 Task: Select street view around selected location Charleston, South Carolina, United States and verify 4 surrounding locations
Action: Mouse moved to (204, 26)
Screenshot: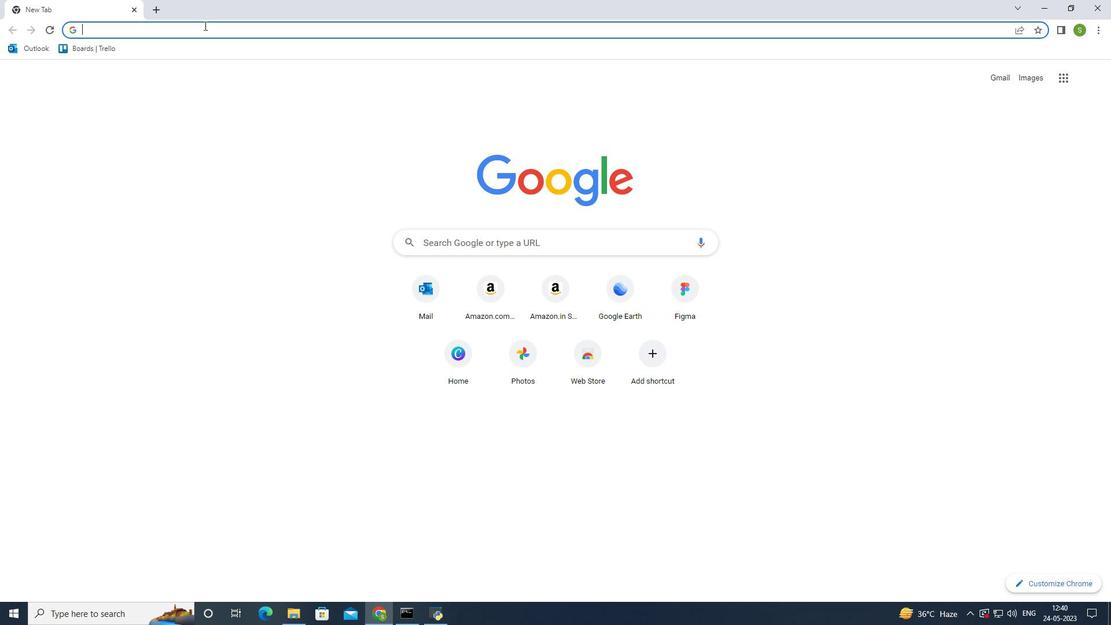 
Action: Mouse pressed left at (204, 26)
Screenshot: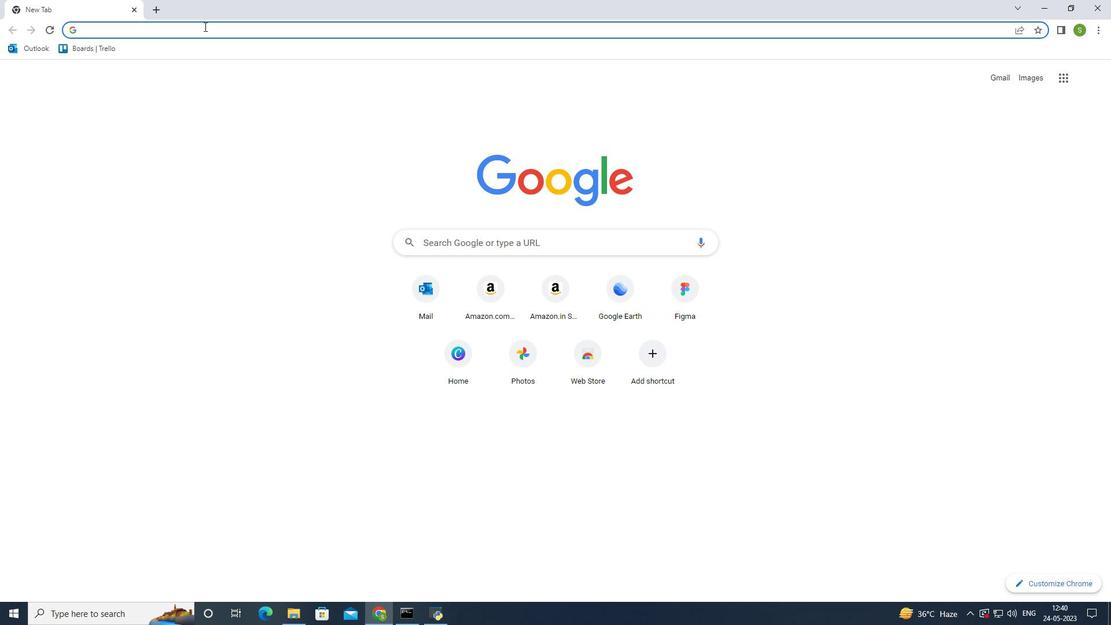 
Action: Mouse moved to (184, 54)
Screenshot: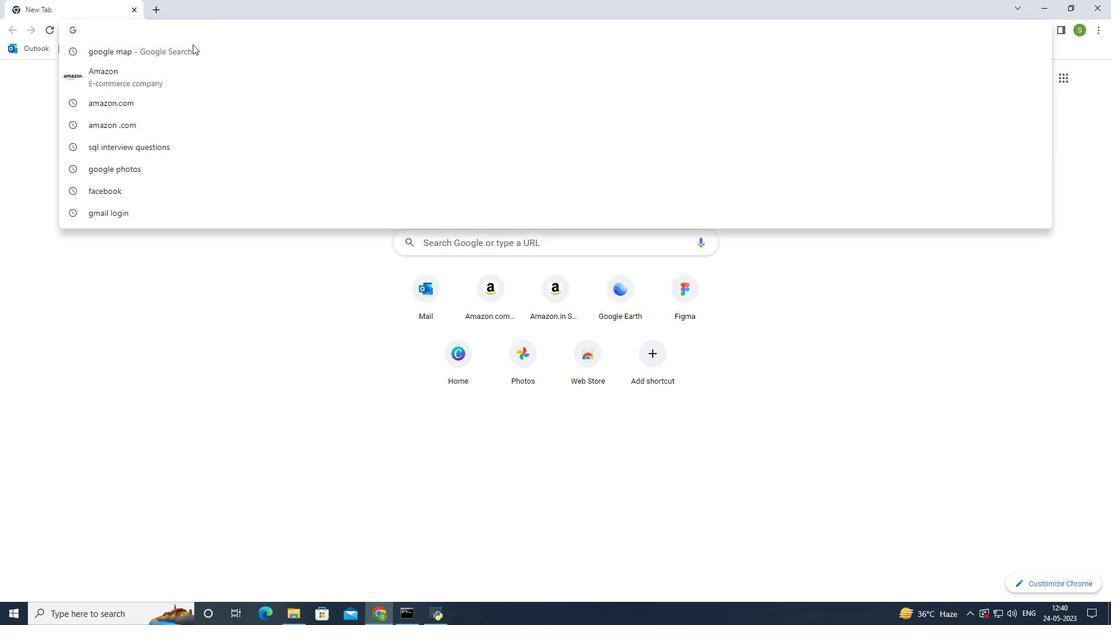 
Action: Mouse pressed left at (184, 54)
Screenshot: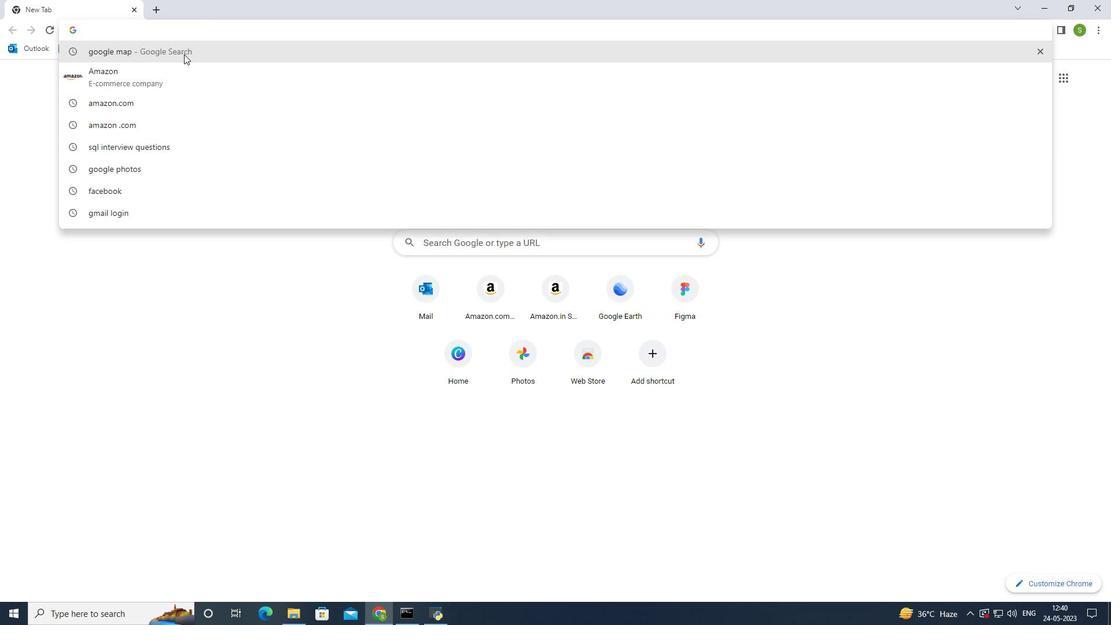 
Action: Mouse moved to (181, 178)
Screenshot: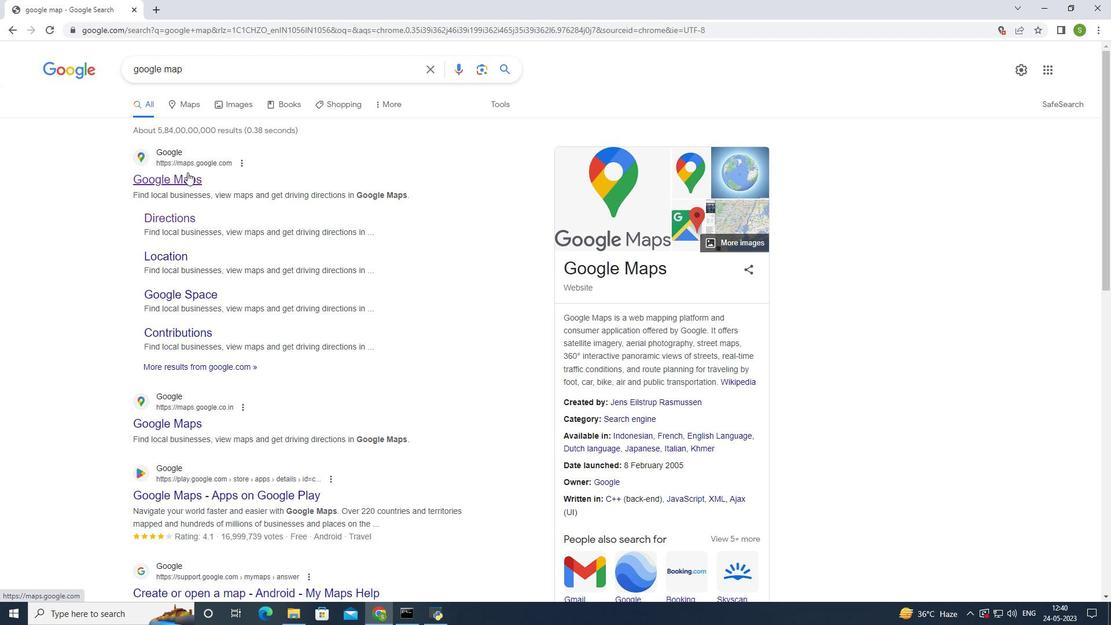 
Action: Mouse pressed left at (181, 178)
Screenshot: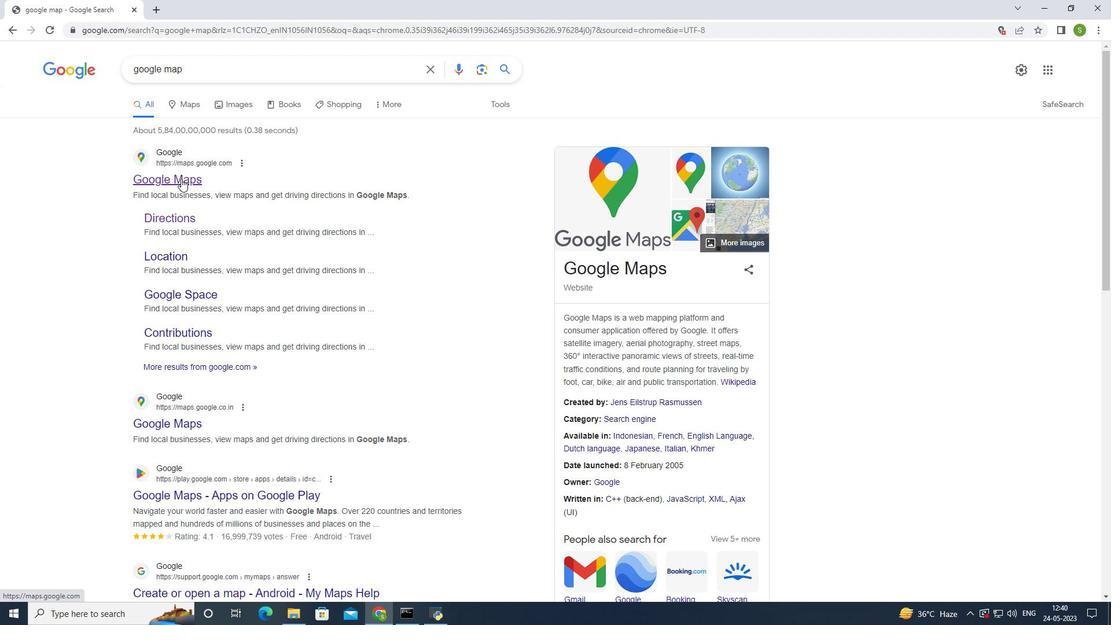 
Action: Mouse moved to (169, 60)
Screenshot: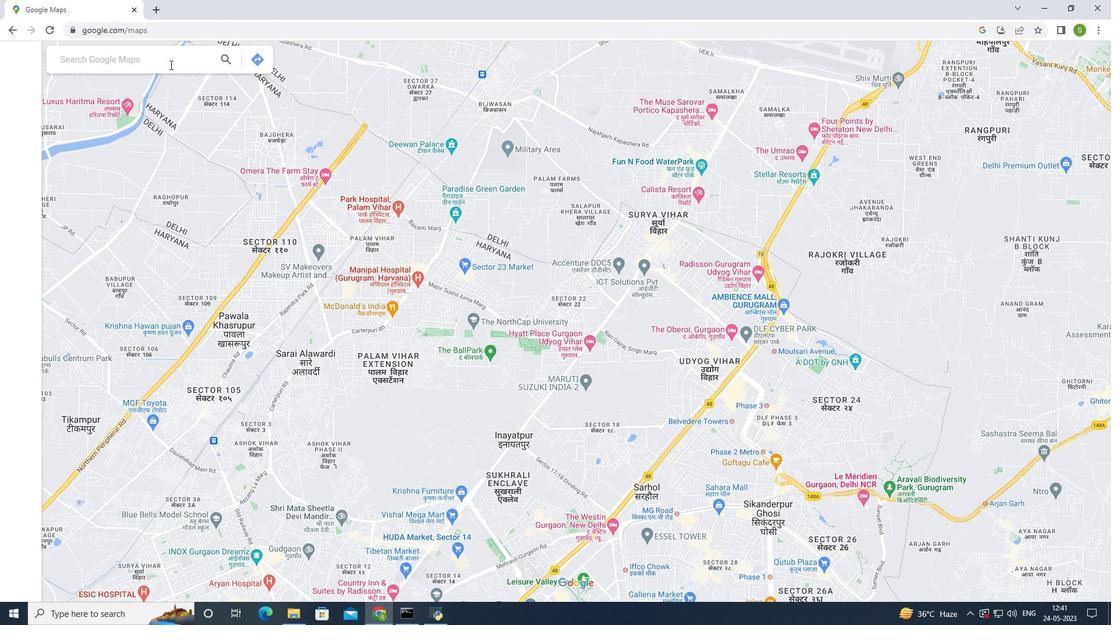 
Action: Mouse pressed left at (169, 60)
Screenshot: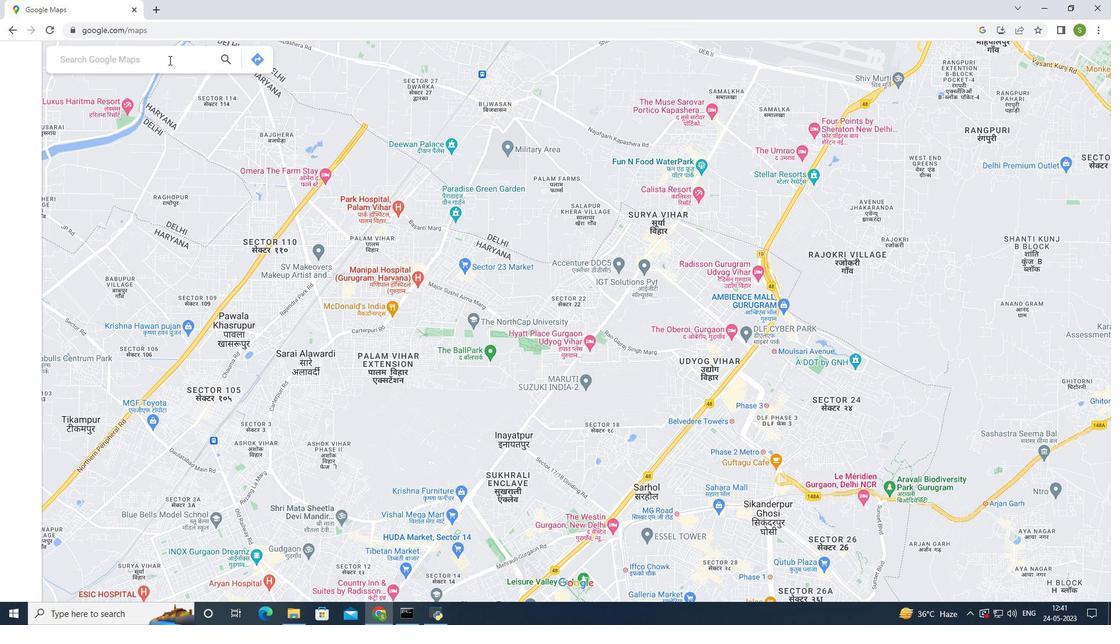 
Action: Key pressed charleston<Key.space>south<Key.space>carolina<Key.space>united
Screenshot: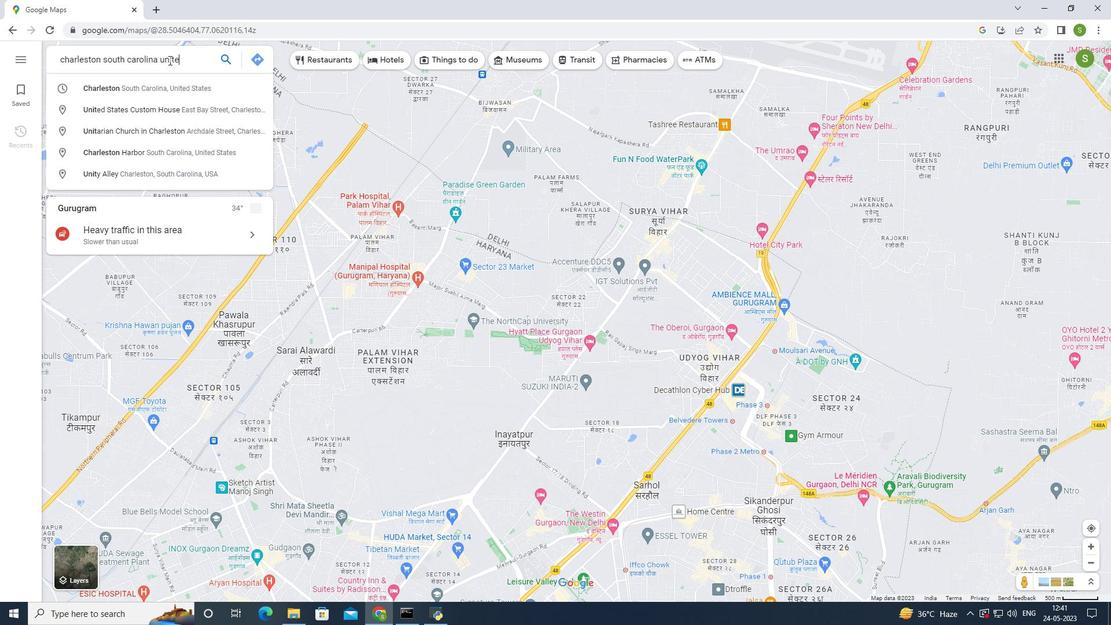 
Action: Mouse moved to (178, 88)
Screenshot: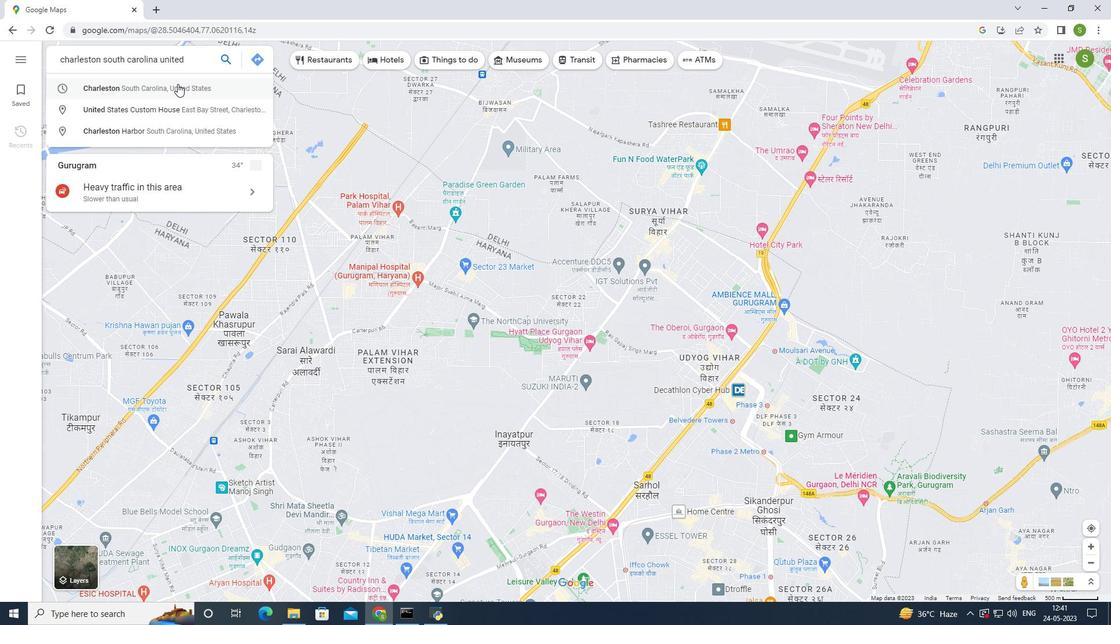 
Action: Mouse pressed left at (178, 88)
Screenshot: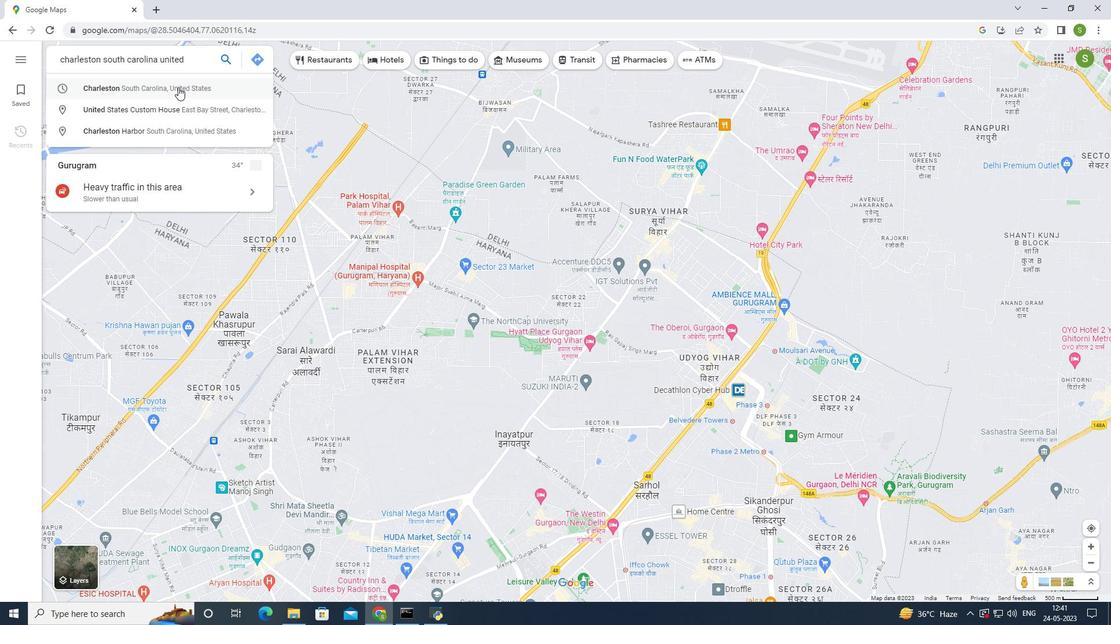 
Action: Mouse moved to (316, 564)
Screenshot: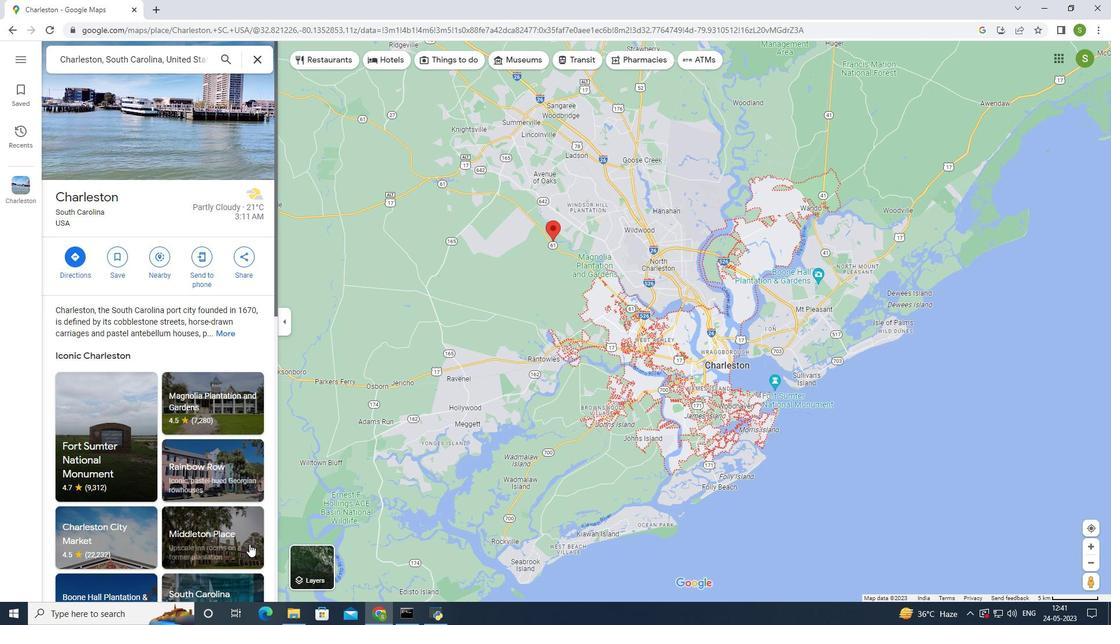 
Action: Mouse pressed left at (316, 564)
Screenshot: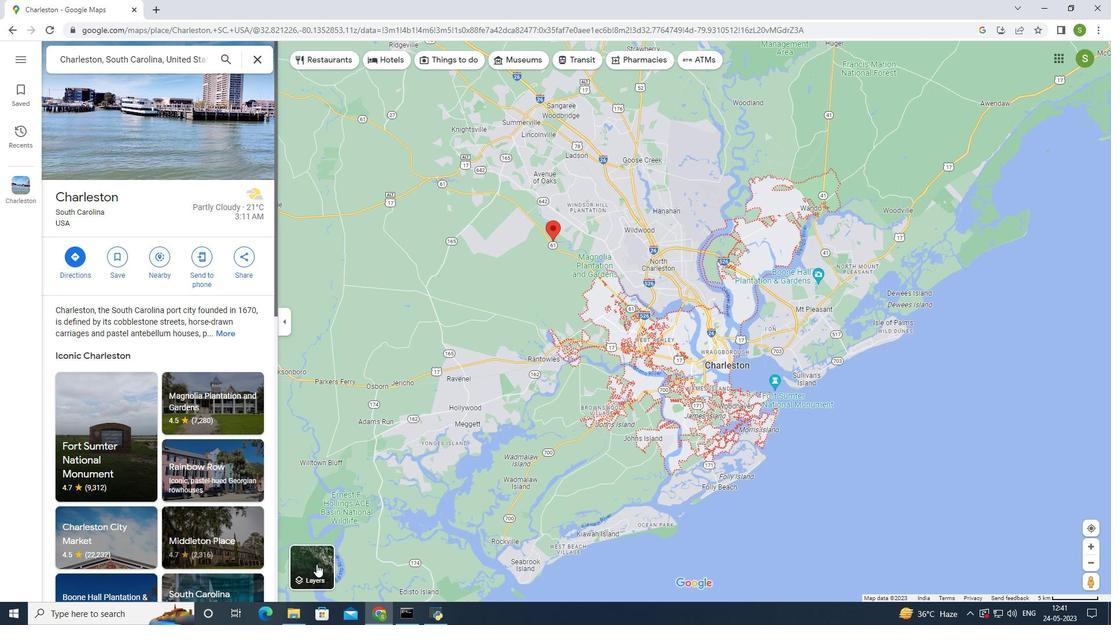 
Action: Mouse moved to (495, 565)
Screenshot: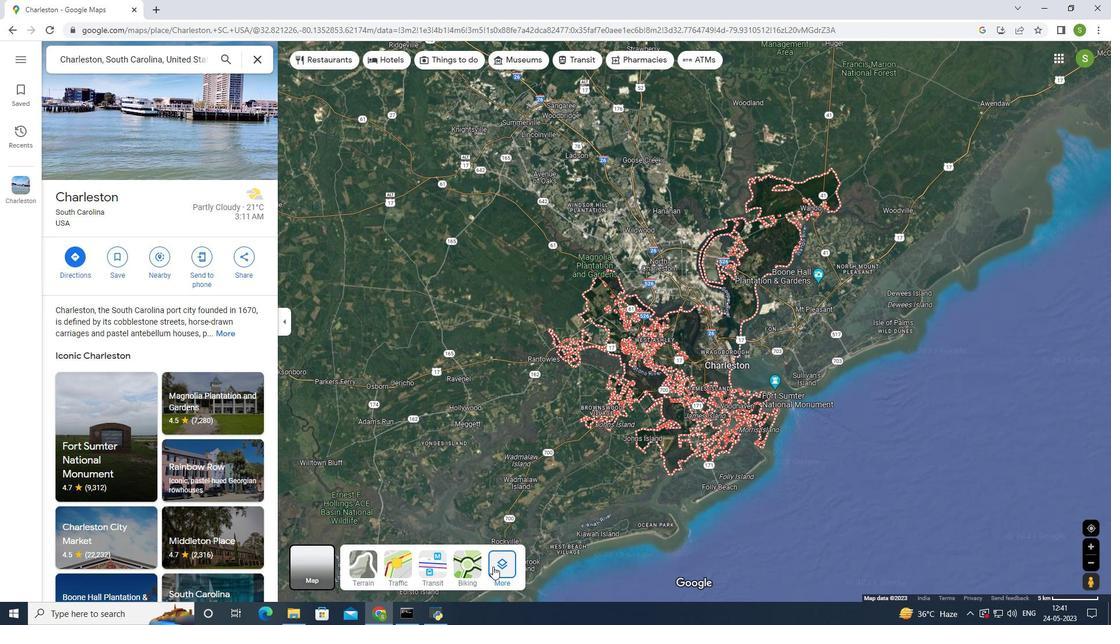 
Action: Mouse pressed left at (495, 565)
Screenshot: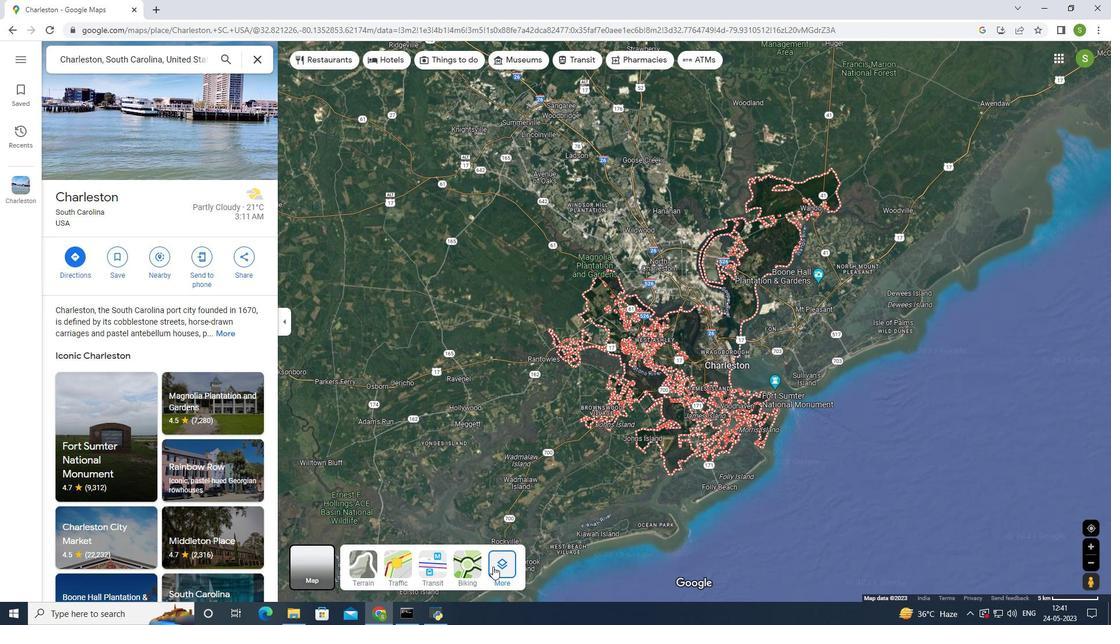 
Action: Mouse moved to (354, 338)
Screenshot: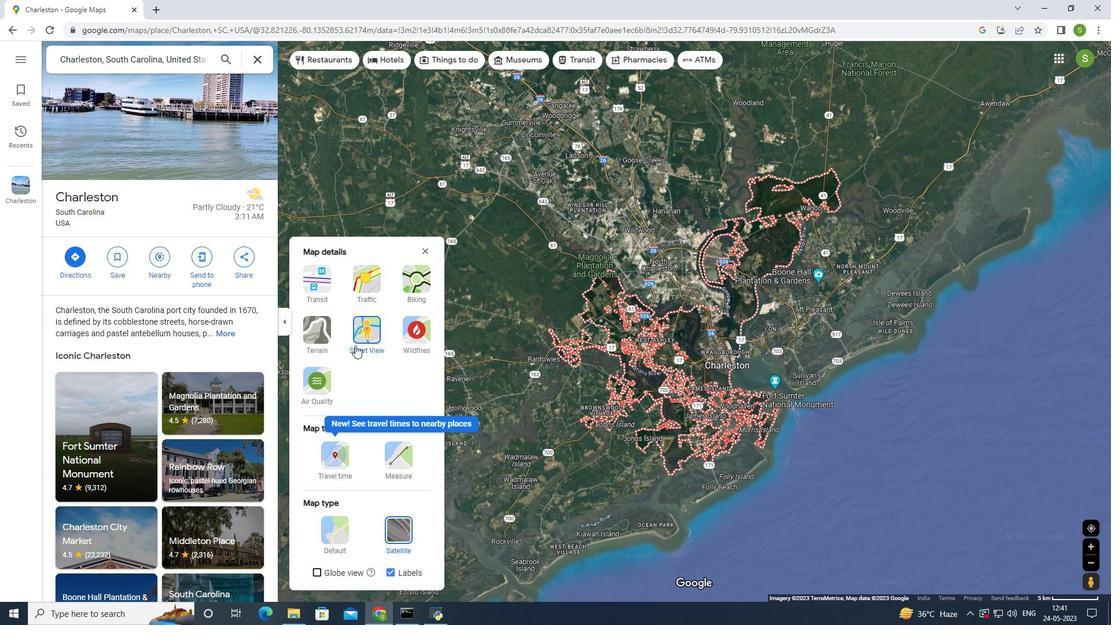 
Action: Mouse pressed left at (354, 338)
Screenshot: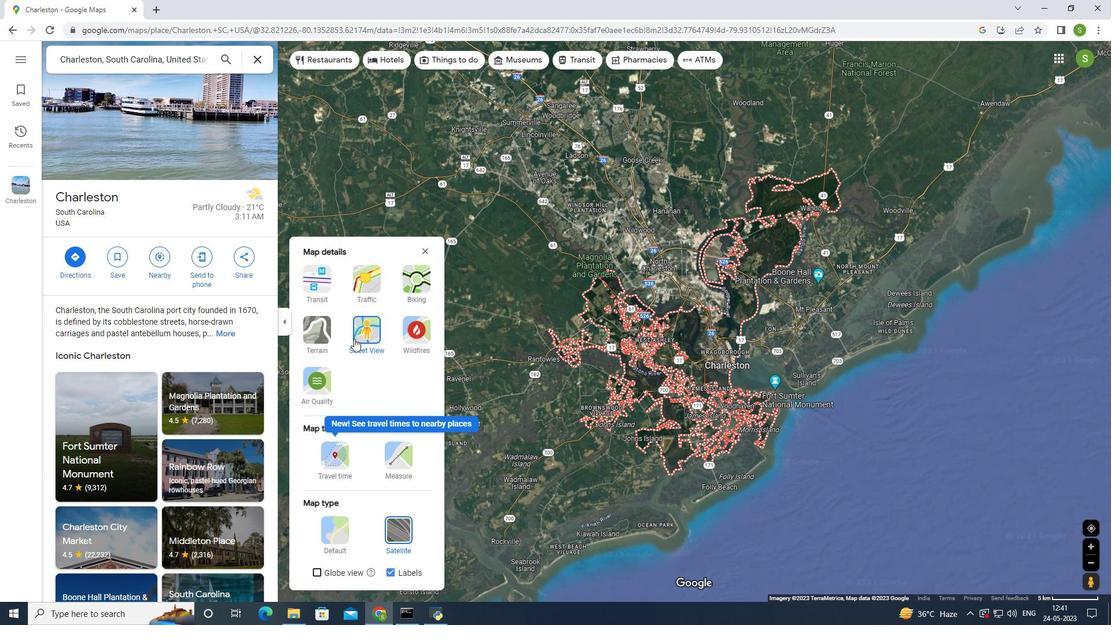 
Action: Mouse moved to (712, 374)
Screenshot: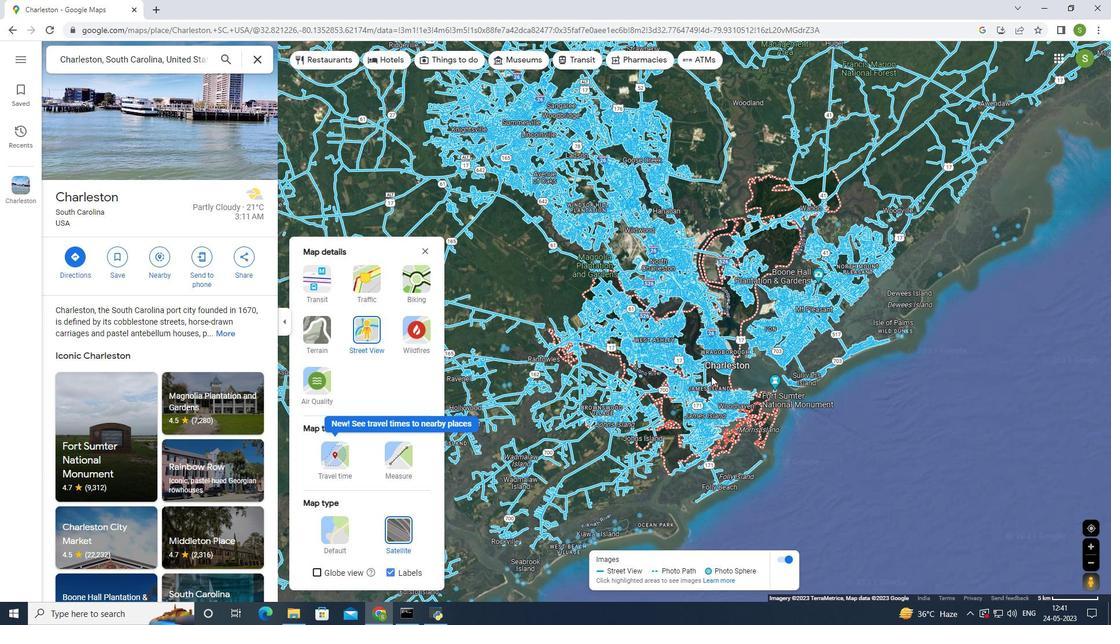 
Action: Mouse scrolled (712, 375) with delta (0, 0)
Screenshot: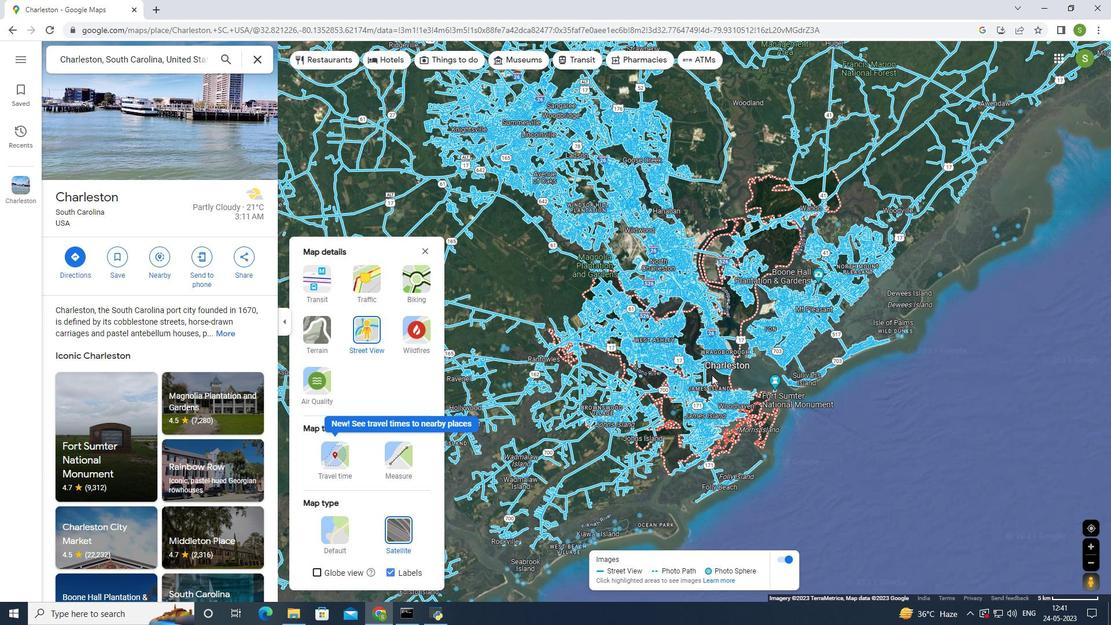 
Action: Mouse scrolled (712, 375) with delta (0, 0)
Screenshot: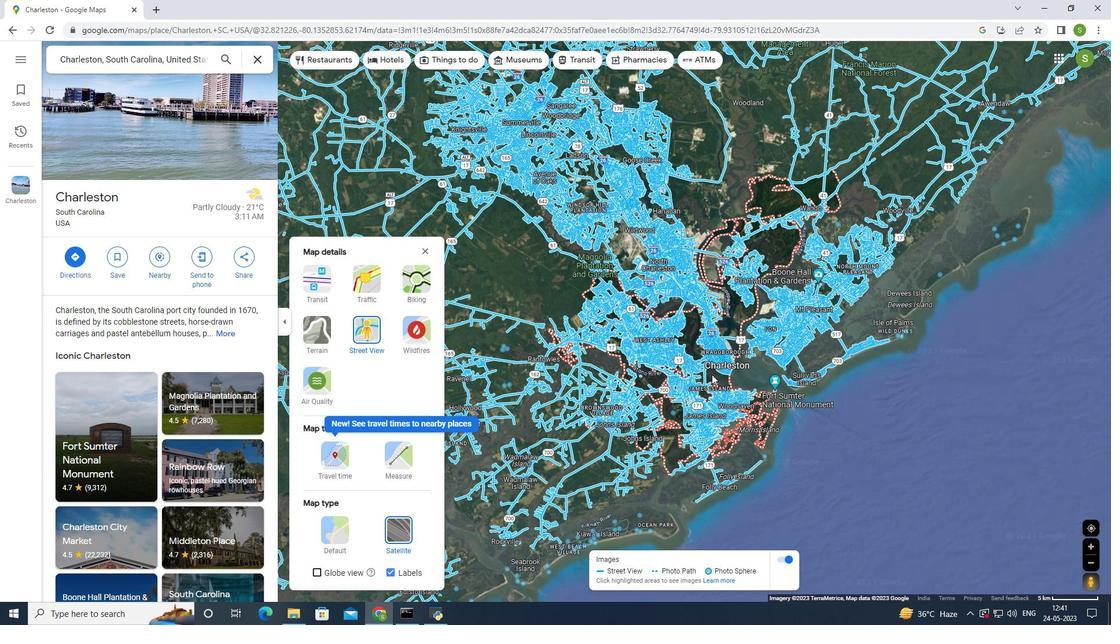 
Action: Mouse scrolled (712, 375) with delta (0, 0)
Screenshot: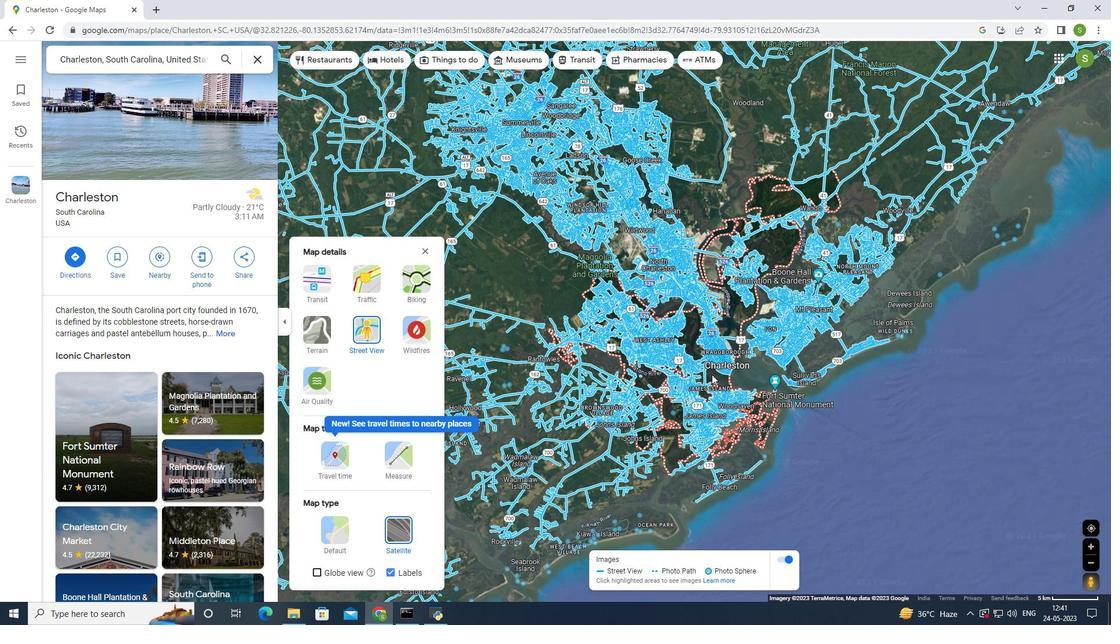 
Action: Mouse scrolled (712, 375) with delta (0, 0)
Screenshot: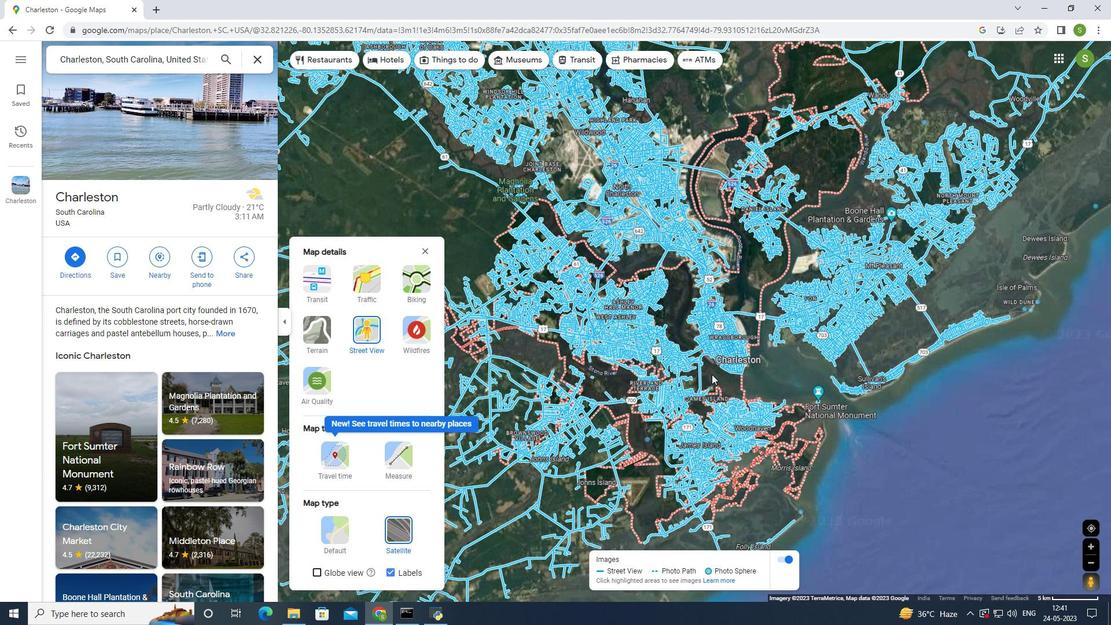 
Action: Mouse scrolled (712, 375) with delta (0, 0)
Screenshot: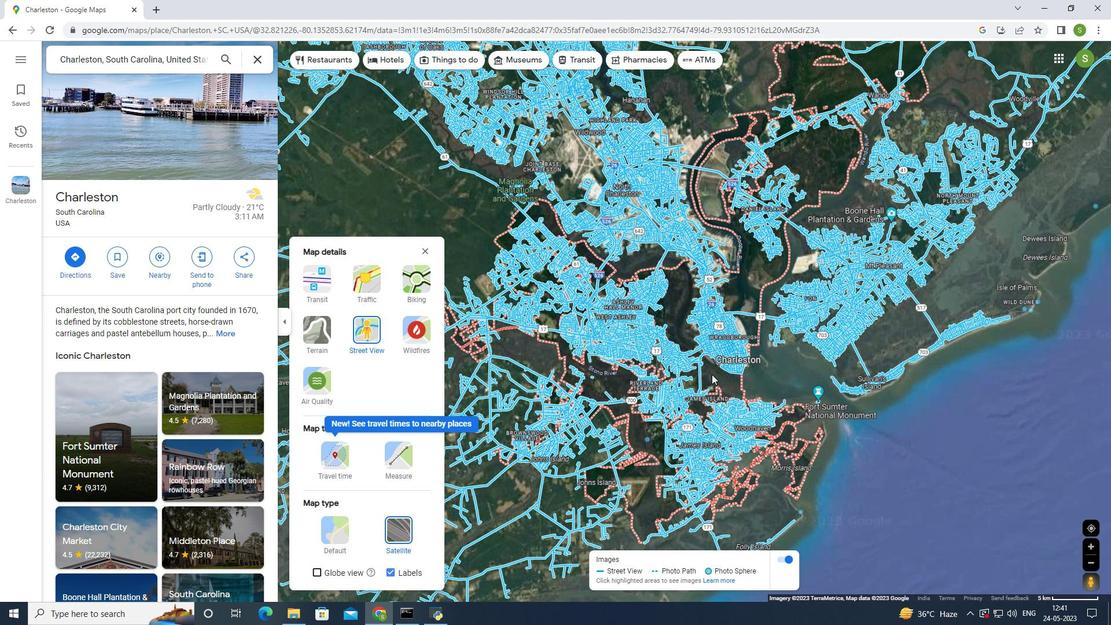 
Action: Mouse scrolled (712, 375) with delta (0, 0)
Screenshot: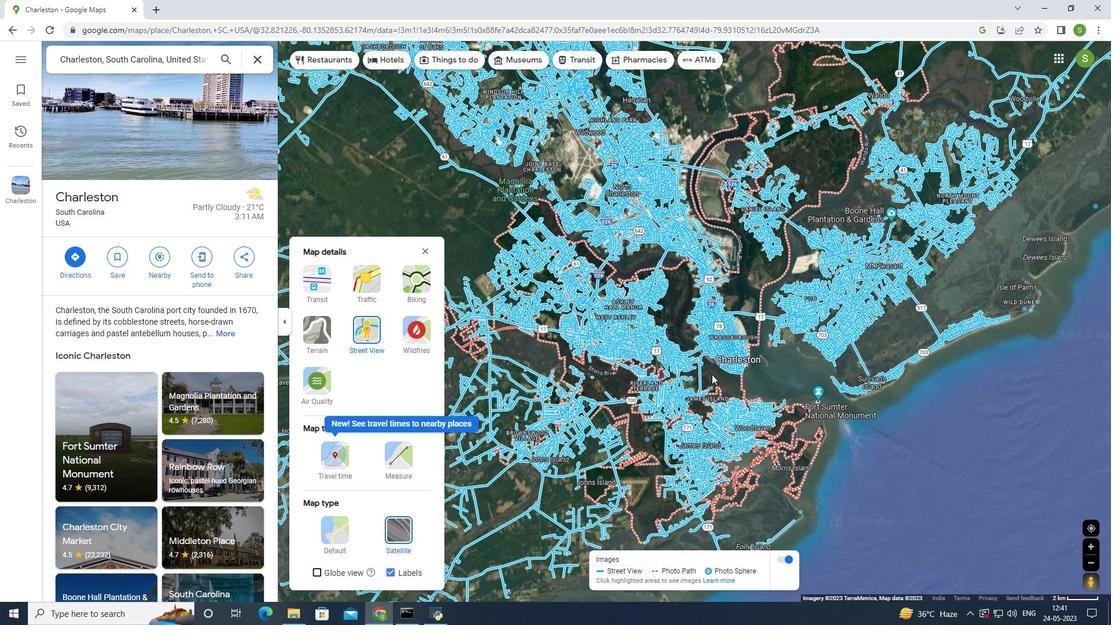 
Action: Mouse scrolled (712, 375) with delta (0, 0)
Screenshot: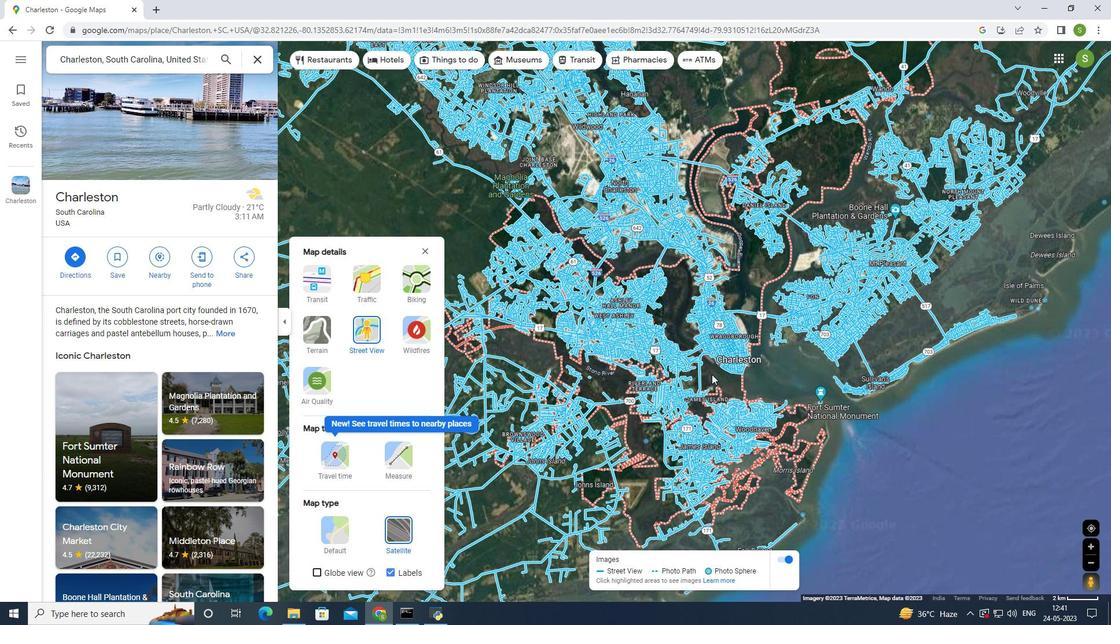
Action: Mouse moved to (775, 354)
Screenshot: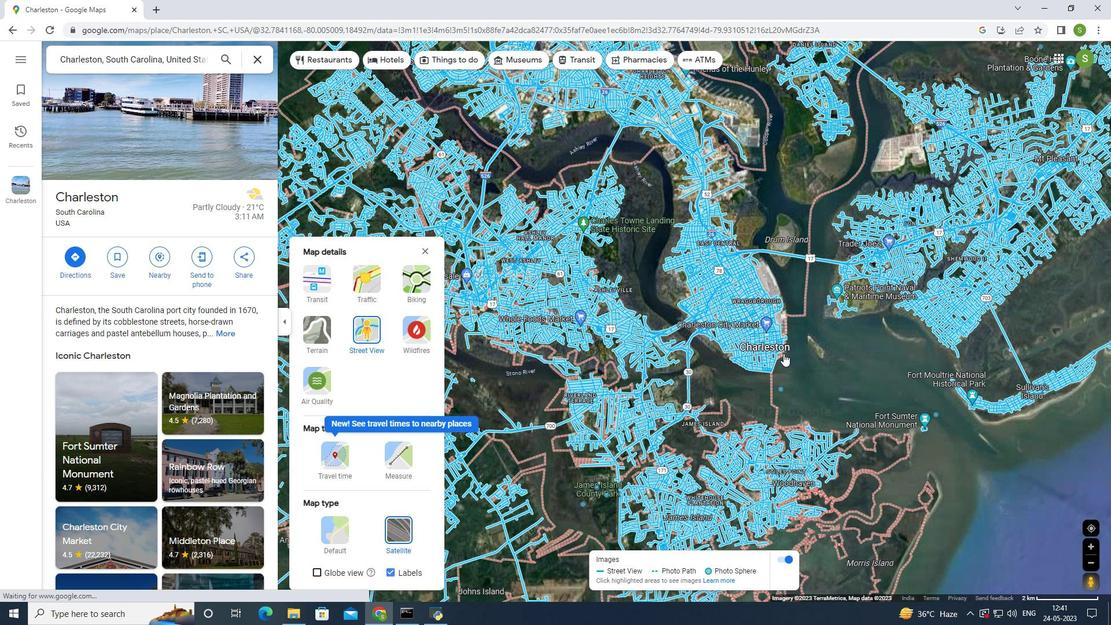 
Action: Mouse scrolled (775, 355) with delta (0, 0)
Screenshot: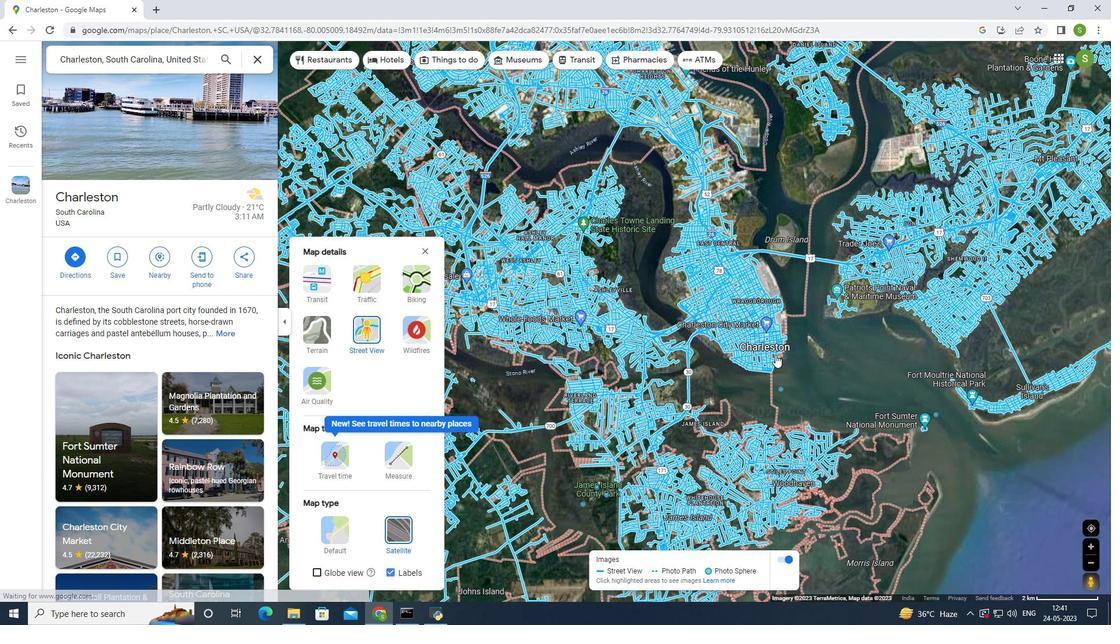 
Action: Mouse scrolled (775, 355) with delta (0, 0)
Screenshot: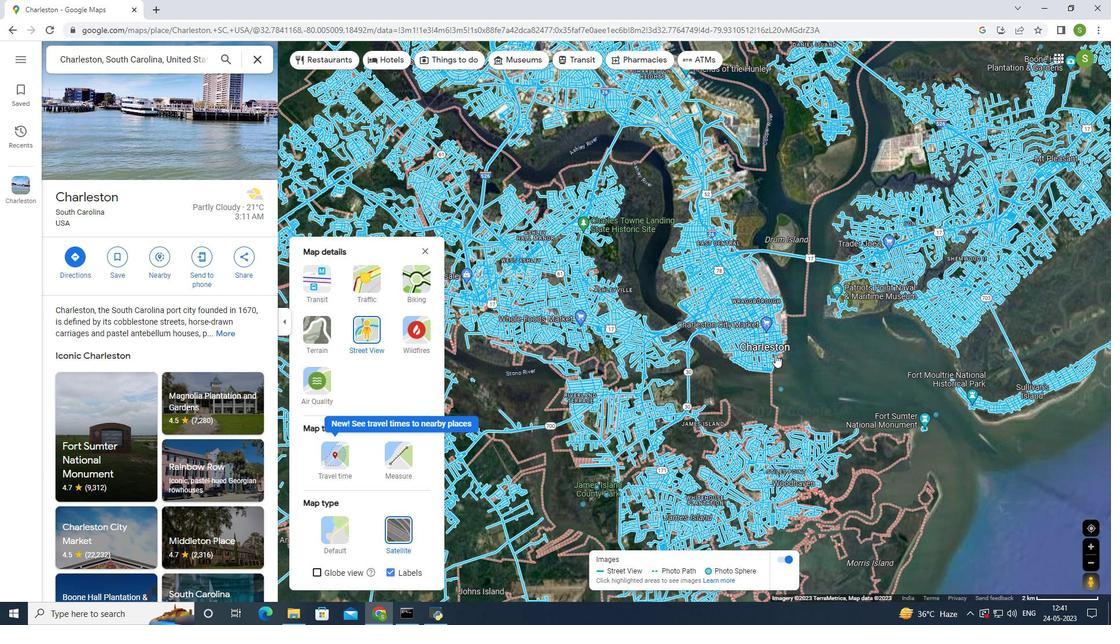 
Action: Mouse scrolled (775, 355) with delta (0, 0)
Screenshot: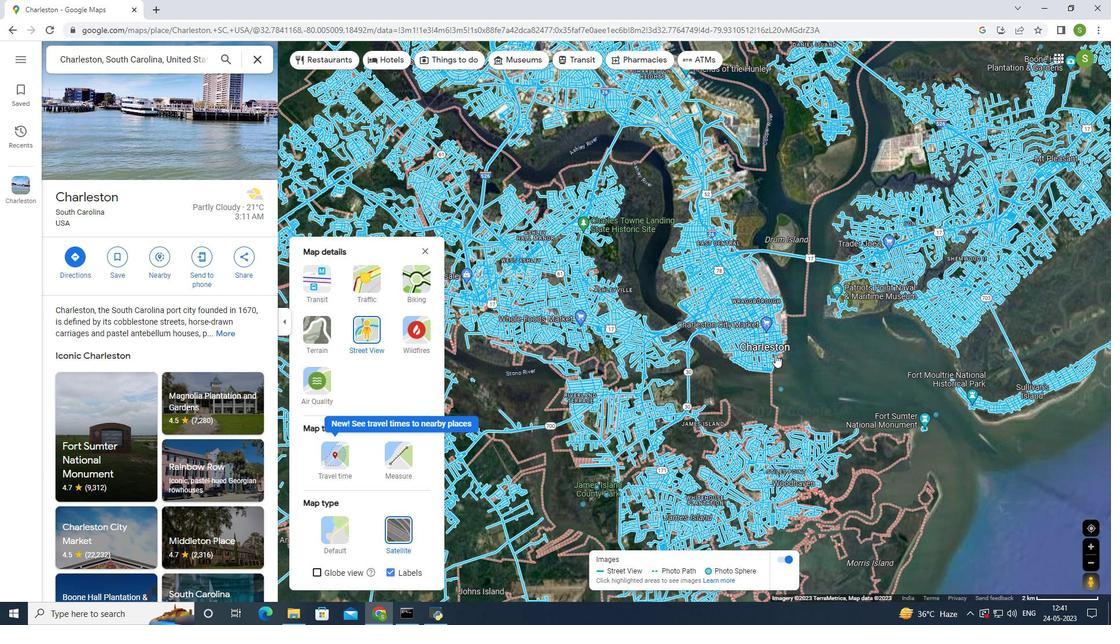 
Action: Mouse scrolled (775, 355) with delta (0, 0)
Screenshot: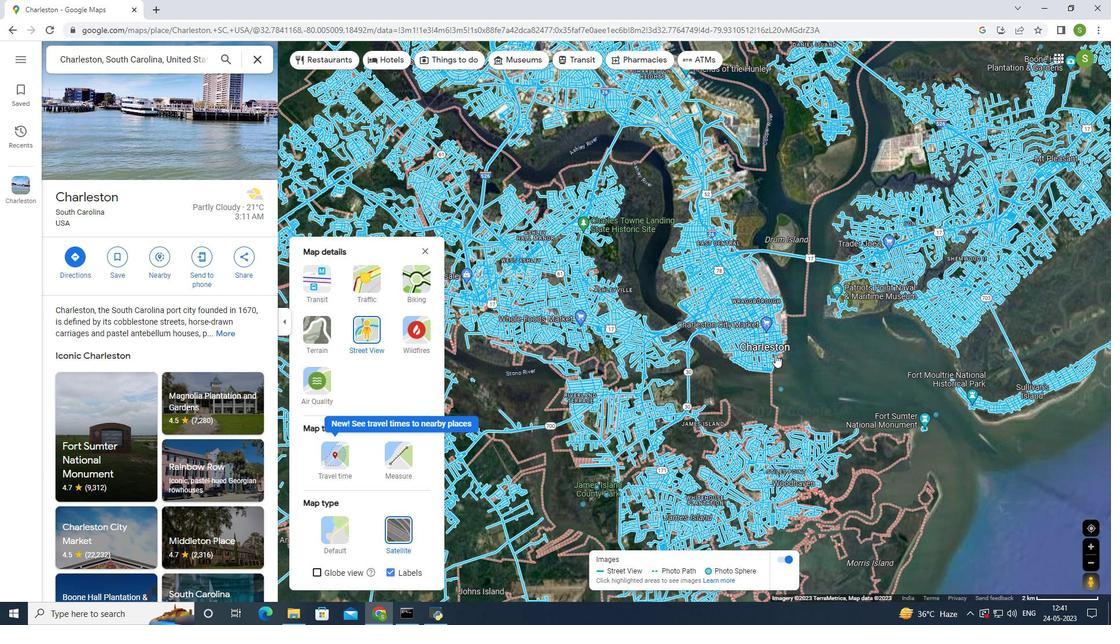 
Action: Mouse moved to (762, 355)
Screenshot: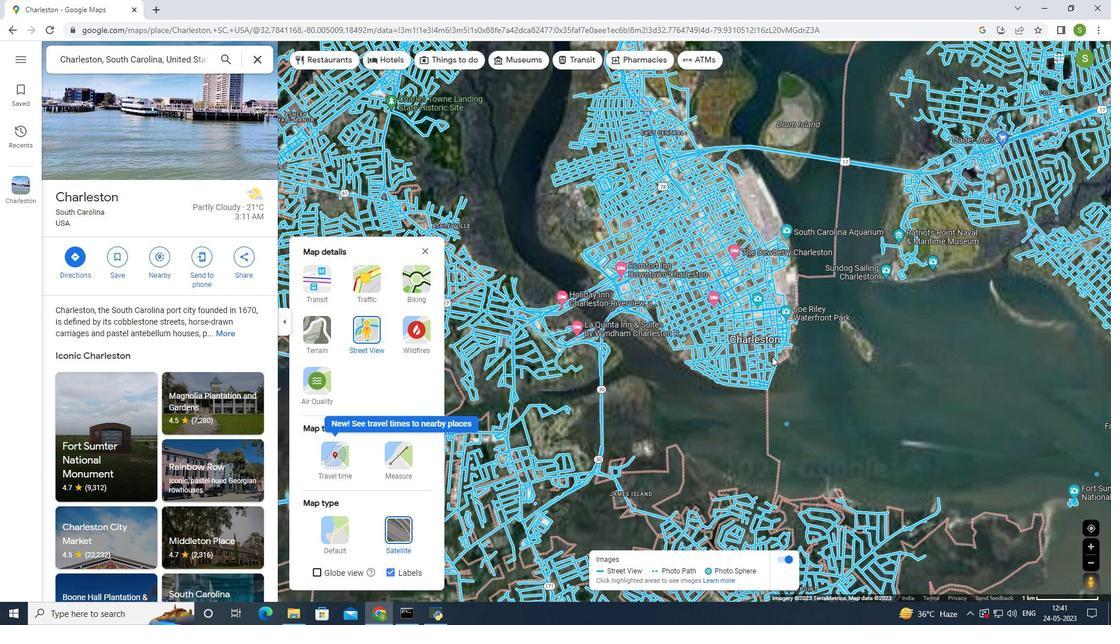 
Action: Mouse scrolled (762, 356) with delta (0, 0)
Screenshot: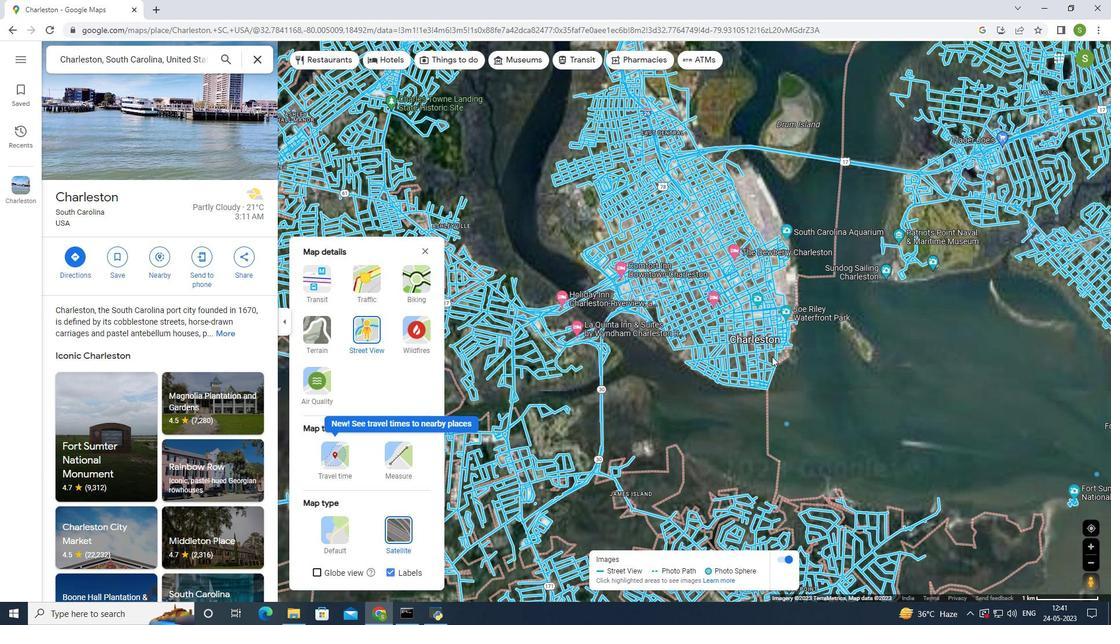 
Action: Mouse scrolled (762, 356) with delta (0, 0)
Screenshot: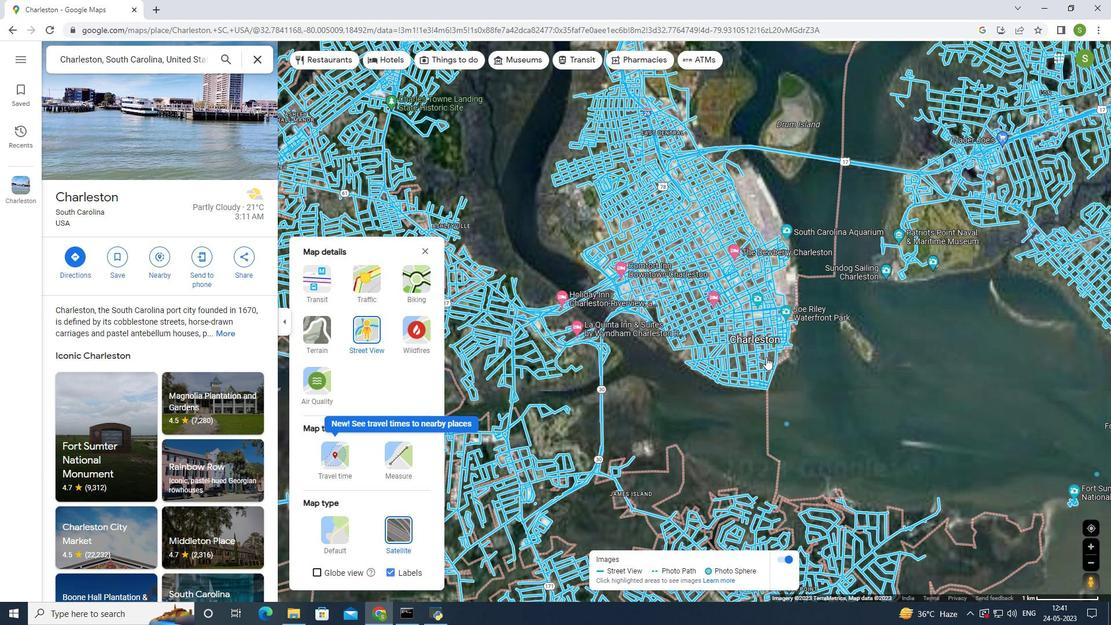 
Action: Mouse scrolled (762, 356) with delta (0, 0)
Screenshot: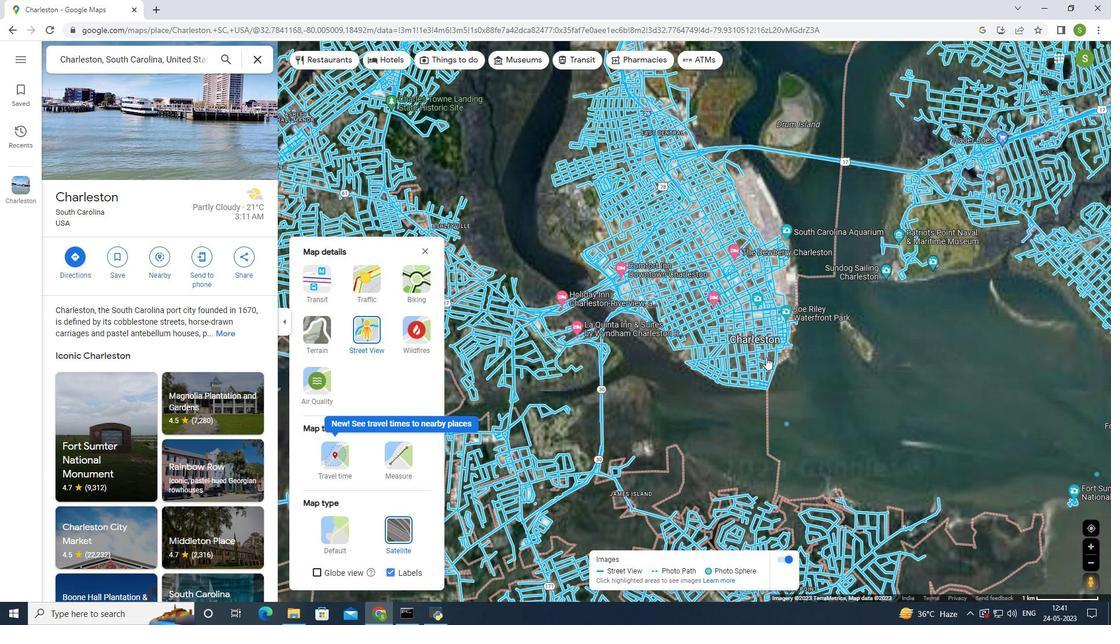 
Action: Mouse scrolled (762, 356) with delta (0, 0)
Screenshot: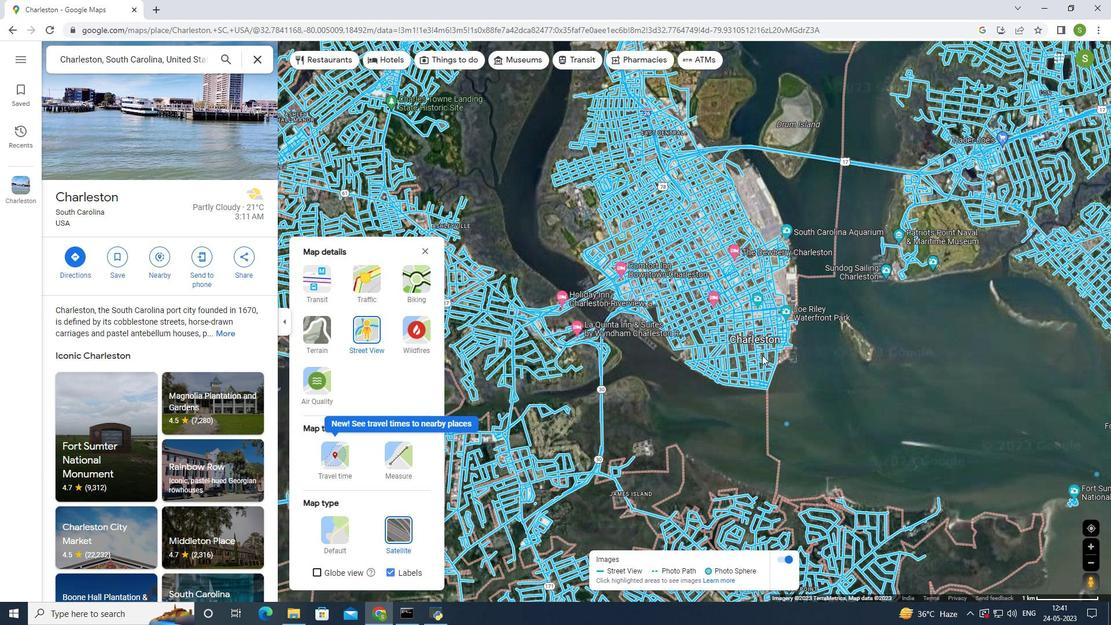 
Action: Mouse moved to (753, 354)
Screenshot: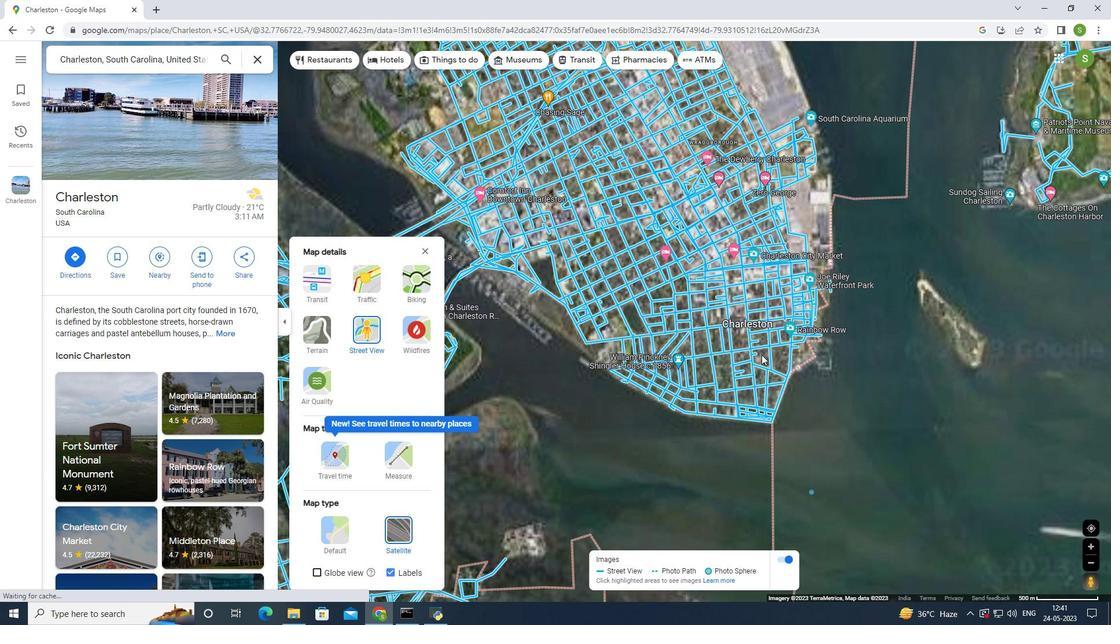 
Action: Mouse scrolled (753, 355) with delta (0, 0)
Screenshot: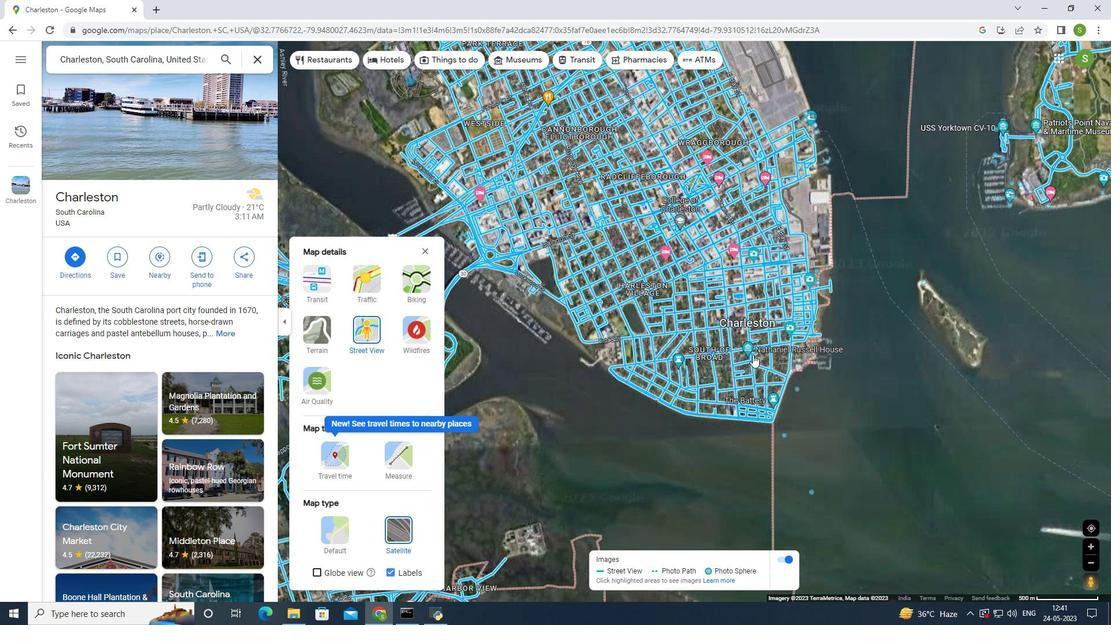 
Action: Mouse moved to (748, 348)
Screenshot: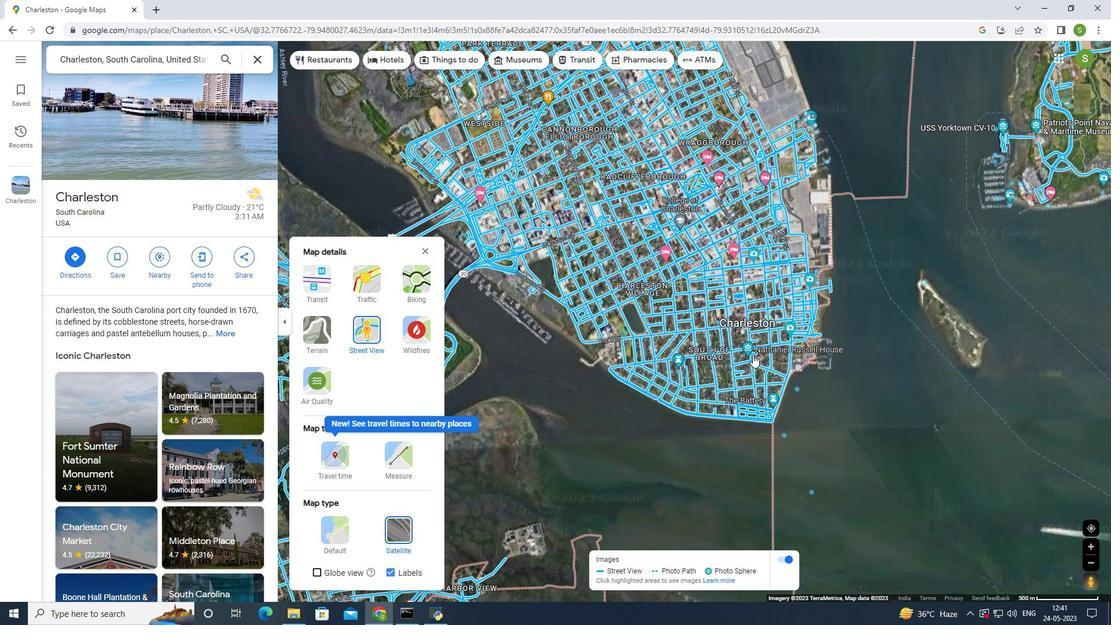 
Action: Mouse scrolled (748, 349) with delta (0, 0)
Screenshot: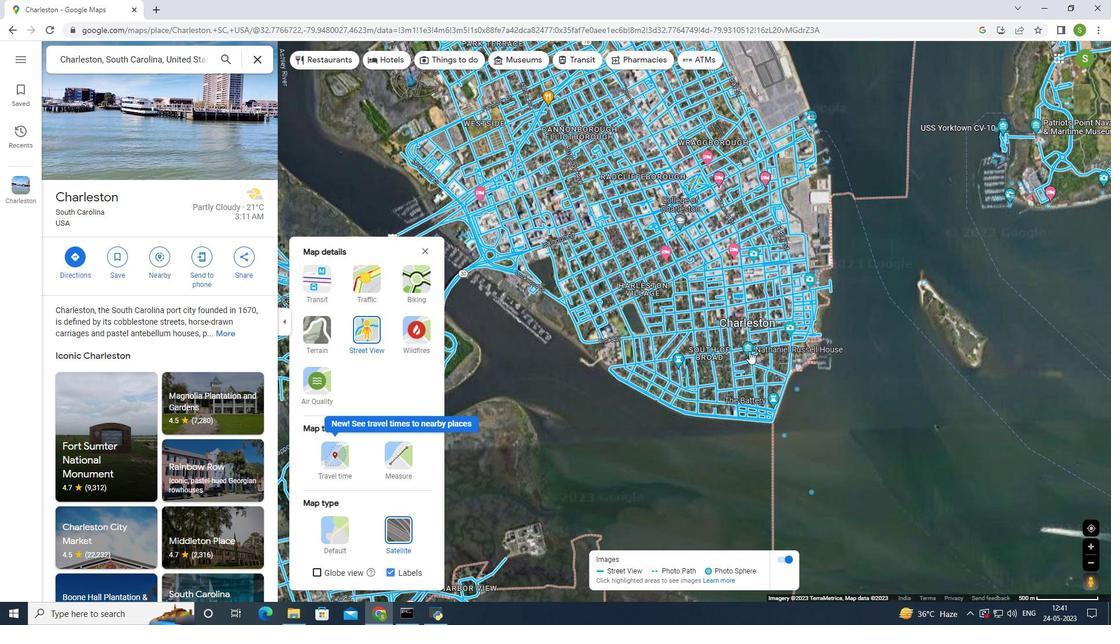 
Action: Mouse moved to (745, 343)
Screenshot: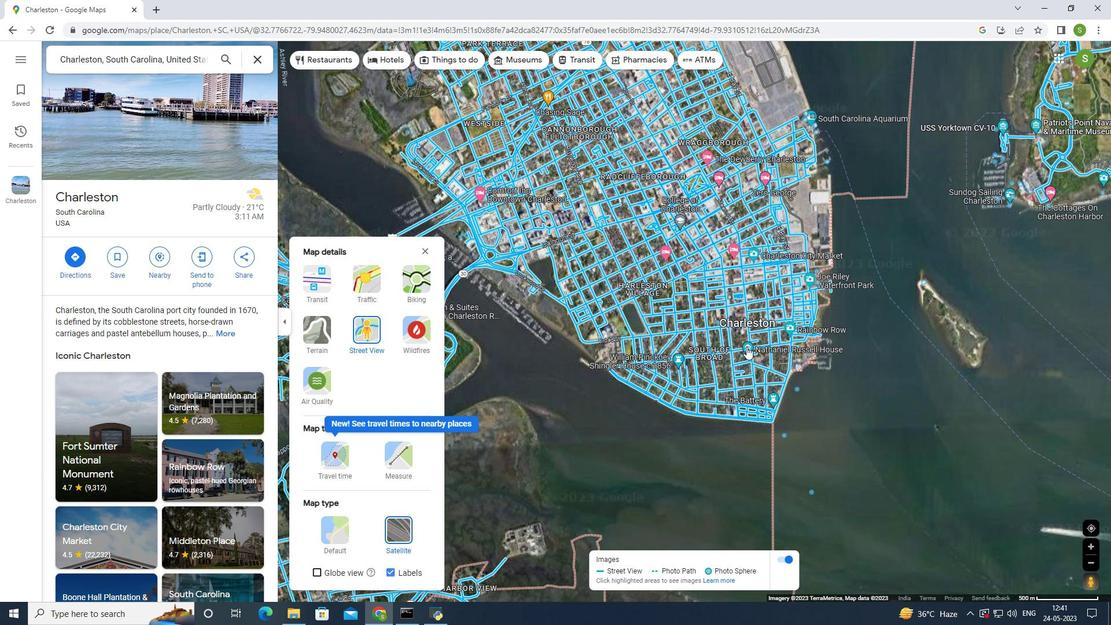 
Action: Mouse scrolled (745, 344) with delta (0, 0)
Screenshot: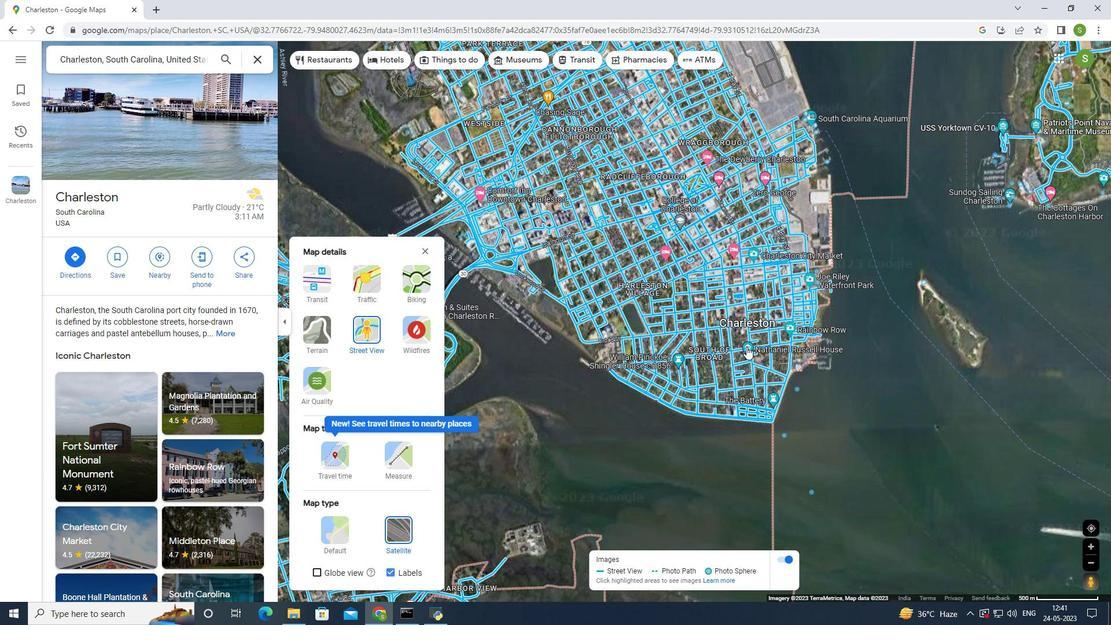 
Action: Mouse moved to (735, 320)
Screenshot: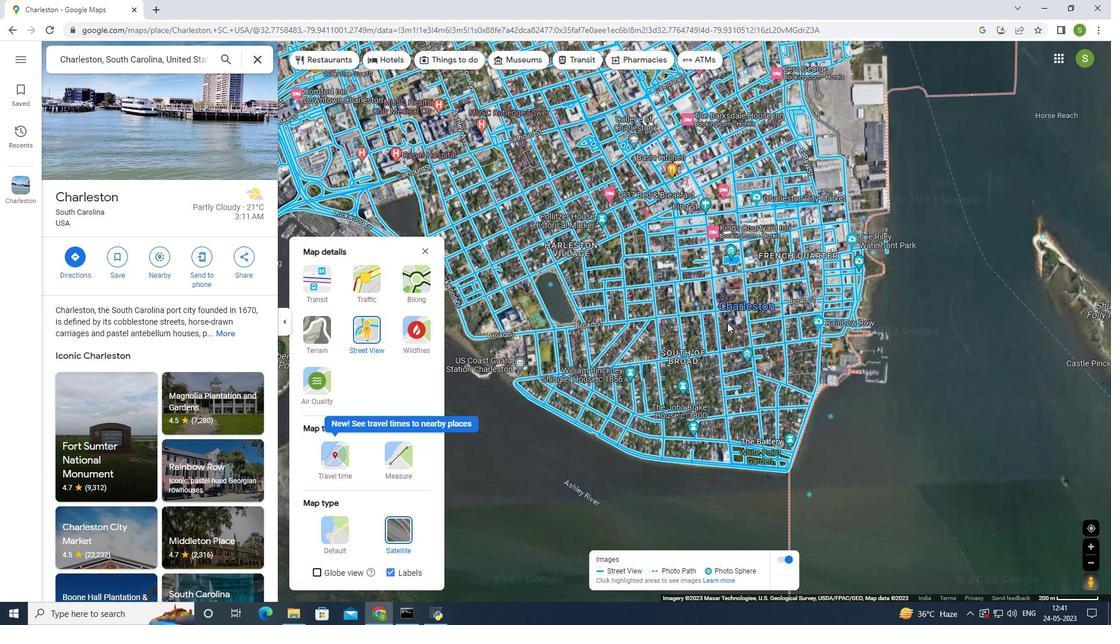 
Action: Mouse scrolled (735, 321) with delta (0, 0)
Screenshot: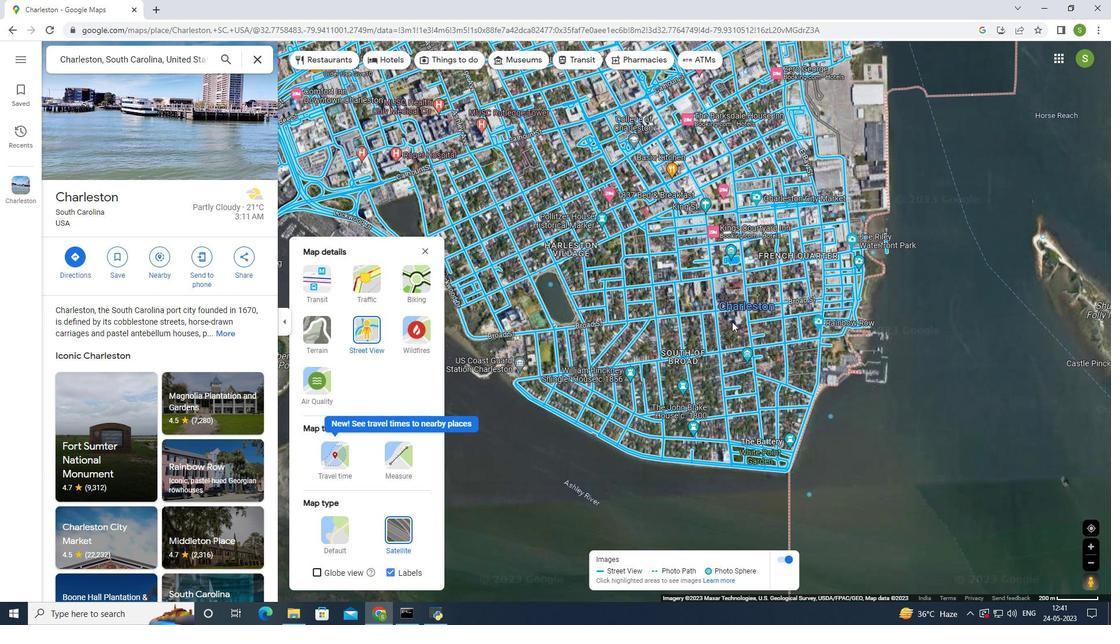 
Action: Mouse scrolled (735, 321) with delta (0, 0)
Screenshot: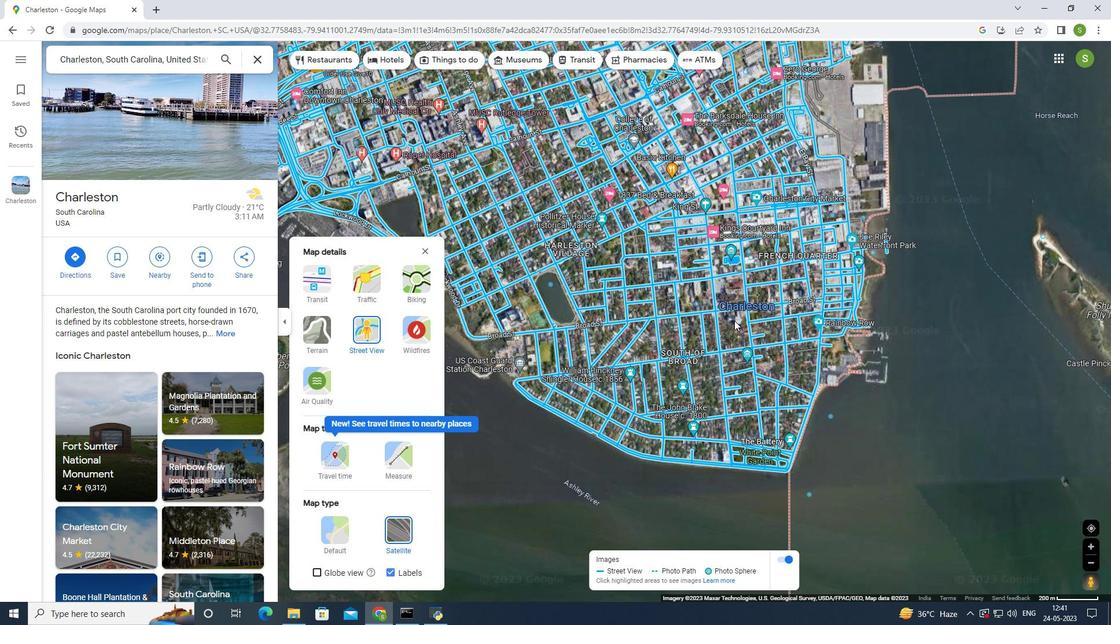 
Action: Mouse scrolled (735, 321) with delta (0, 0)
Screenshot: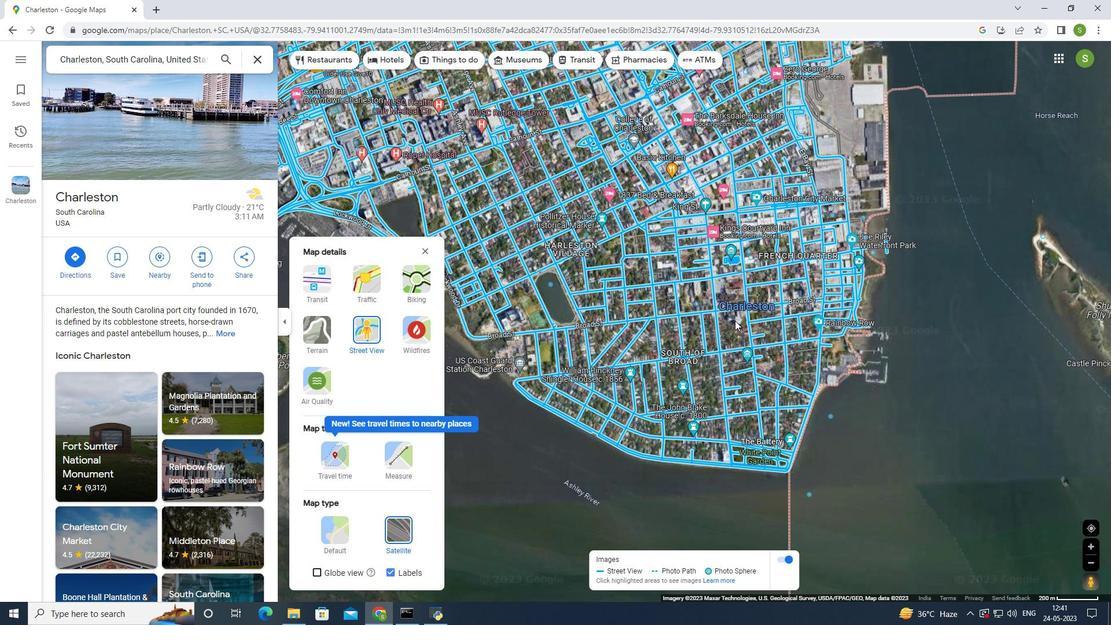 
Action: Mouse scrolled (735, 321) with delta (0, 0)
Screenshot: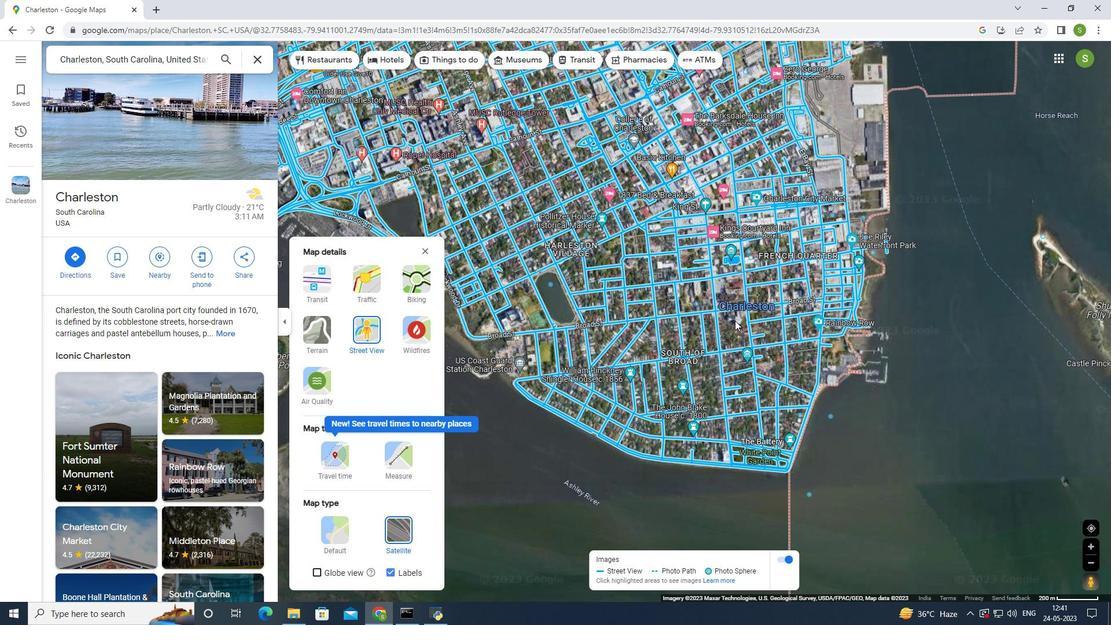 
Action: Mouse moved to (748, 312)
Screenshot: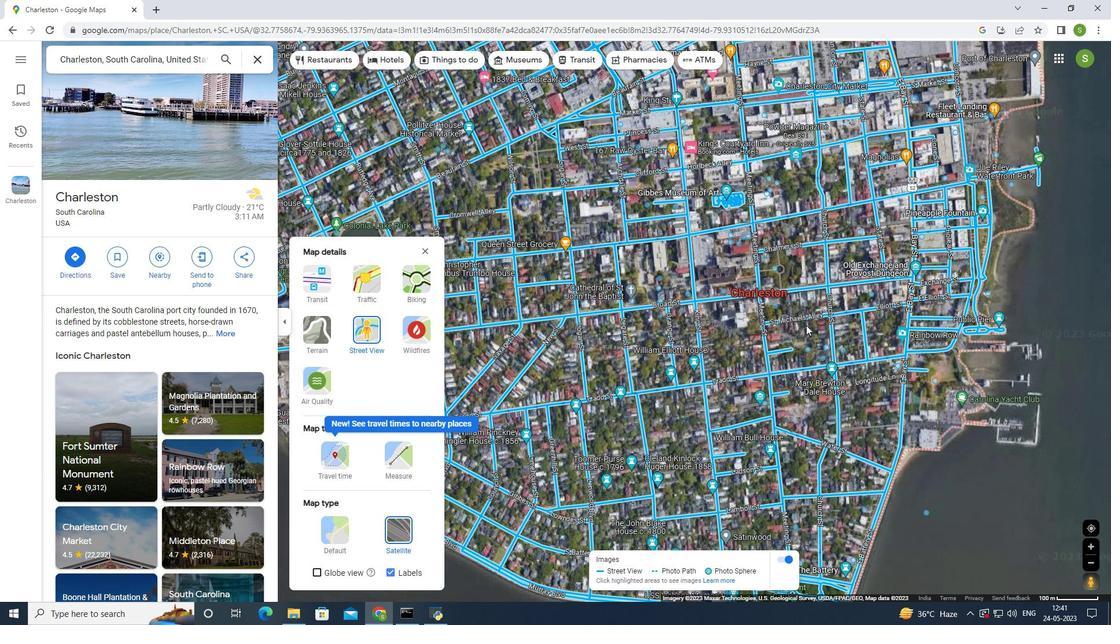 
Action: Mouse scrolled (748, 313) with delta (0, 0)
Screenshot: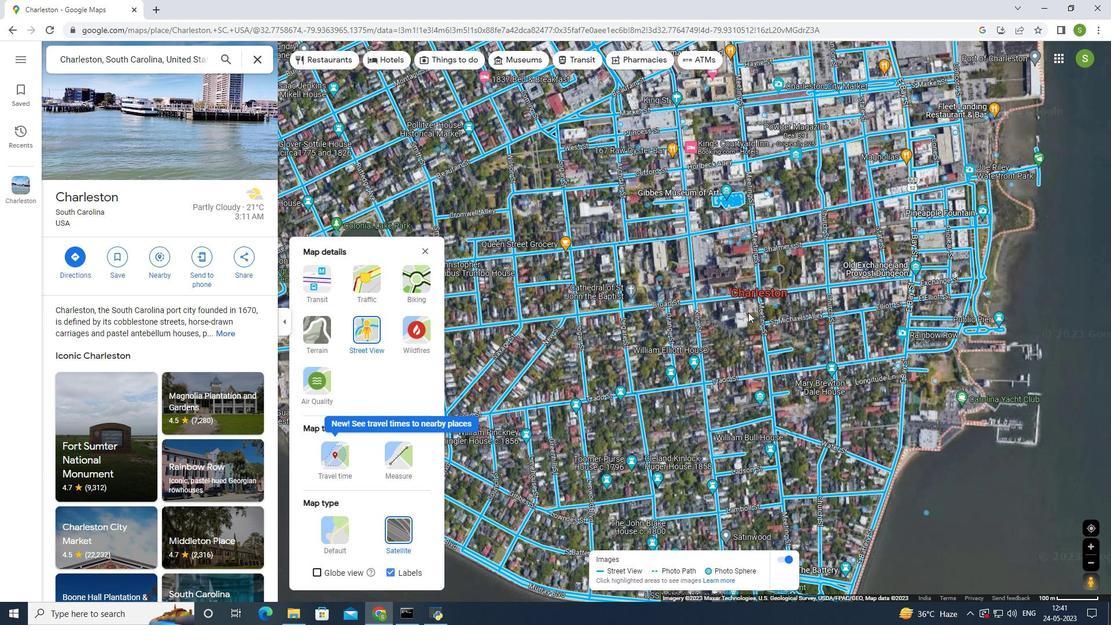 
Action: Mouse scrolled (748, 313) with delta (0, 0)
Screenshot: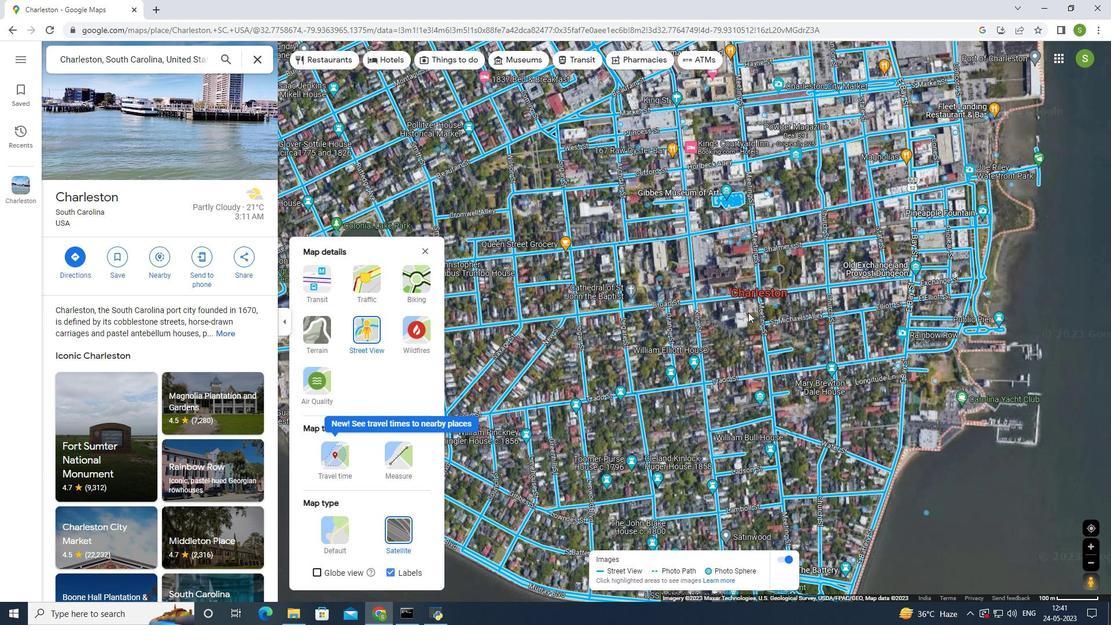 
Action: Mouse scrolled (748, 313) with delta (0, 0)
Screenshot: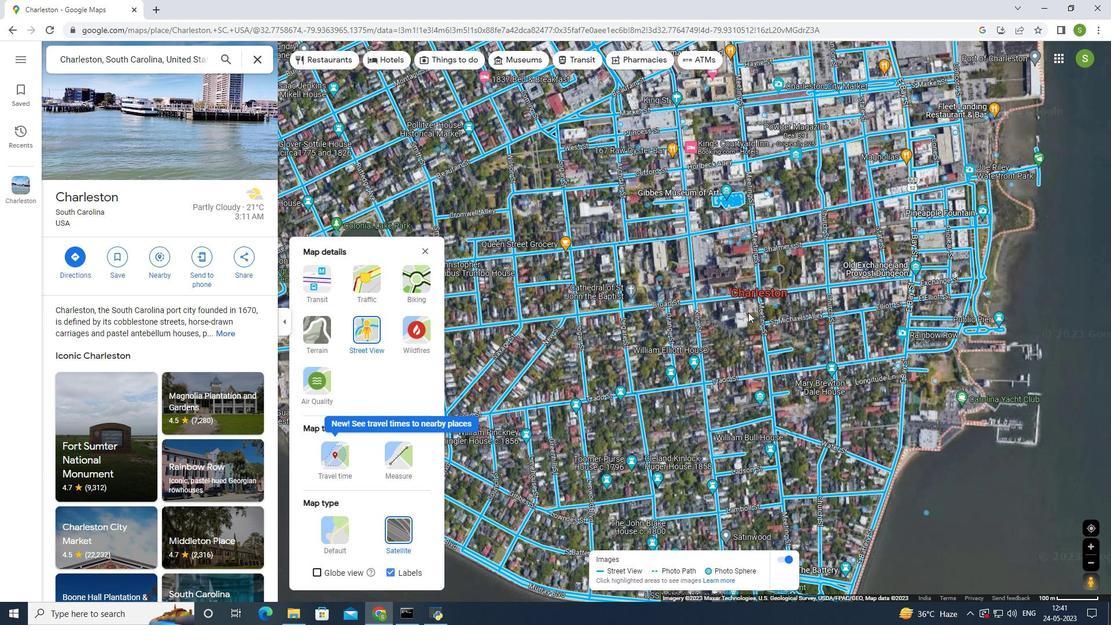 
Action: Mouse scrolled (748, 313) with delta (0, 0)
Screenshot: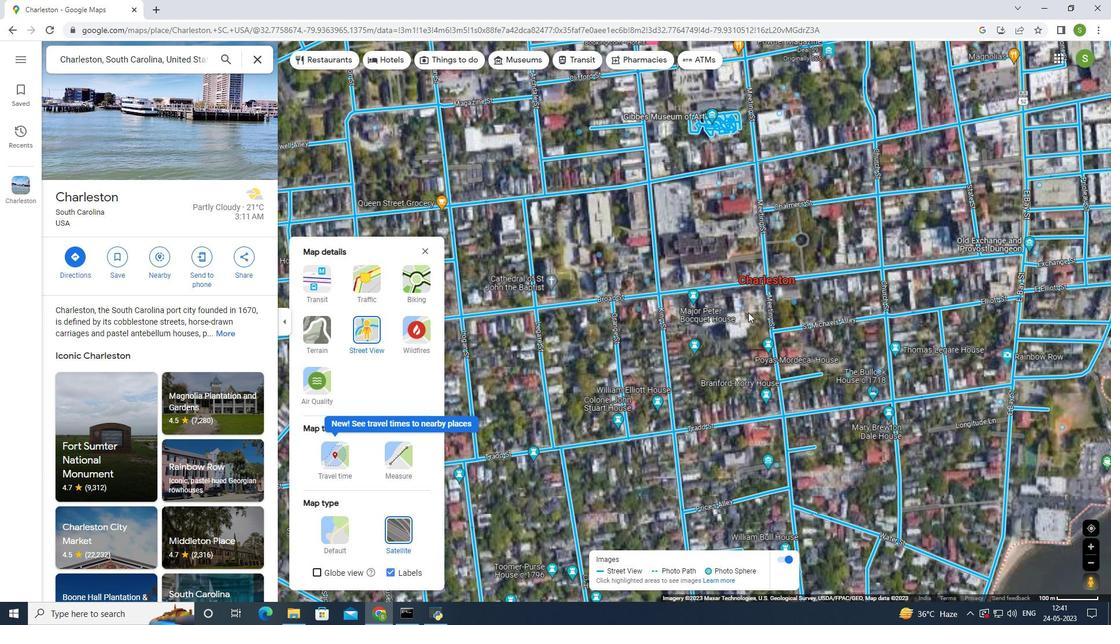 
Action: Mouse scrolled (748, 313) with delta (0, 0)
Screenshot: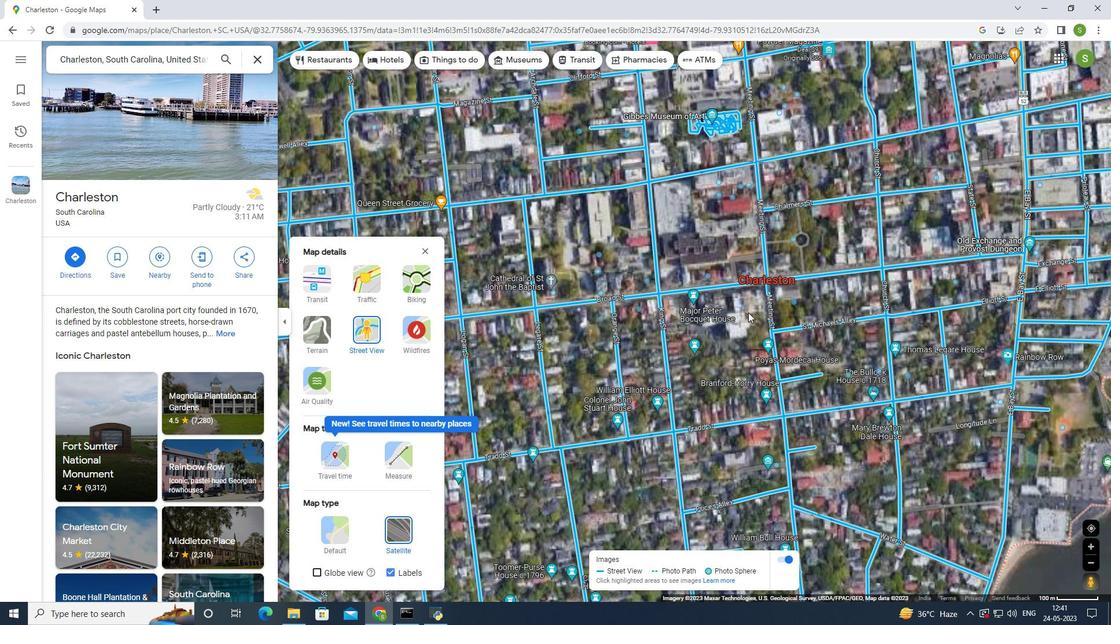 
Action: Mouse scrolled (748, 313) with delta (0, 0)
Screenshot: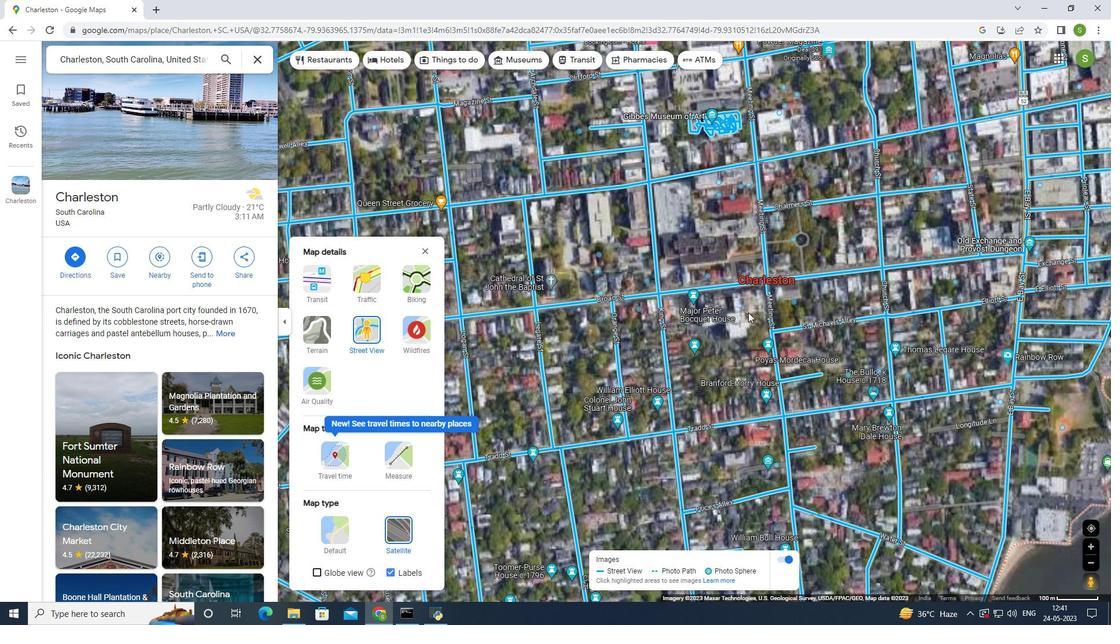 
Action: Mouse moved to (748, 312)
Screenshot: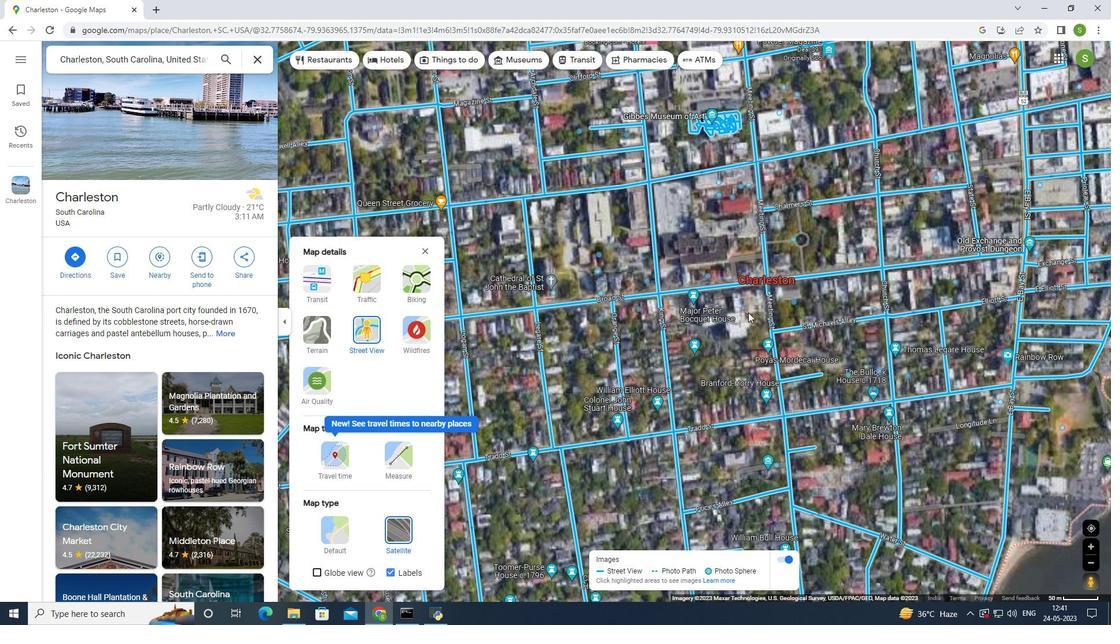 
Action: Mouse scrolled (748, 312) with delta (0, 0)
Screenshot: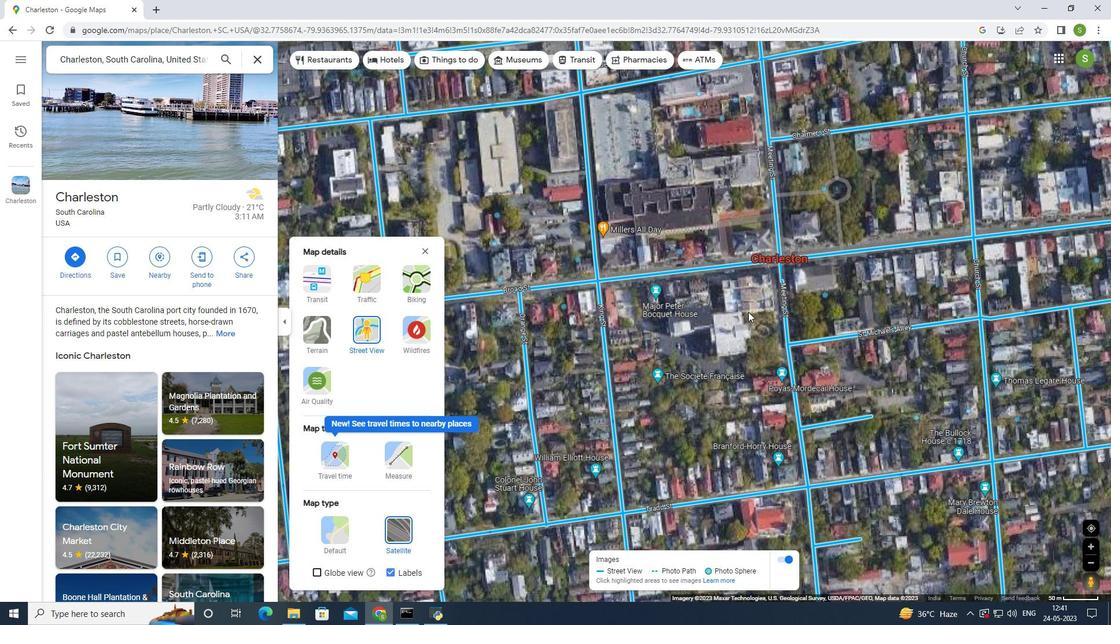 
Action: Mouse scrolled (748, 312) with delta (0, 0)
Screenshot: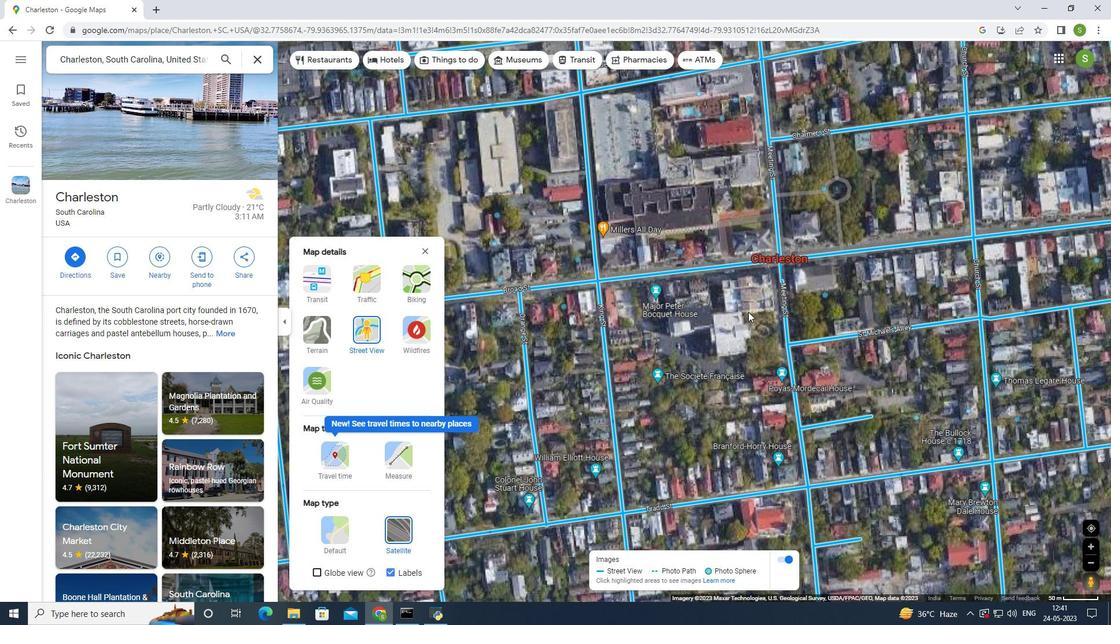 
Action: Mouse scrolled (748, 312) with delta (0, 0)
Screenshot: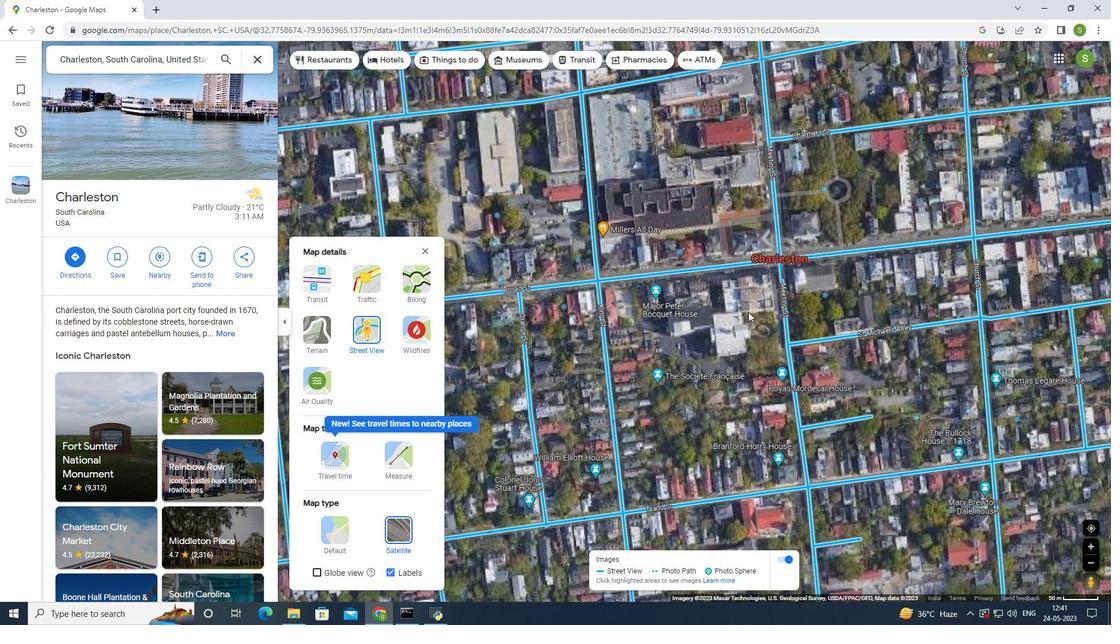 
Action: Mouse scrolled (748, 312) with delta (0, 0)
Screenshot: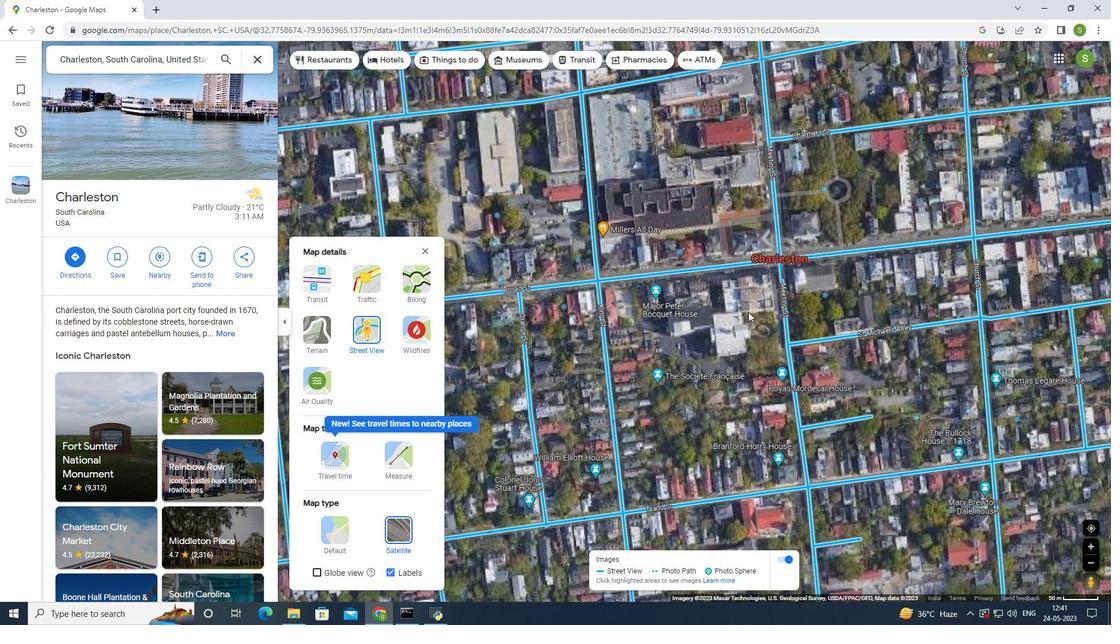 
Action: Mouse scrolled (748, 312) with delta (0, 0)
Screenshot: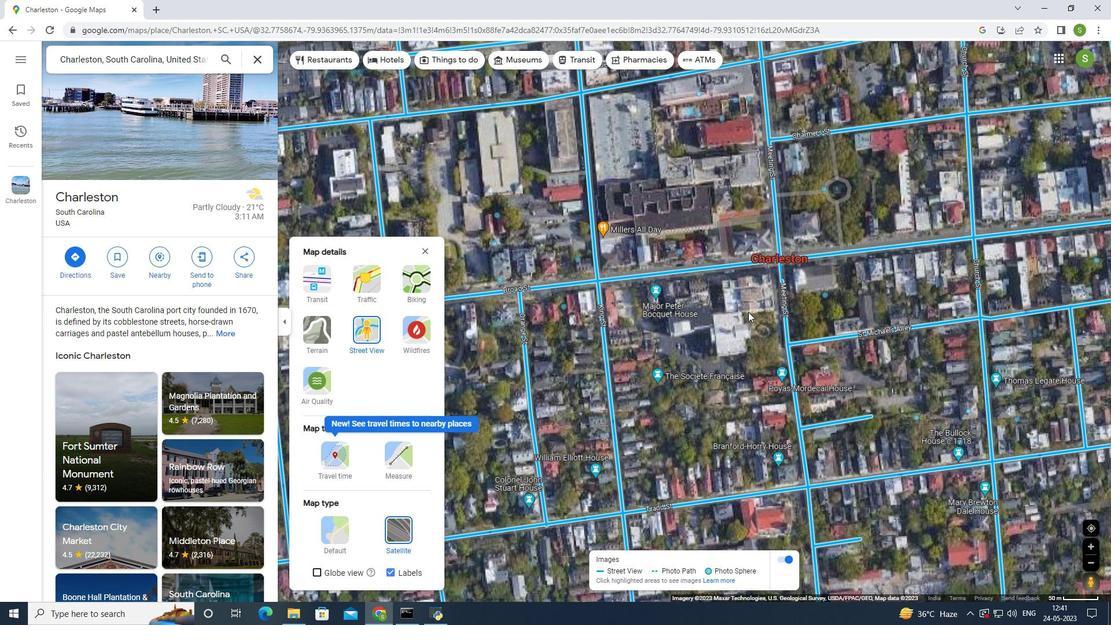 
Action: Mouse moved to (823, 227)
Screenshot: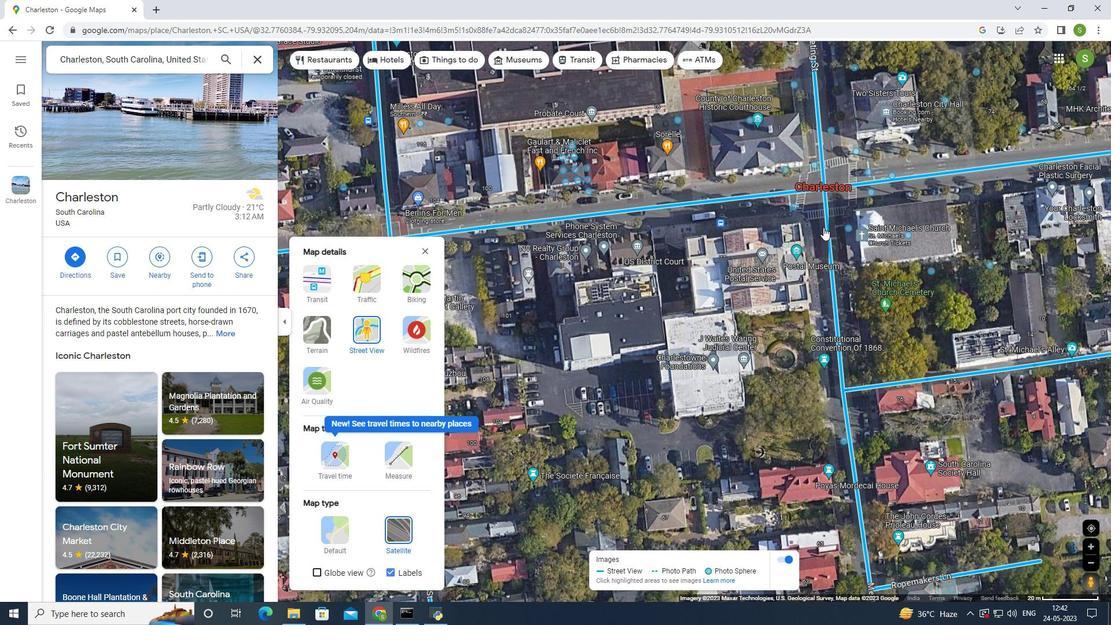 
Action: Mouse scrolled (823, 226) with delta (0, 0)
Screenshot: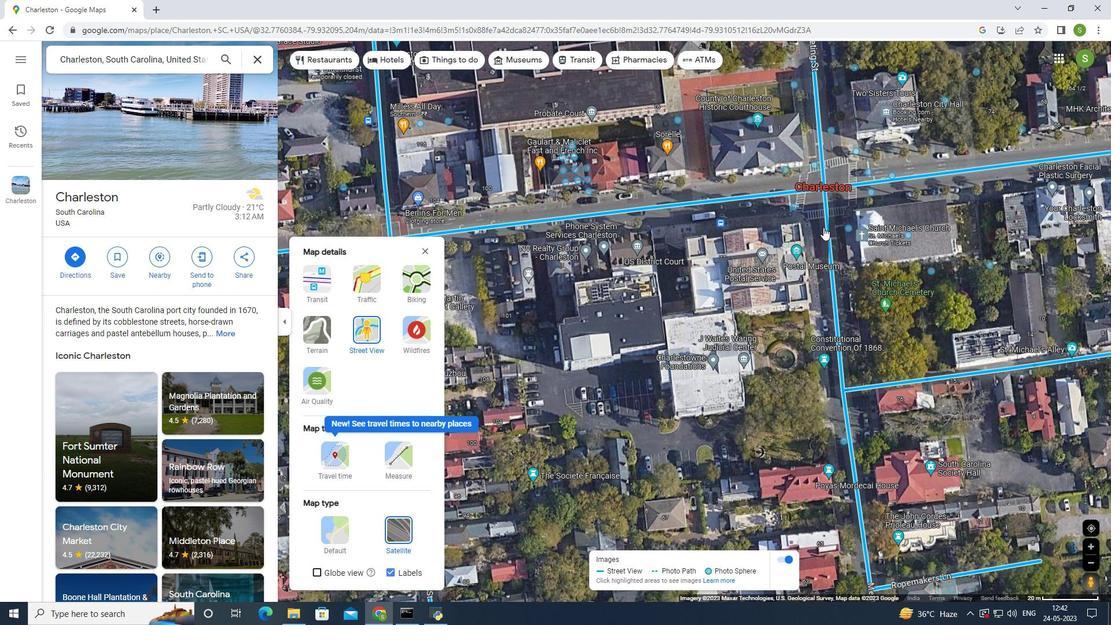 
Action: Mouse moved to (425, 250)
Screenshot: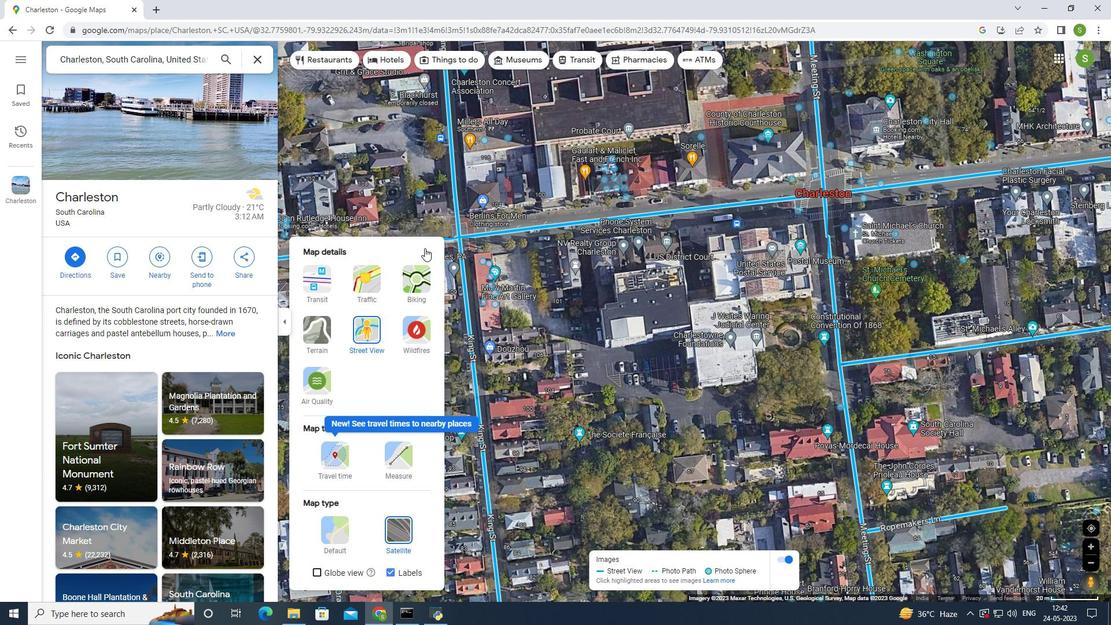 
Action: Mouse pressed left at (425, 250)
Screenshot: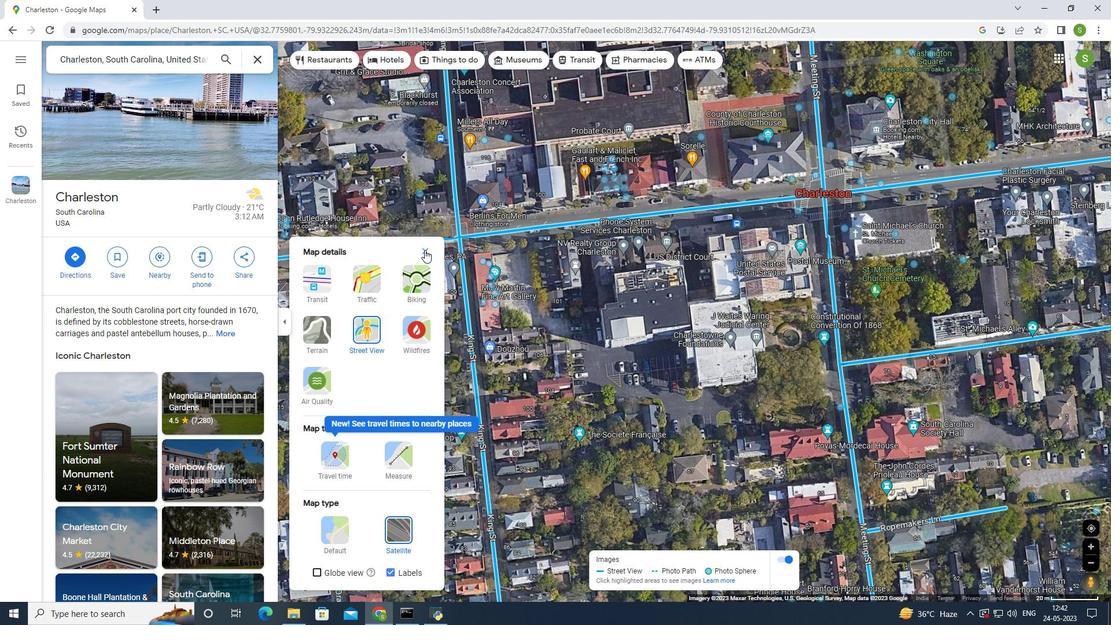 
Action: Mouse moved to (639, 272)
Screenshot: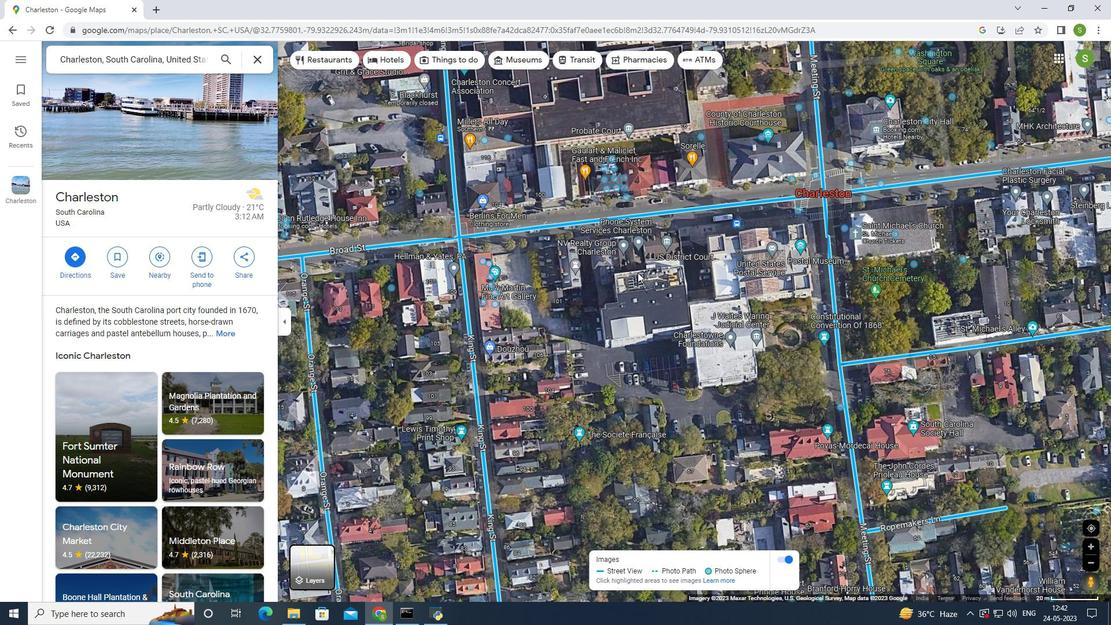 
Action: Mouse scrolled (639, 271) with delta (0, 0)
Screenshot: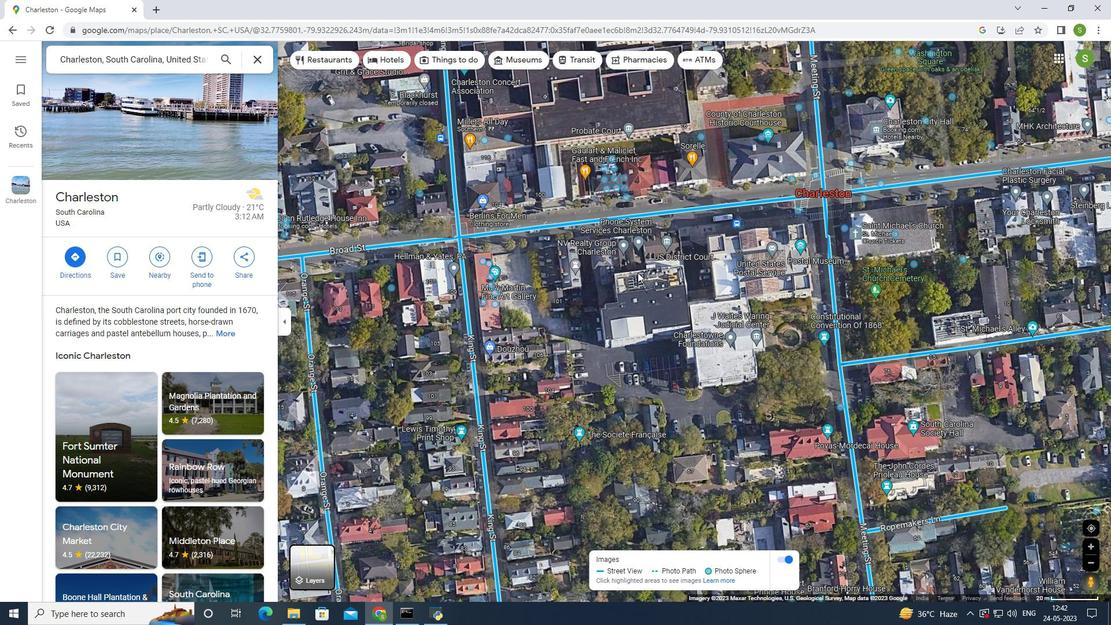 
Action: Mouse moved to (962, 311)
Screenshot: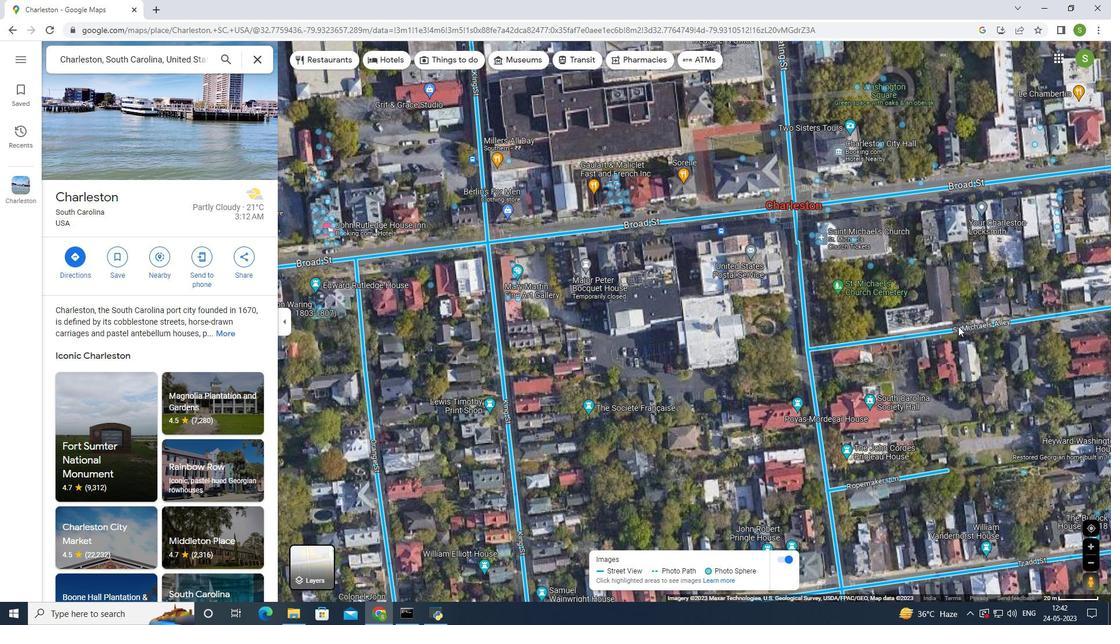 
Action: Mouse scrolled (962, 312) with delta (0, 0)
Screenshot: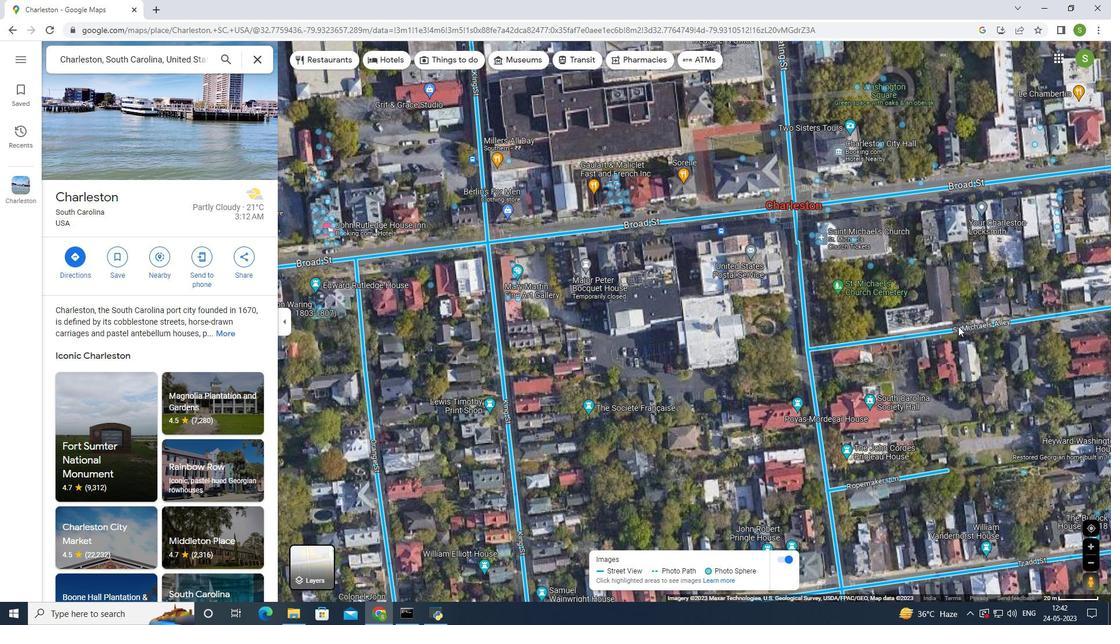 
Action: Mouse moved to (963, 308)
Screenshot: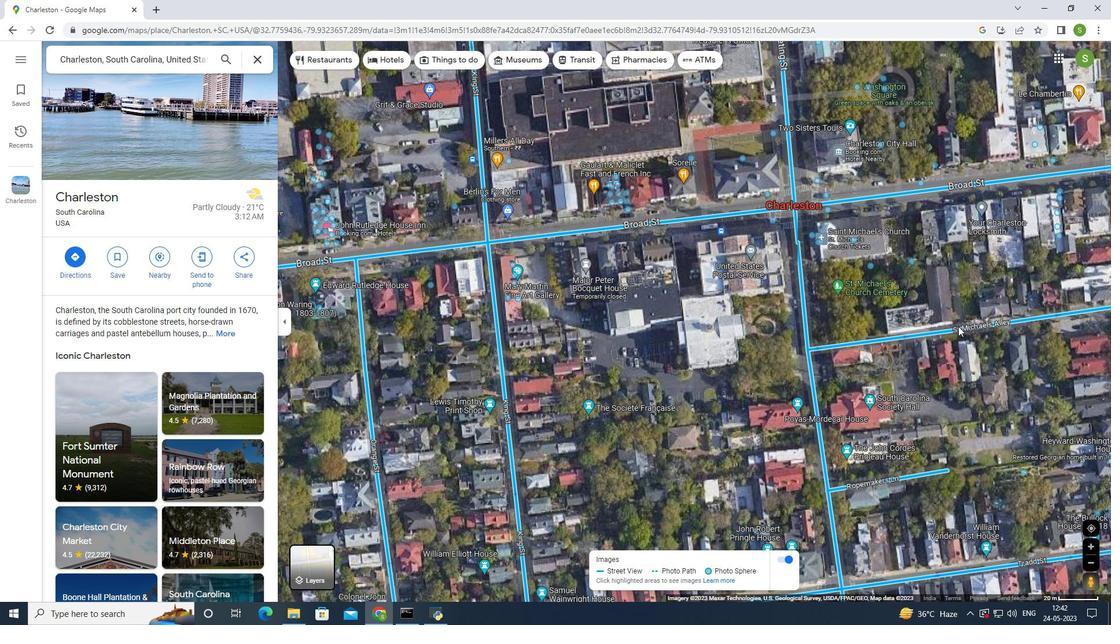 
Action: Mouse scrolled (963, 308) with delta (0, 0)
Screenshot: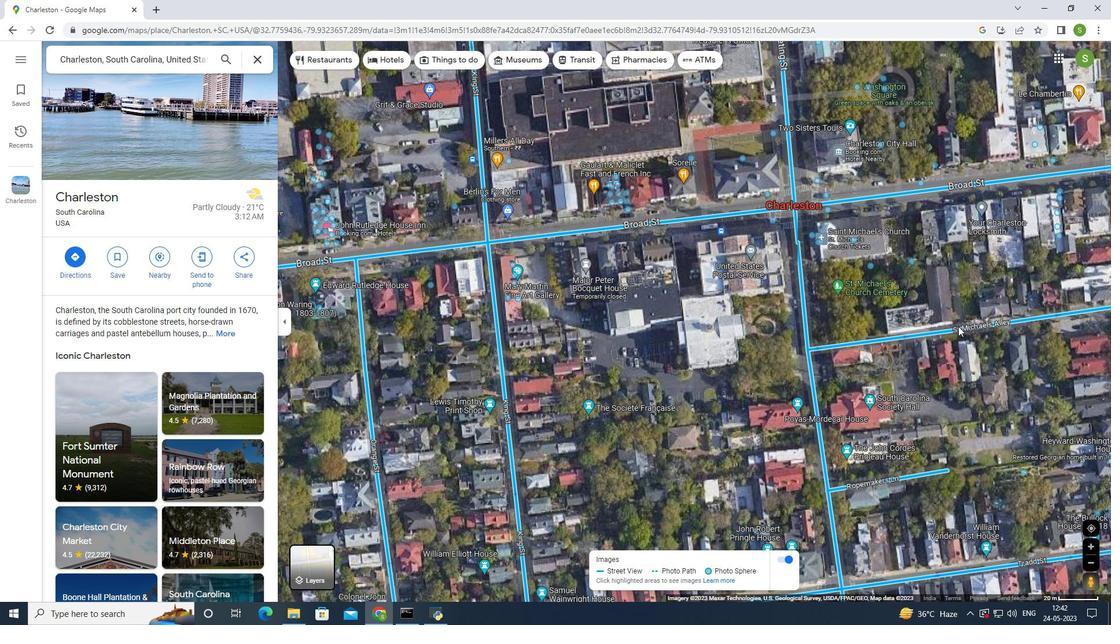 
Action: Mouse moved to (964, 307)
Screenshot: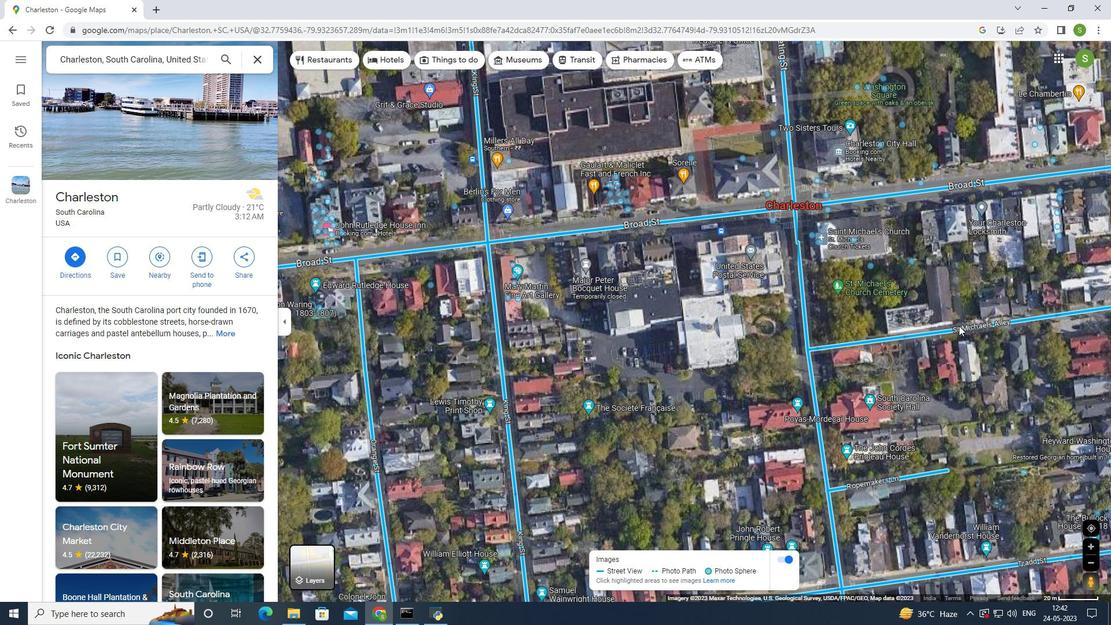 
Action: Mouse scrolled (964, 308) with delta (0, 0)
Screenshot: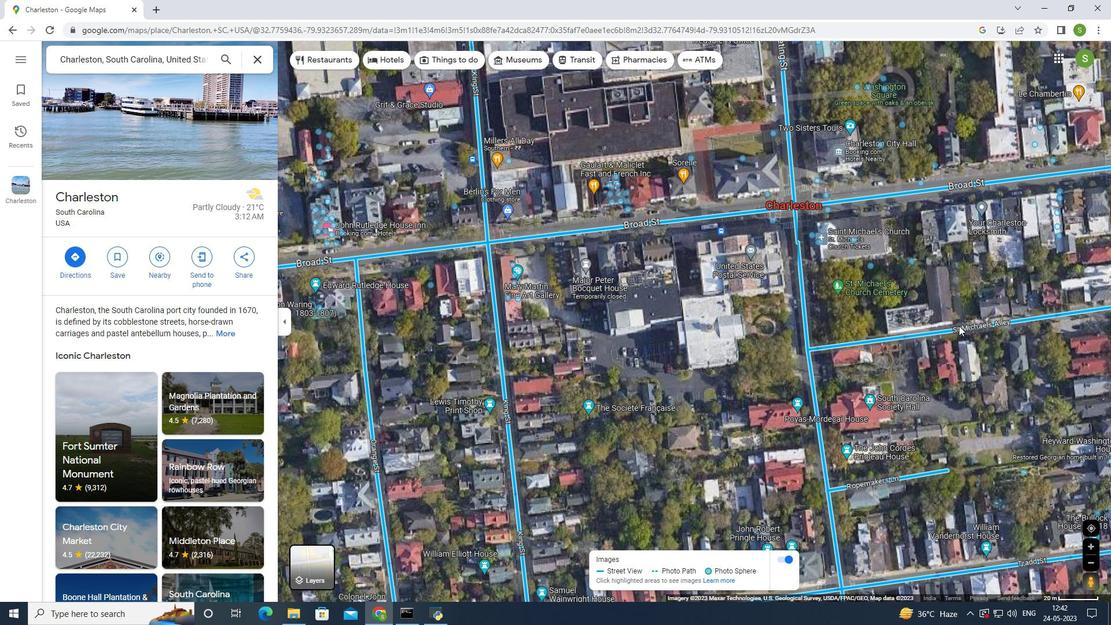 
Action: Mouse moved to (964, 305)
Screenshot: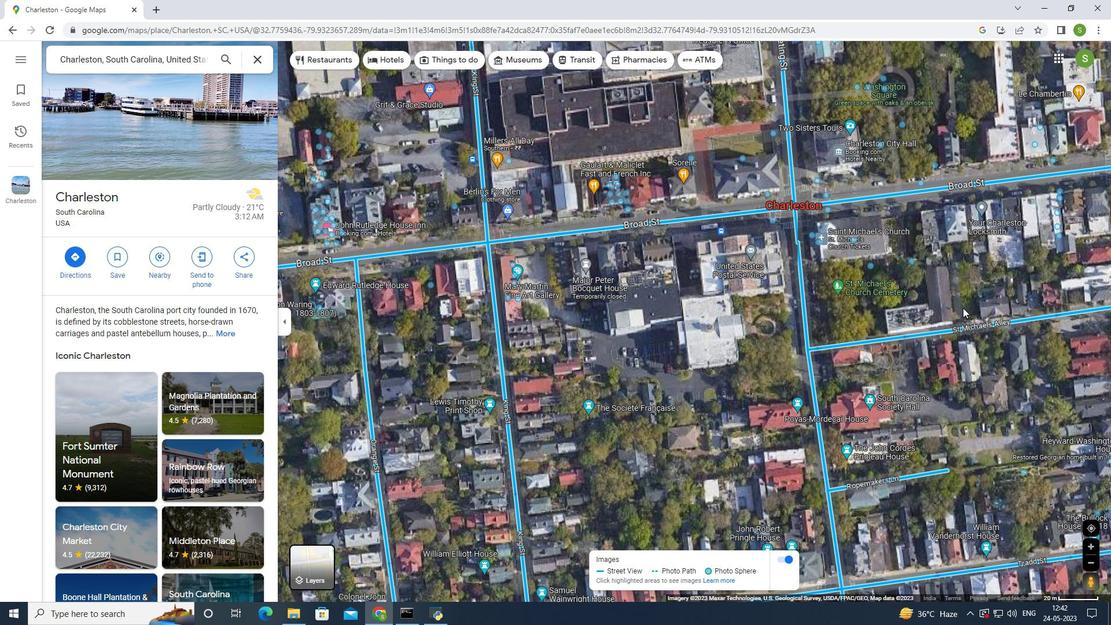 
Action: Mouse scrolled (964, 306) with delta (0, 0)
Screenshot: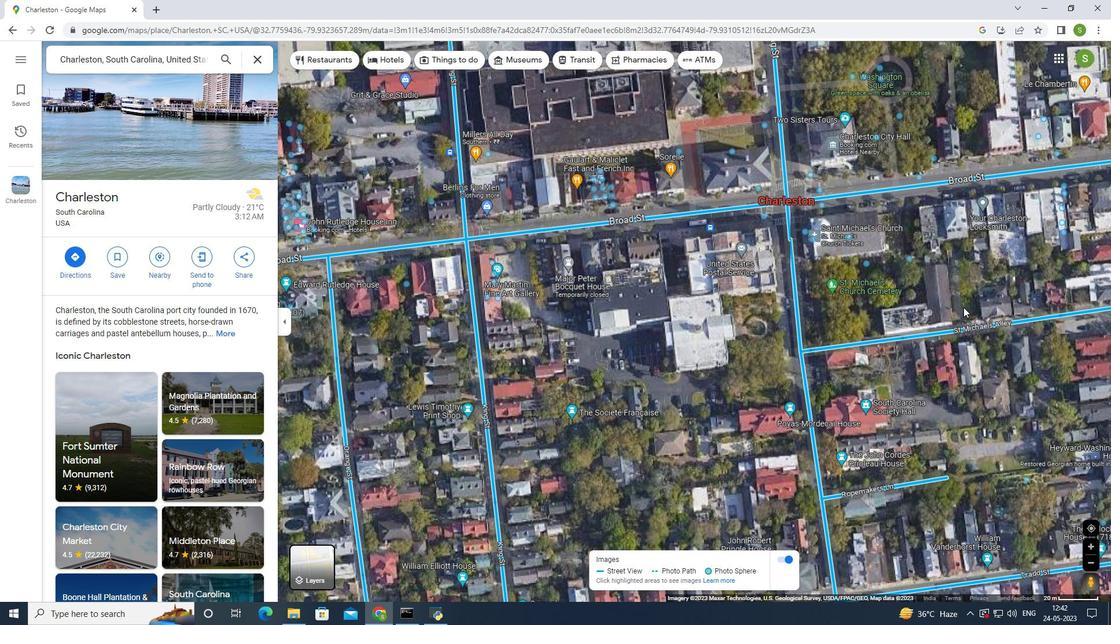 
Action: Mouse moved to (749, 327)
Screenshot: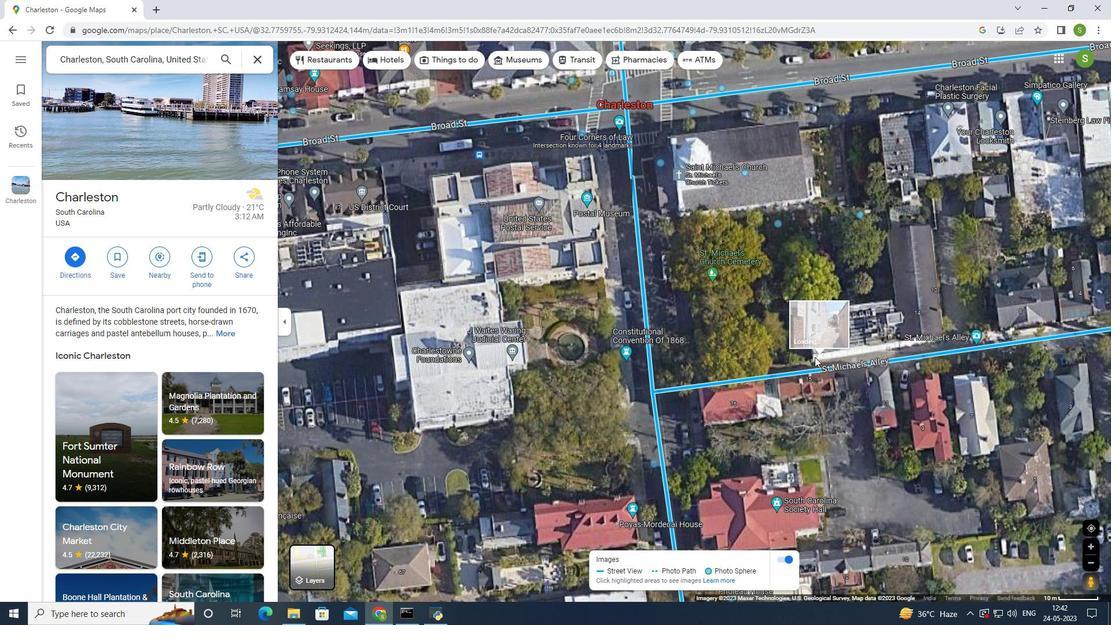 
Action: Mouse scrolled (749, 327) with delta (0, 0)
Screenshot: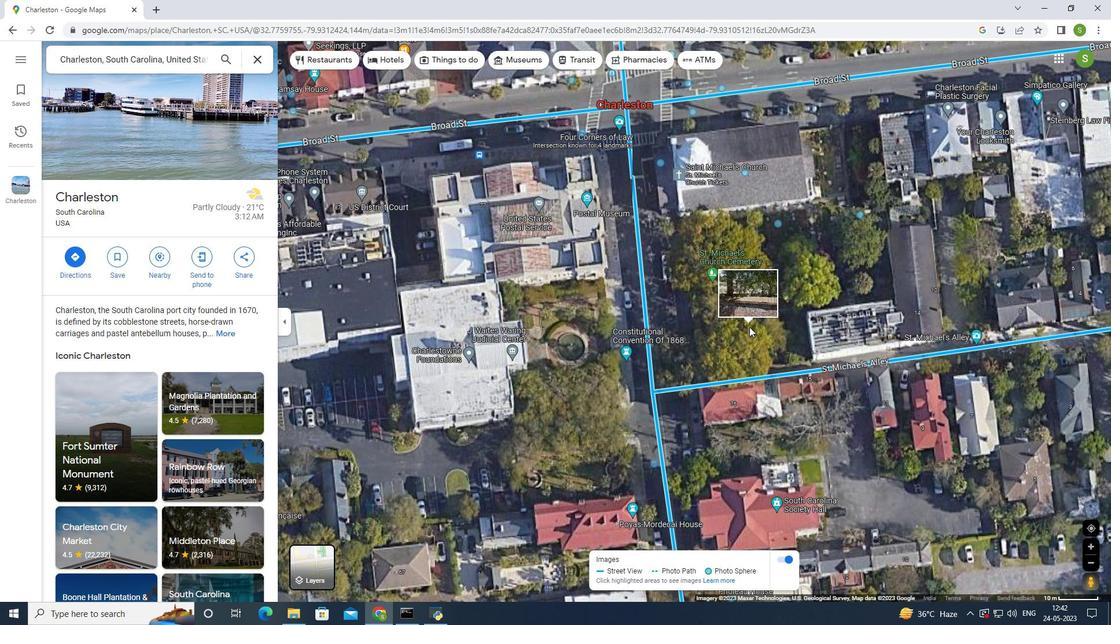 
Action: Mouse moved to (748, 323)
Screenshot: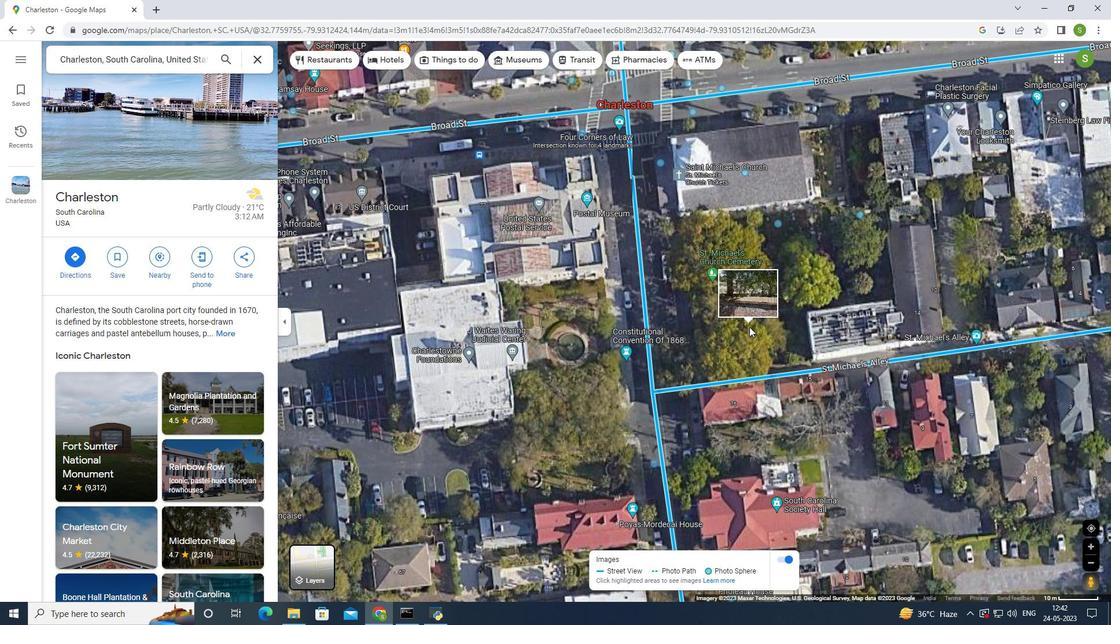 
Action: Mouse scrolled (748, 324) with delta (0, 0)
Screenshot: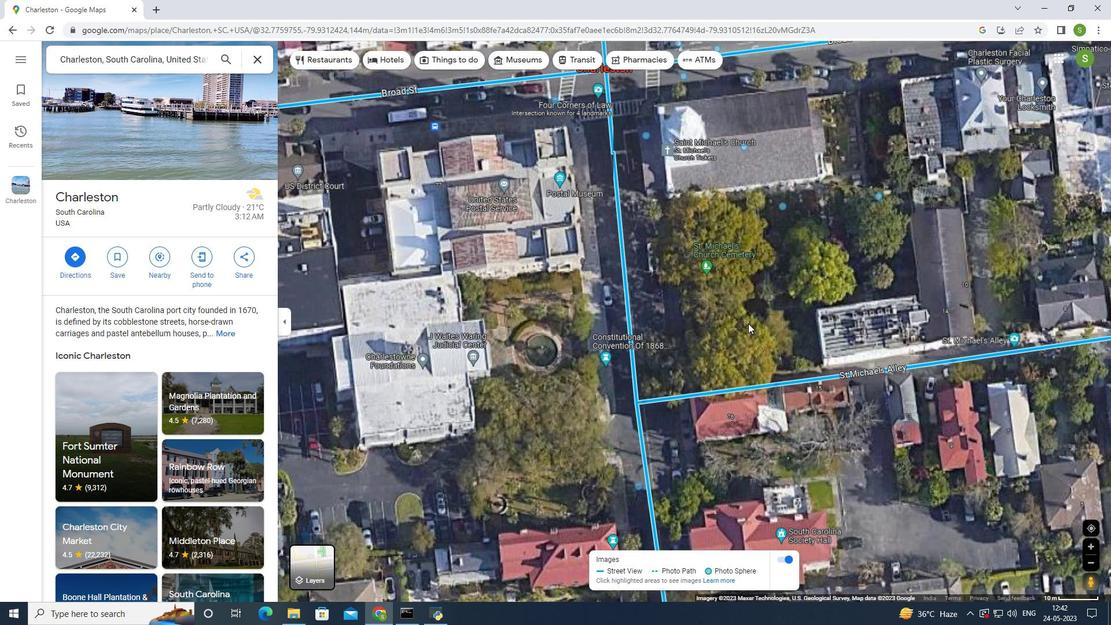 
Action: Mouse scrolled (748, 324) with delta (0, 0)
Screenshot: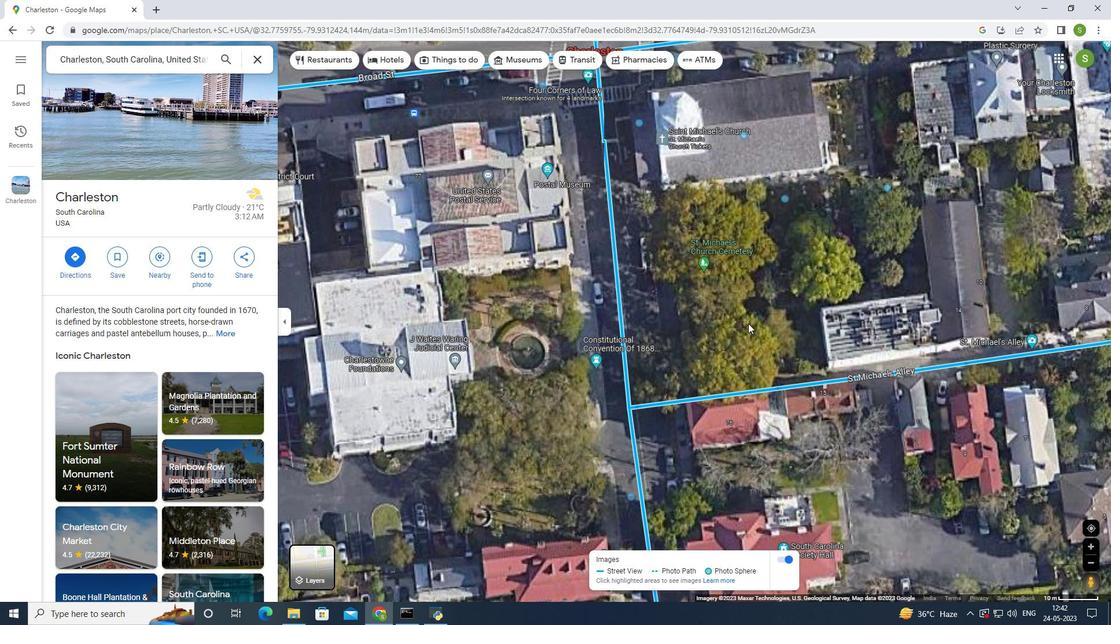 
Action: Mouse scrolled (748, 323) with delta (0, 0)
Screenshot: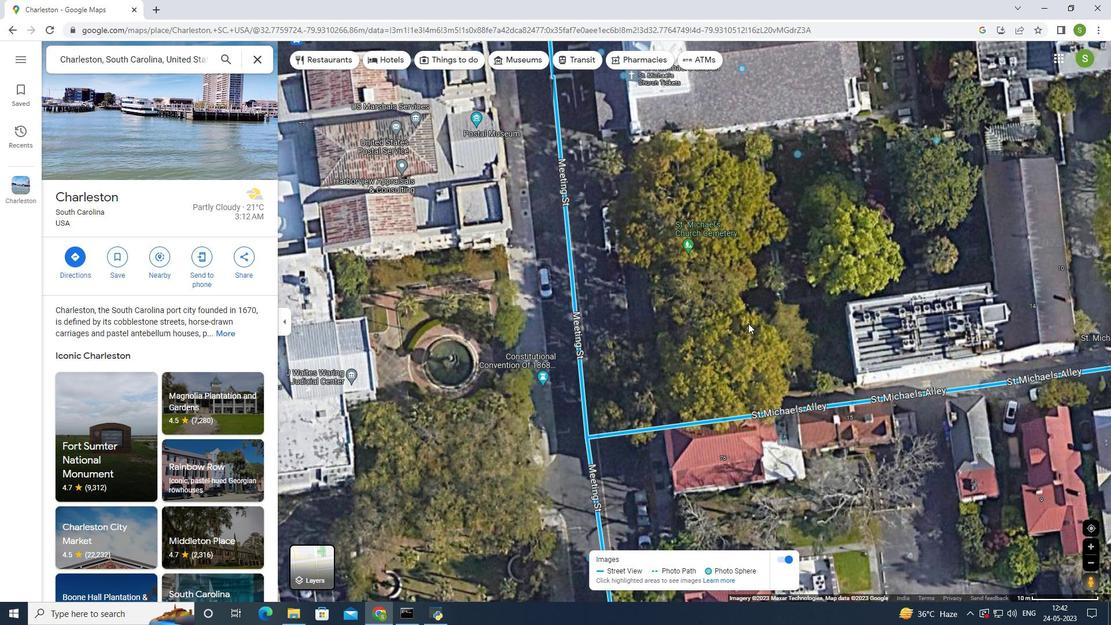 
Action: Mouse scrolled (748, 323) with delta (0, 0)
Screenshot: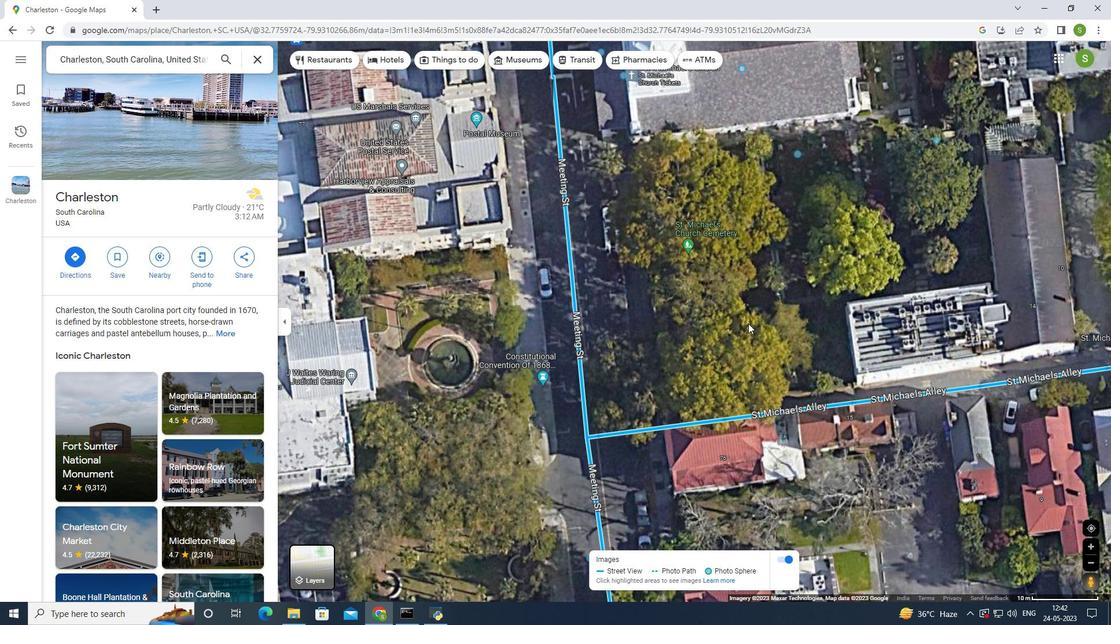 
Action: Mouse scrolled (748, 323) with delta (0, 0)
Screenshot: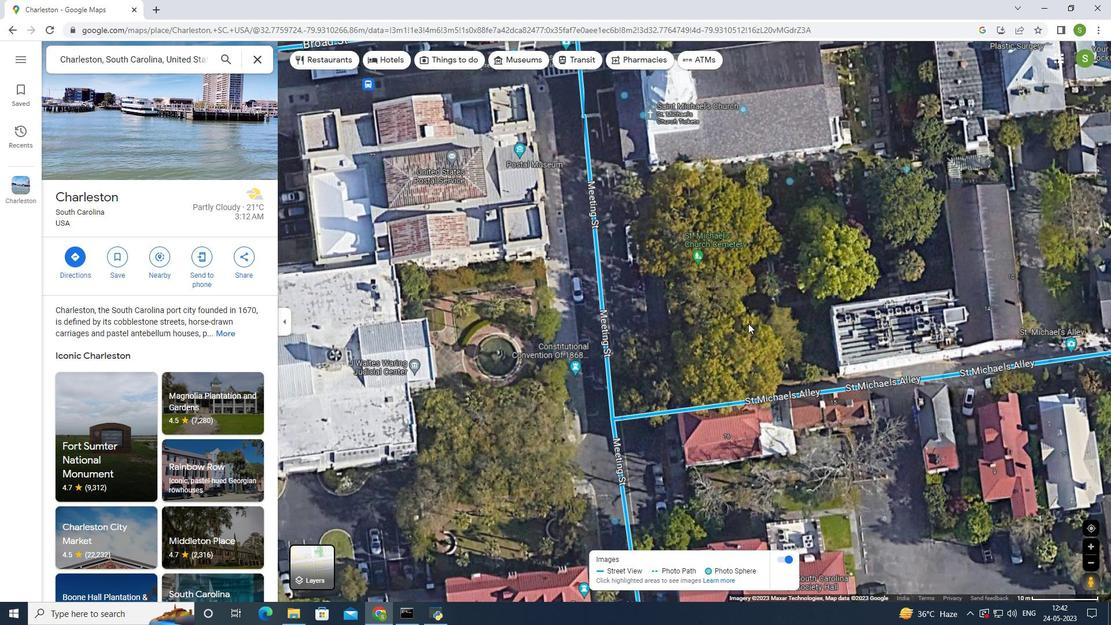 
Action: Mouse moved to (748, 320)
Screenshot: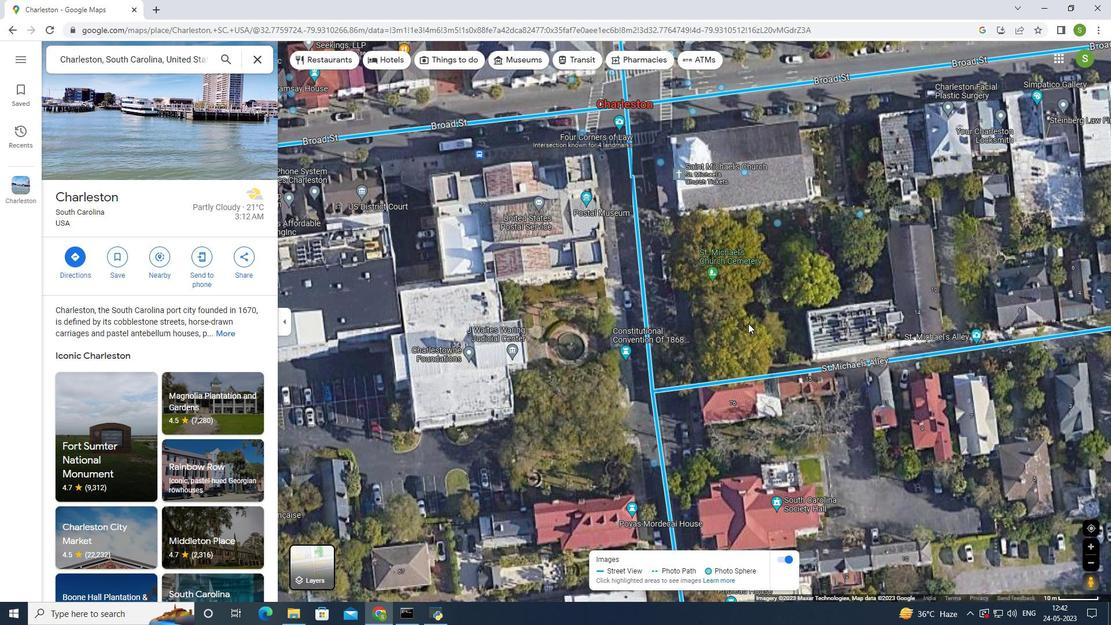 
Action: Mouse scrolled (748, 319) with delta (0, 0)
Screenshot: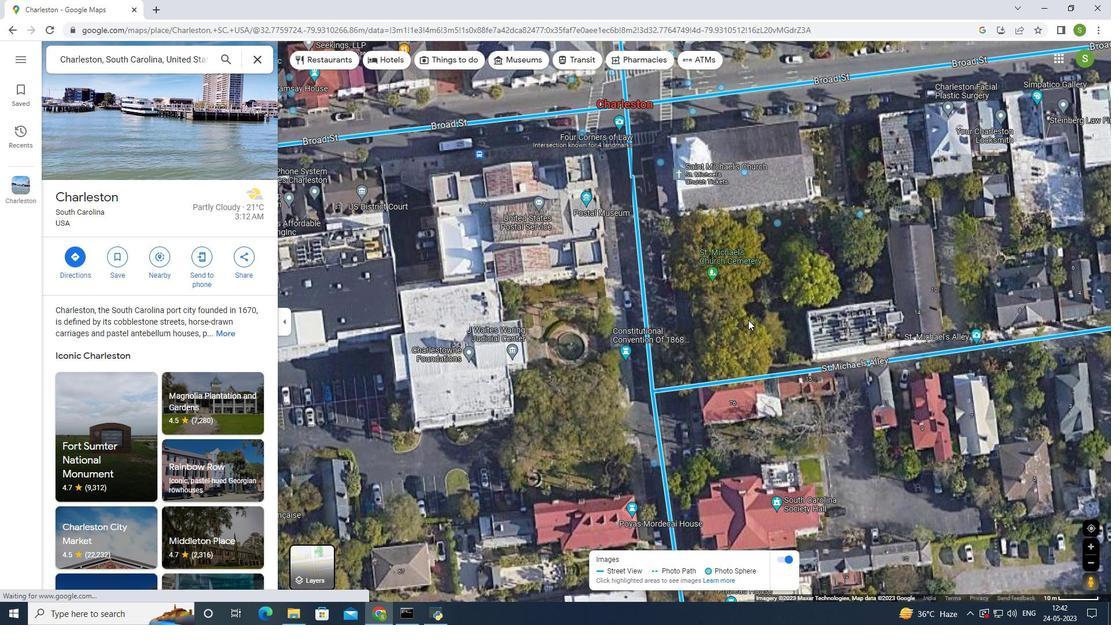 
Action: Mouse scrolled (748, 319) with delta (0, 0)
Screenshot: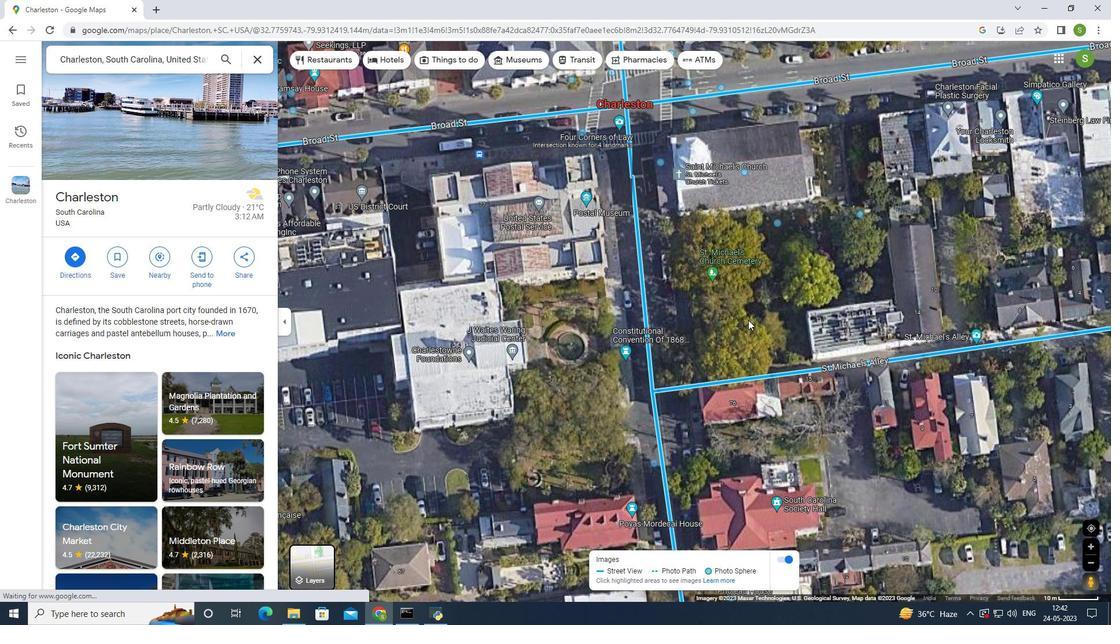 
Action: Mouse scrolled (748, 319) with delta (0, 0)
Screenshot: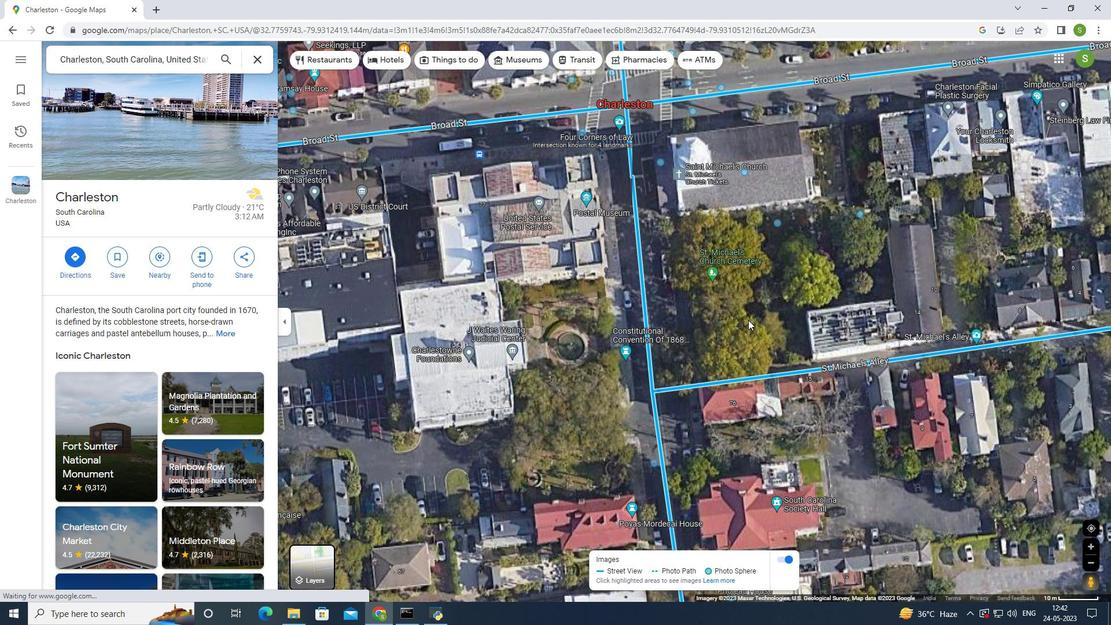 
Action: Mouse scrolled (748, 319) with delta (0, 0)
Screenshot: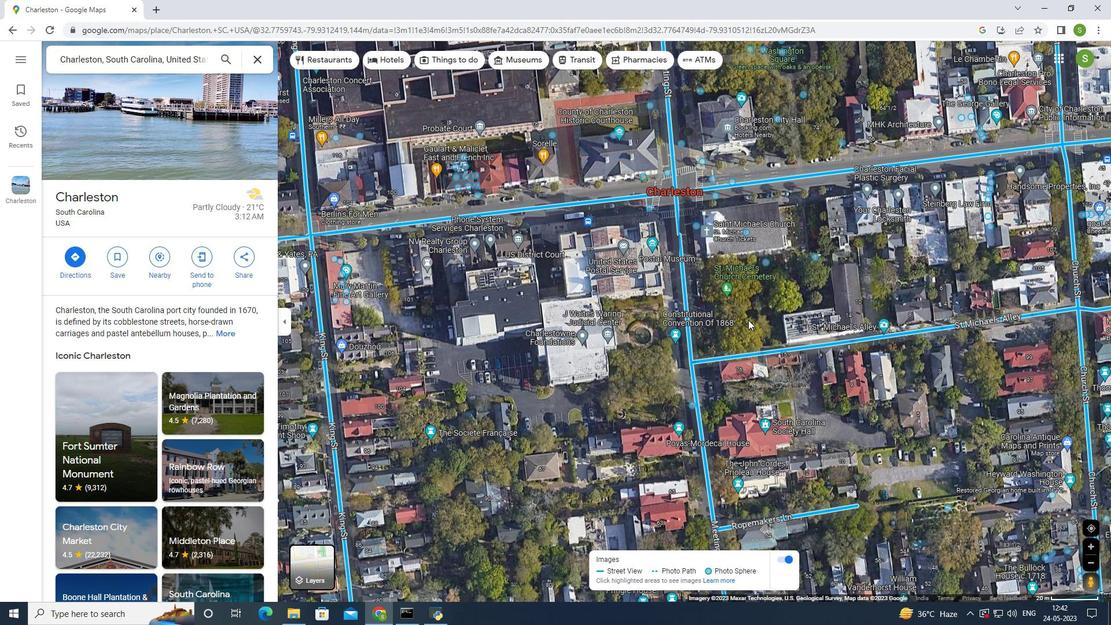 
Action: Mouse scrolled (748, 319) with delta (0, 0)
Screenshot: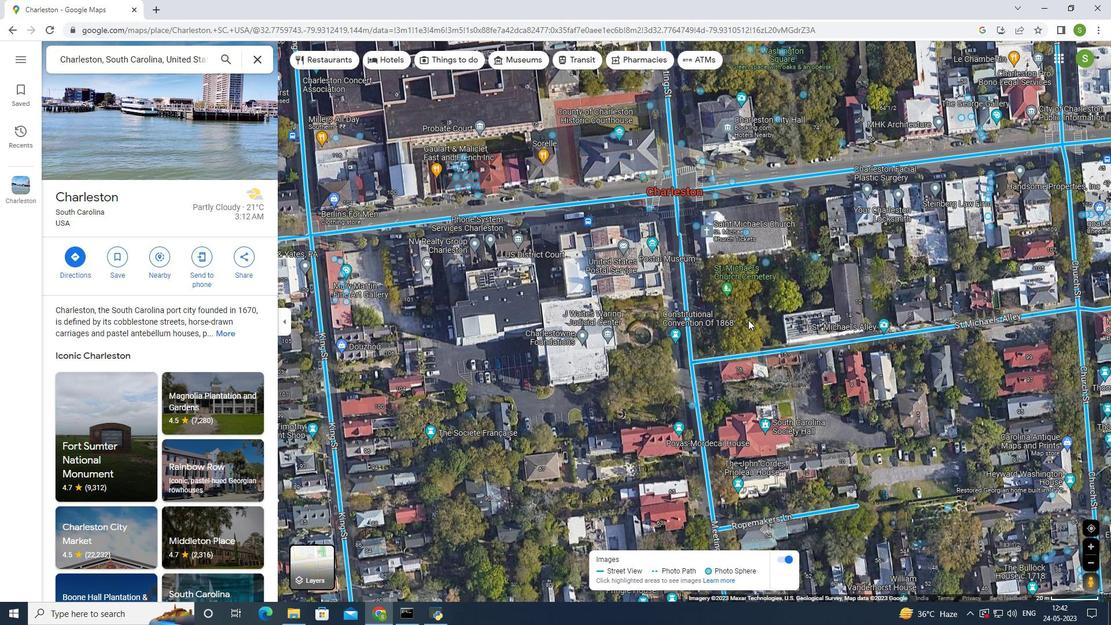 
Action: Mouse moved to (853, 251)
Screenshot: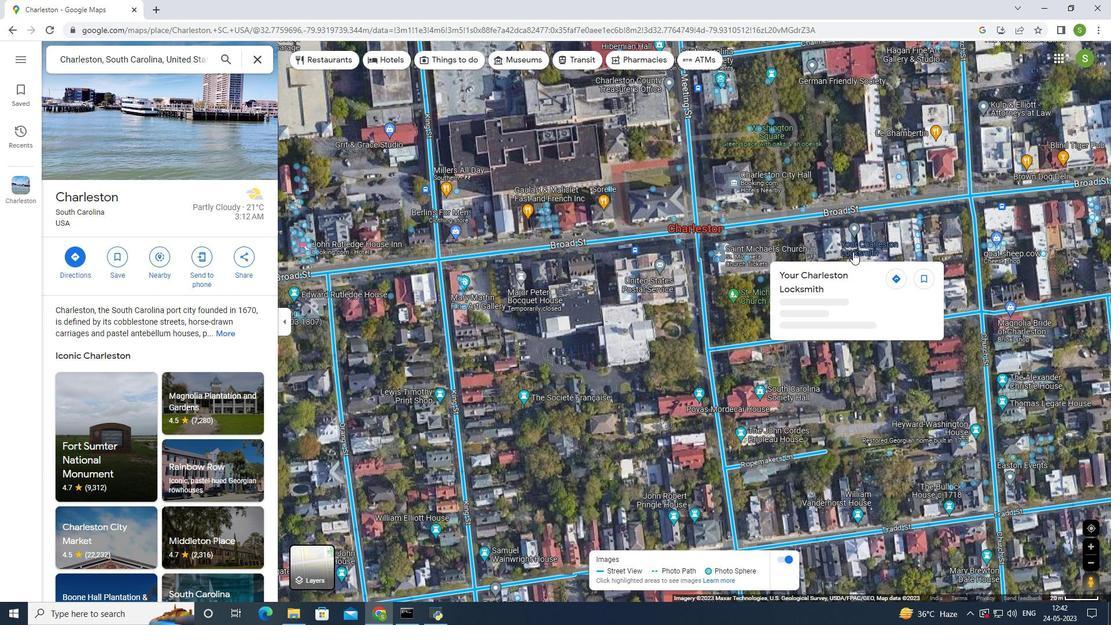 
Action: Mouse pressed left at (853, 251)
Screenshot: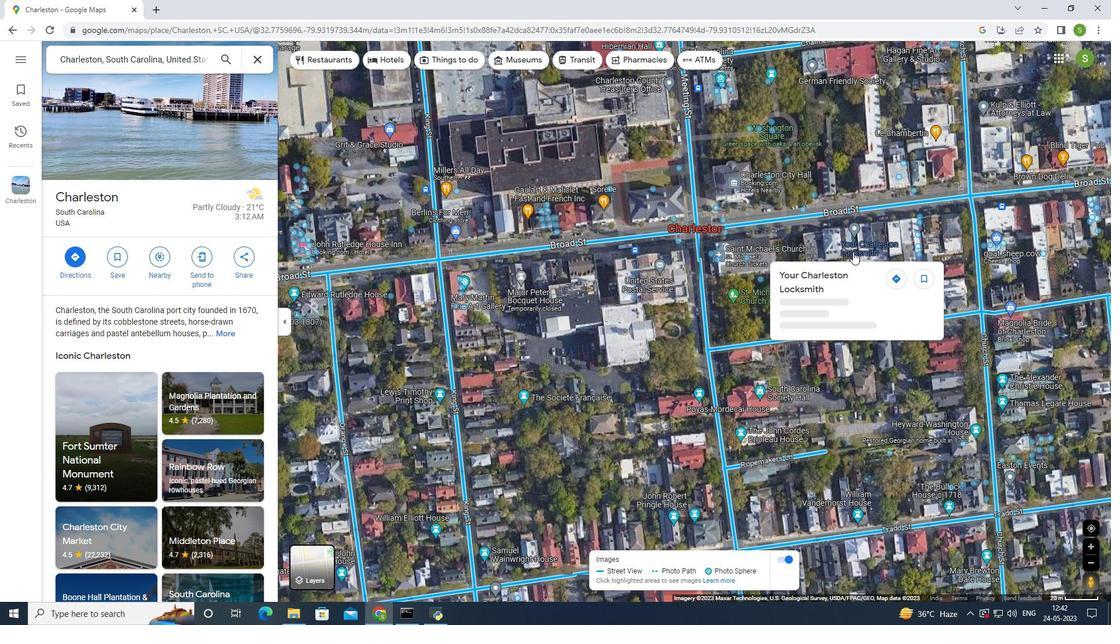 
Action: Mouse moved to (1023, 159)
Screenshot: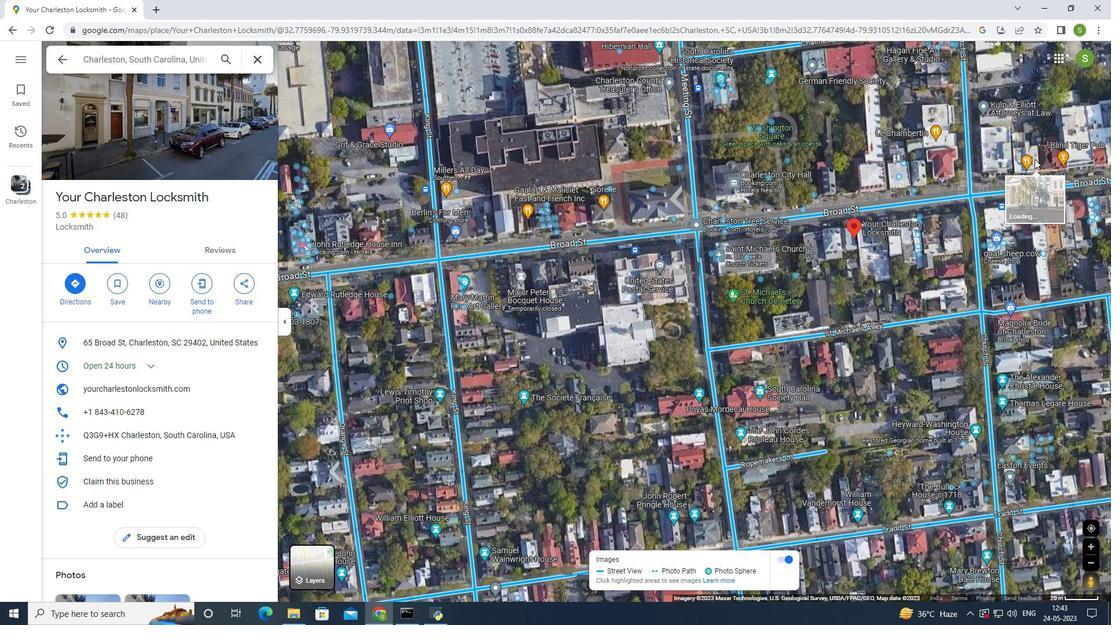 
Action: Mouse pressed left at (1023, 159)
Screenshot: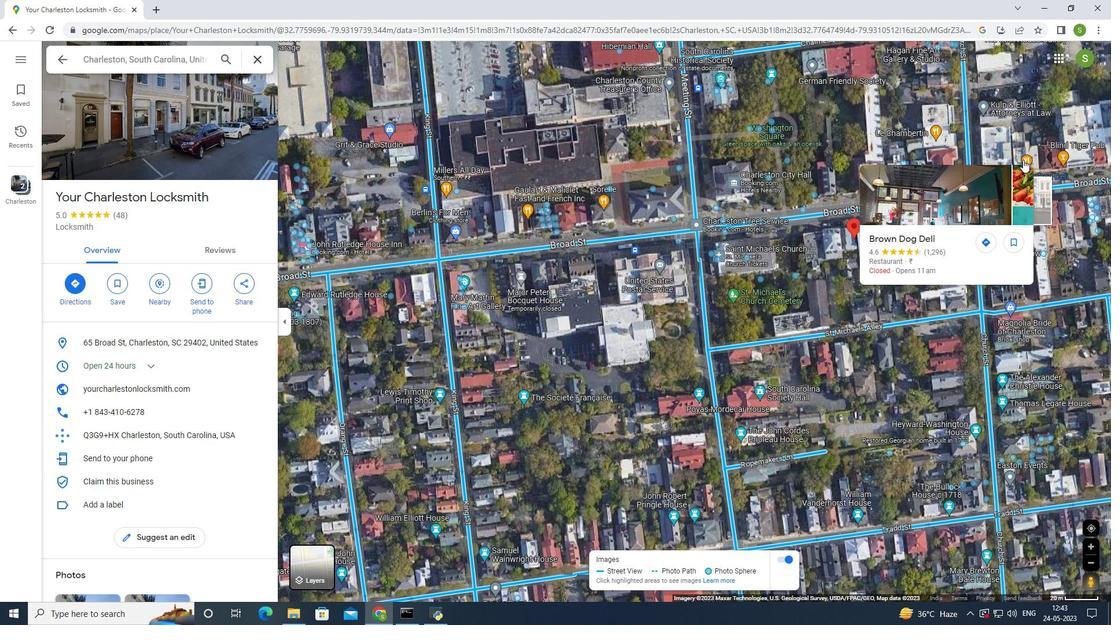 
Action: Mouse moved to (156, 323)
Screenshot: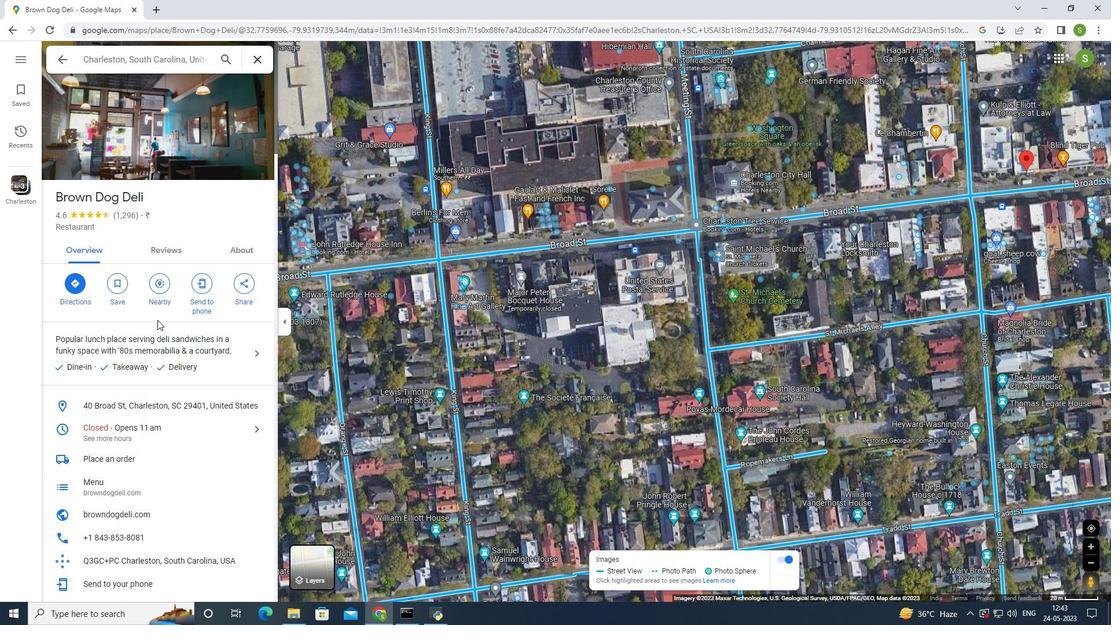 
Action: Mouse scrolled (156, 323) with delta (0, 0)
Screenshot: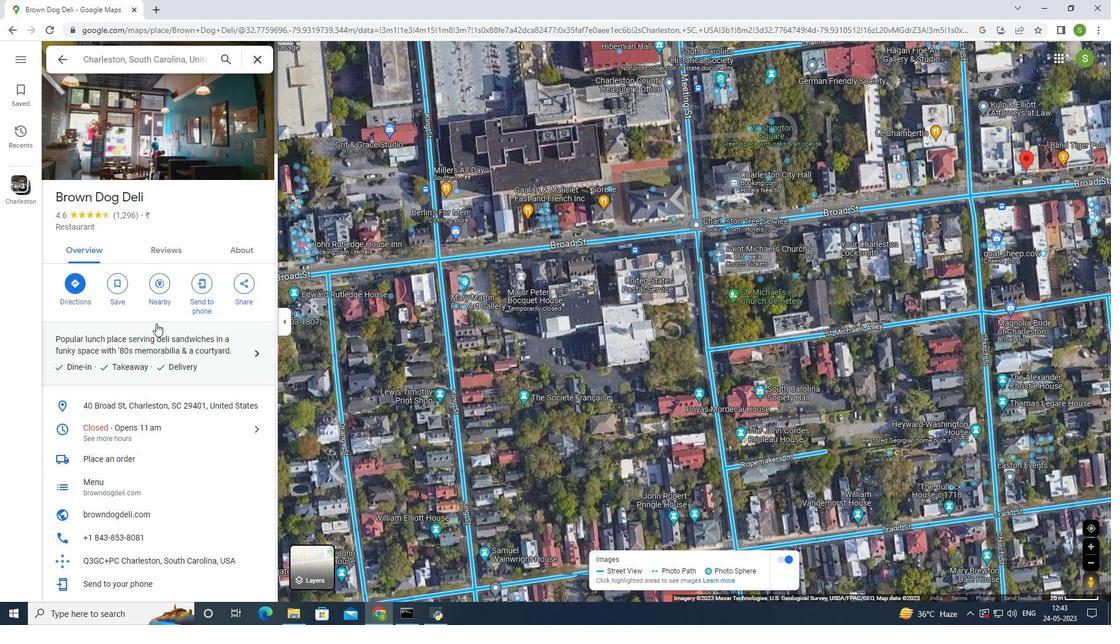 
Action: Mouse moved to (156, 325)
Screenshot: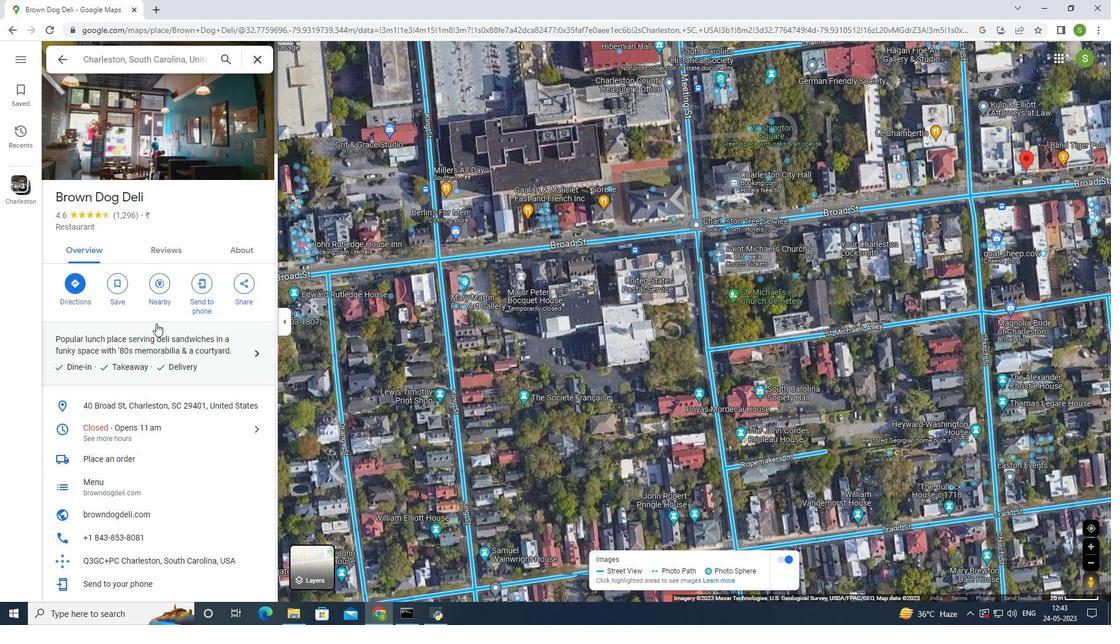 
Action: Mouse scrolled (156, 325) with delta (0, 0)
Screenshot: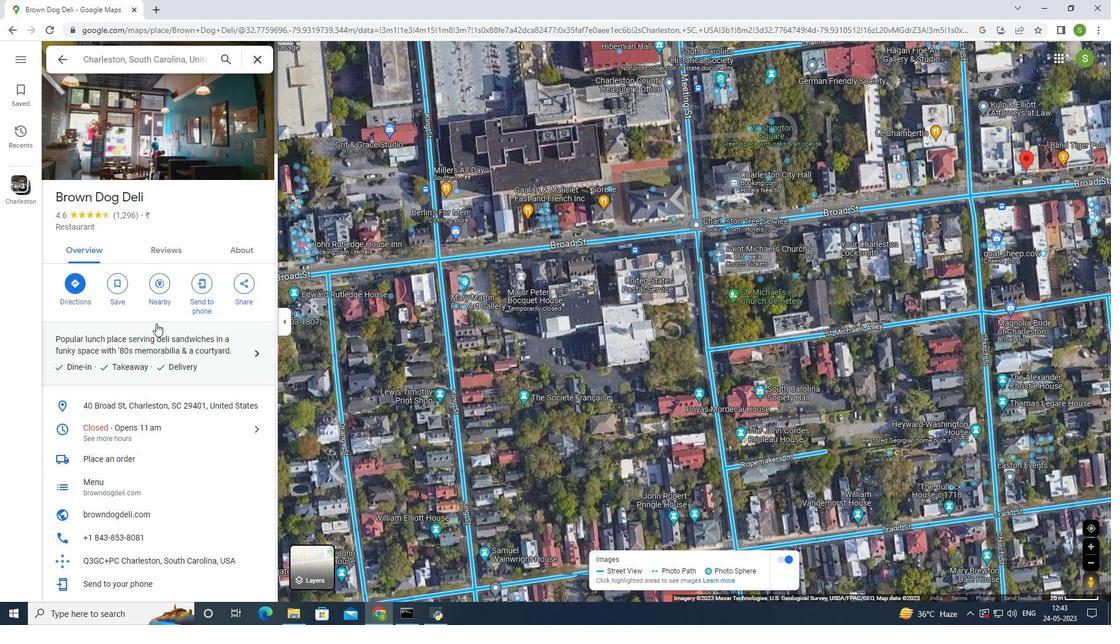 
Action: Mouse scrolled (156, 325) with delta (0, 0)
Screenshot: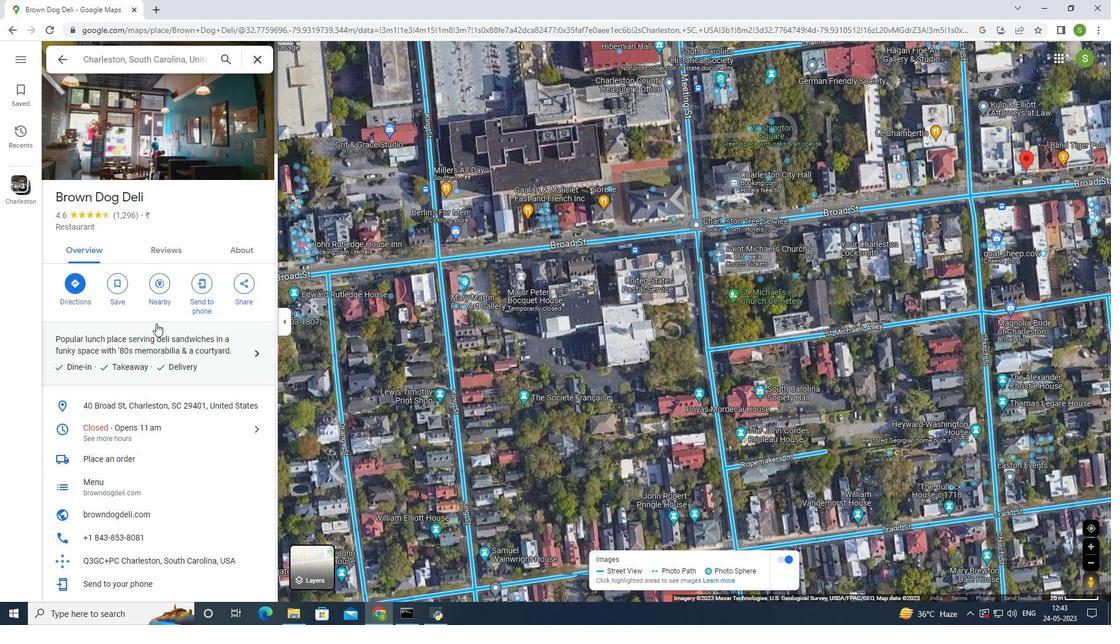 
Action: Mouse scrolled (156, 325) with delta (0, 0)
Screenshot: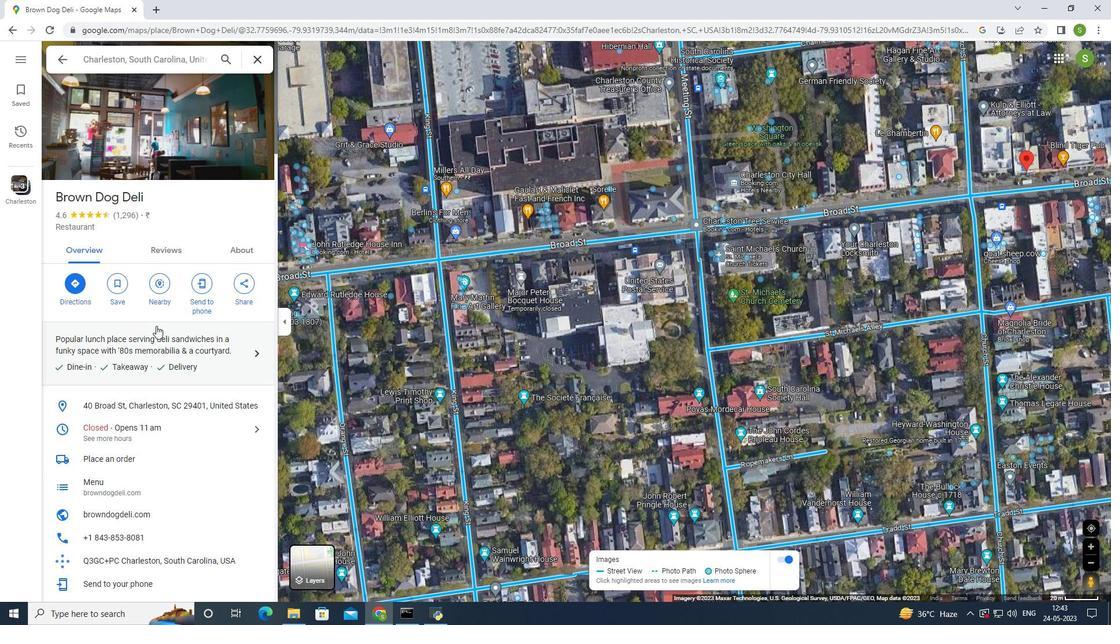 
Action: Mouse moved to (157, 325)
Screenshot: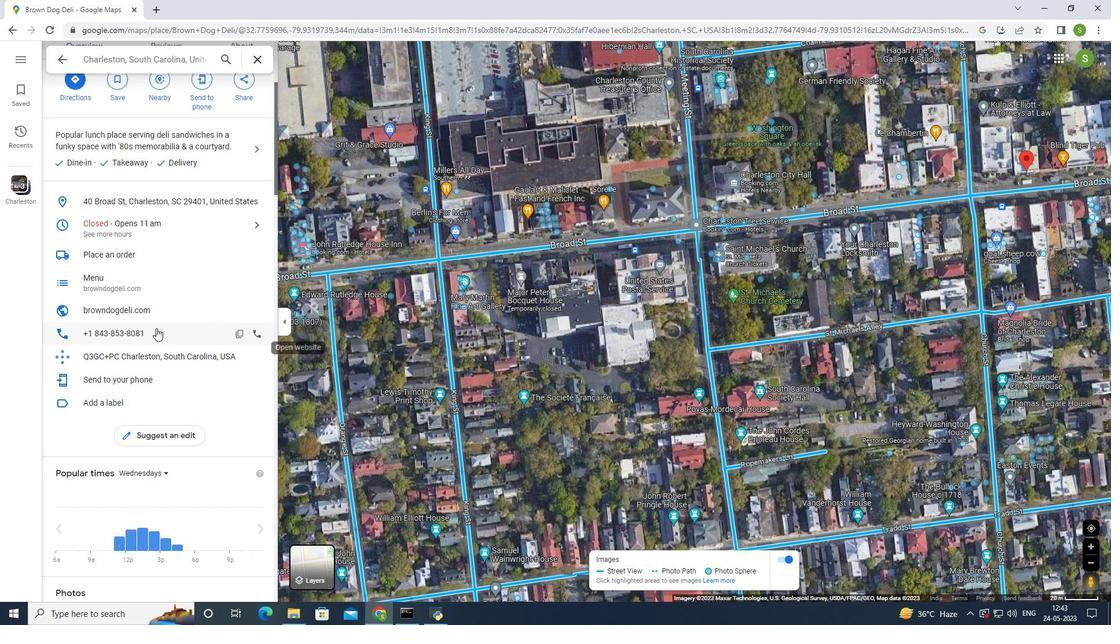 
Action: Mouse scrolled (157, 324) with delta (0, 0)
Screenshot: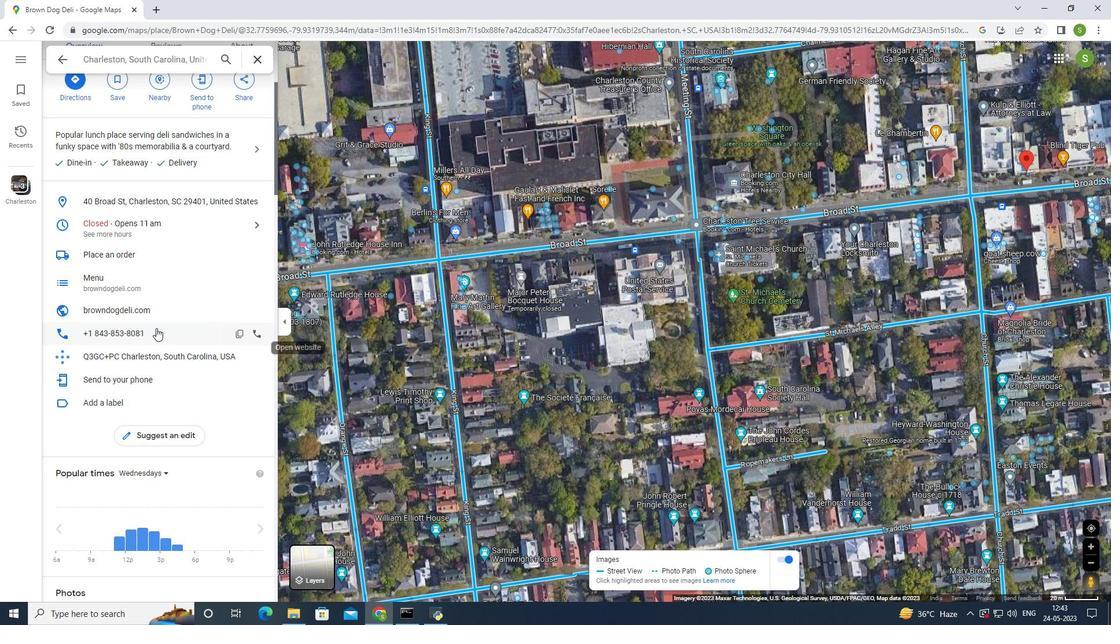 
Action: Mouse scrolled (157, 324) with delta (0, 0)
Screenshot: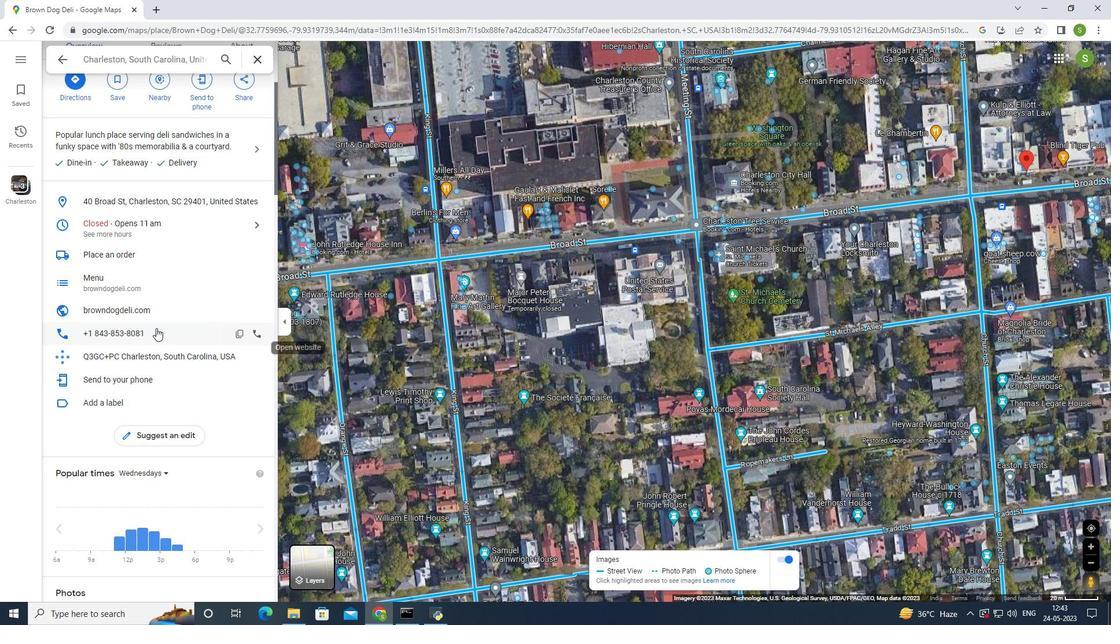
Action: Mouse scrolled (157, 324) with delta (0, 0)
Screenshot: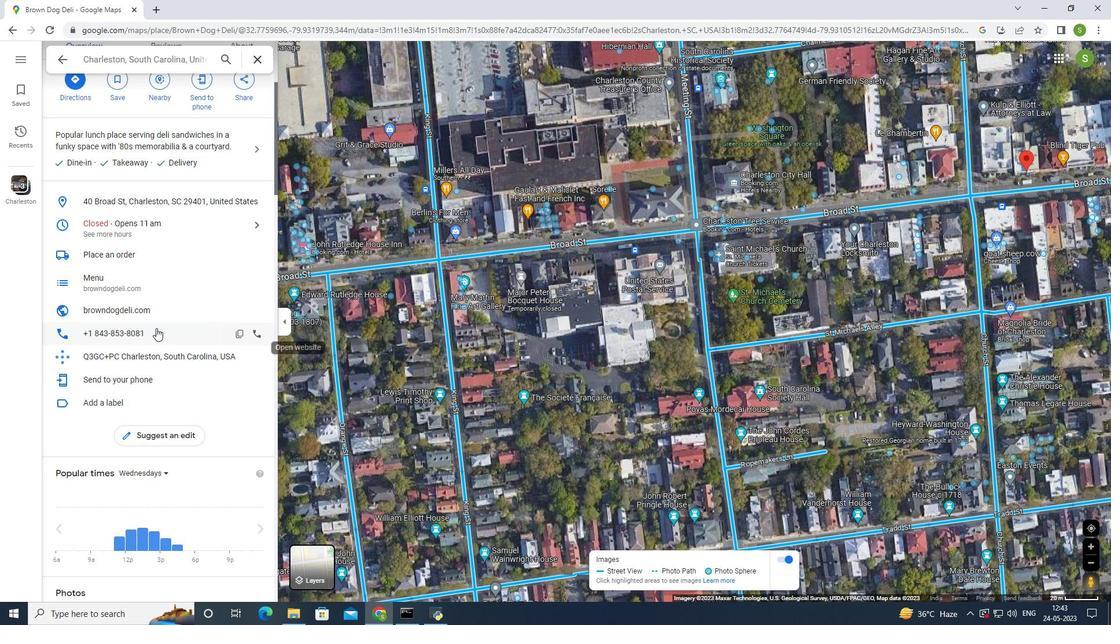 
Action: Mouse scrolled (157, 324) with delta (0, 0)
Screenshot: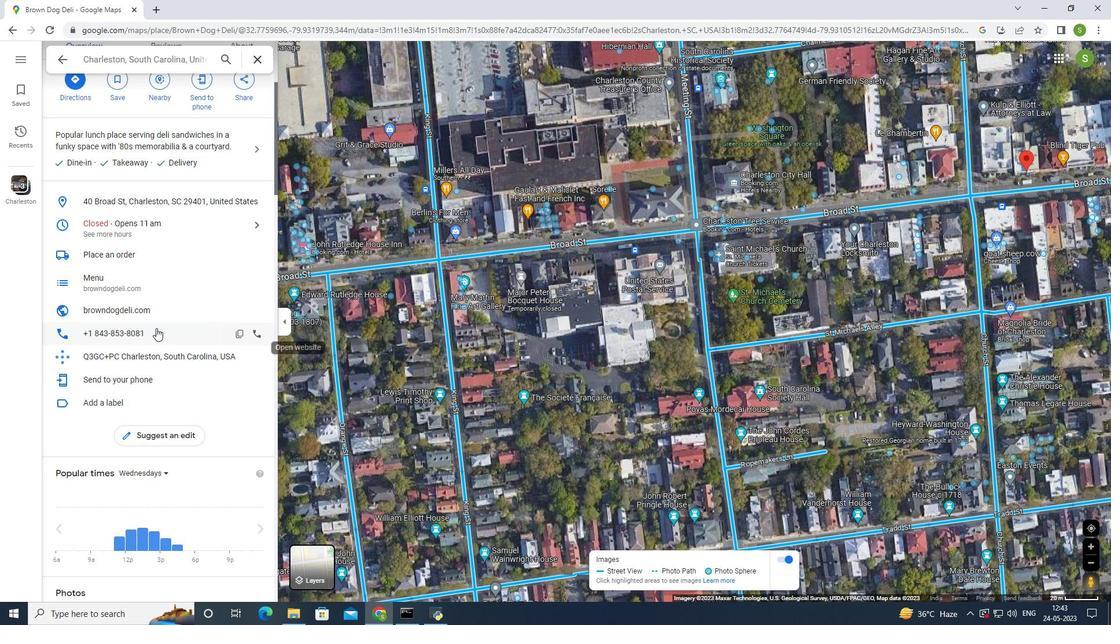 
Action: Mouse scrolled (157, 324) with delta (0, 0)
Screenshot: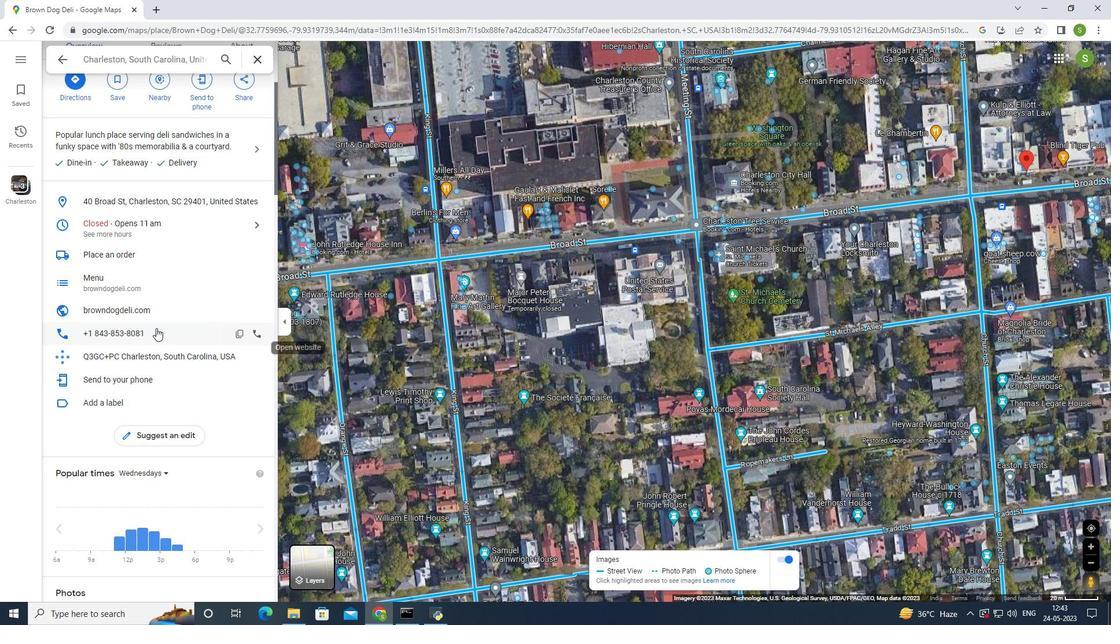 
Action: Mouse moved to (93, 326)
Screenshot: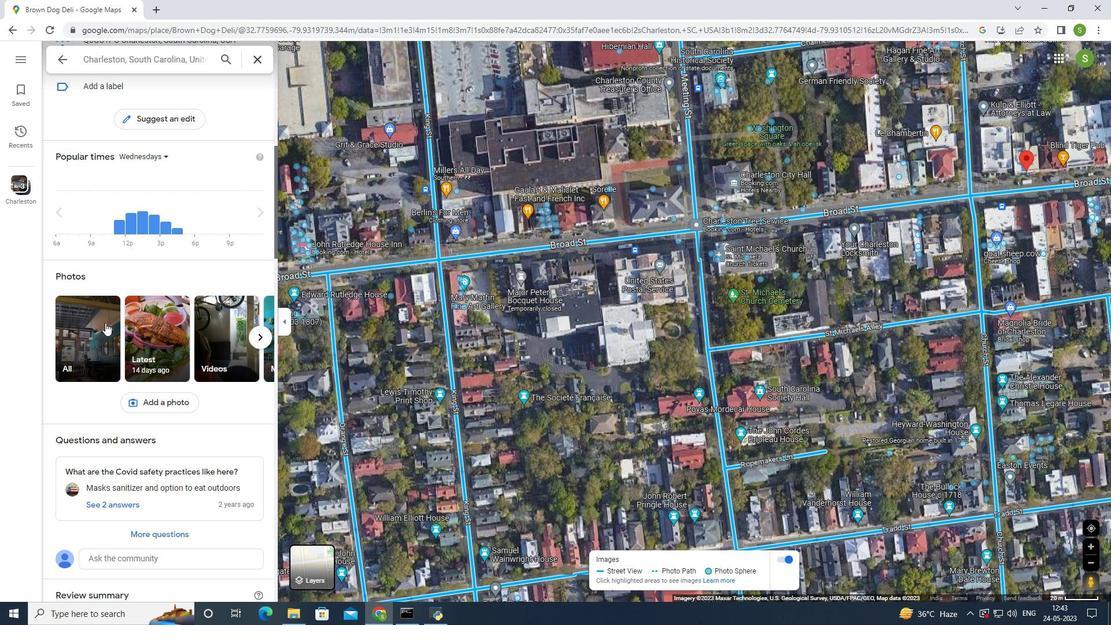 
Action: Mouse pressed left at (93, 326)
Screenshot: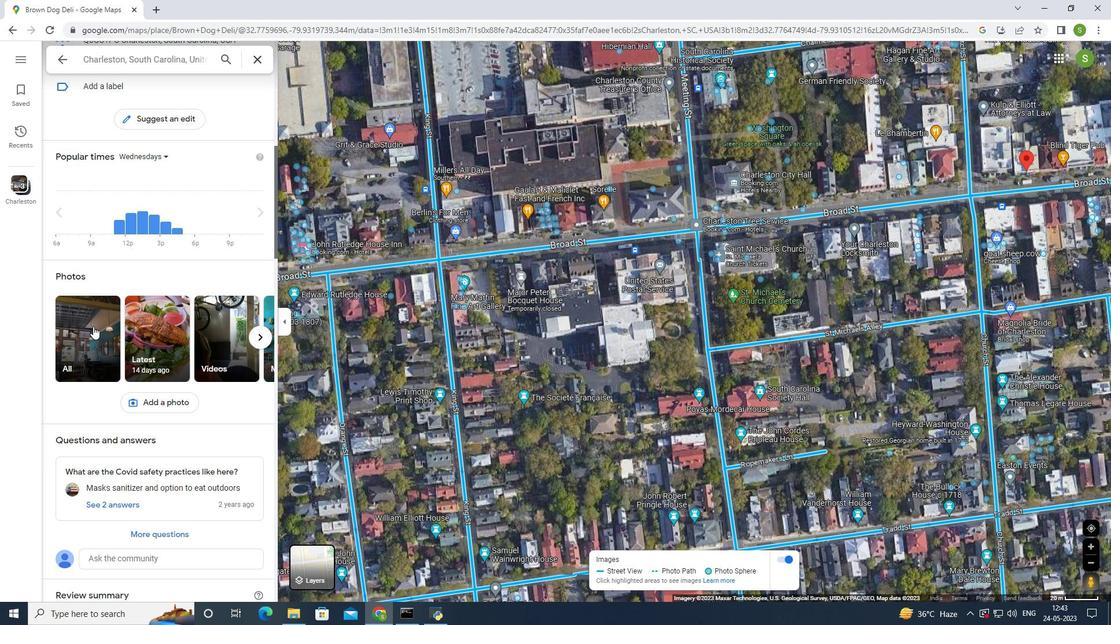 
Action: Mouse moved to (287, 317)
Screenshot: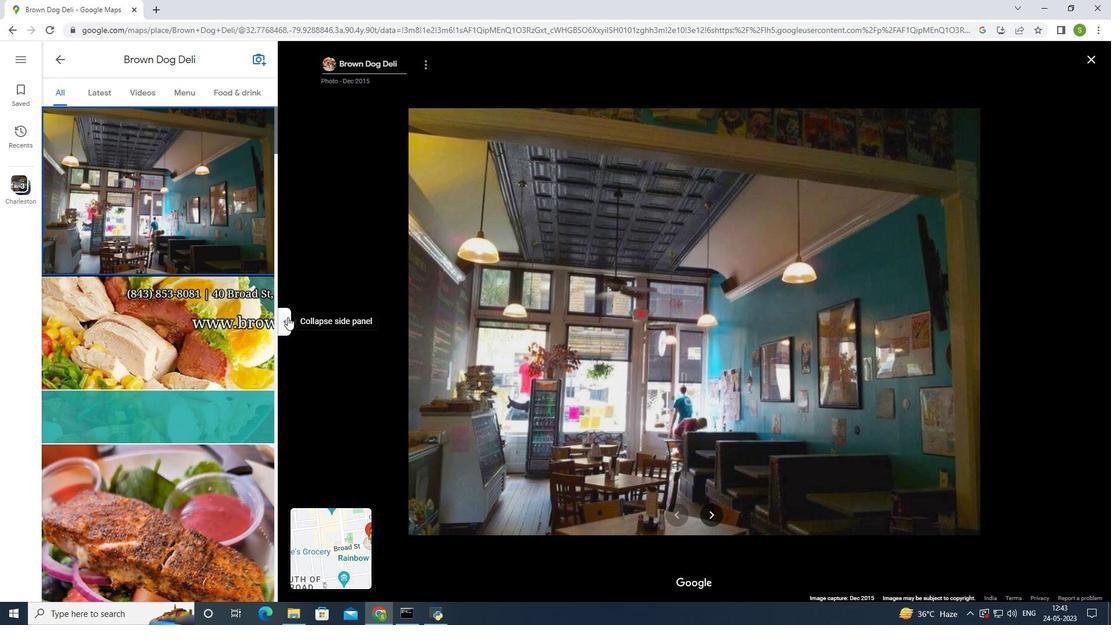 
Action: Mouse pressed left at (287, 317)
Screenshot: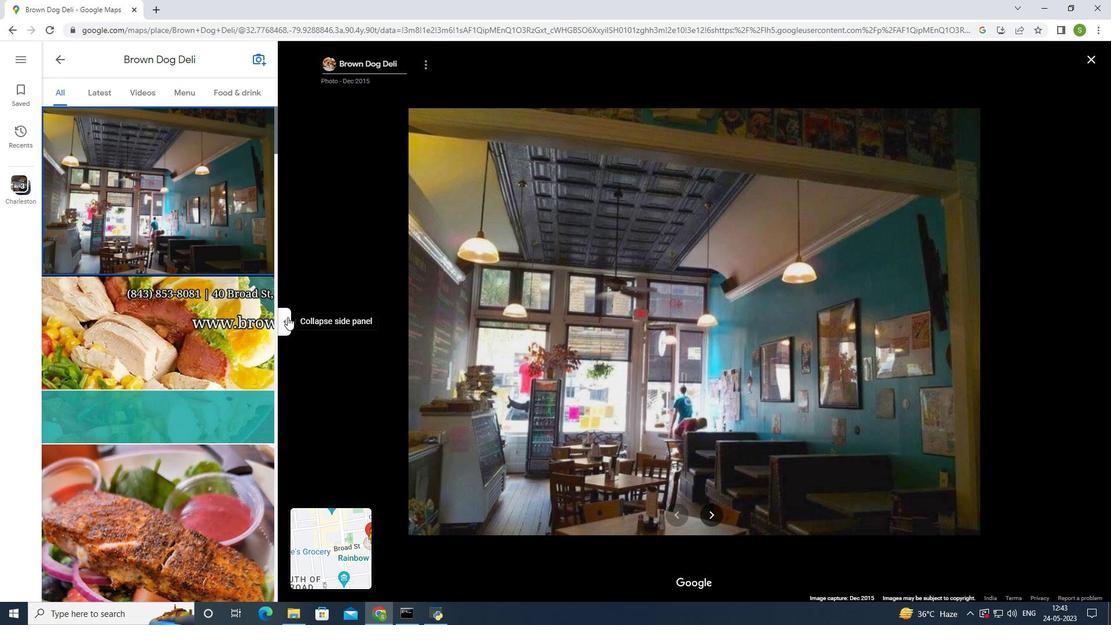 
Action: Mouse moved to (9, 326)
Screenshot: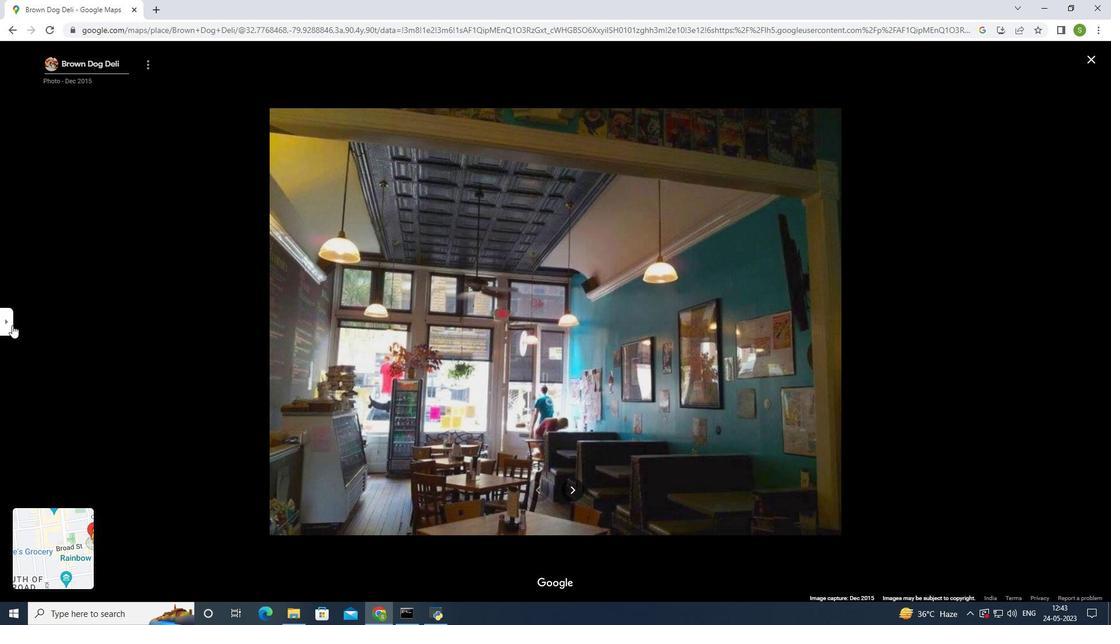 
Action: Mouse pressed left at (9, 326)
Screenshot: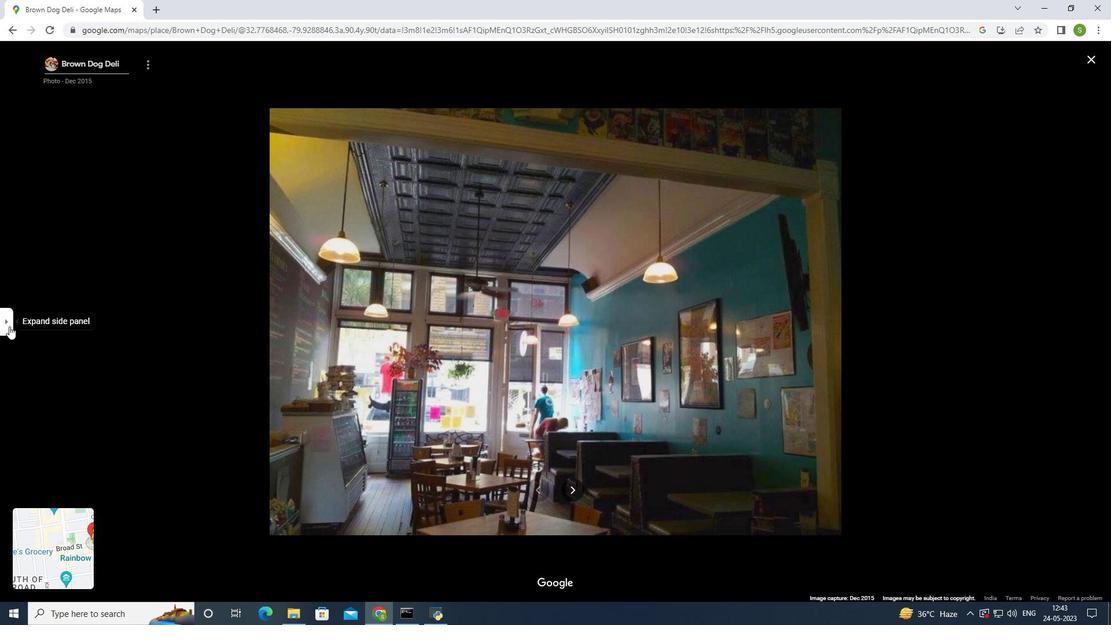 
Action: Mouse moved to (713, 520)
Screenshot: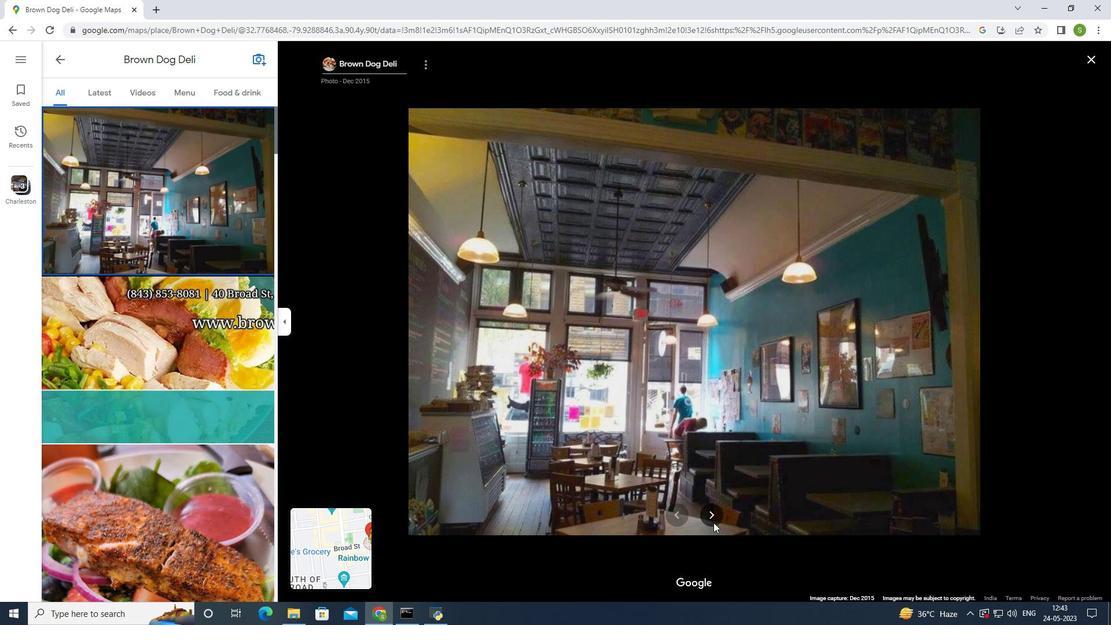 
Action: Mouse pressed left at (713, 520)
Screenshot: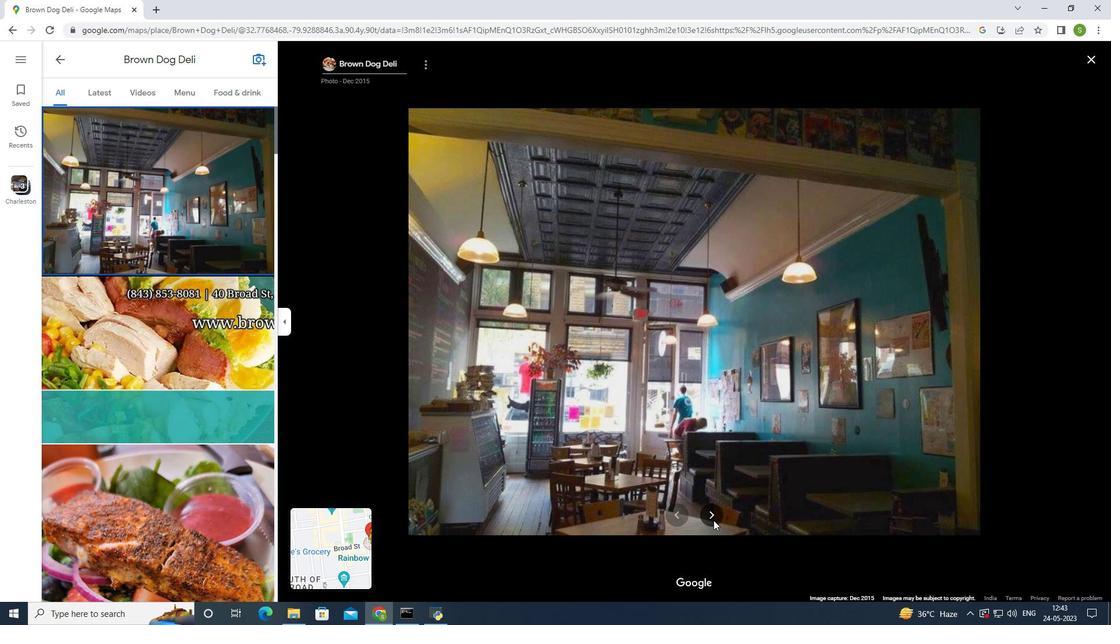 
Action: Mouse moved to (713, 514)
Screenshot: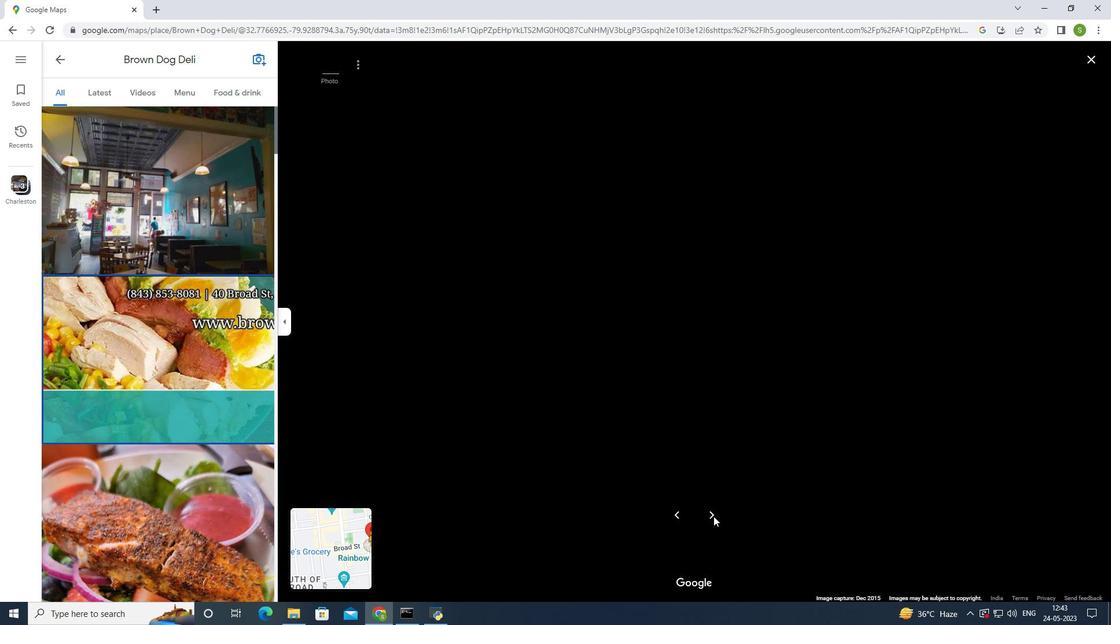 
Action: Mouse pressed left at (713, 514)
Screenshot: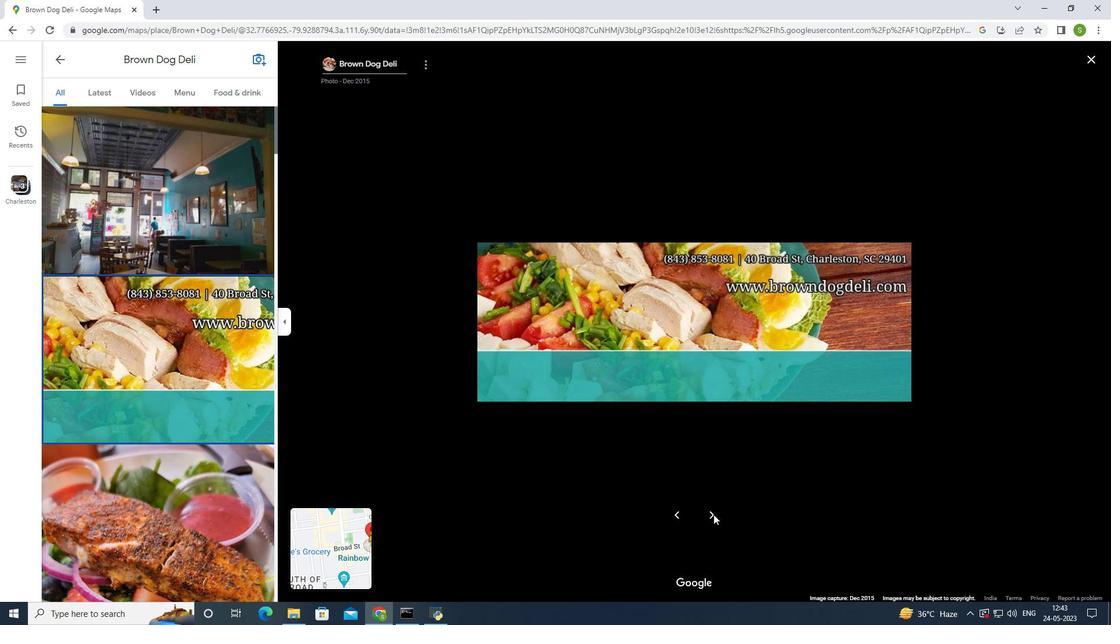 
Action: Mouse pressed left at (713, 514)
Screenshot: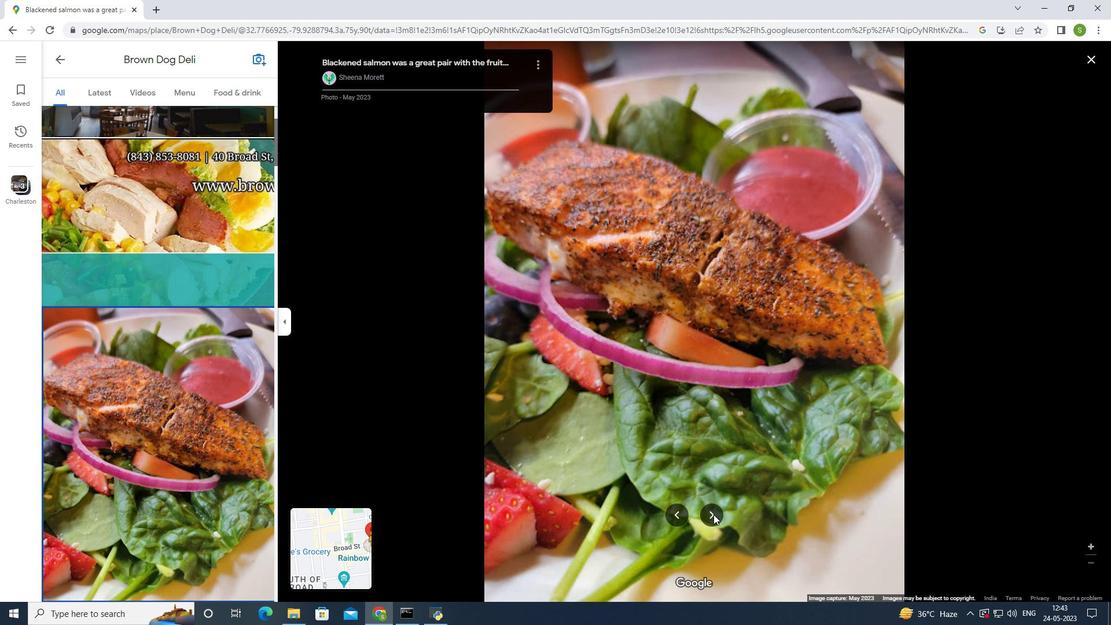 
Action: Mouse pressed left at (713, 514)
Screenshot: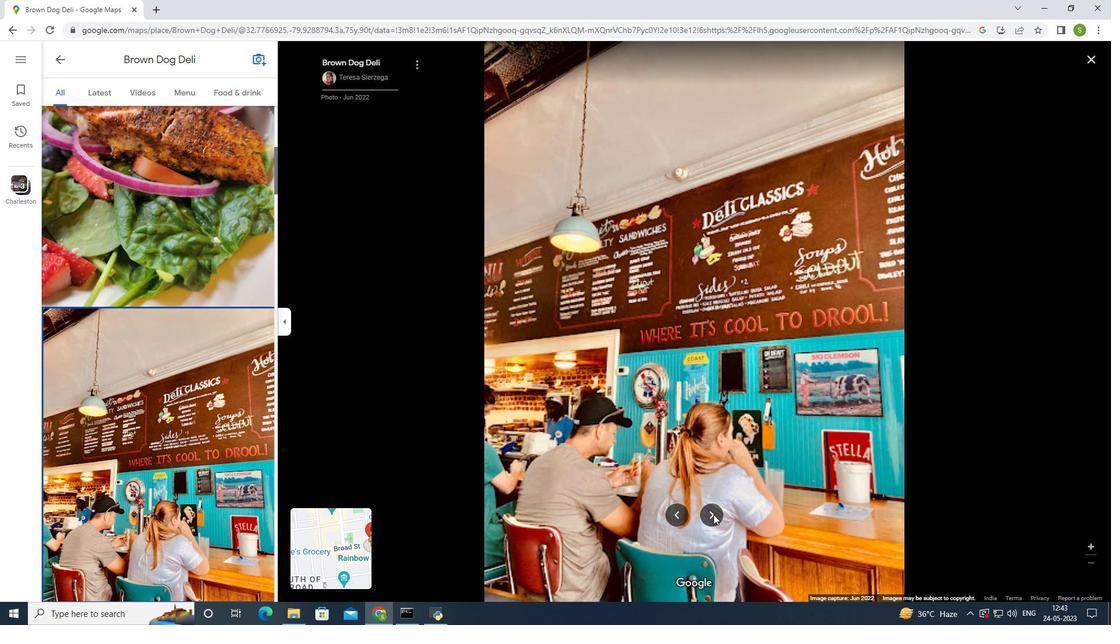 
Action: Mouse pressed left at (713, 514)
Screenshot: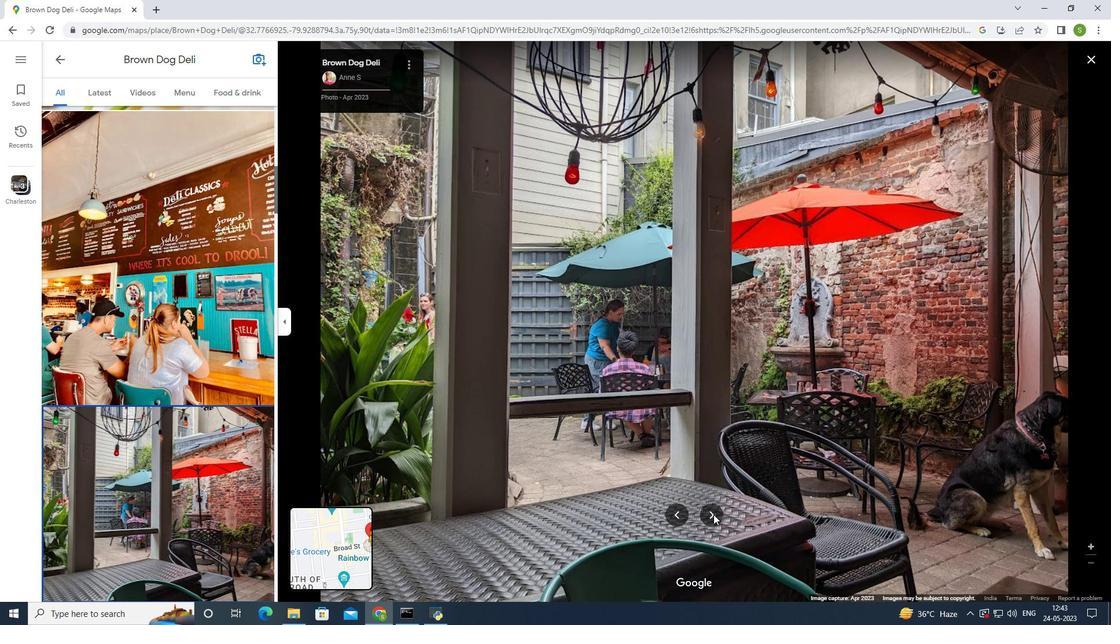 
Action: Mouse pressed left at (713, 514)
Screenshot: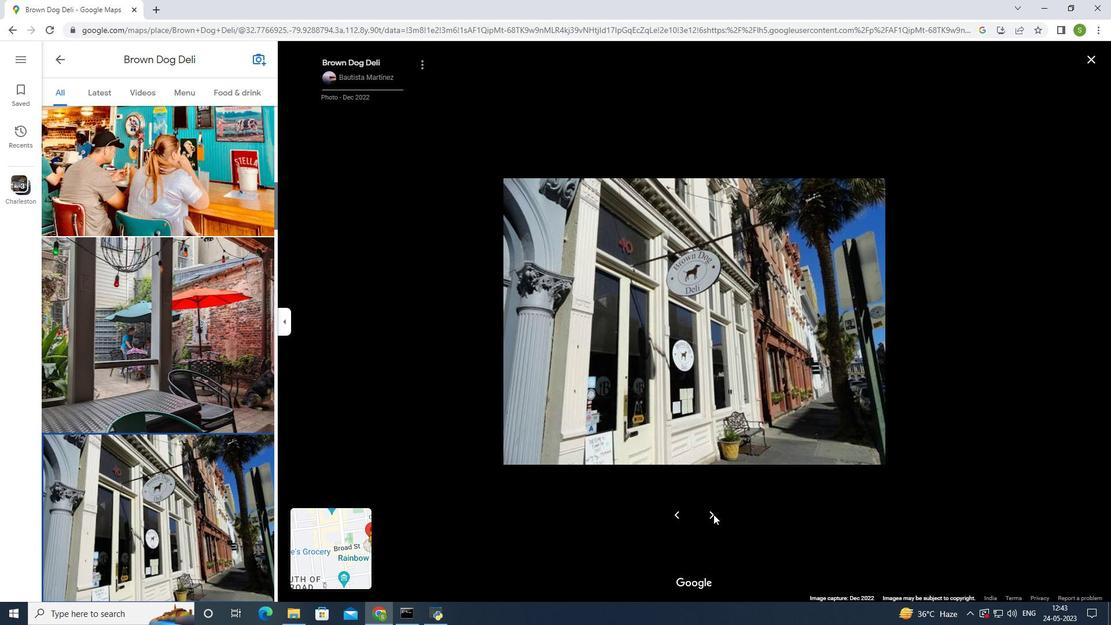 
Action: Mouse pressed left at (713, 514)
Screenshot: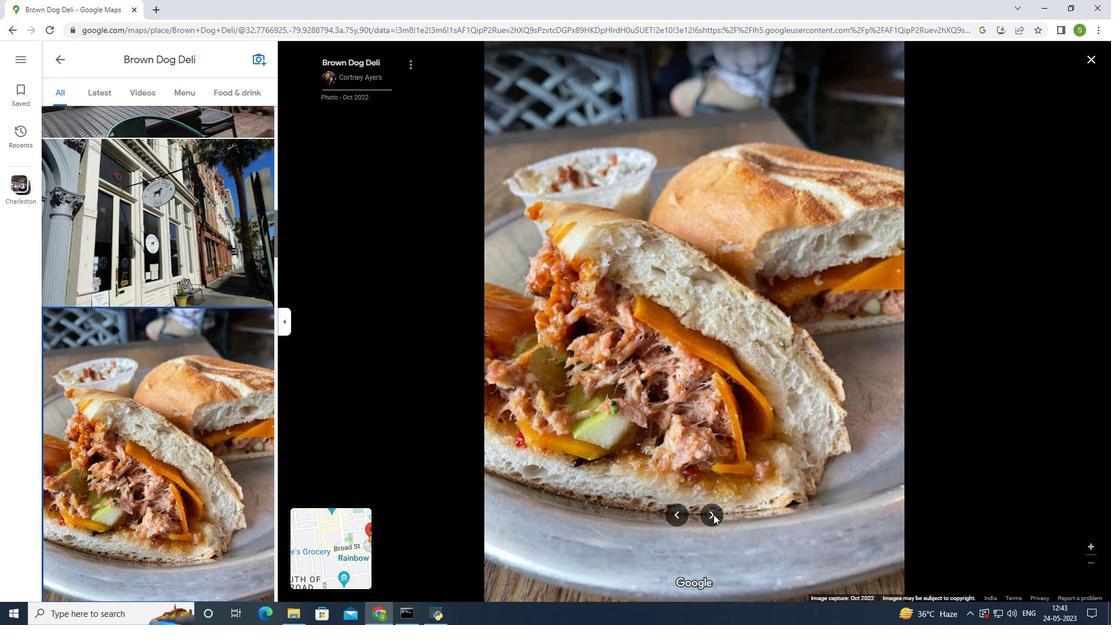 
Action: Mouse pressed left at (713, 514)
Screenshot: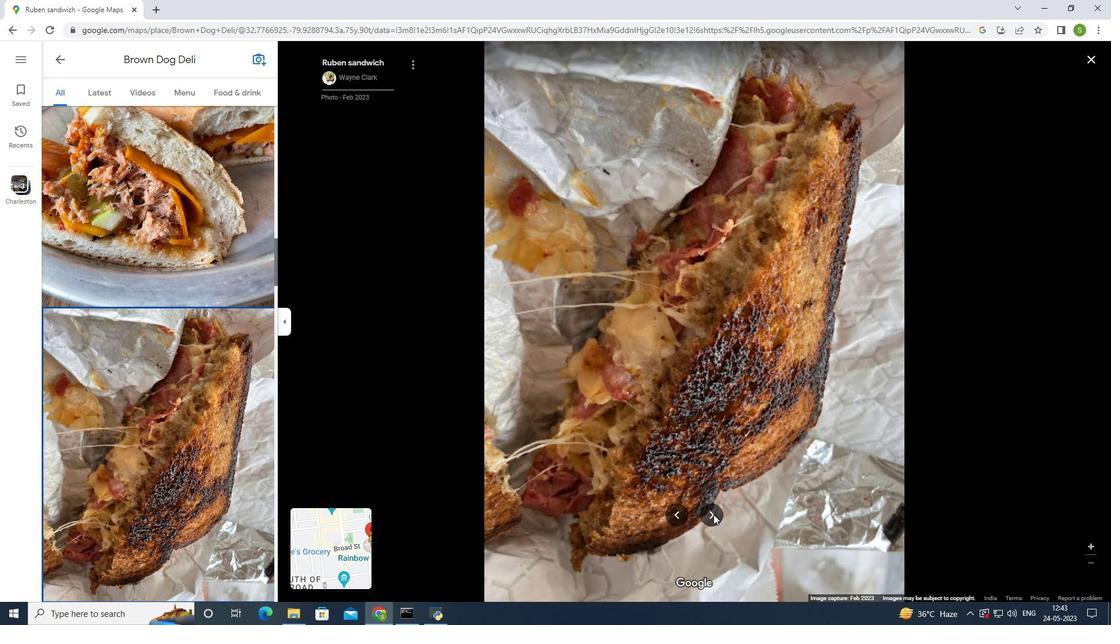 
Action: Mouse pressed left at (713, 514)
Screenshot: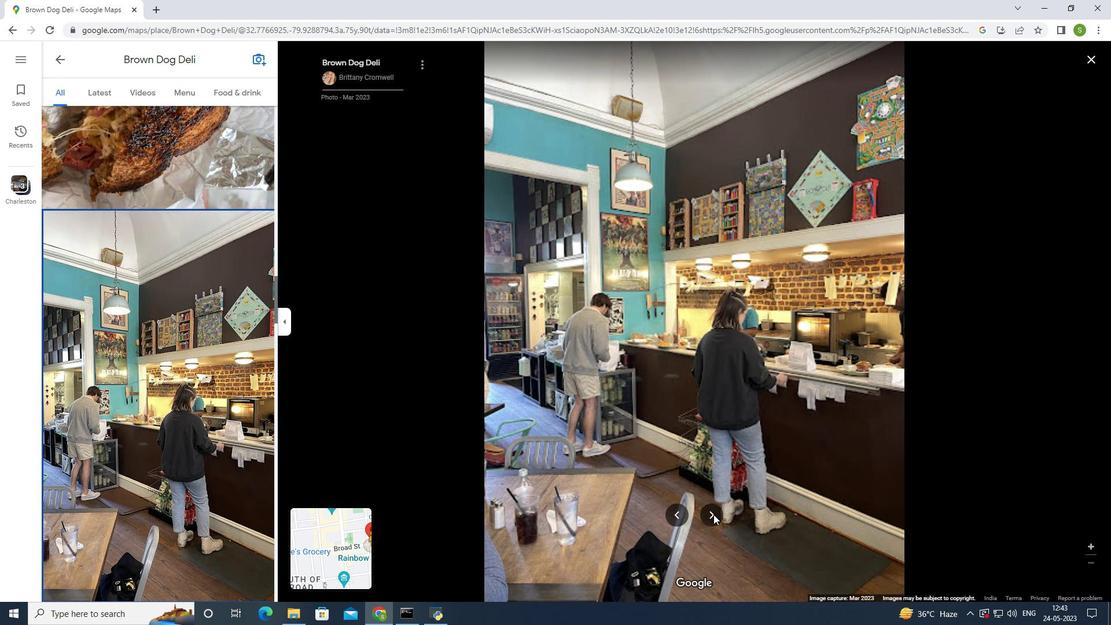 
Action: Mouse pressed left at (713, 514)
Screenshot: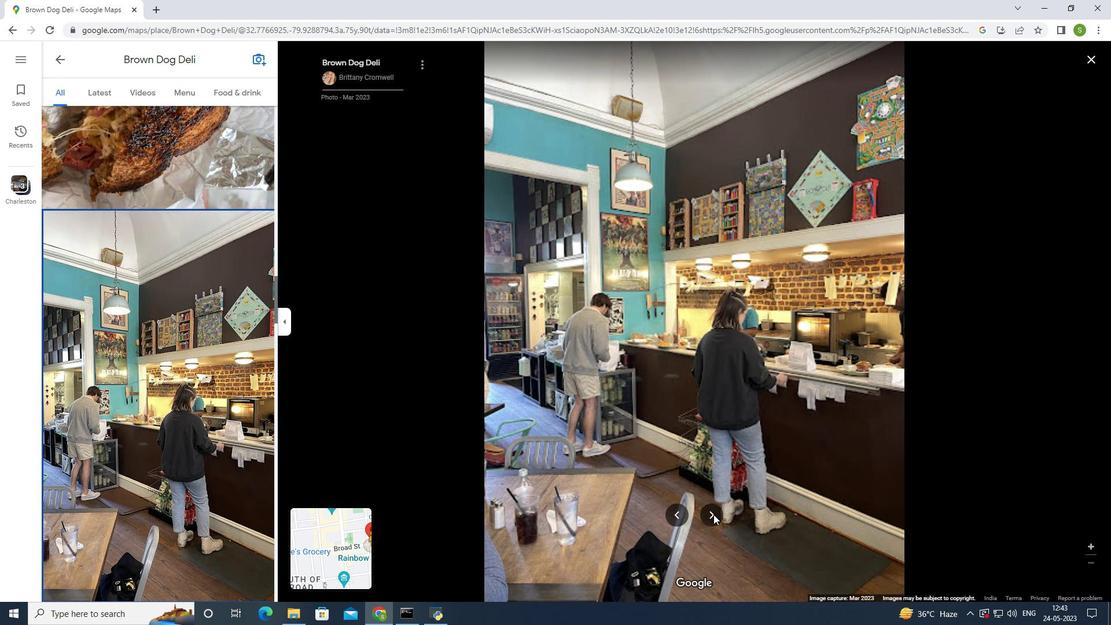 
Action: Mouse moved to (712, 517)
Screenshot: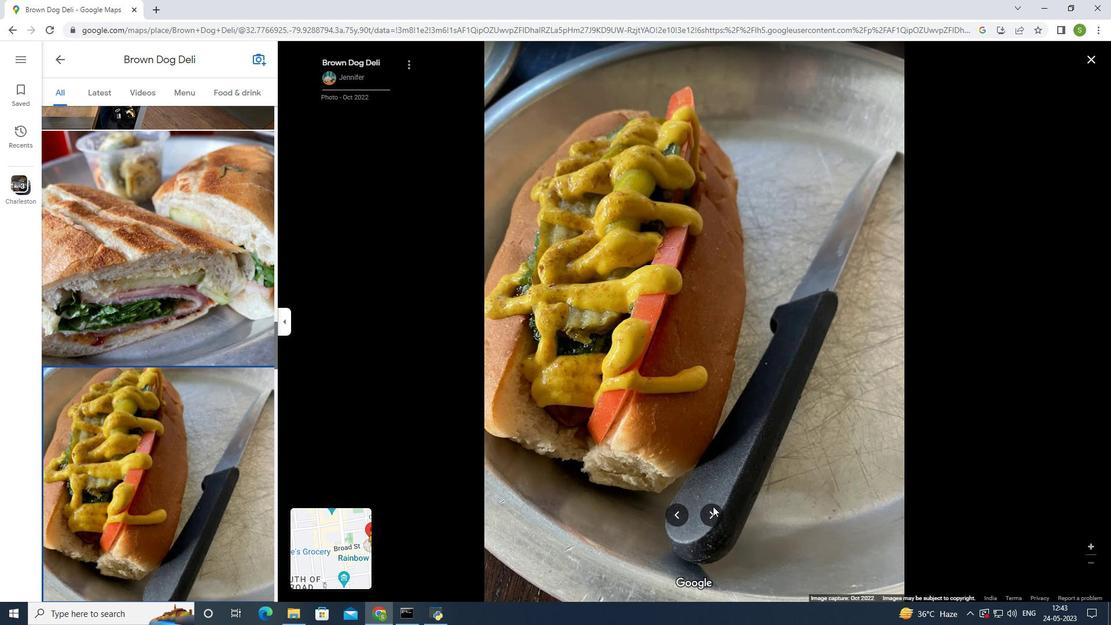 
Action: Mouse pressed left at (712, 517)
Screenshot: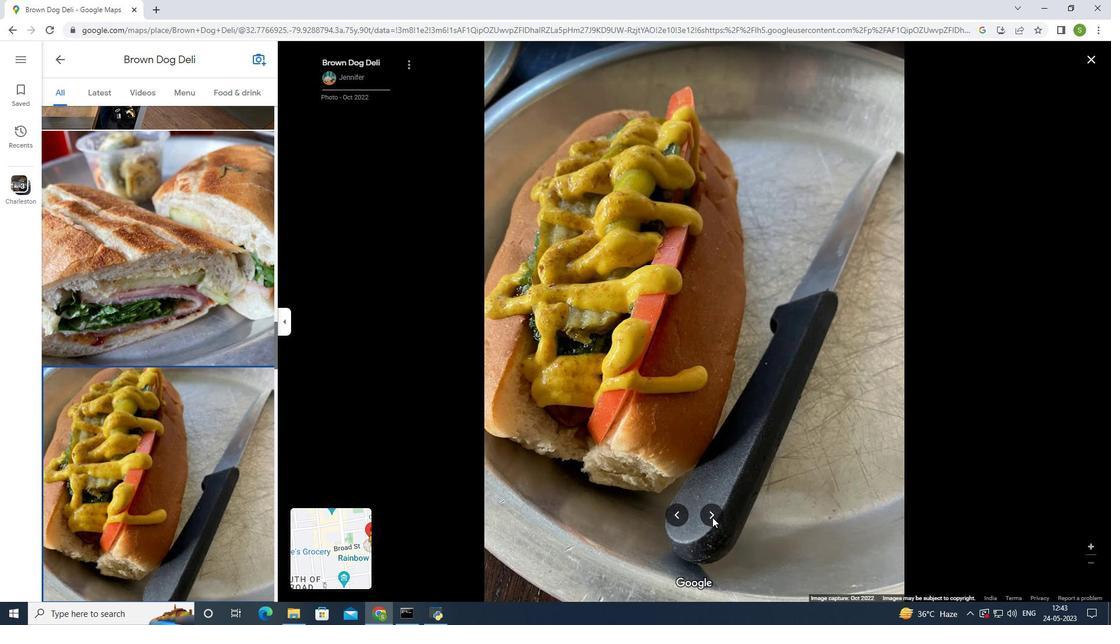 
Action: Mouse moved to (711, 511)
Screenshot: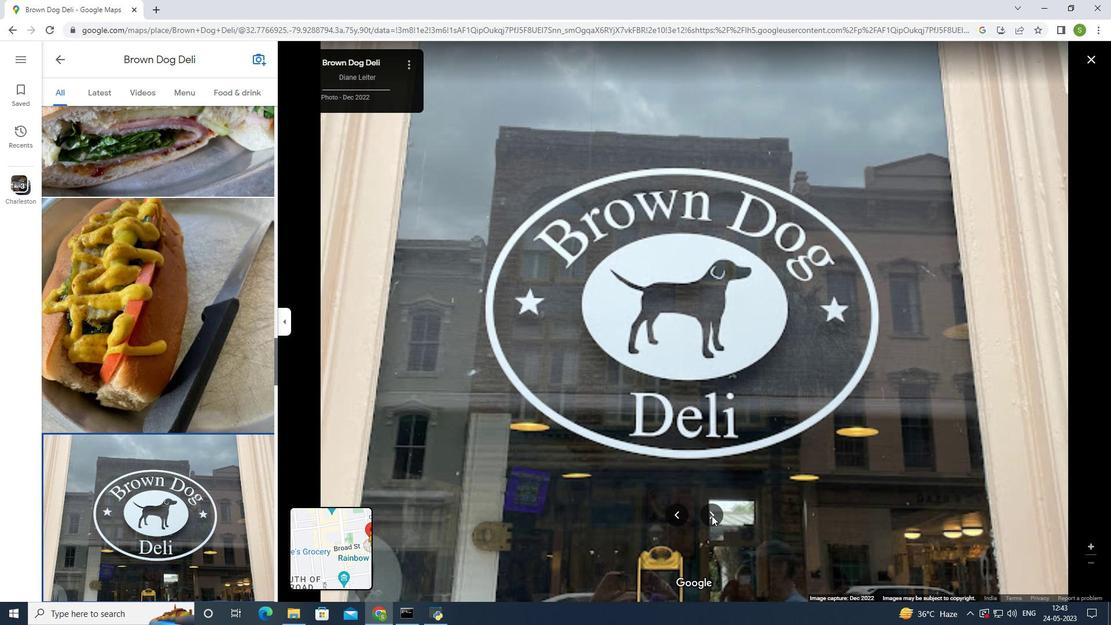 
Action: Mouse pressed left at (711, 511)
Screenshot: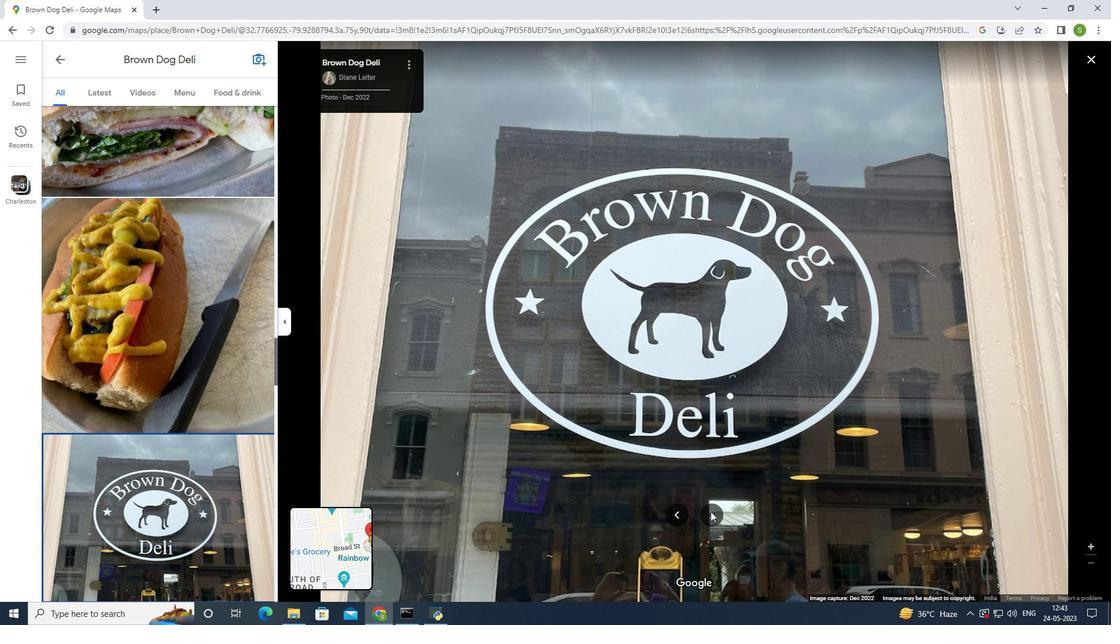 
Action: Mouse moved to (674, 511)
Screenshot: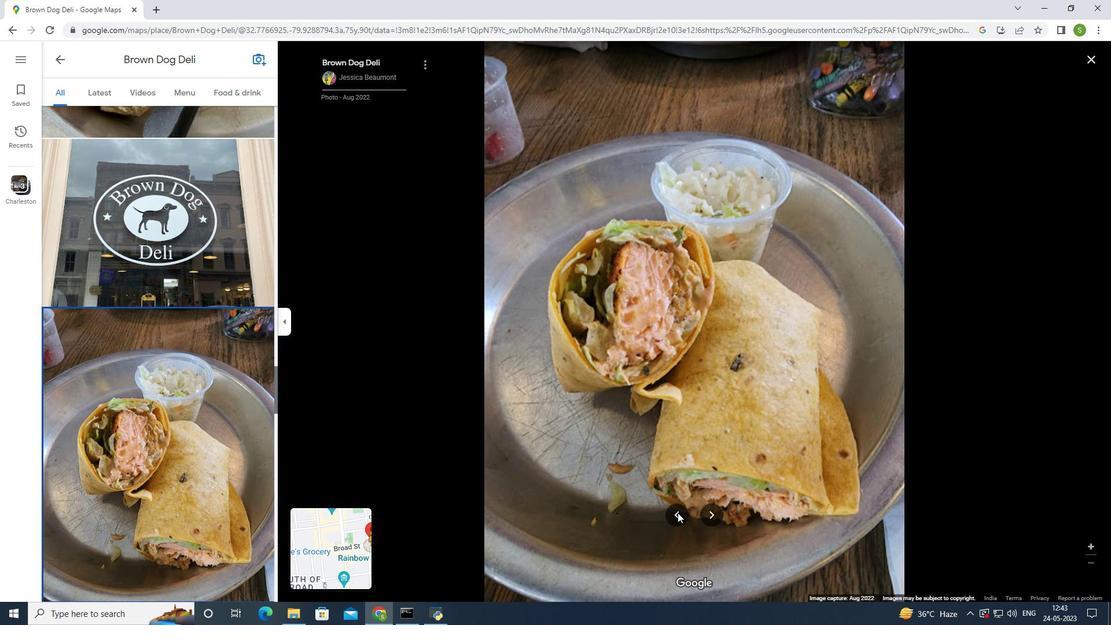
Action: Mouse pressed left at (674, 511)
Screenshot: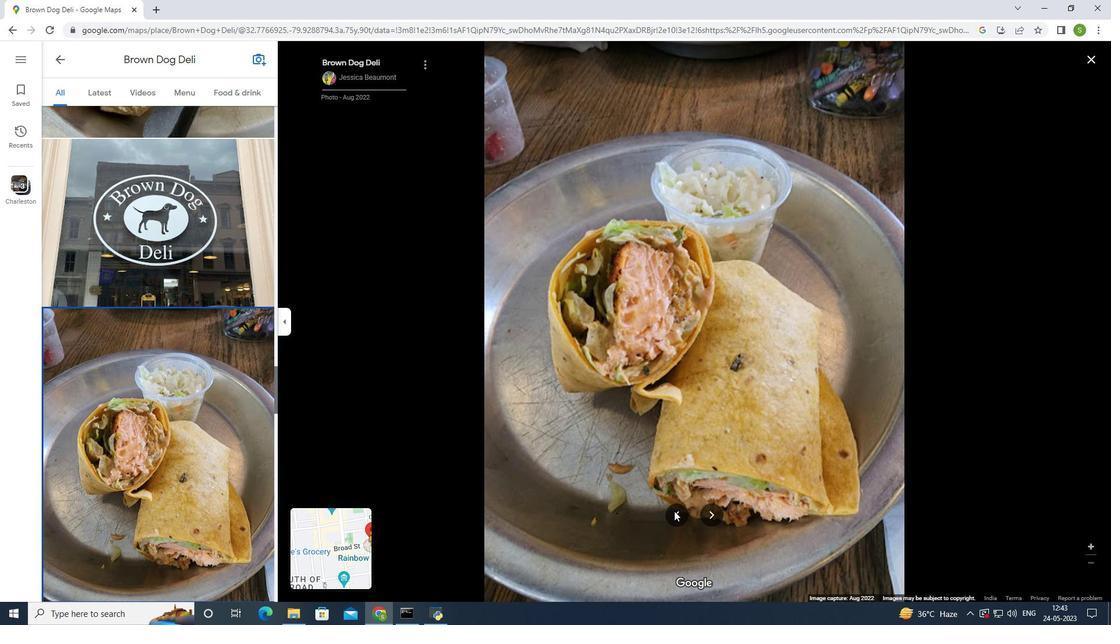 
Action: Mouse moved to (710, 513)
Screenshot: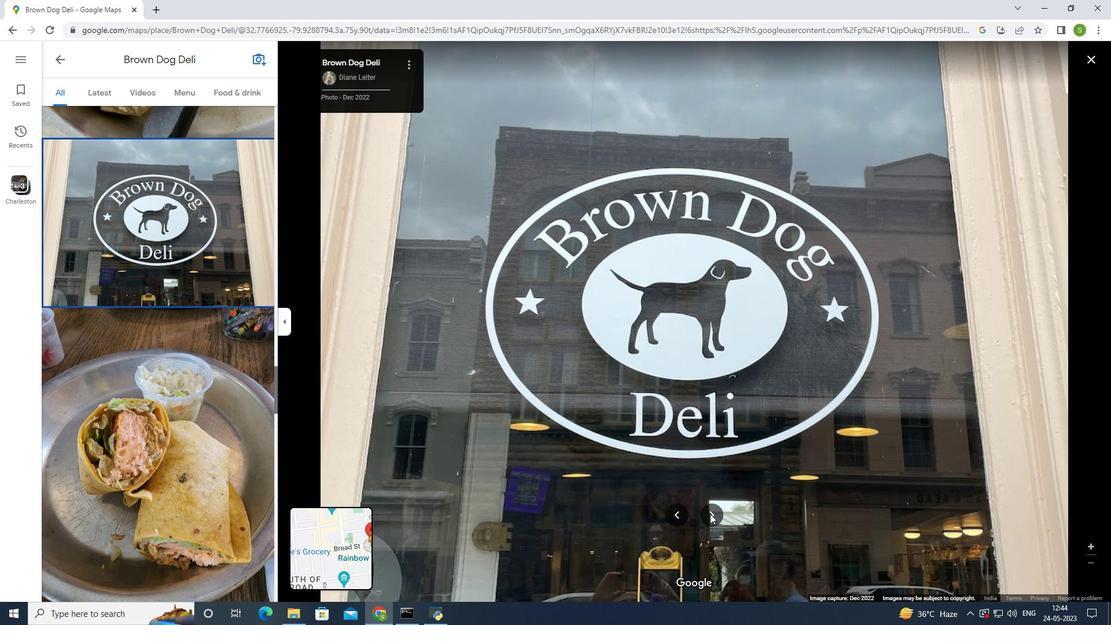 
Action: Mouse pressed left at (710, 513)
Screenshot: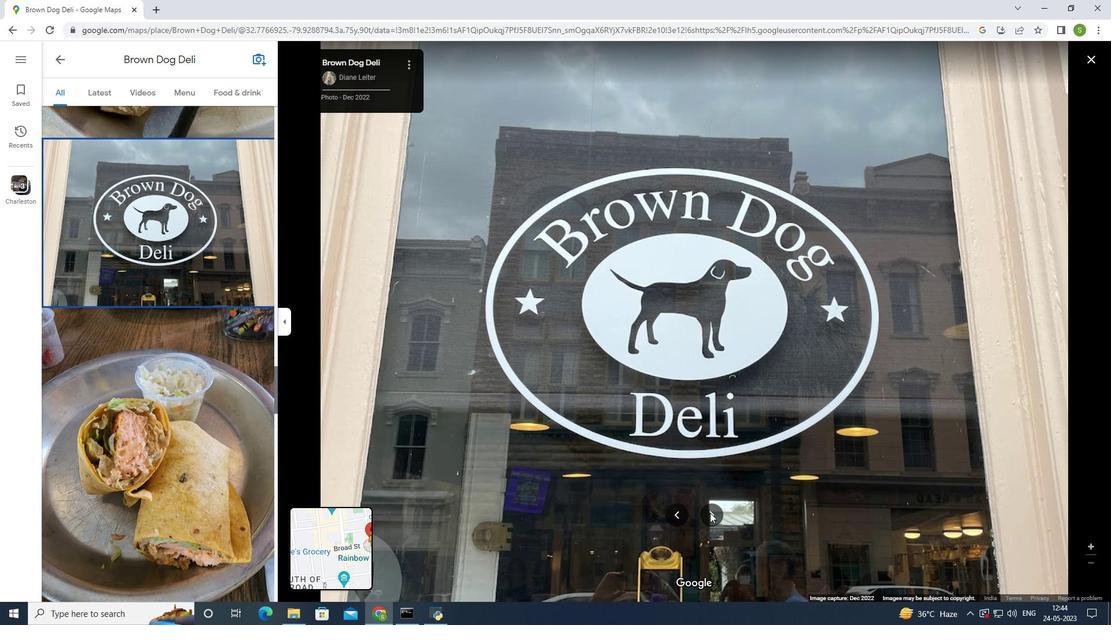 
Action: Mouse moved to (718, 516)
Screenshot: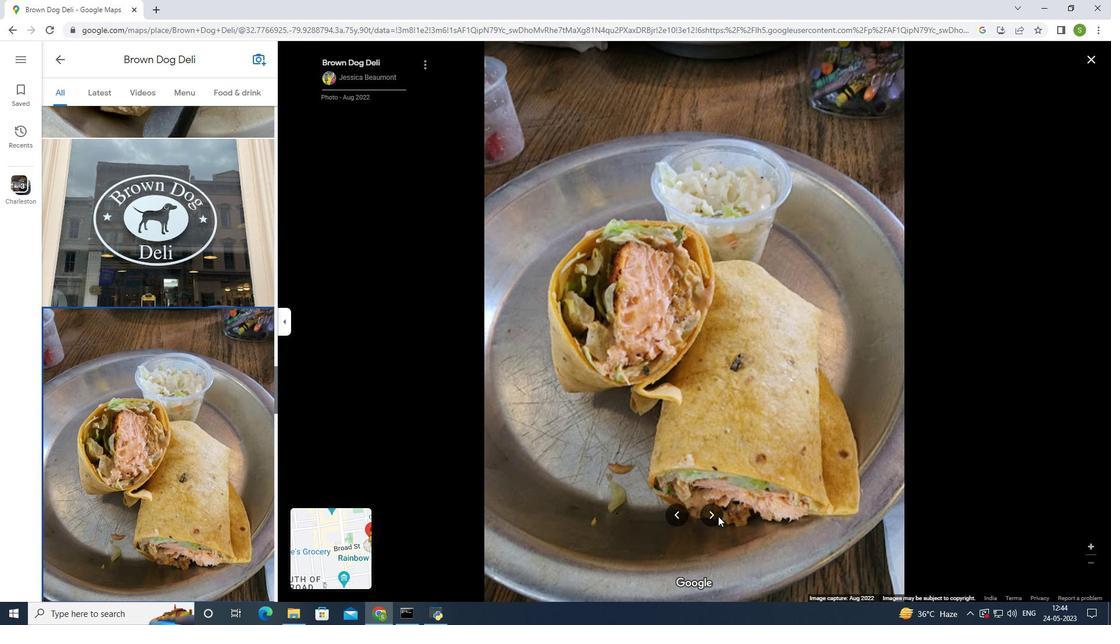 
Action: Mouse pressed left at (718, 516)
Screenshot: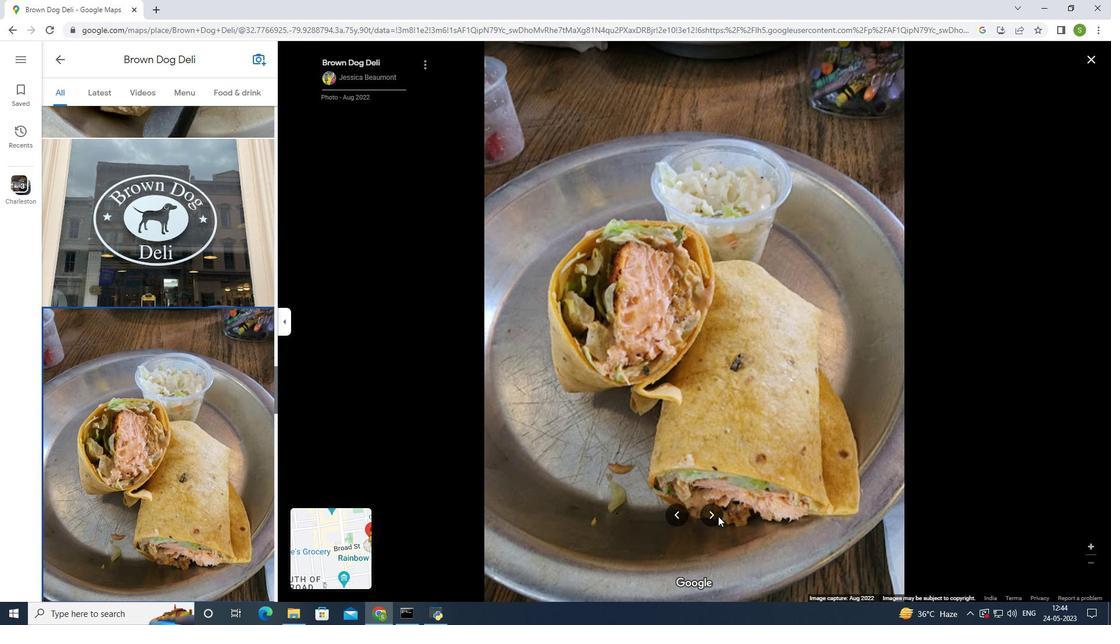
Action: Mouse moved to (715, 515)
Screenshot: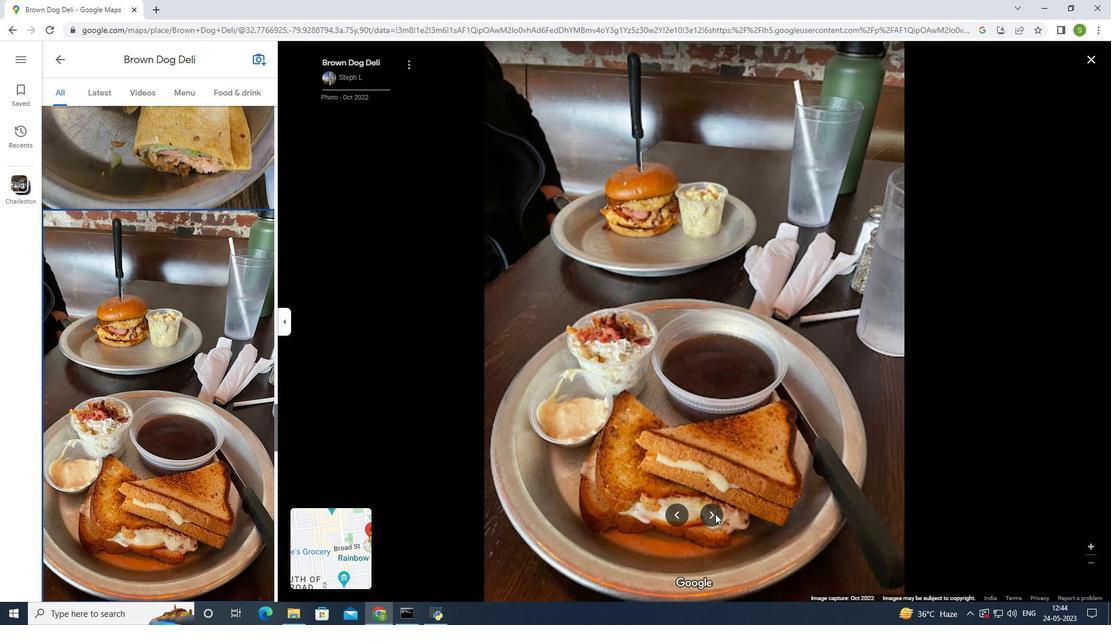 
Action: Mouse pressed left at (715, 515)
Screenshot: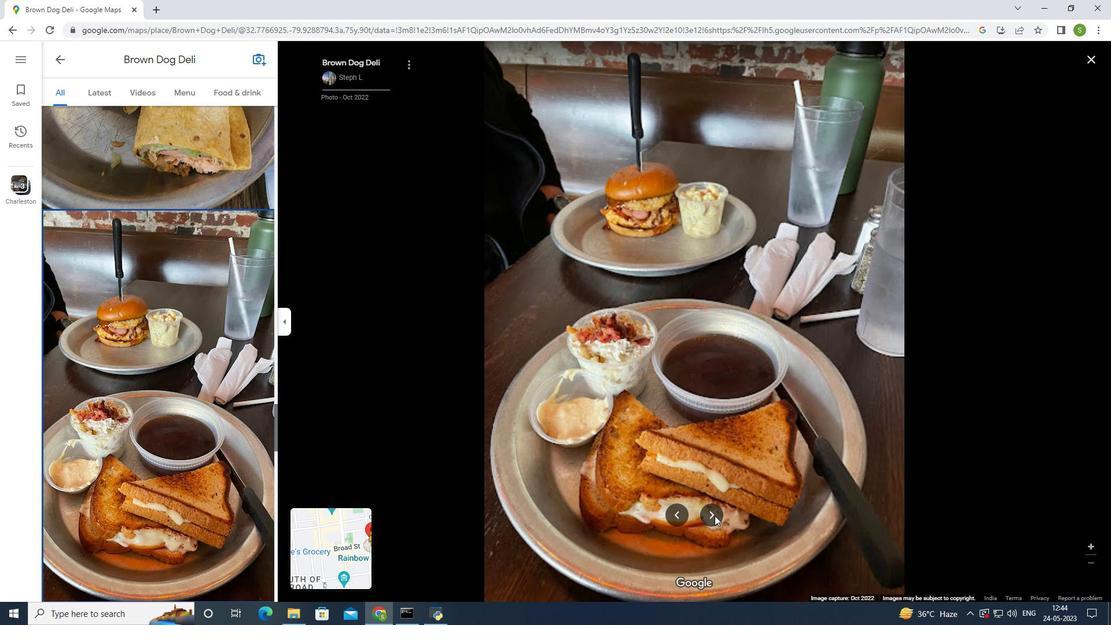 
Action: Mouse moved to (714, 515)
Screenshot: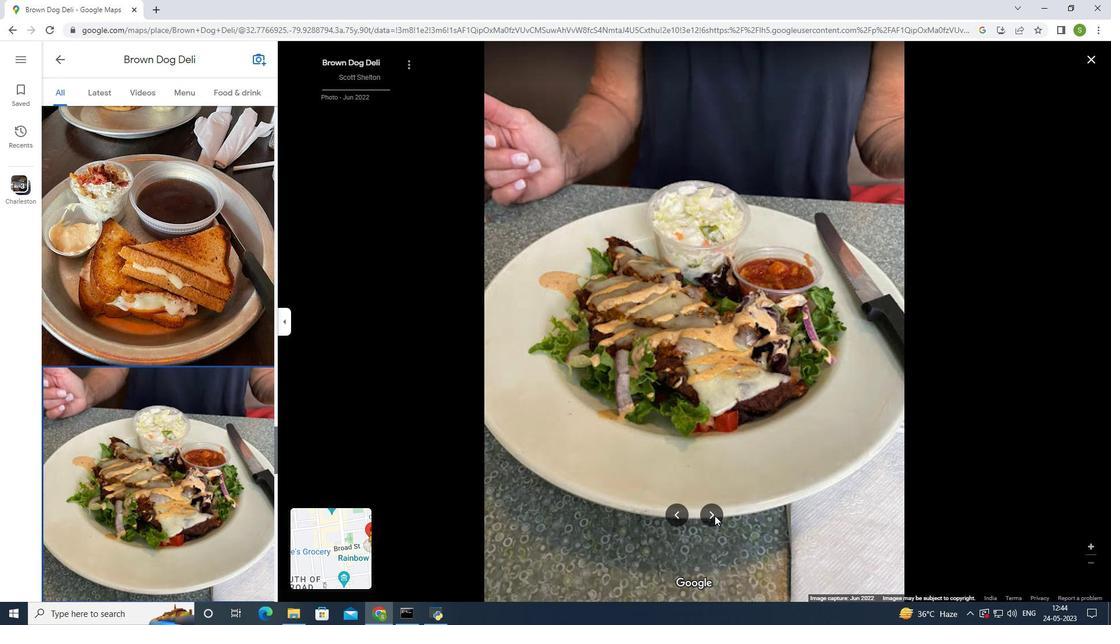
Action: Mouse pressed left at (714, 515)
Screenshot: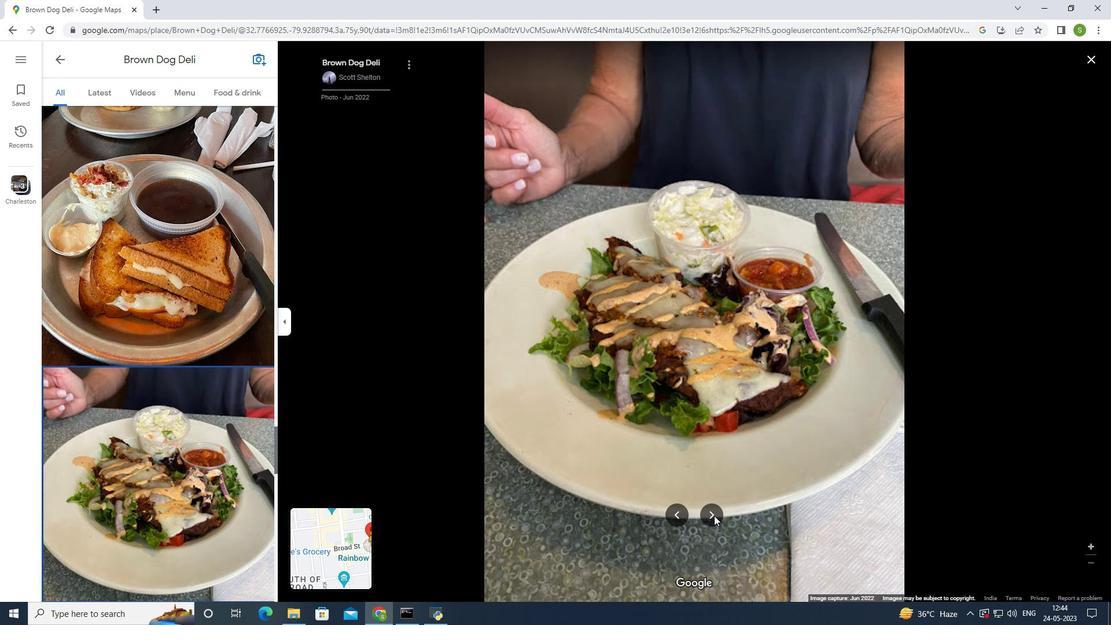 
Action: Mouse pressed left at (714, 515)
Screenshot: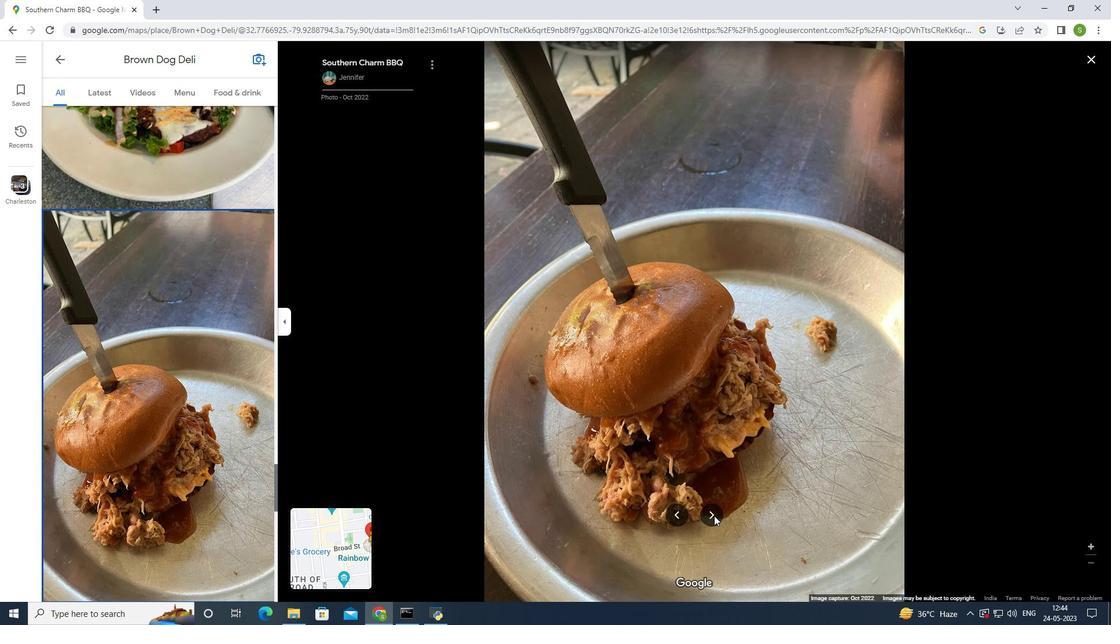 
Action: Mouse pressed left at (714, 515)
Screenshot: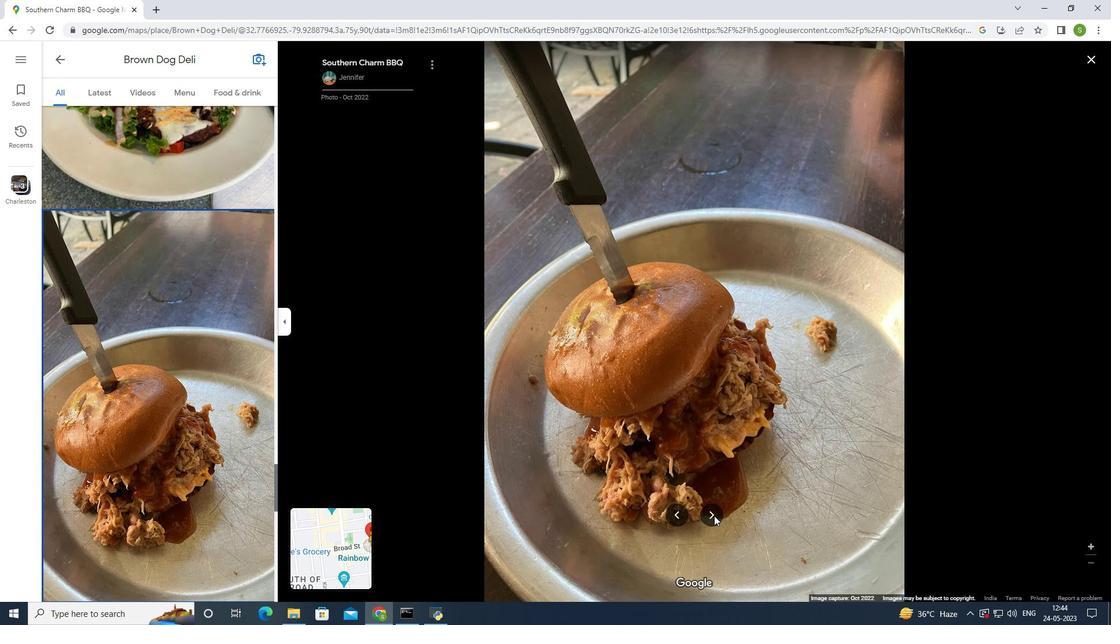 
Action: Mouse moved to (714, 514)
Screenshot: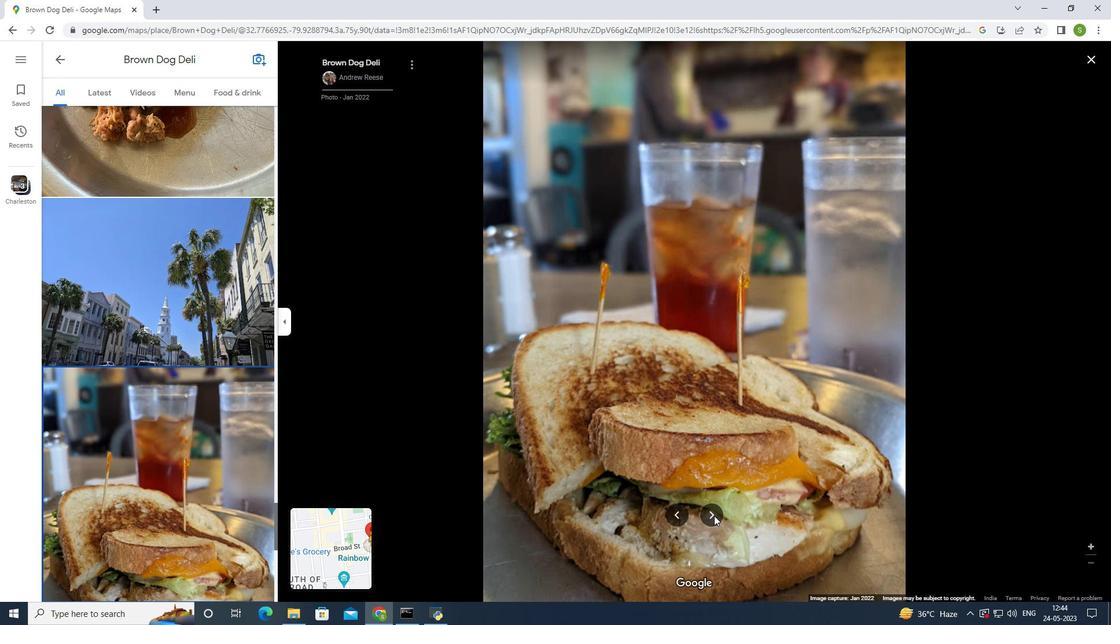 
Action: Mouse pressed left at (714, 514)
Screenshot: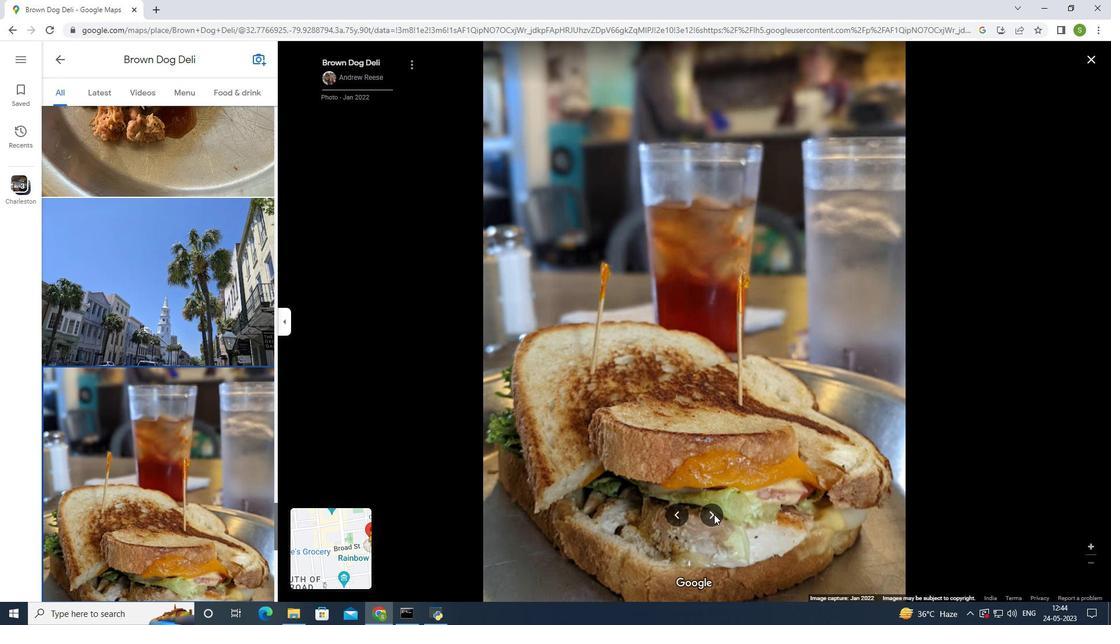 
Action: Mouse moved to (714, 512)
Screenshot: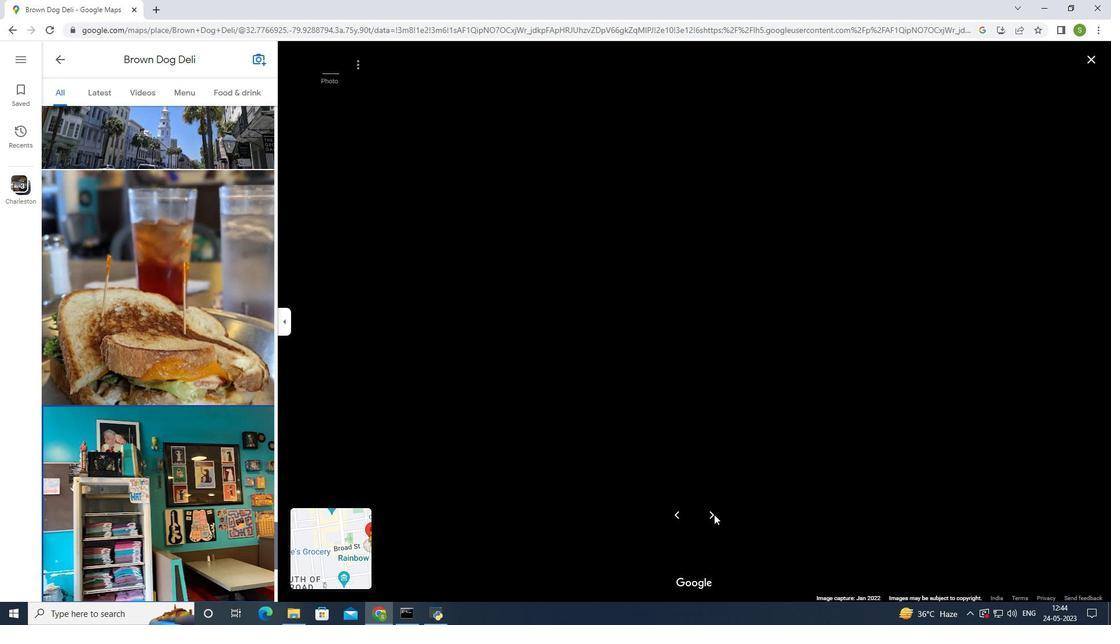 
Action: Mouse pressed left at (714, 512)
Screenshot: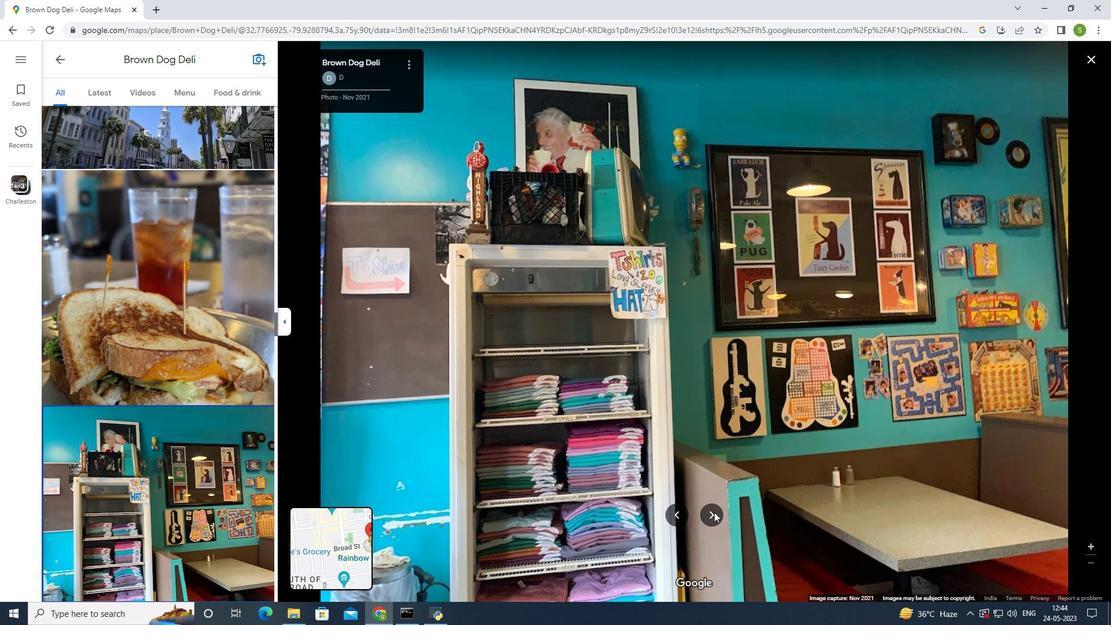 
Action: Mouse moved to (714, 510)
Screenshot: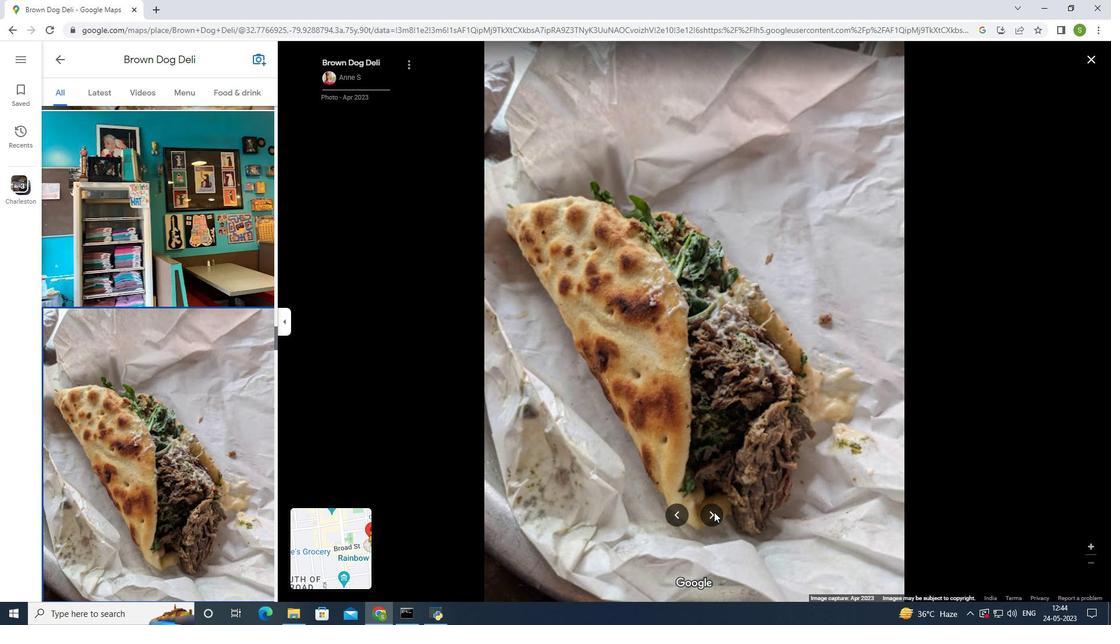 
Action: Mouse pressed left at (714, 510)
Screenshot: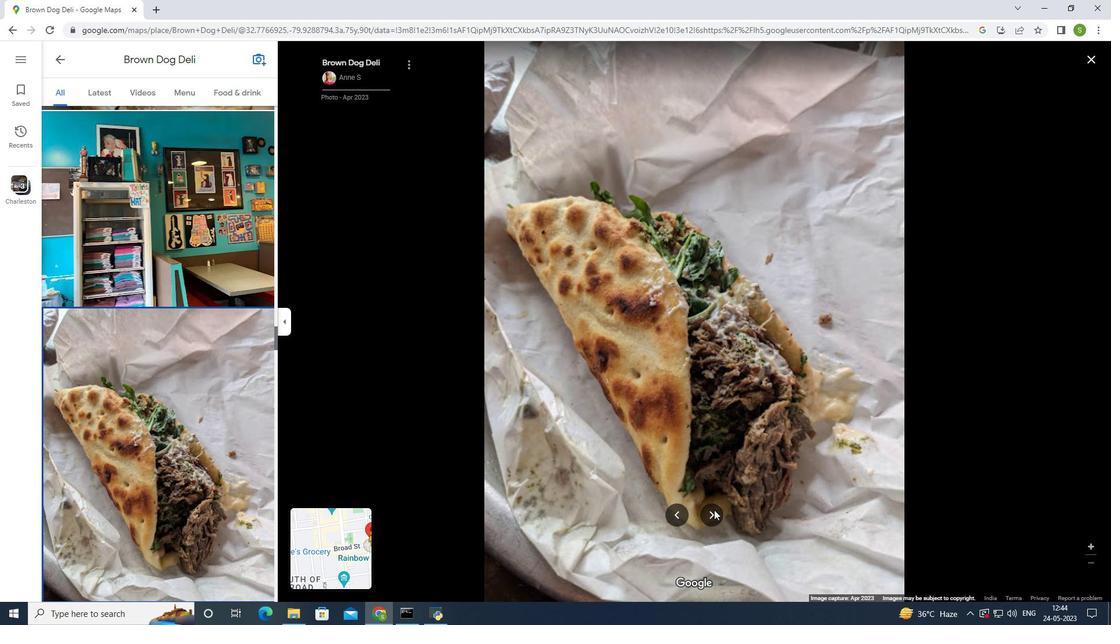 
Action: Mouse pressed left at (714, 510)
Screenshot: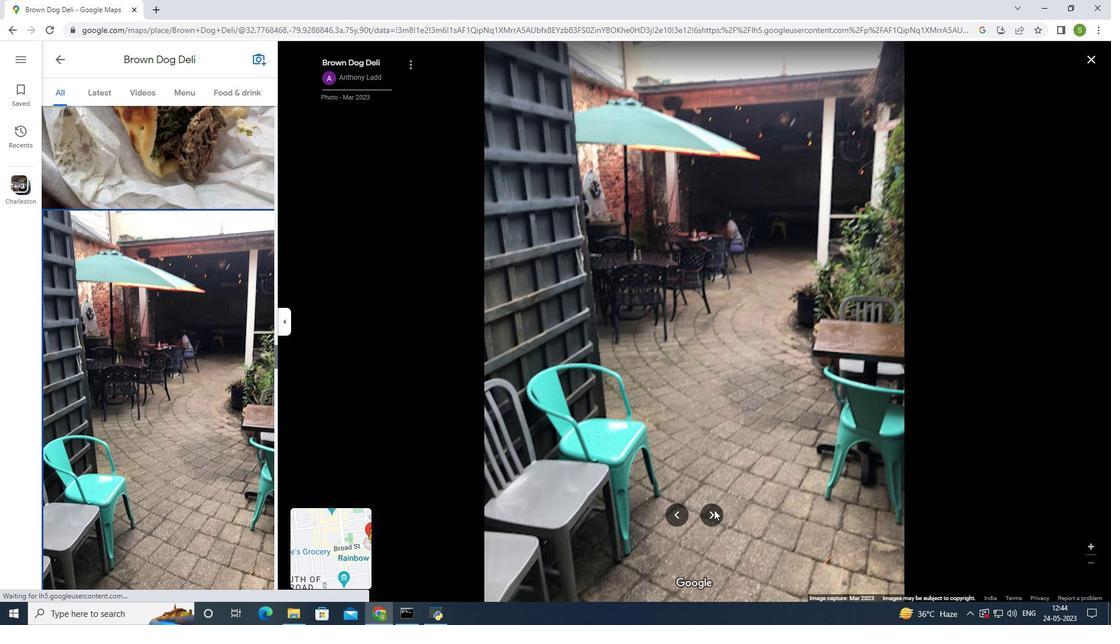 
Action: Mouse pressed left at (714, 510)
Screenshot: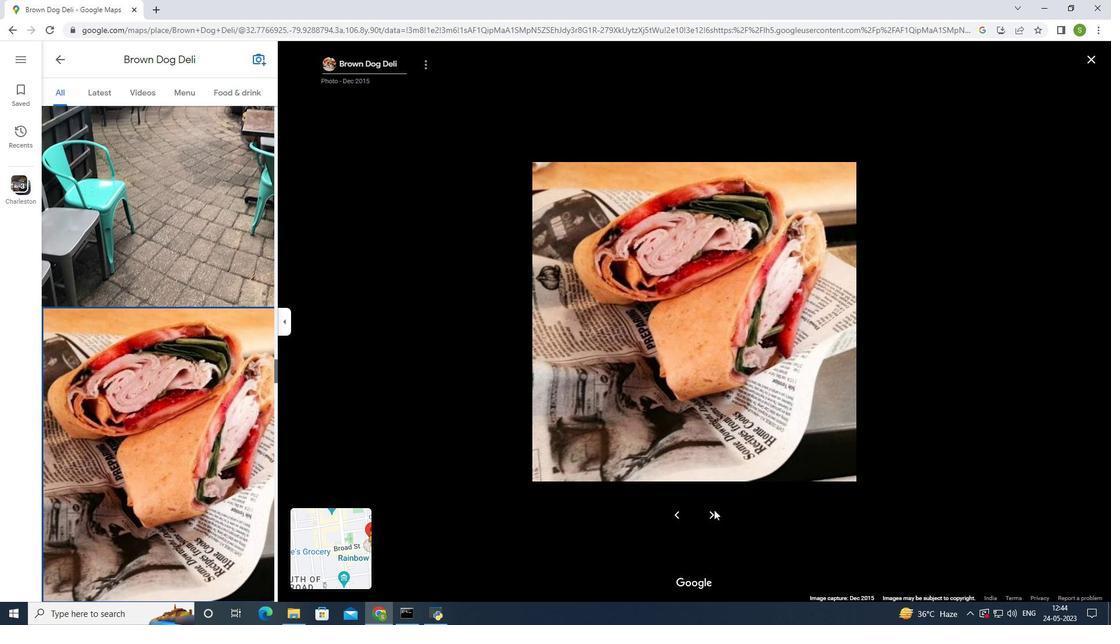 
Action: Mouse moved to (11, 35)
Screenshot: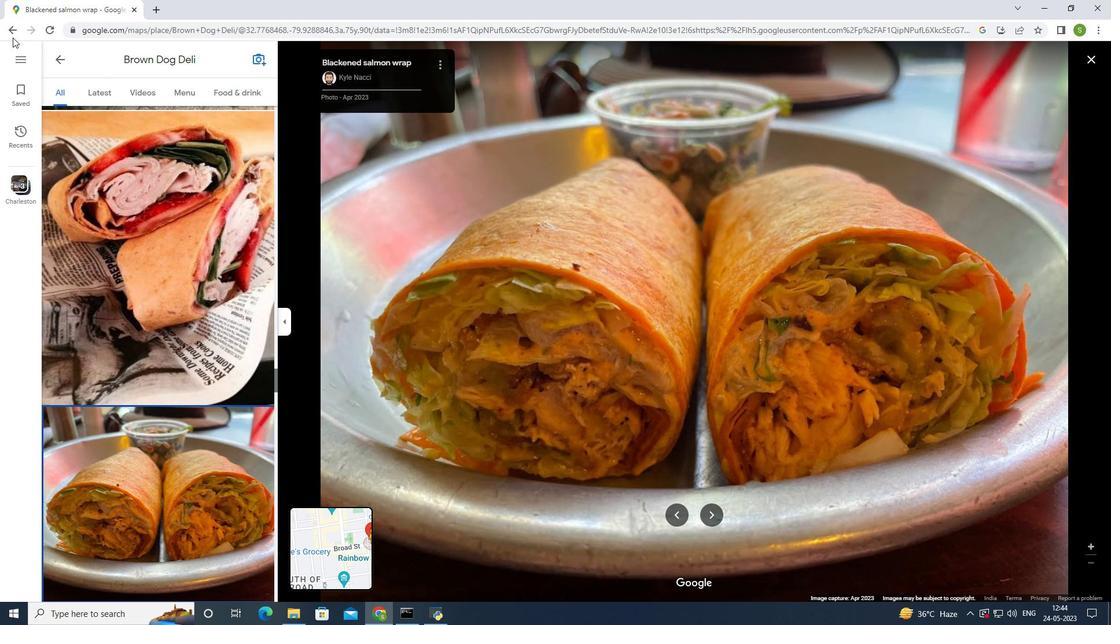 
Action: Mouse pressed left at (11, 35)
Screenshot: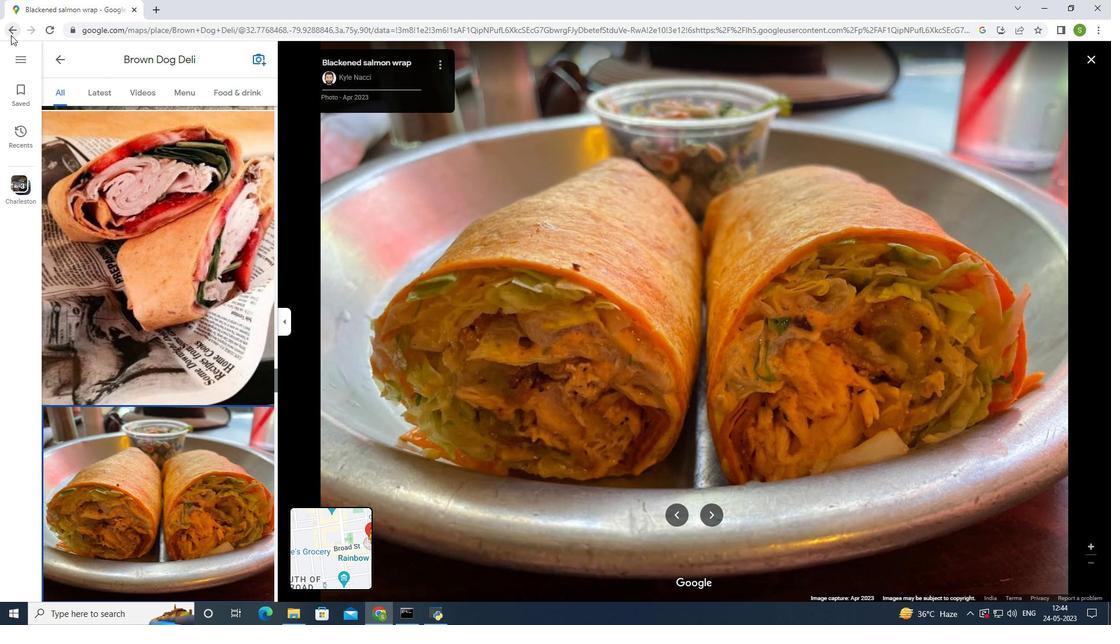 
Action: Mouse moved to (59, 59)
Screenshot: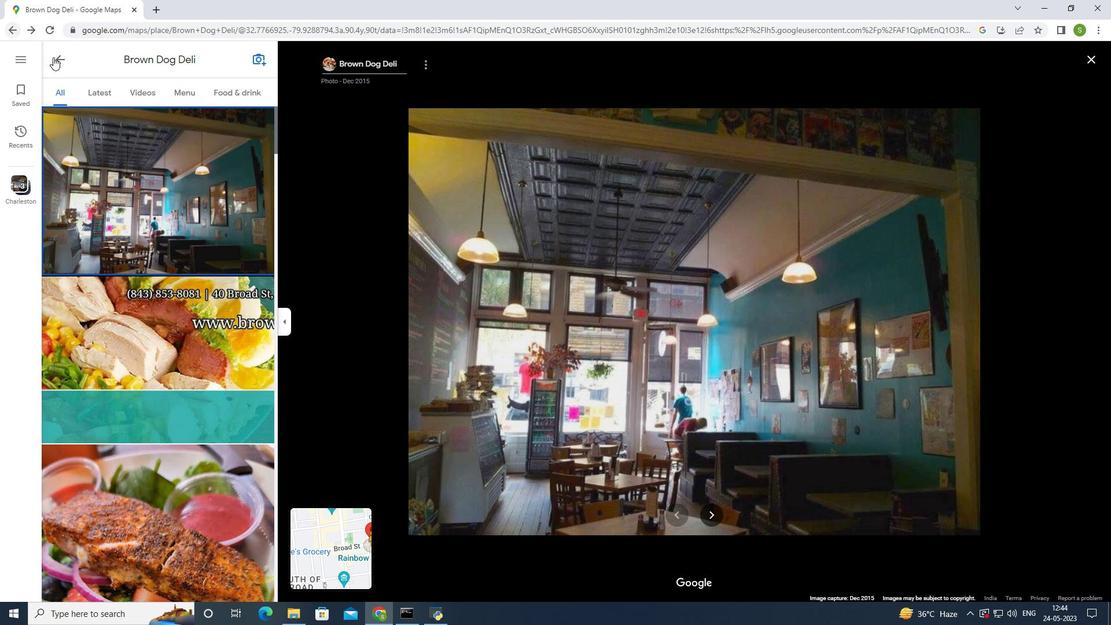 
Action: Mouse pressed left at (59, 59)
Screenshot: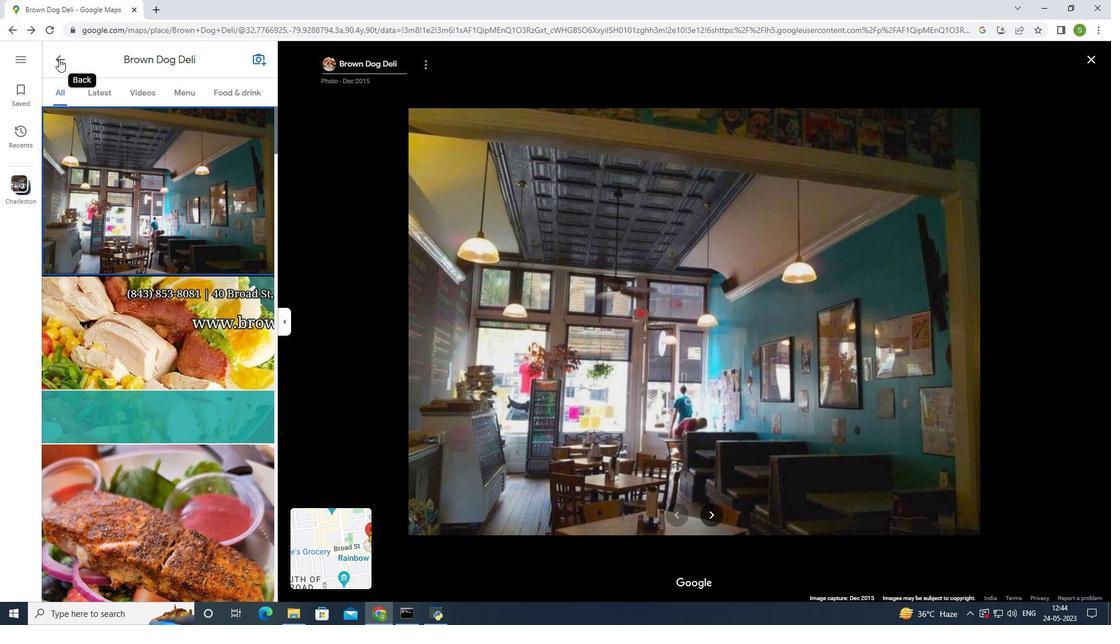 
Action: Mouse moved to (771, 360)
Screenshot: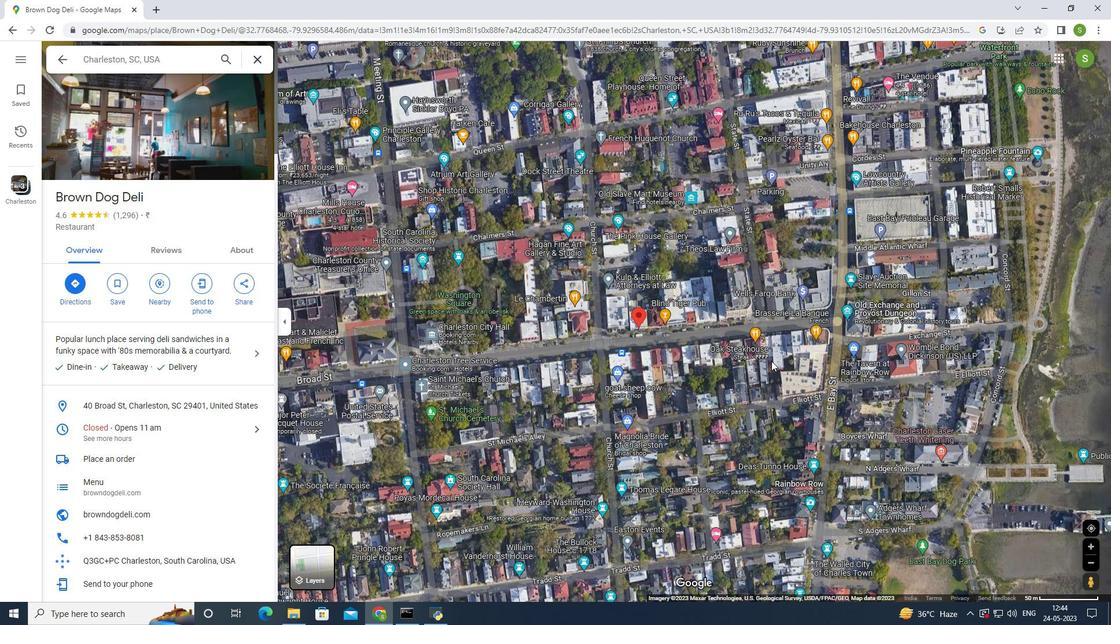 
Action: Mouse scrolled (771, 360) with delta (0, 0)
Screenshot: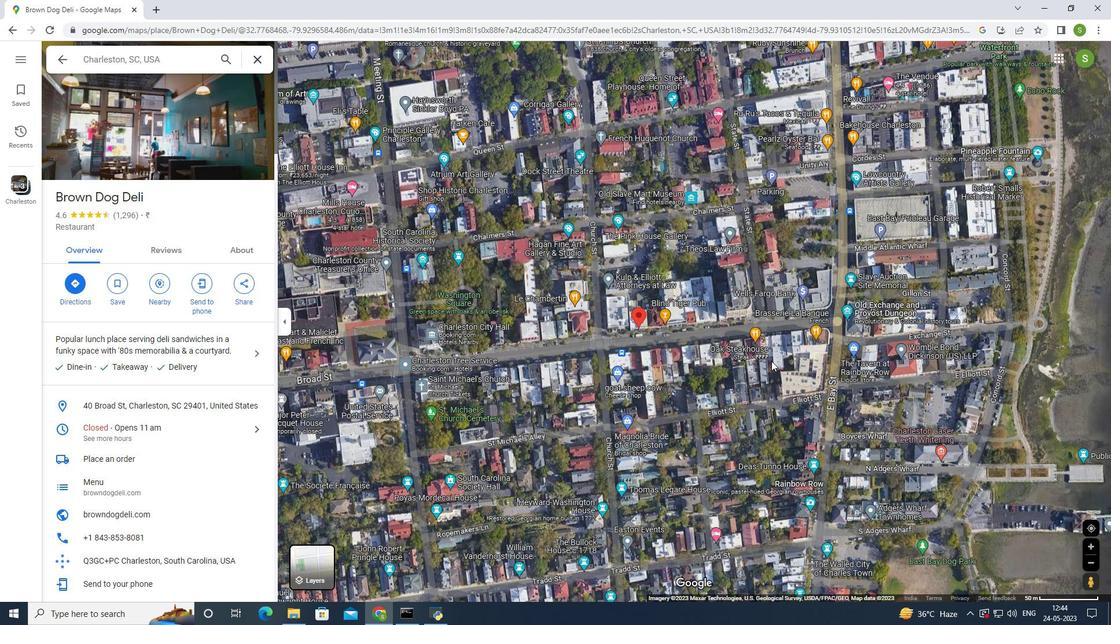 
Action: Mouse scrolled (771, 360) with delta (0, 0)
Screenshot: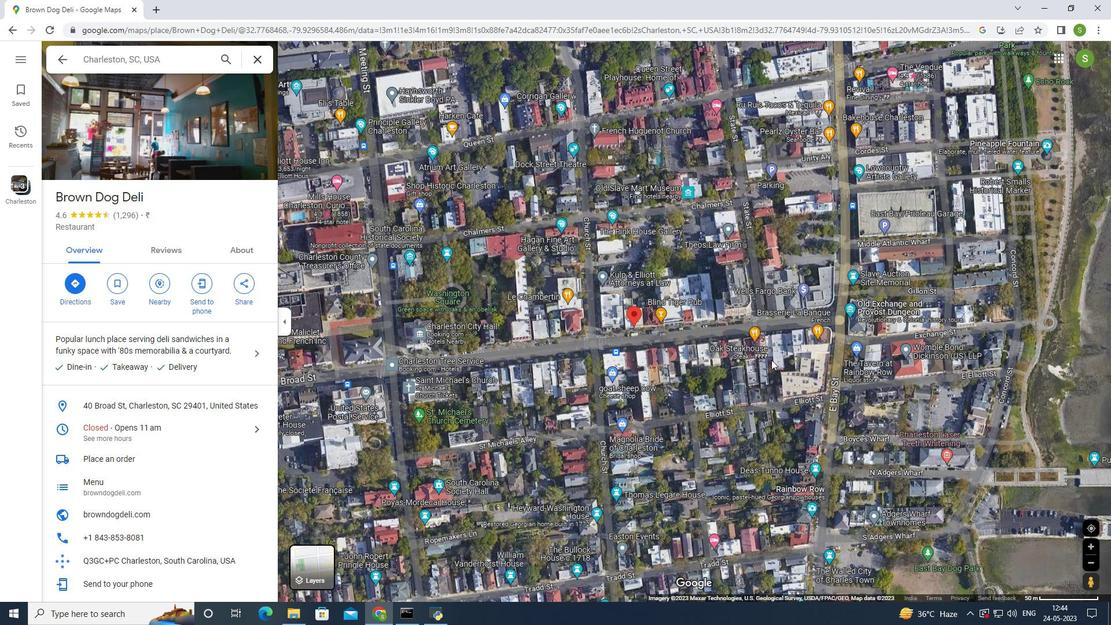 
Action: Mouse moved to (756, 360)
Screenshot: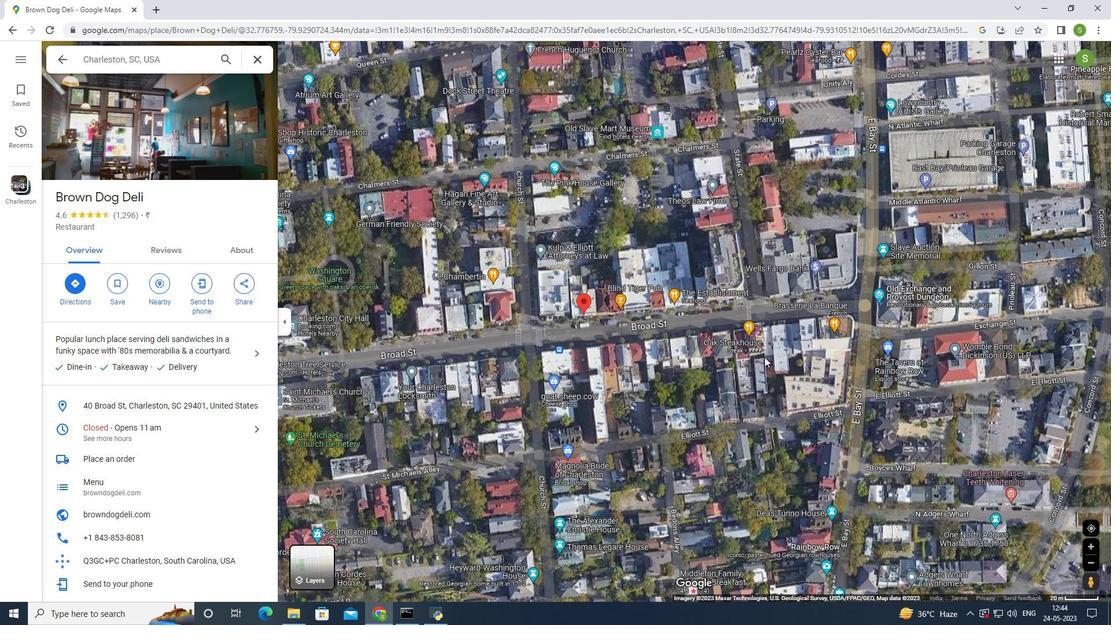 
Action: Mouse scrolled (756, 361) with delta (0, 0)
Screenshot: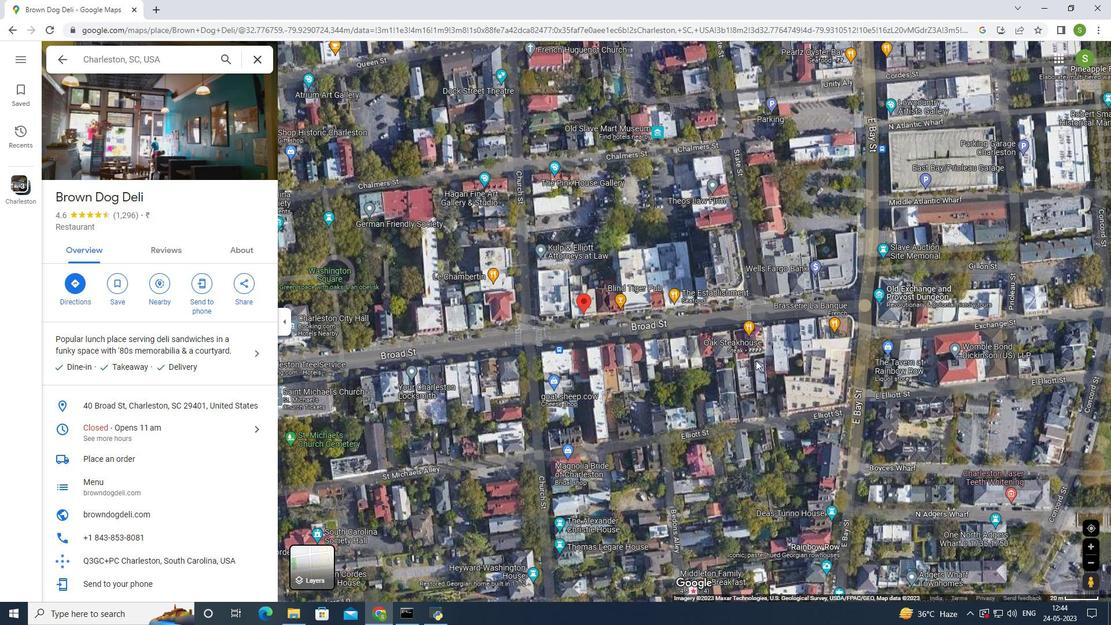 
Action: Mouse scrolled (756, 361) with delta (0, 0)
Screenshot: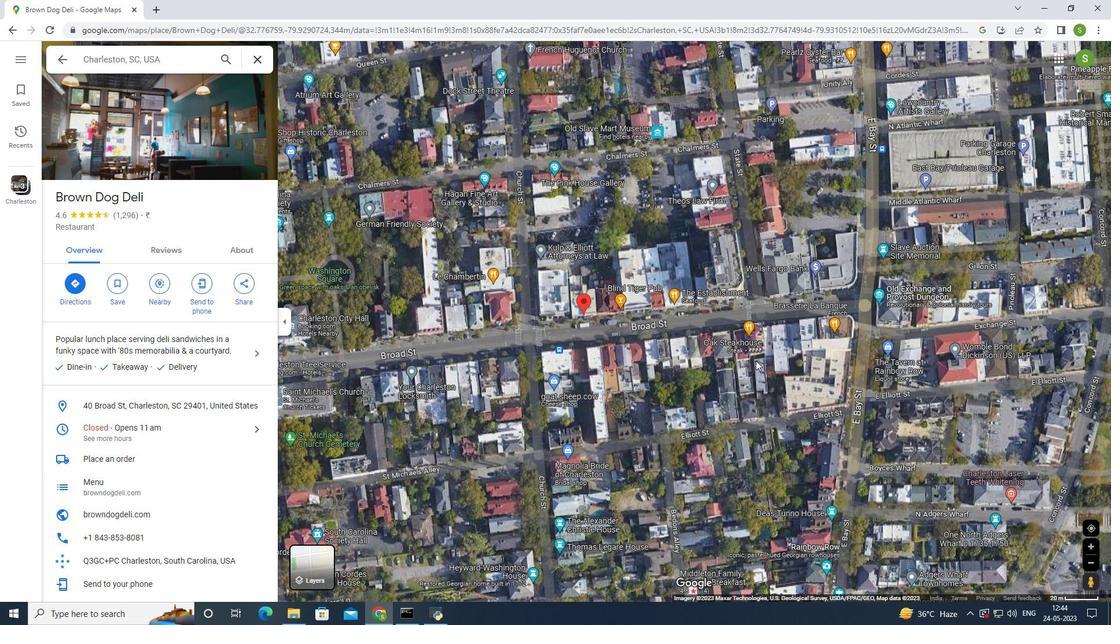 
Action: Mouse scrolled (756, 361) with delta (0, 0)
Screenshot: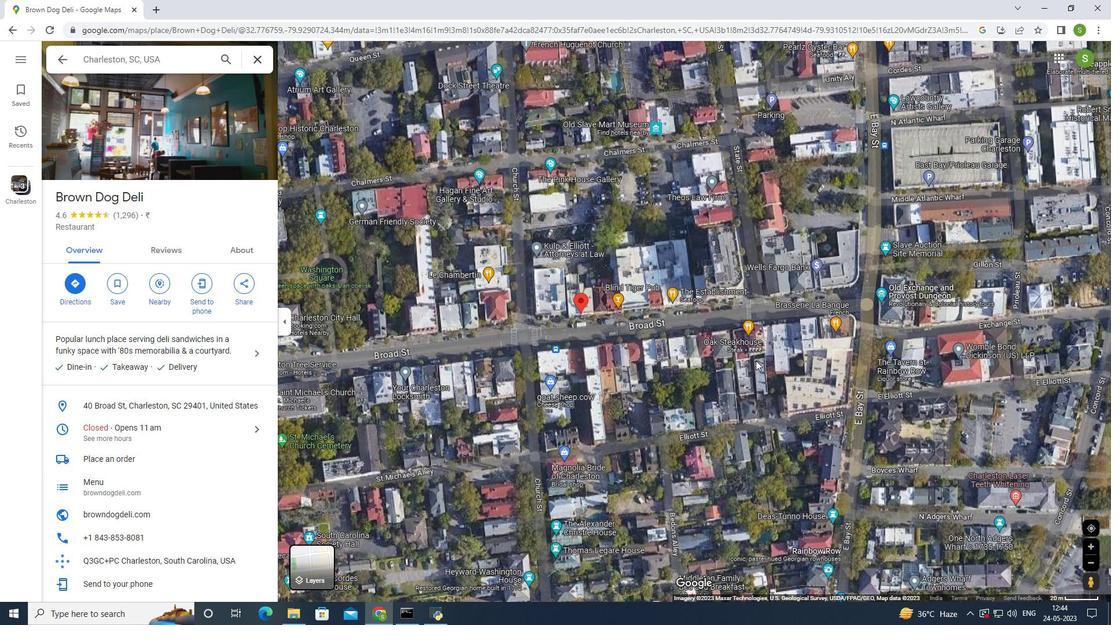 
Action: Mouse moved to (755, 364)
Screenshot: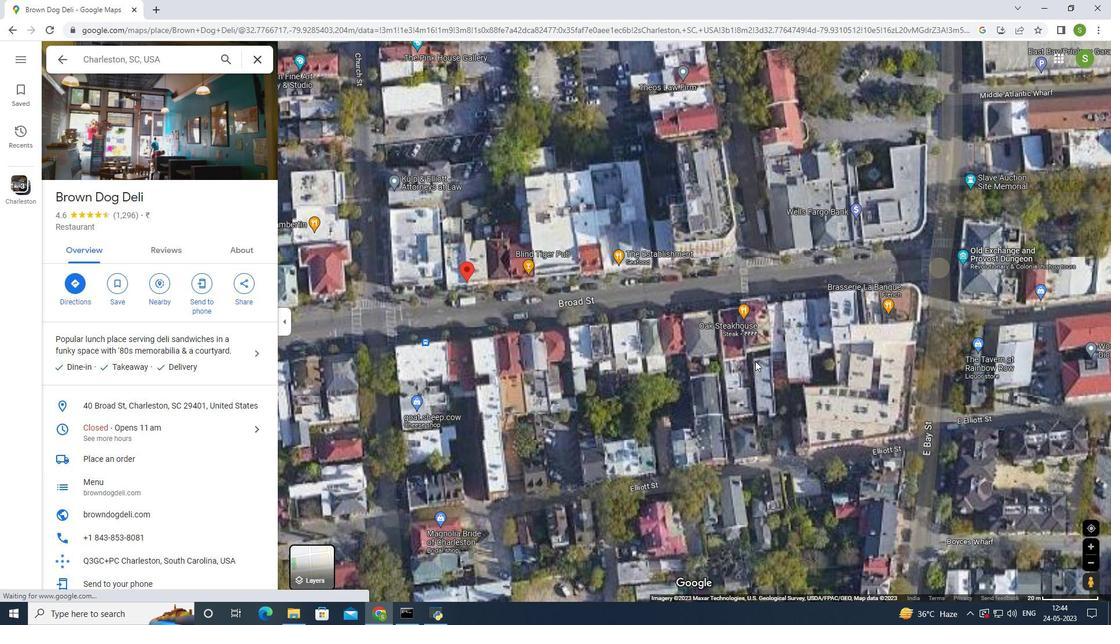 
Action: Mouse scrolled (755, 363) with delta (0, 0)
Screenshot: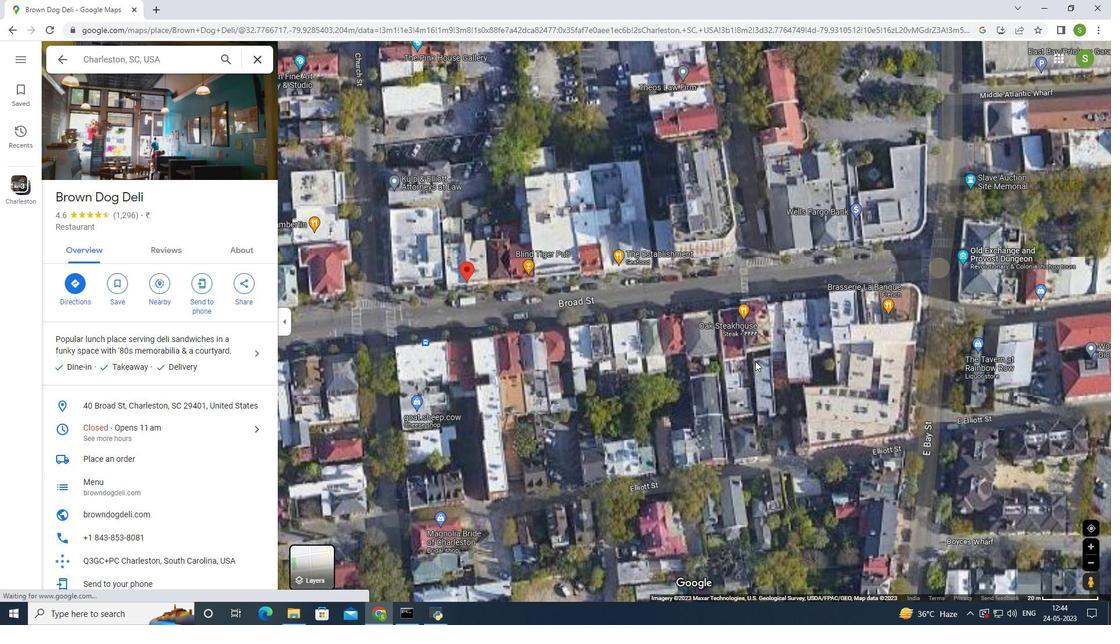 
Action: Mouse moved to (755, 365)
Screenshot: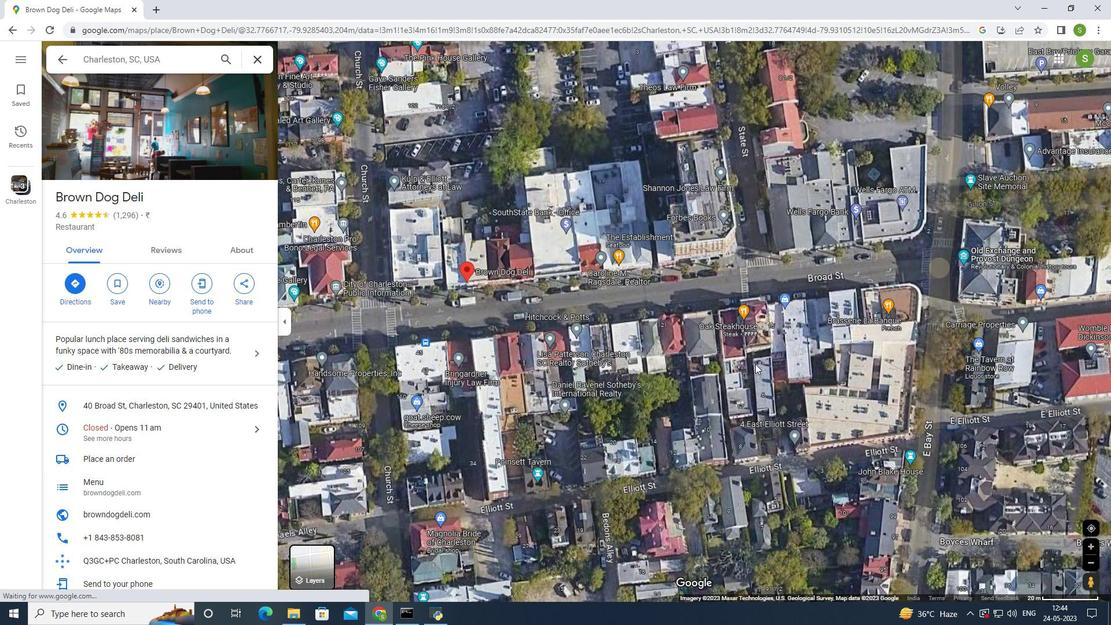 
Action: Mouse scrolled (755, 364) with delta (0, 0)
Screenshot: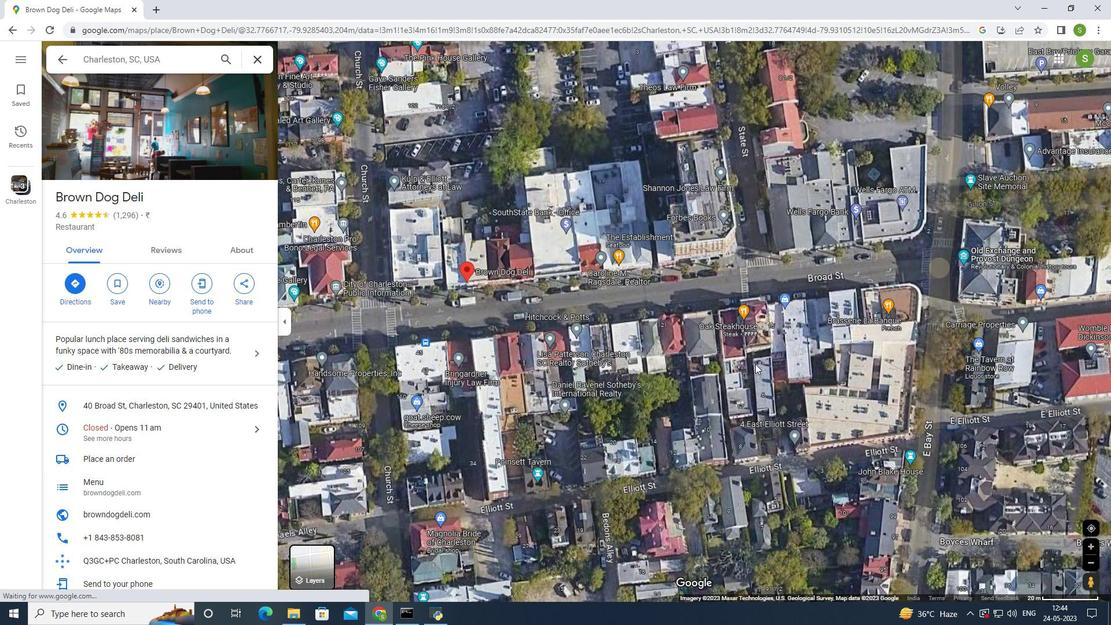 
Action: Mouse moved to (755, 367)
Screenshot: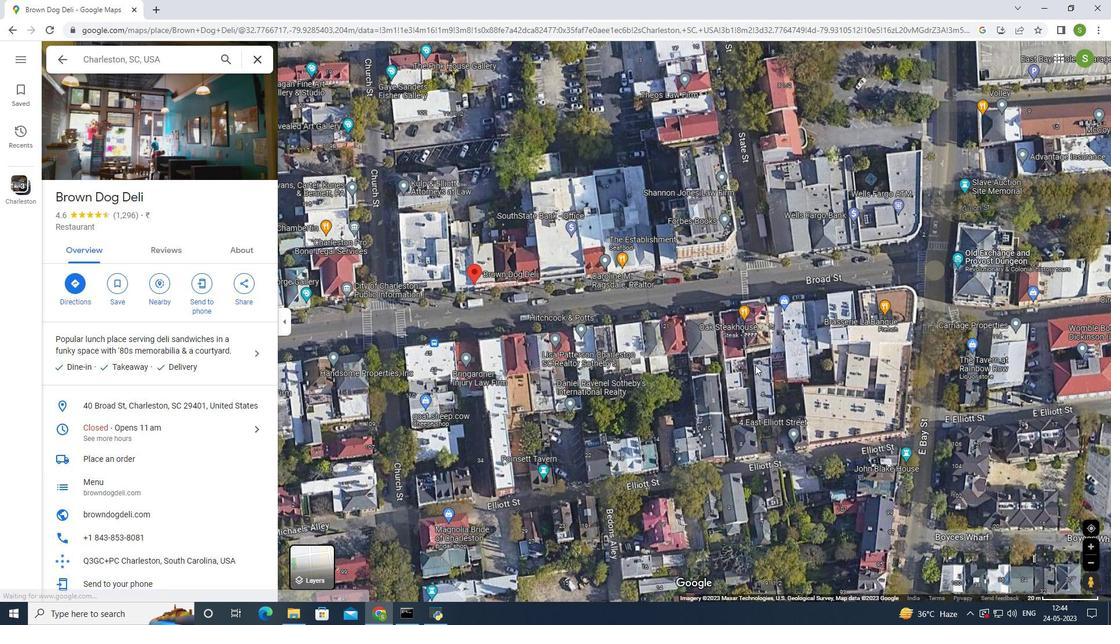 
Action: Mouse scrolled (755, 366) with delta (0, 0)
Screenshot: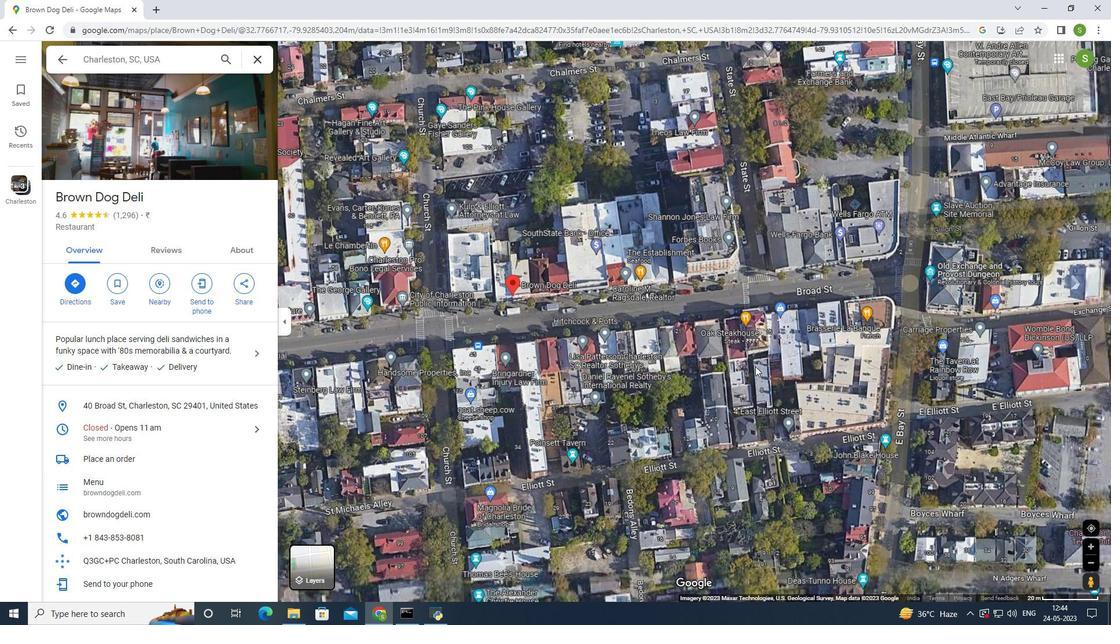 
Action: Mouse moved to (755, 369)
Screenshot: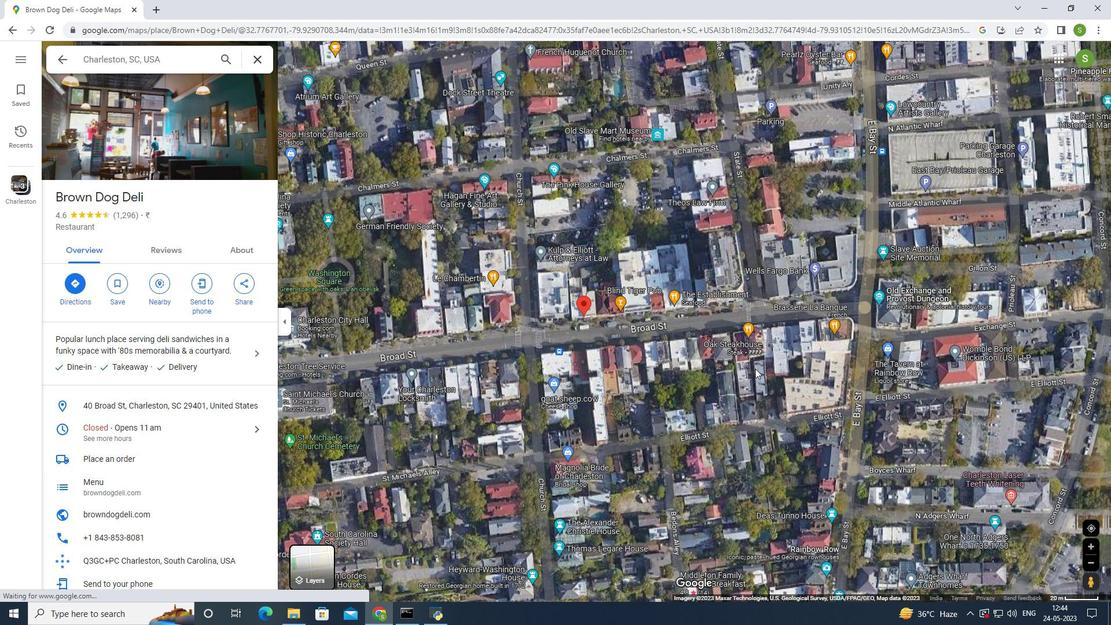 
Action: Mouse scrolled (755, 368) with delta (0, 0)
Screenshot: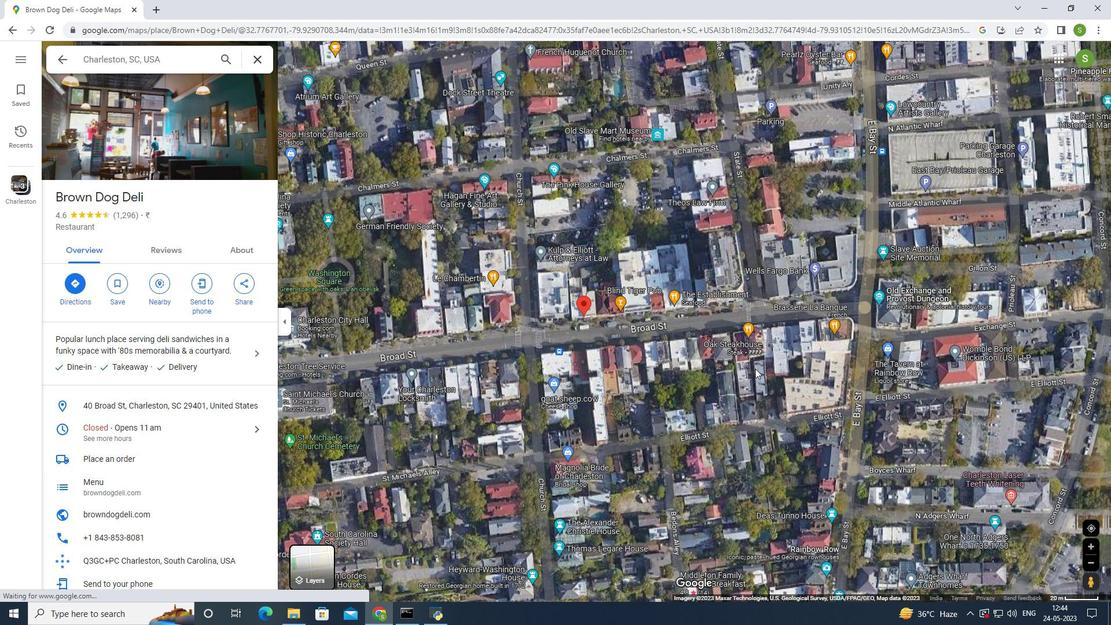 
Action: Mouse moved to (755, 370)
Screenshot: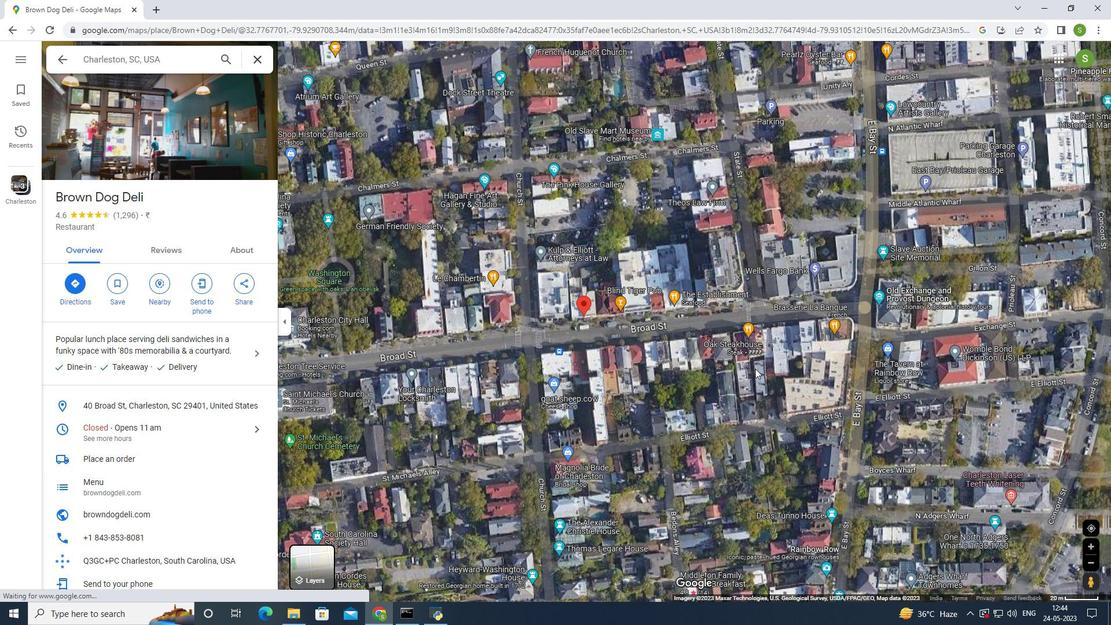 
Action: Mouse scrolled (755, 369) with delta (0, 0)
Screenshot: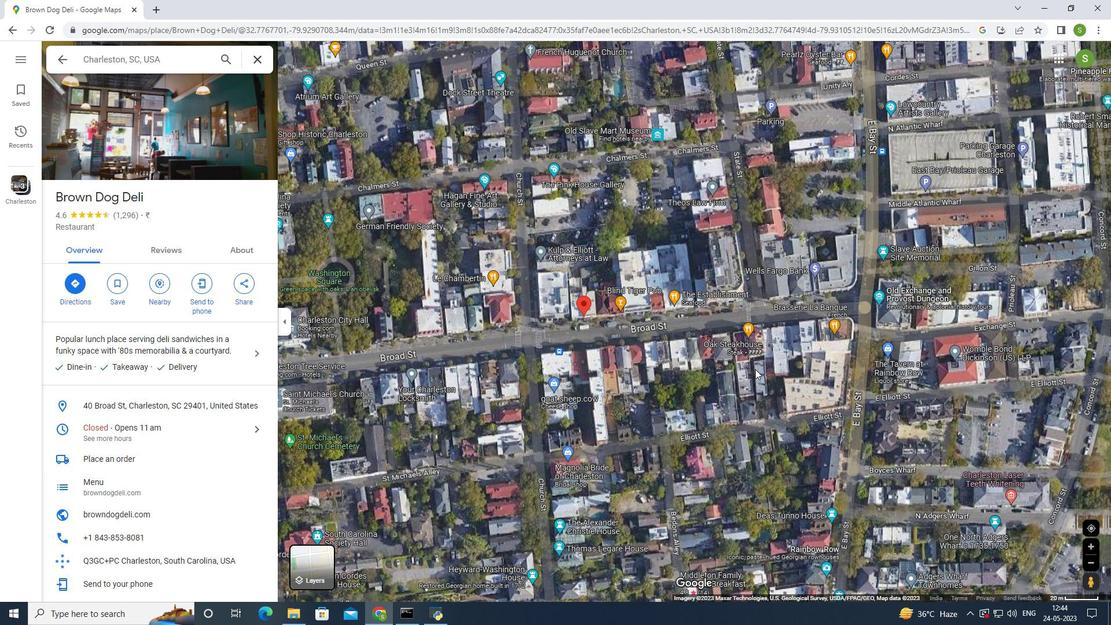 
Action: Mouse scrolled (755, 369) with delta (0, 0)
Screenshot: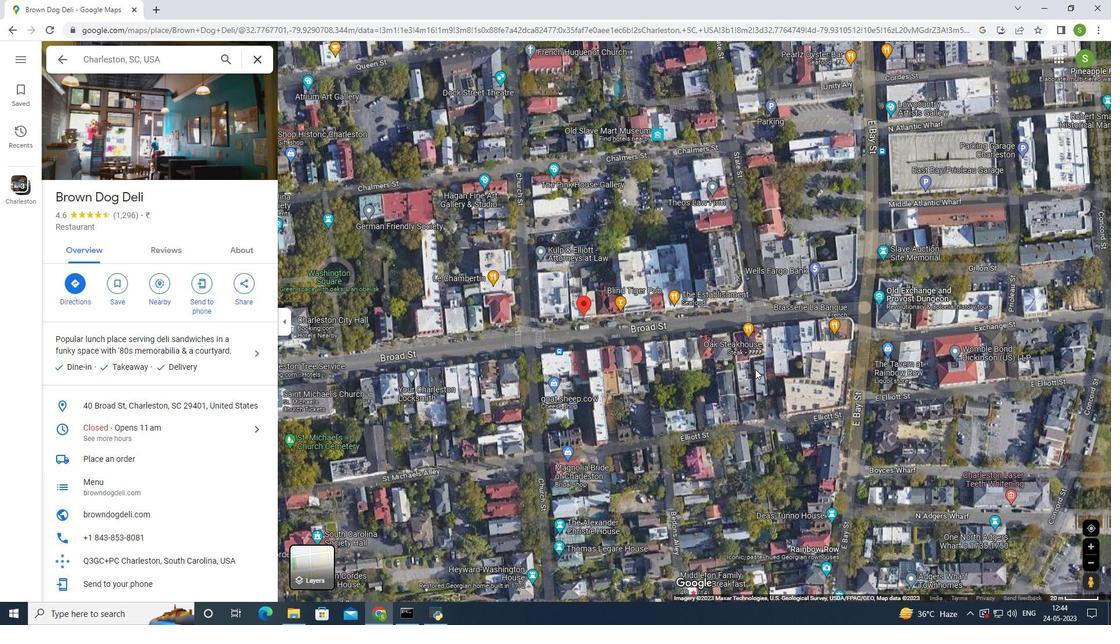 
Action: Mouse moved to (698, 334)
Screenshot: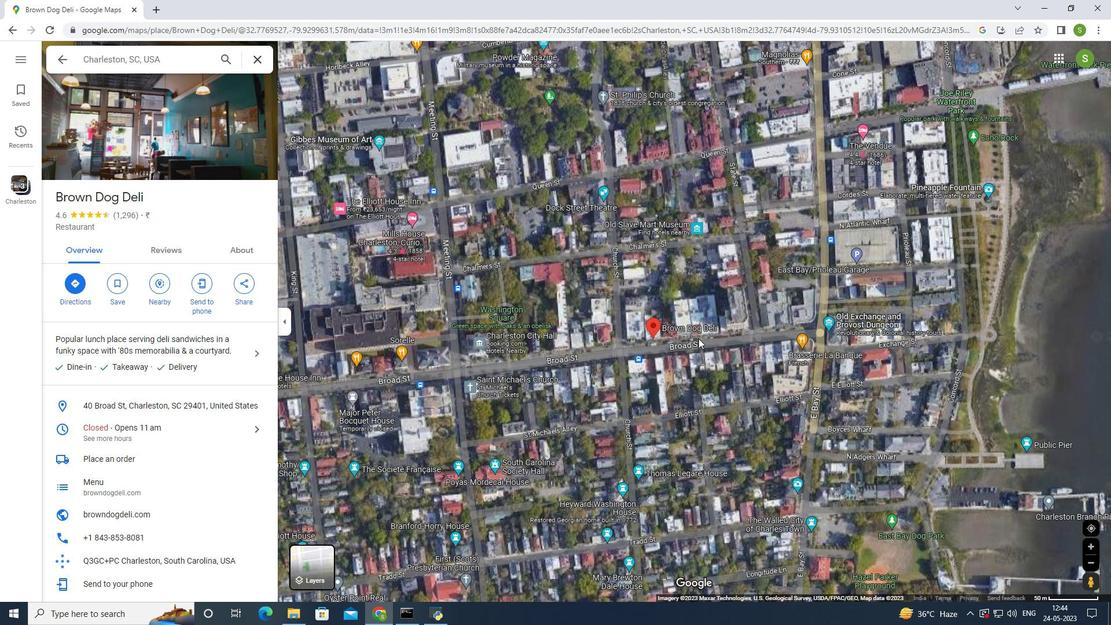 
Action: Mouse scrolled (698, 334) with delta (0, 0)
Screenshot: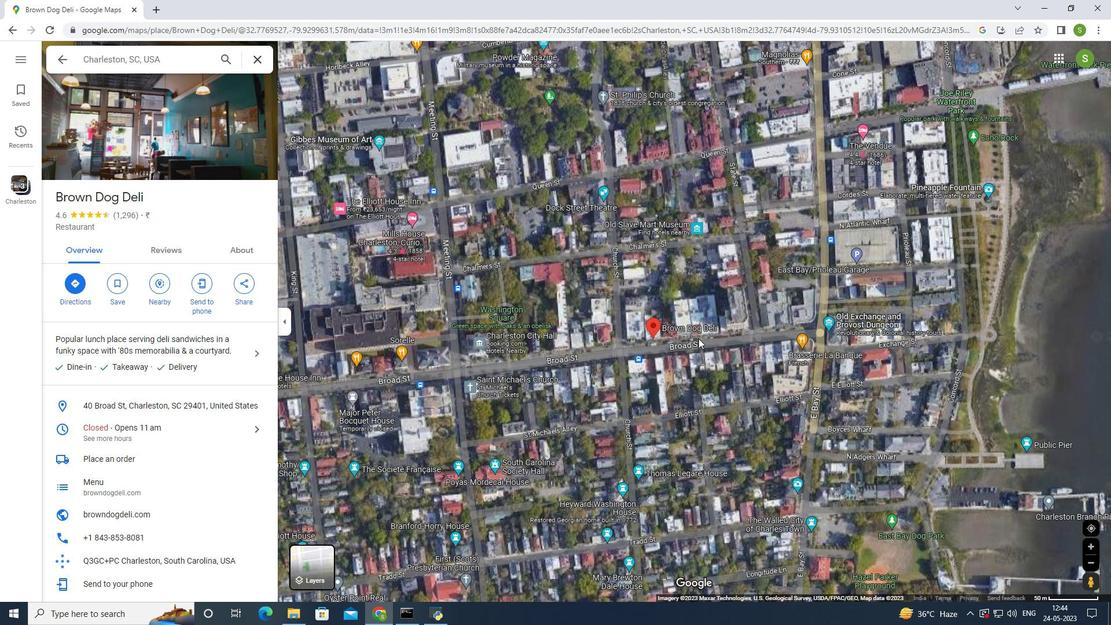 
Action: Mouse moved to (625, 317)
Screenshot: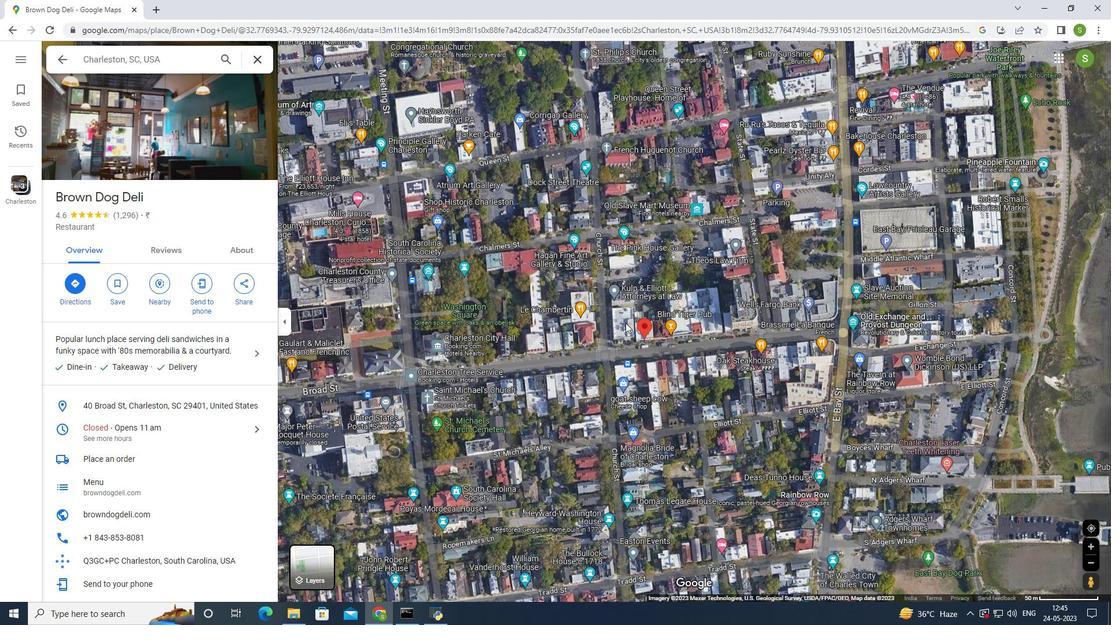 
Action: Mouse scrolled (625, 321) with delta (0, 0)
Screenshot: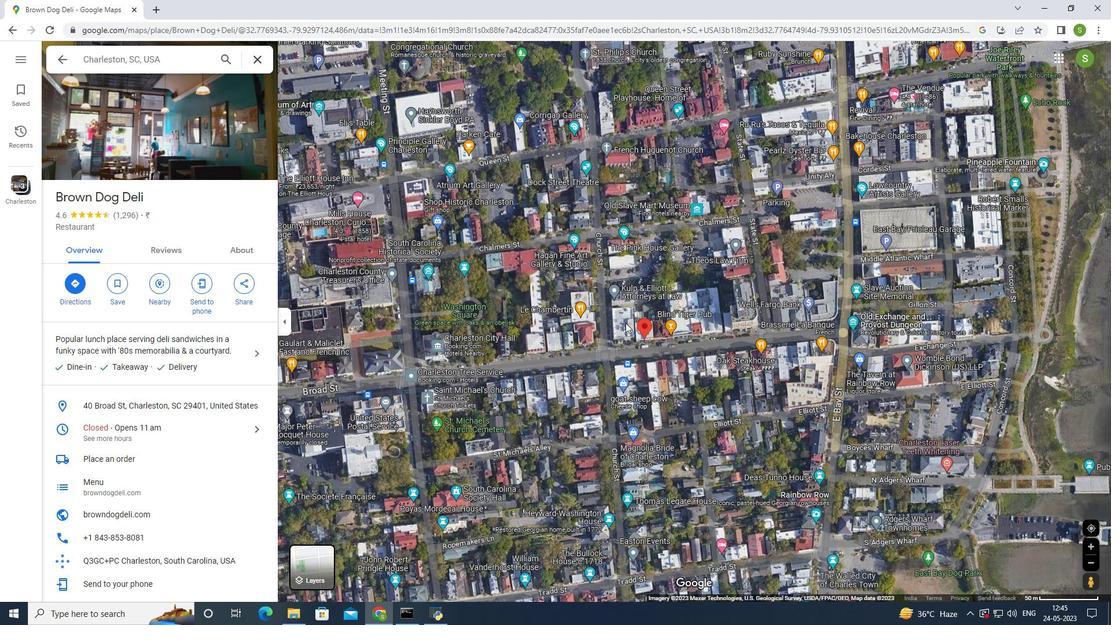 
Action: Mouse scrolled (625, 320) with delta (0, 0)
Screenshot: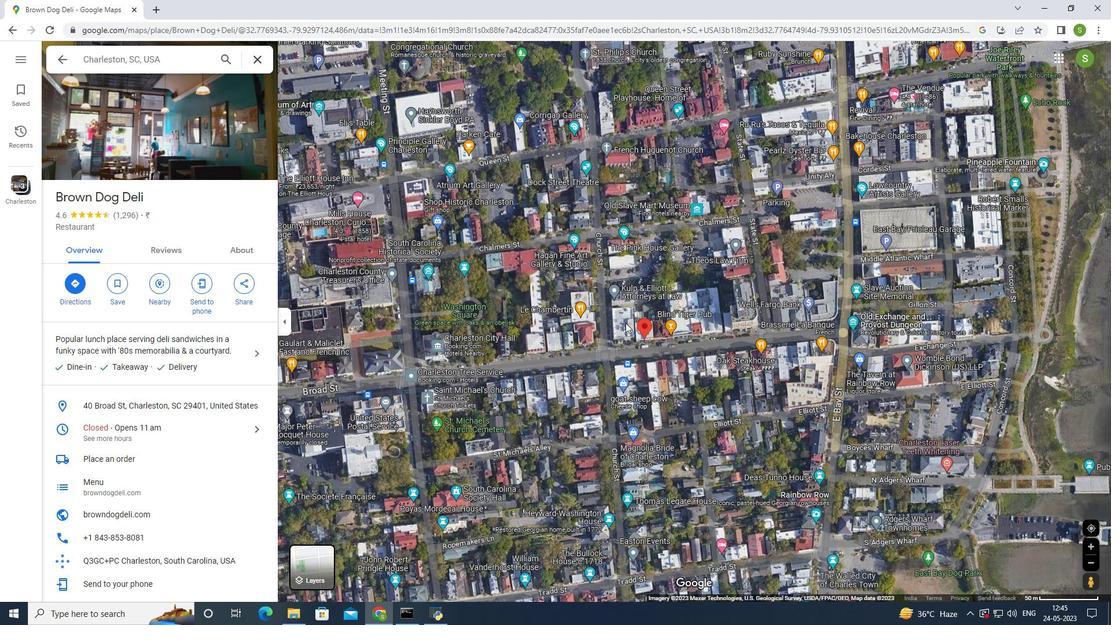 
Action: Mouse scrolled (625, 319) with delta (0, 0)
Screenshot: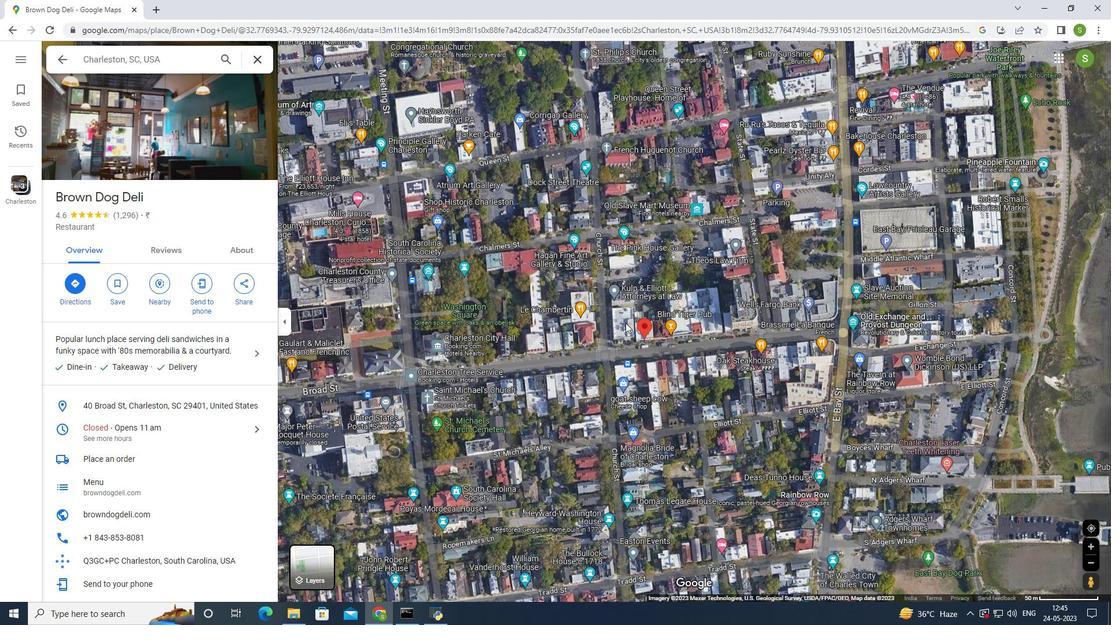 
Action: Mouse moved to (625, 316)
Screenshot: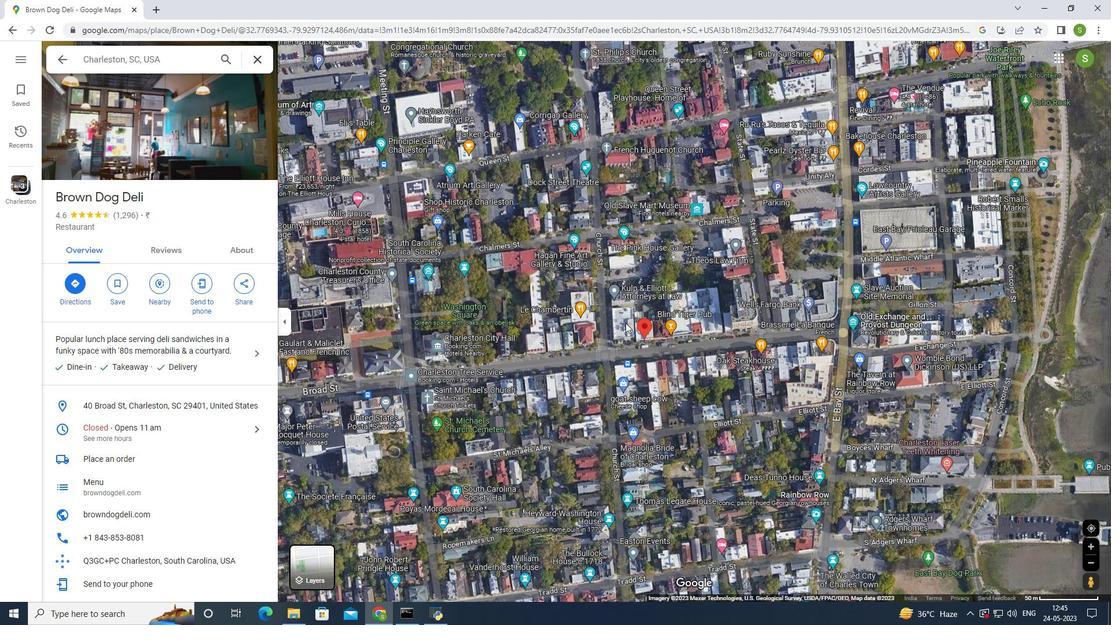 
Action: Mouse scrolled (625, 318) with delta (0, 0)
Screenshot: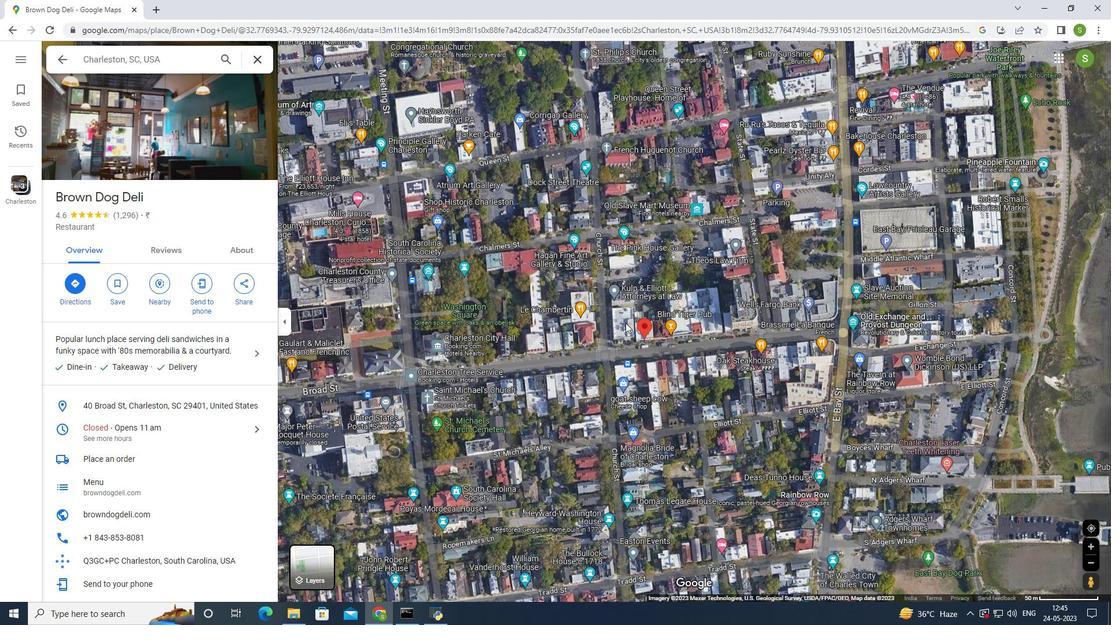 
Action: Mouse moved to (625, 316)
Screenshot: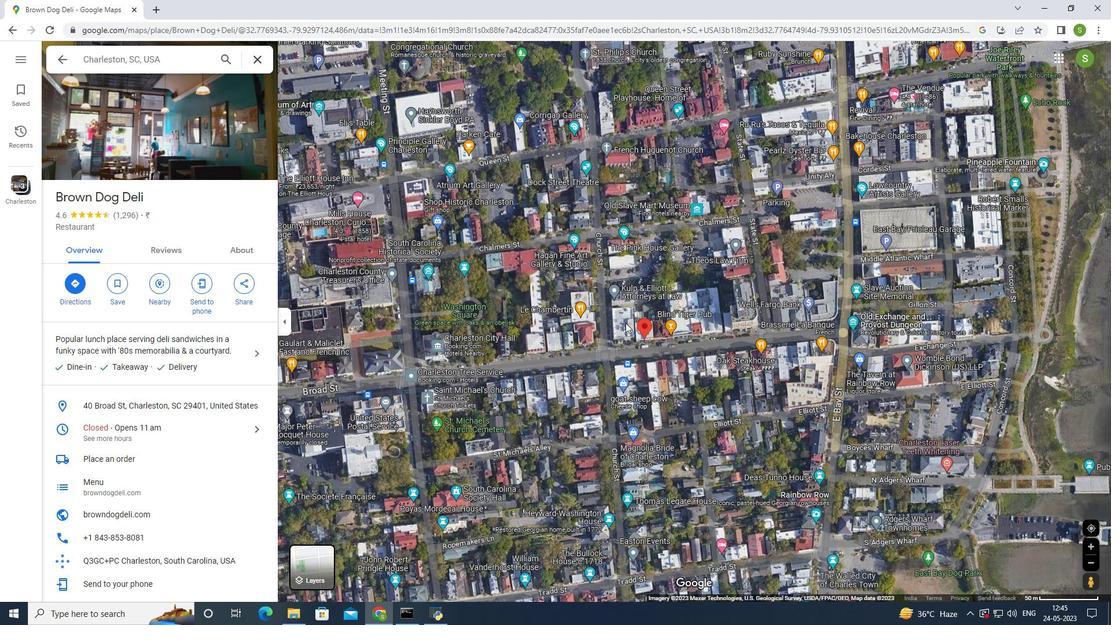 
Action: Mouse scrolled (625, 317) with delta (0, 0)
Screenshot: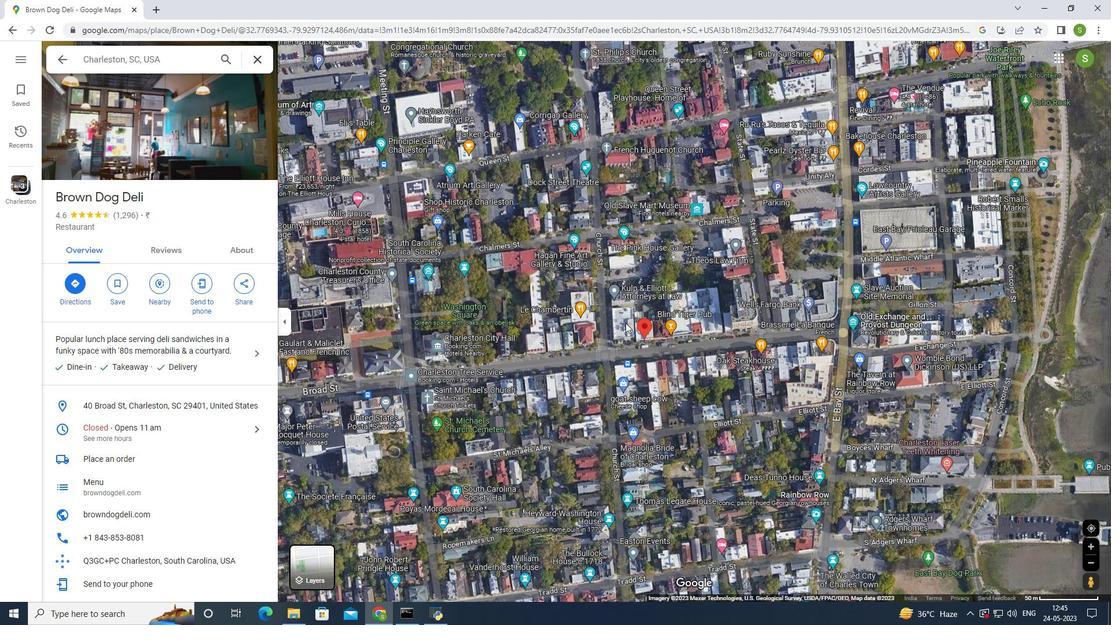 
Action: Mouse moved to (625, 316)
Screenshot: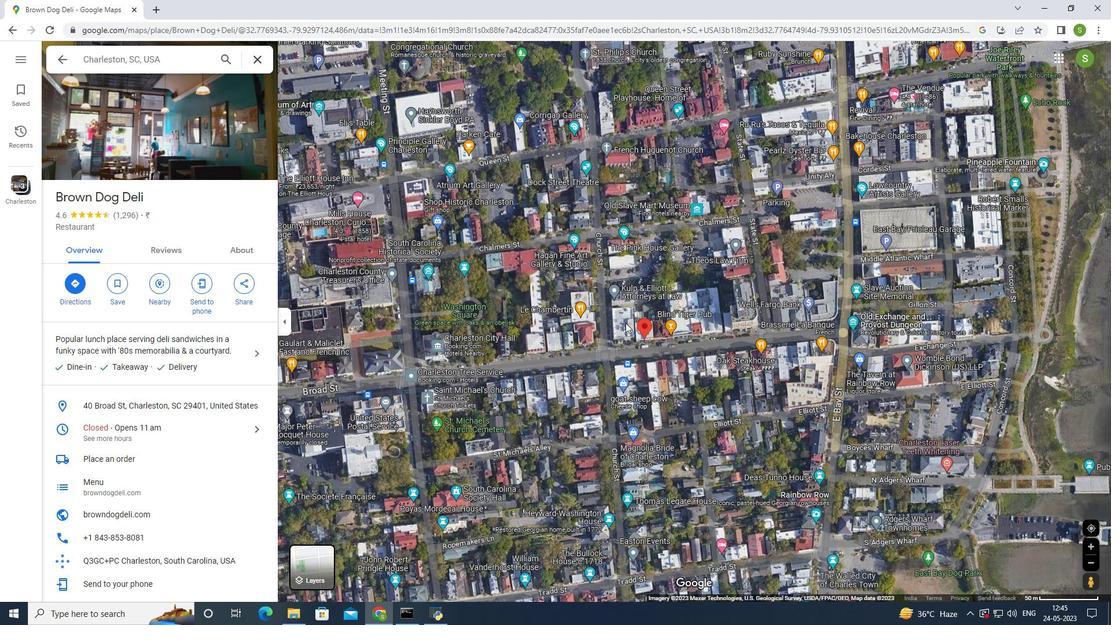 
Action: Mouse scrolled (625, 316) with delta (0, 0)
Screenshot: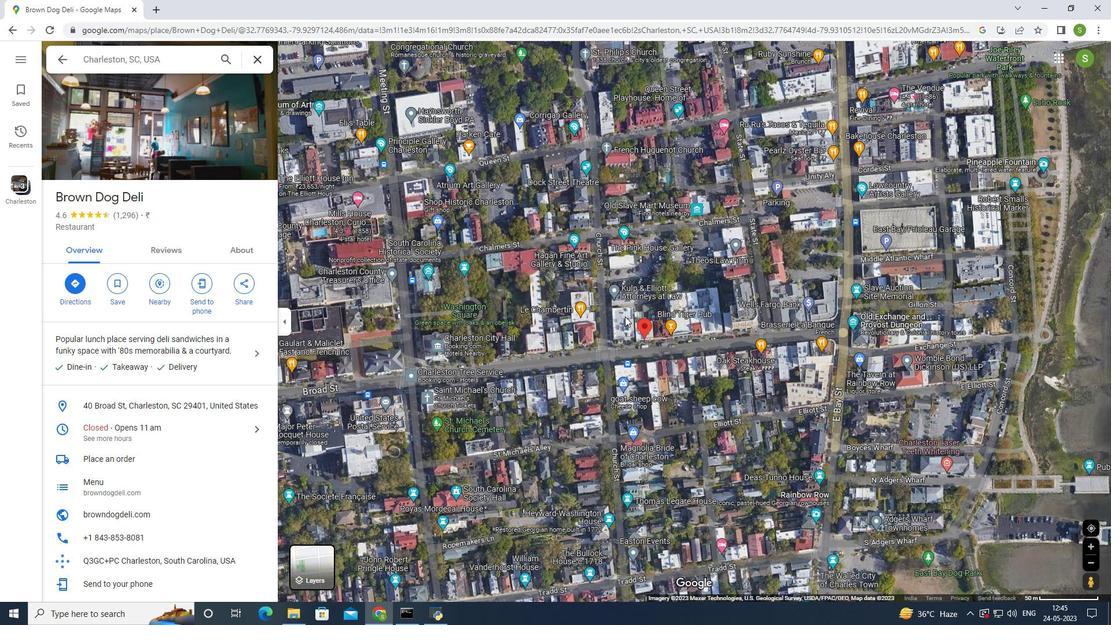 
Action: Mouse scrolled (625, 315) with delta (0, 0)
Screenshot: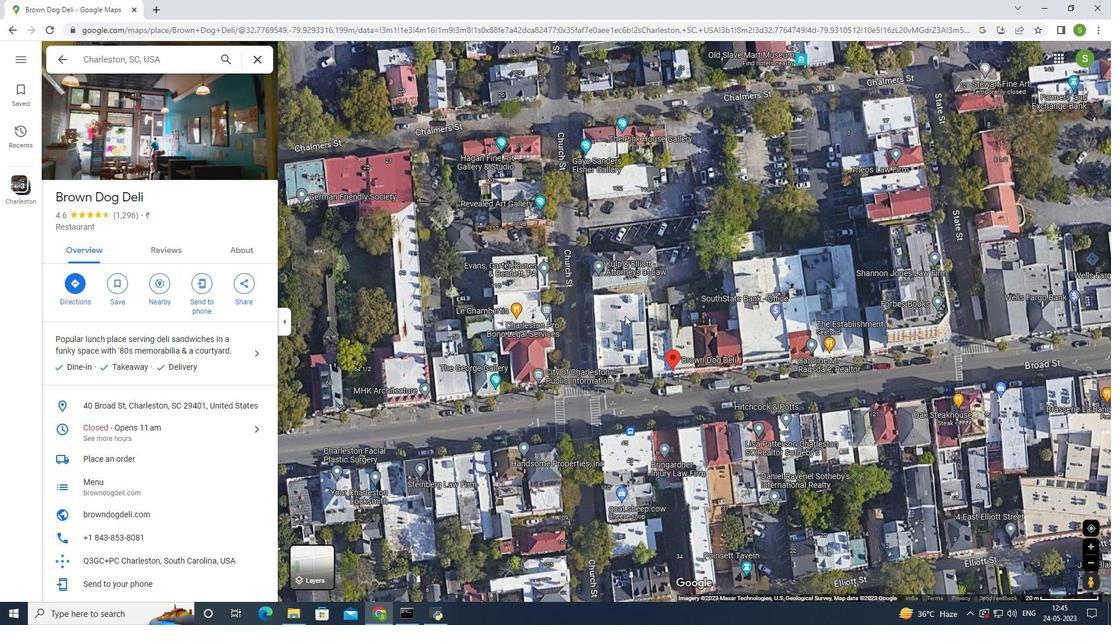 
Action: Mouse scrolled (625, 315) with delta (0, 0)
Screenshot: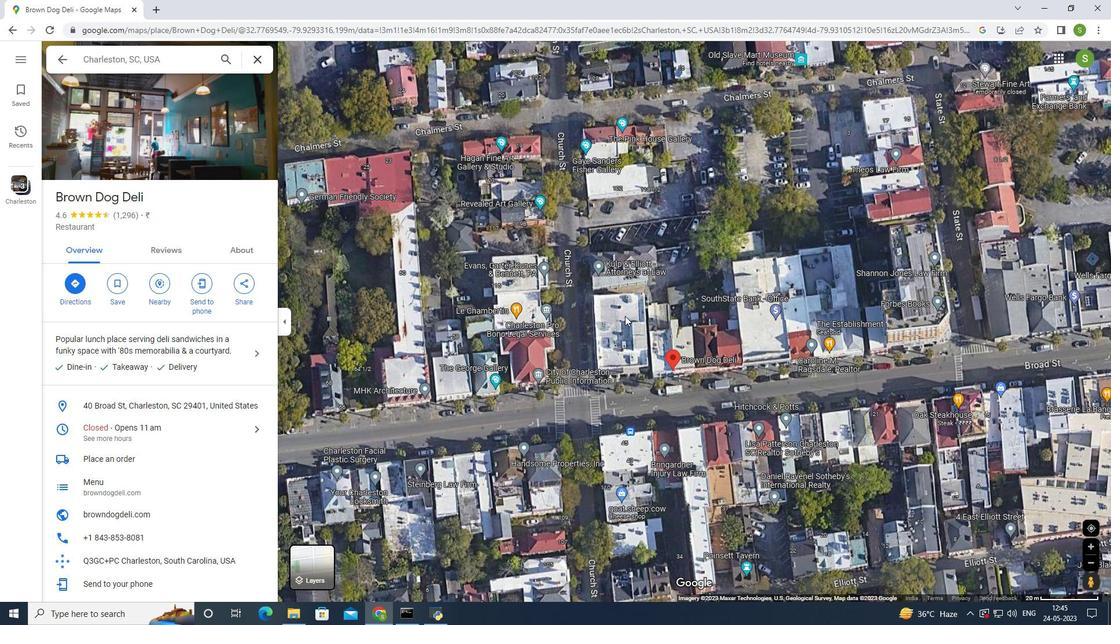 
Action: Mouse scrolled (625, 315) with delta (0, 0)
Screenshot: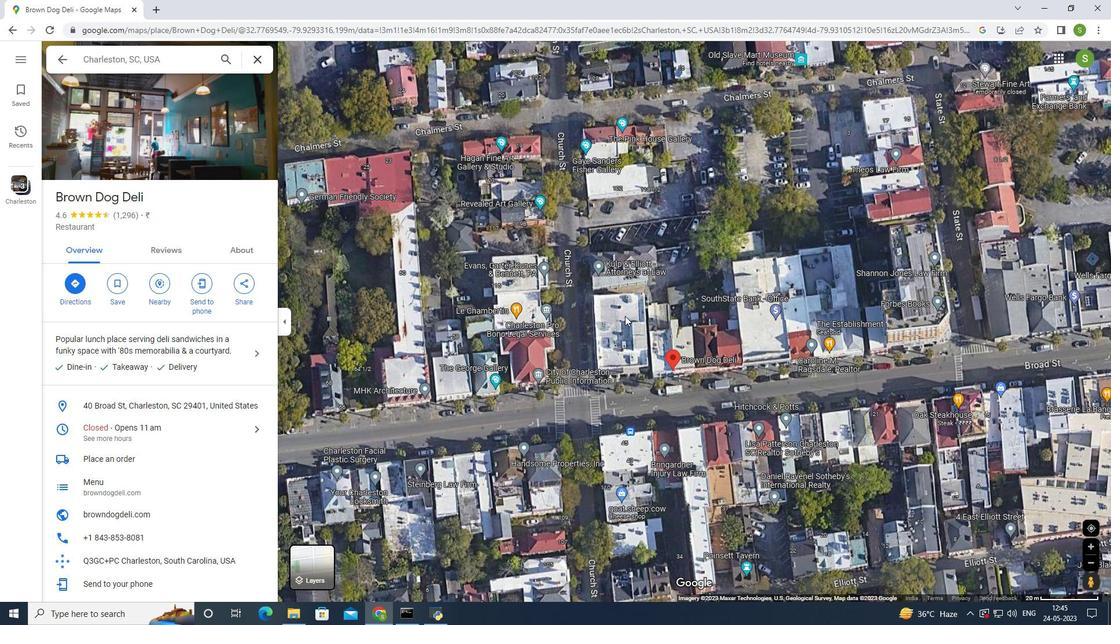 
Action: Mouse scrolled (625, 315) with delta (0, 0)
Screenshot: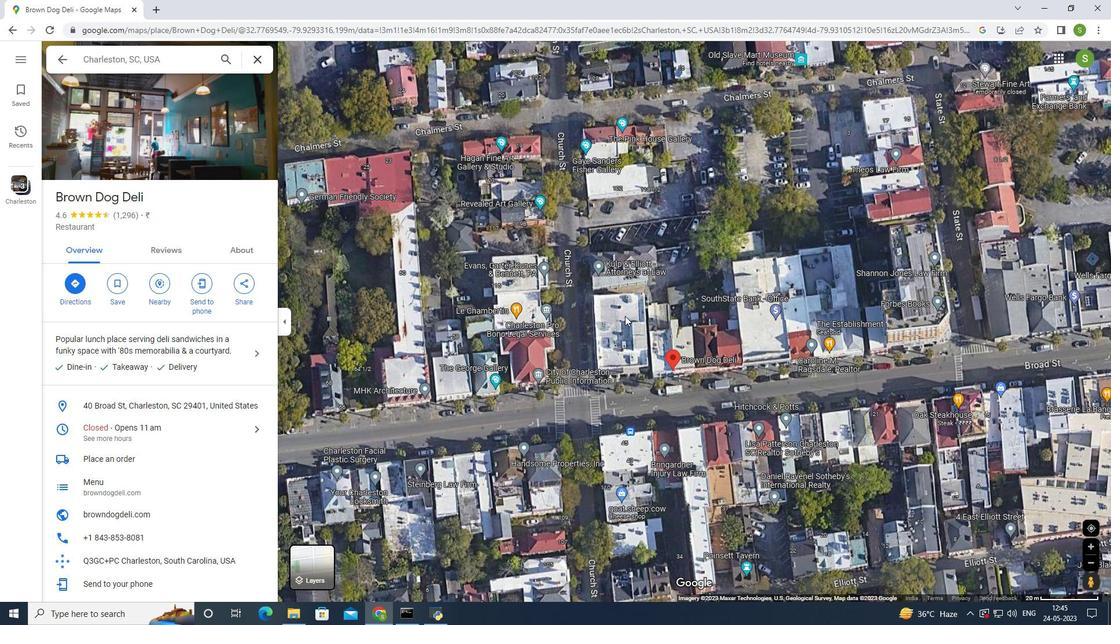 
Action: Mouse scrolled (625, 315) with delta (0, 0)
Screenshot: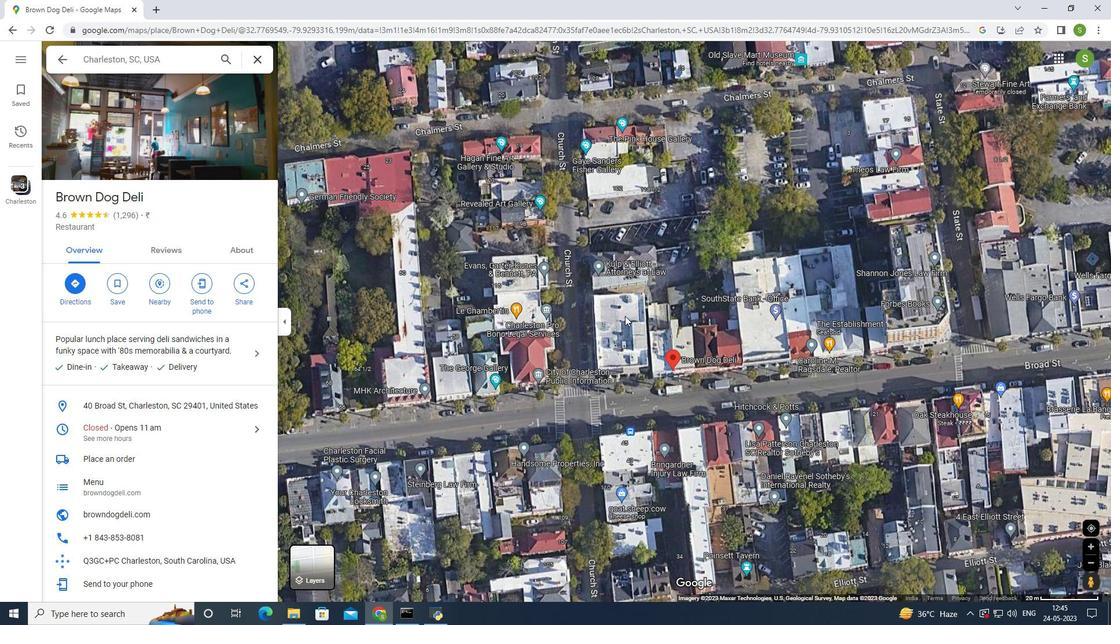 
Action: Mouse moved to (867, 230)
Screenshot: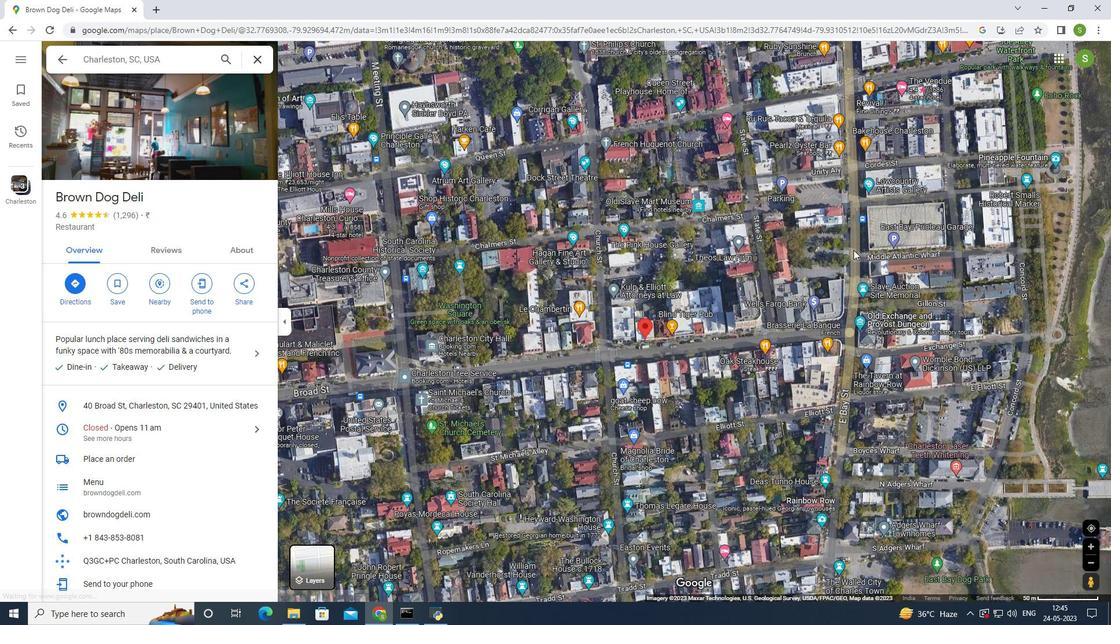 
Action: Mouse scrolled (867, 231) with delta (0, 0)
Screenshot: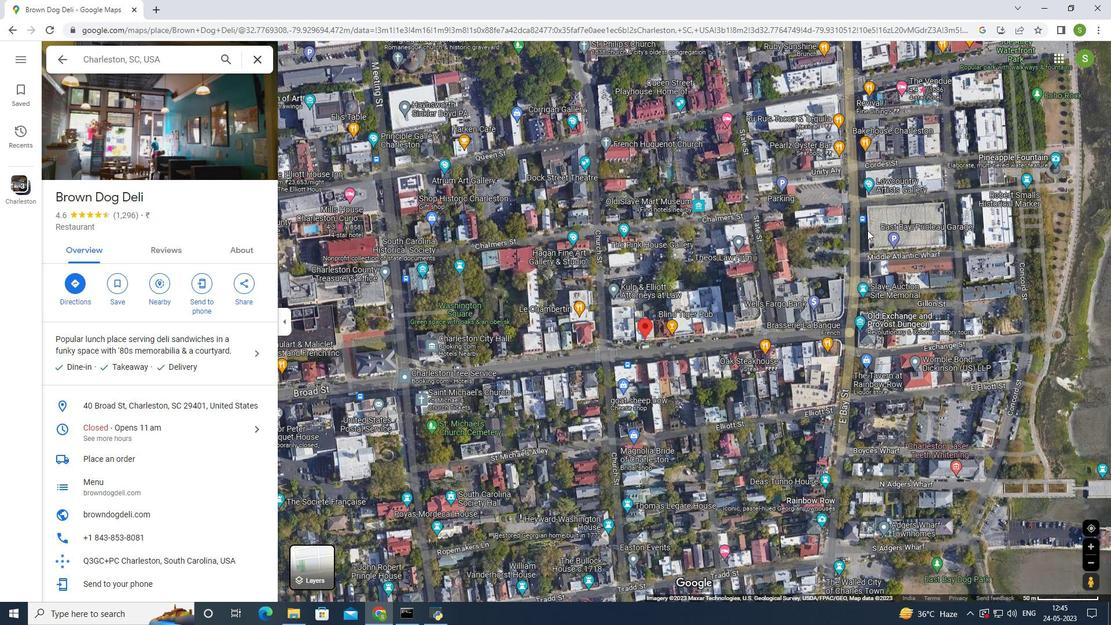 
Action: Mouse scrolled (867, 231) with delta (0, 0)
Screenshot: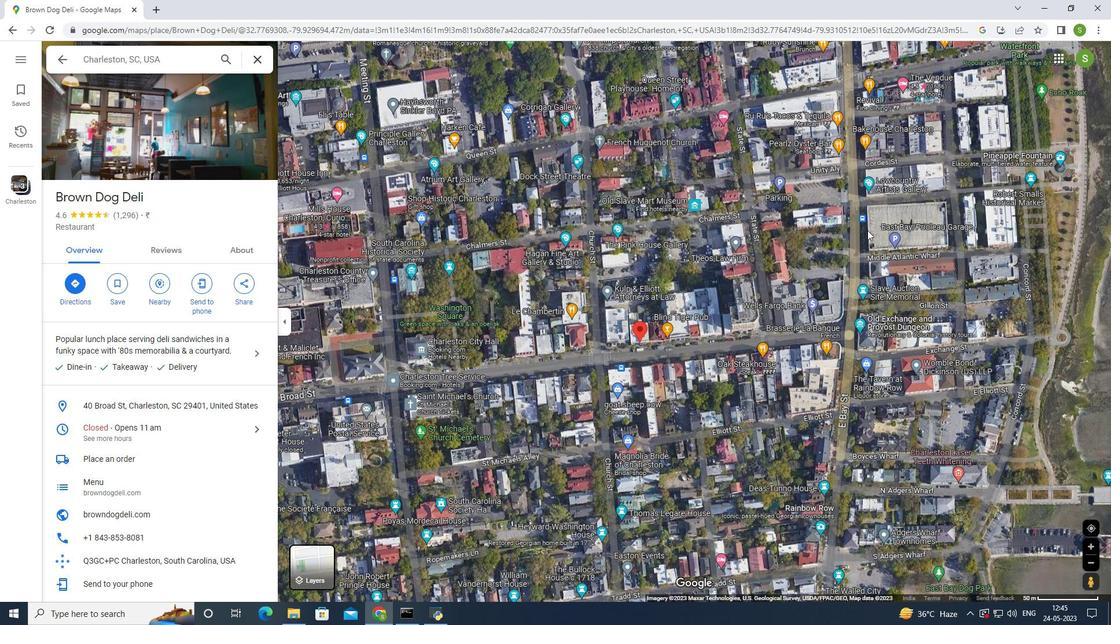 
Action: Mouse scrolled (867, 231) with delta (0, 0)
Screenshot: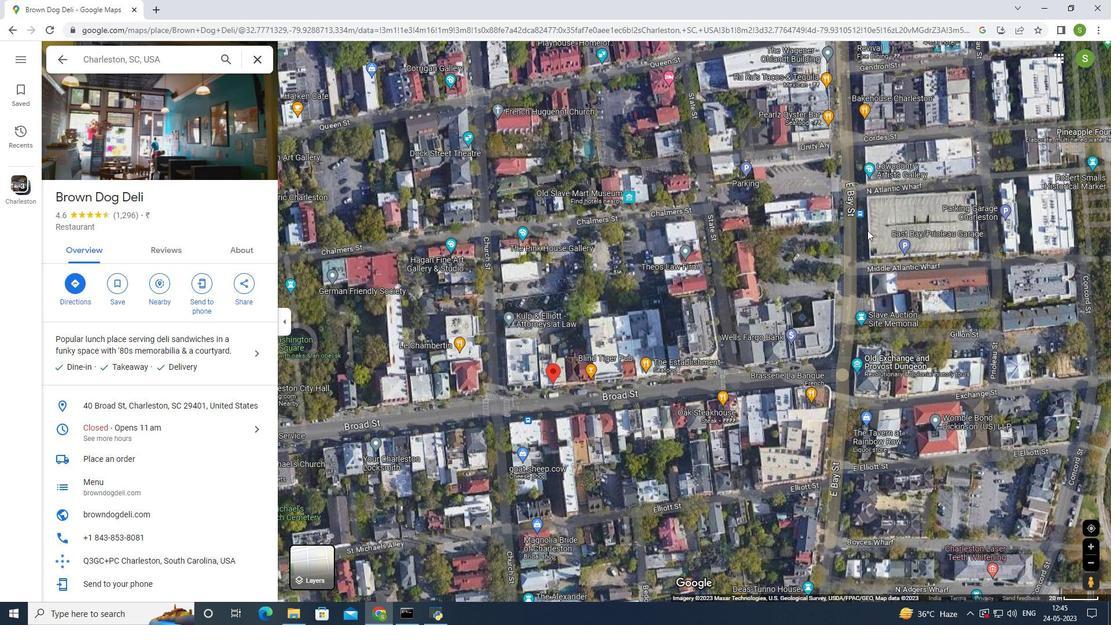 
Action: Mouse moved to (525, 417)
Screenshot: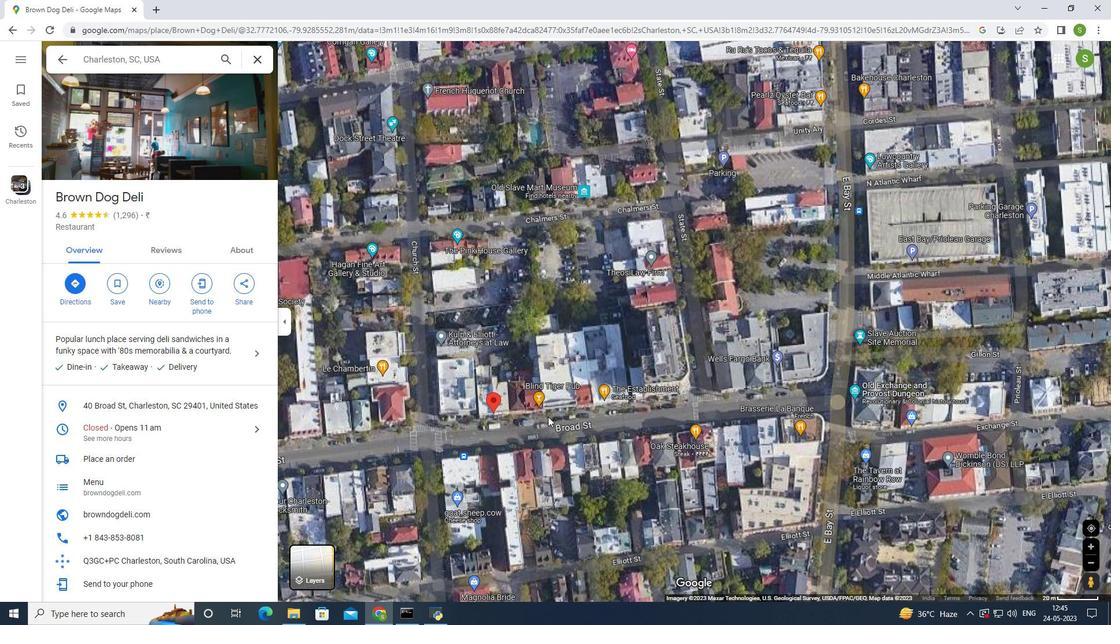 
Action: Mouse scrolled (525, 418) with delta (0, 0)
Screenshot: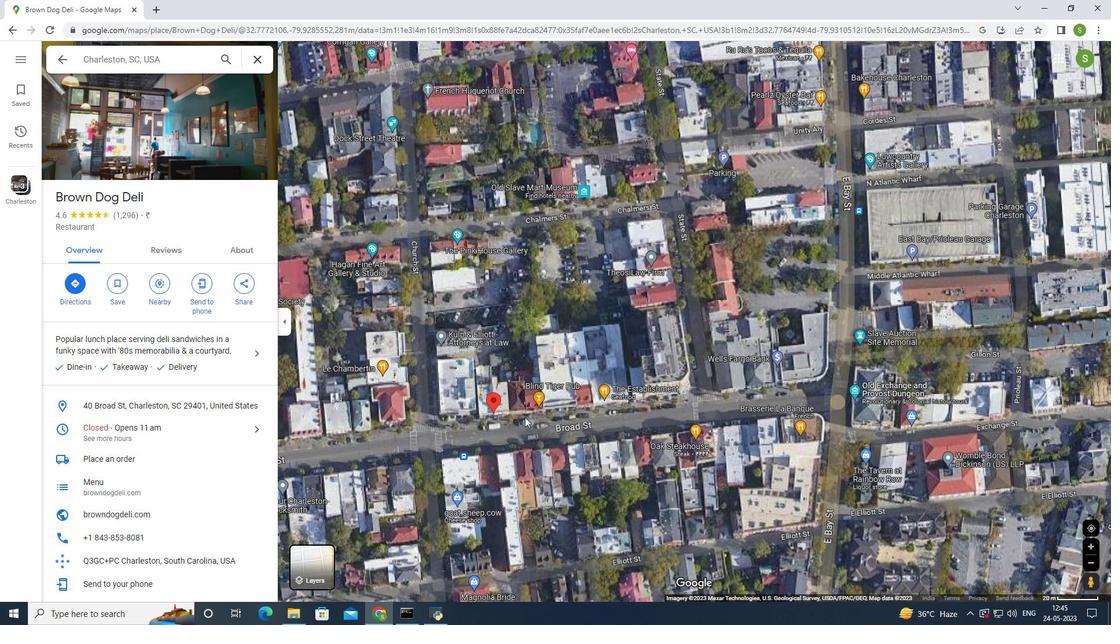 
Action: Mouse scrolled (525, 418) with delta (0, 0)
Screenshot: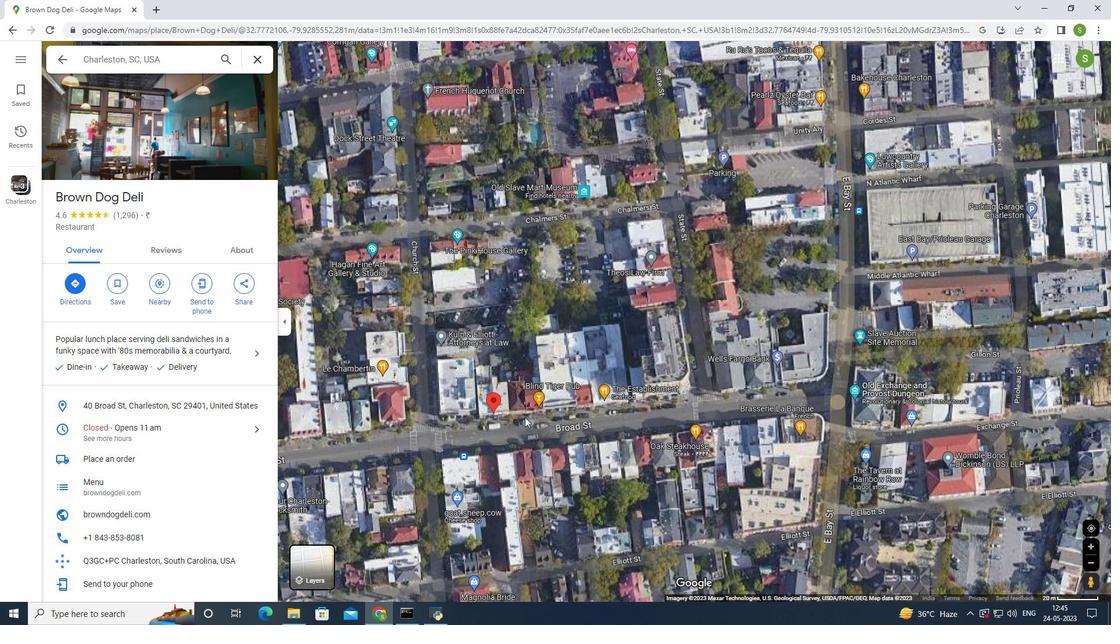 
Action: Mouse scrolled (525, 418) with delta (0, 0)
Screenshot: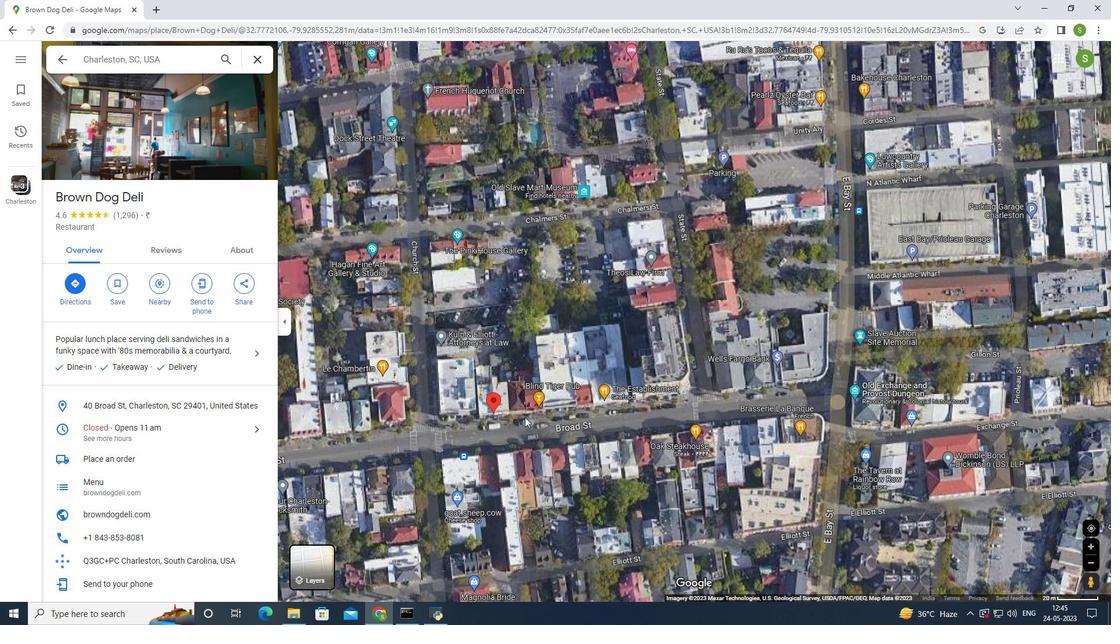 
Action: Mouse scrolled (525, 418) with delta (0, 0)
Screenshot: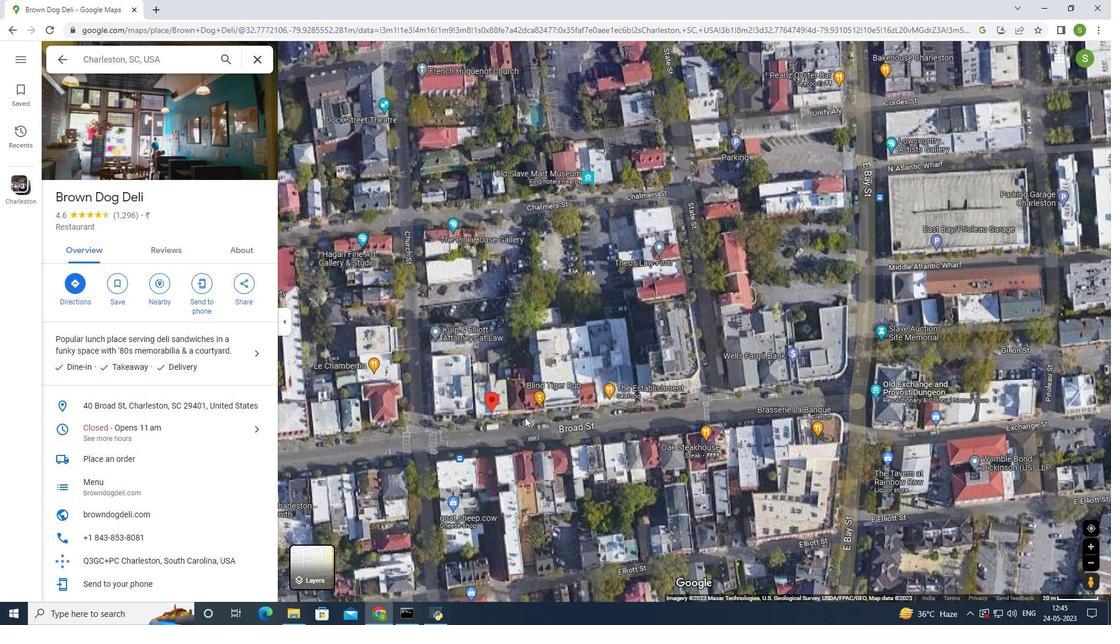 
Action: Mouse moved to (524, 417)
Screenshot: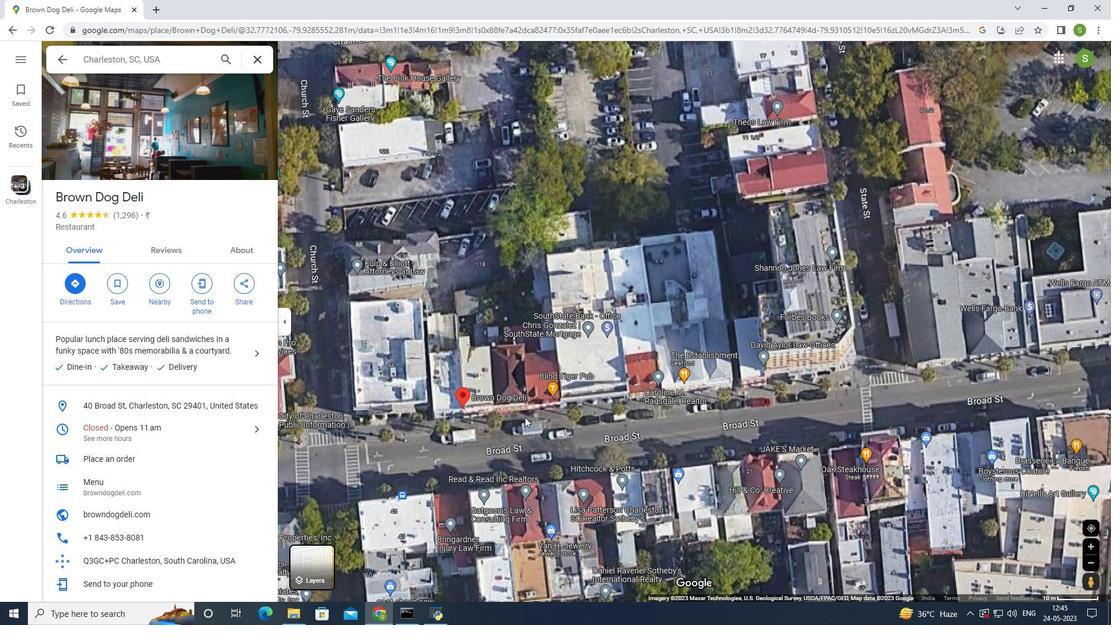
Action: Mouse scrolled (524, 416) with delta (0, 0)
Screenshot: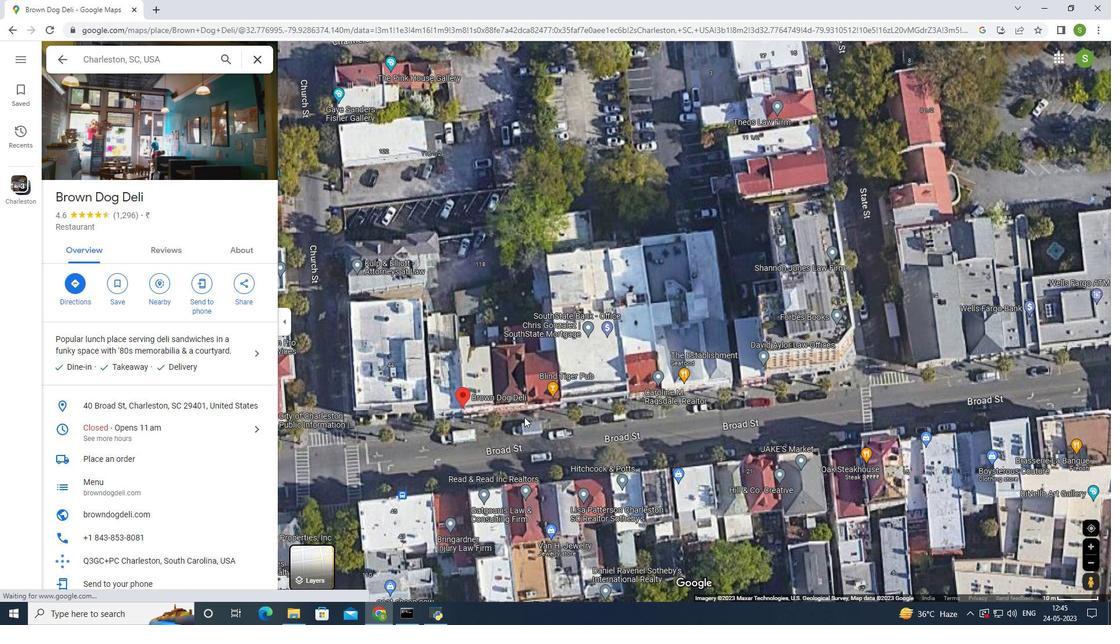
Action: Mouse scrolled (524, 416) with delta (0, 0)
Screenshot: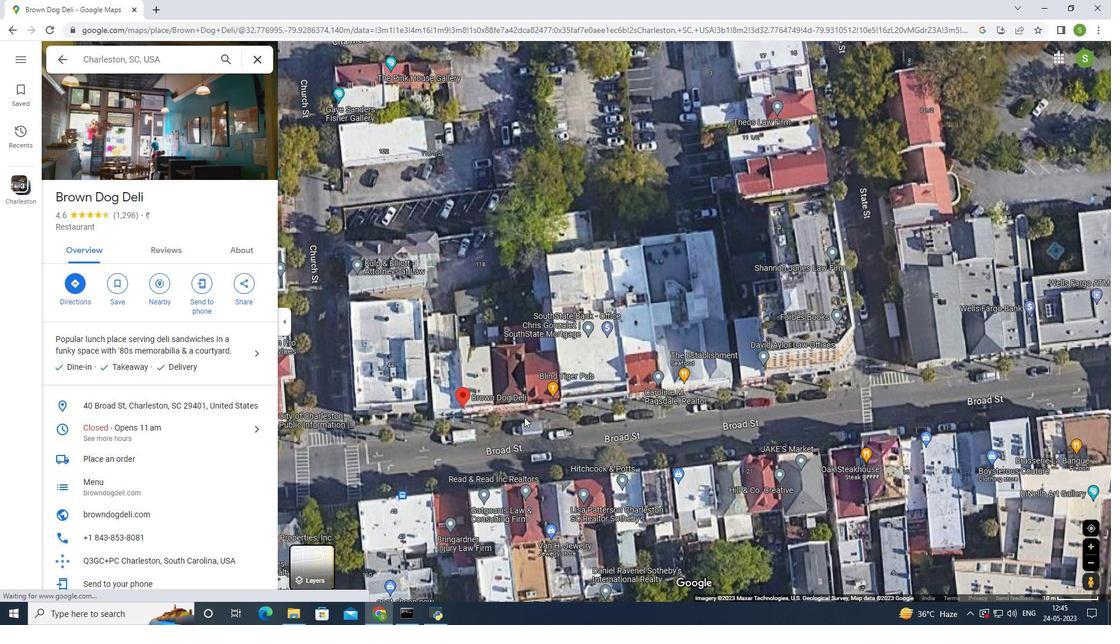 
Action: Mouse scrolled (524, 416) with delta (0, 0)
Screenshot: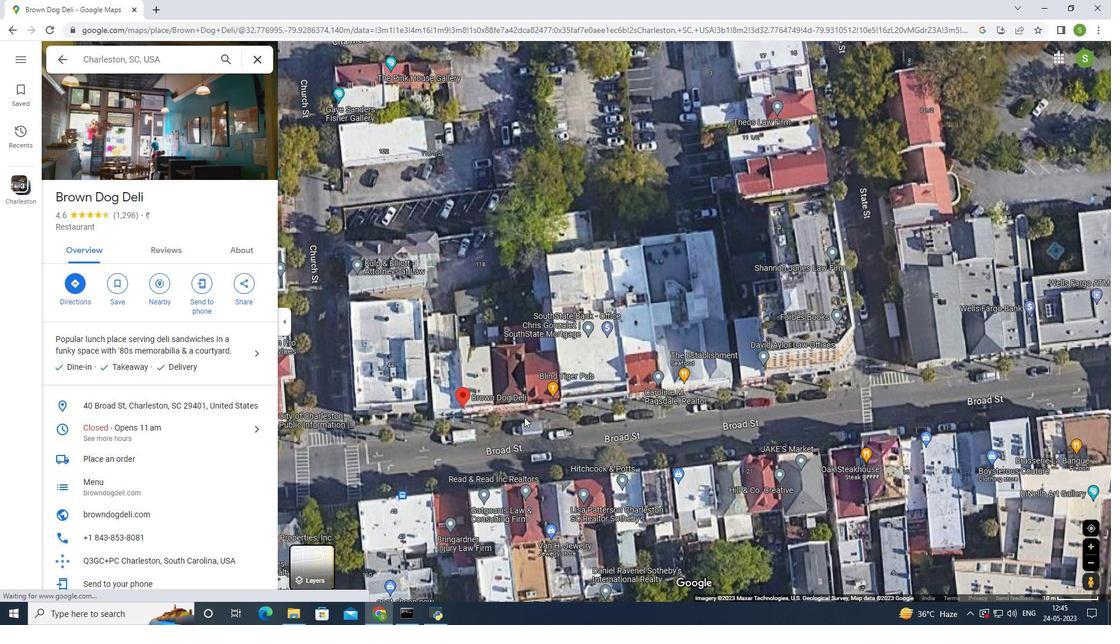 
Action: Mouse scrolled (524, 416) with delta (0, 0)
Screenshot: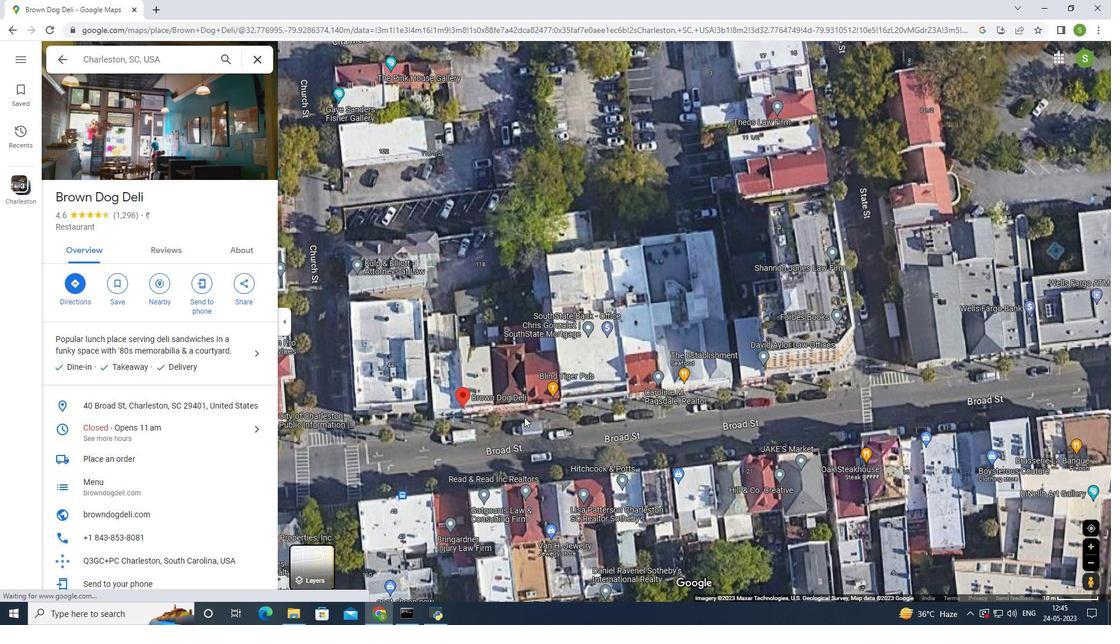 
Action: Mouse scrolled (524, 416) with delta (0, 0)
Screenshot: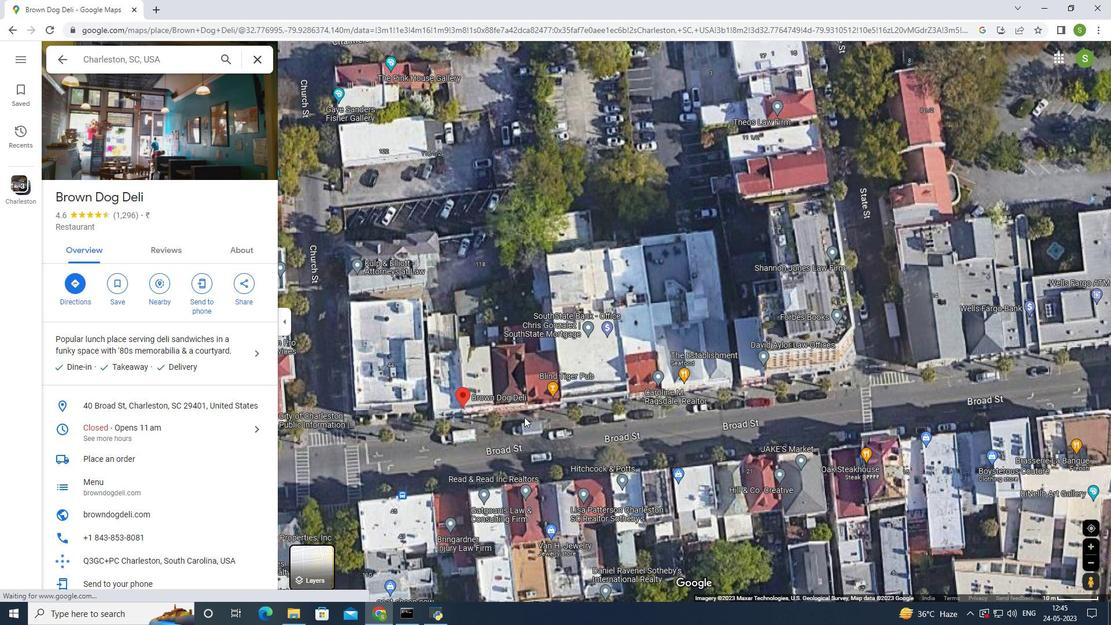
Action: Mouse moved to (524, 410)
Screenshot: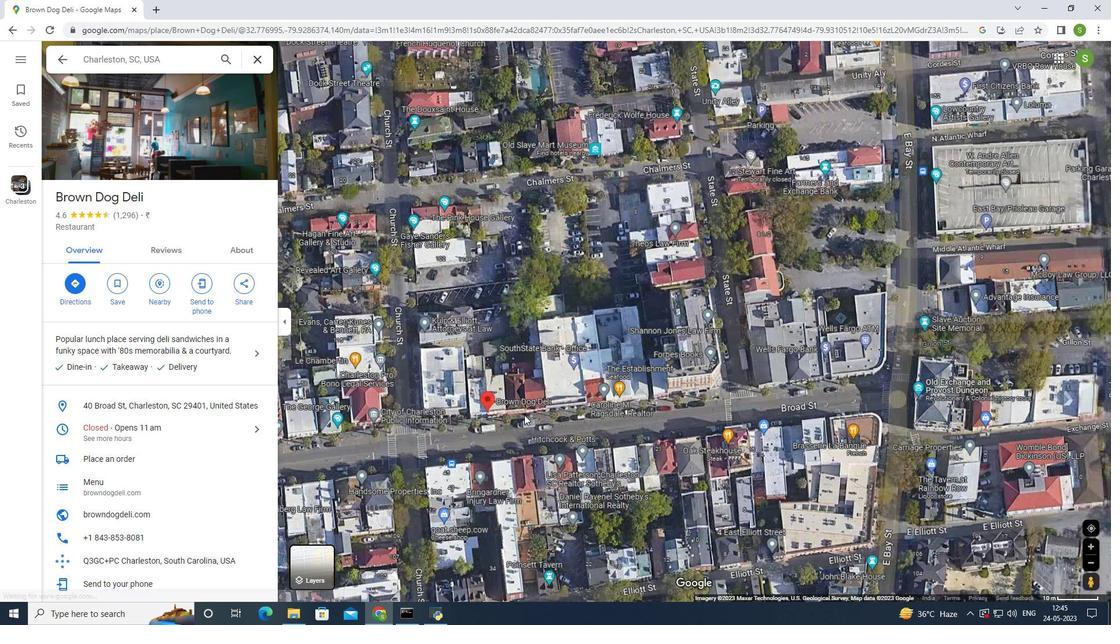 
Action: Mouse scrolled (524, 409) with delta (0, 0)
Screenshot: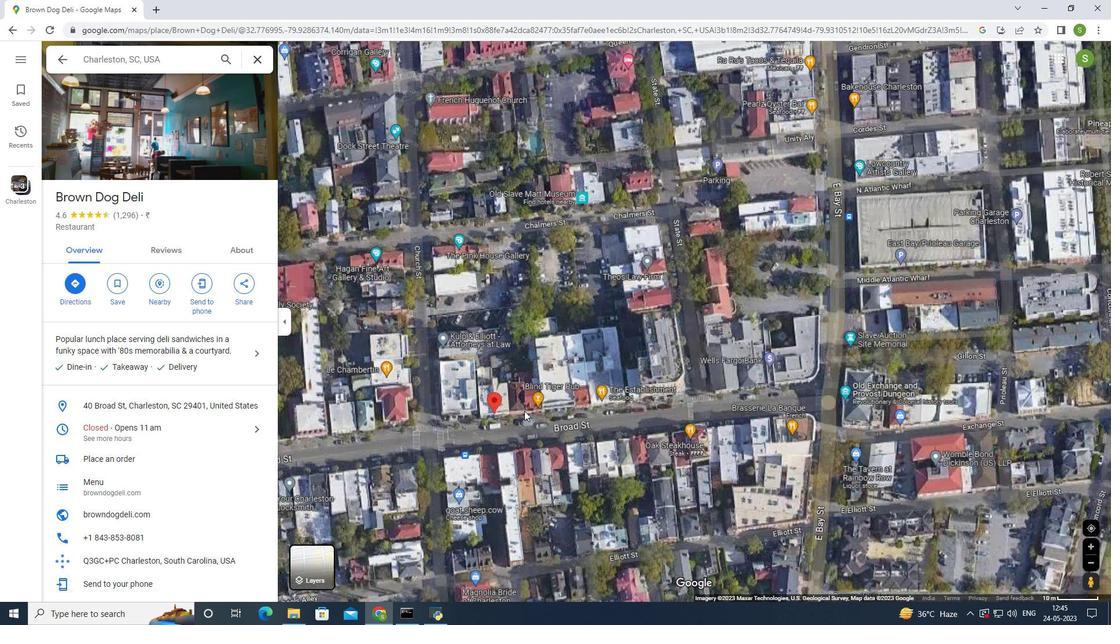 
Action: Mouse scrolled (524, 409) with delta (0, 0)
Screenshot: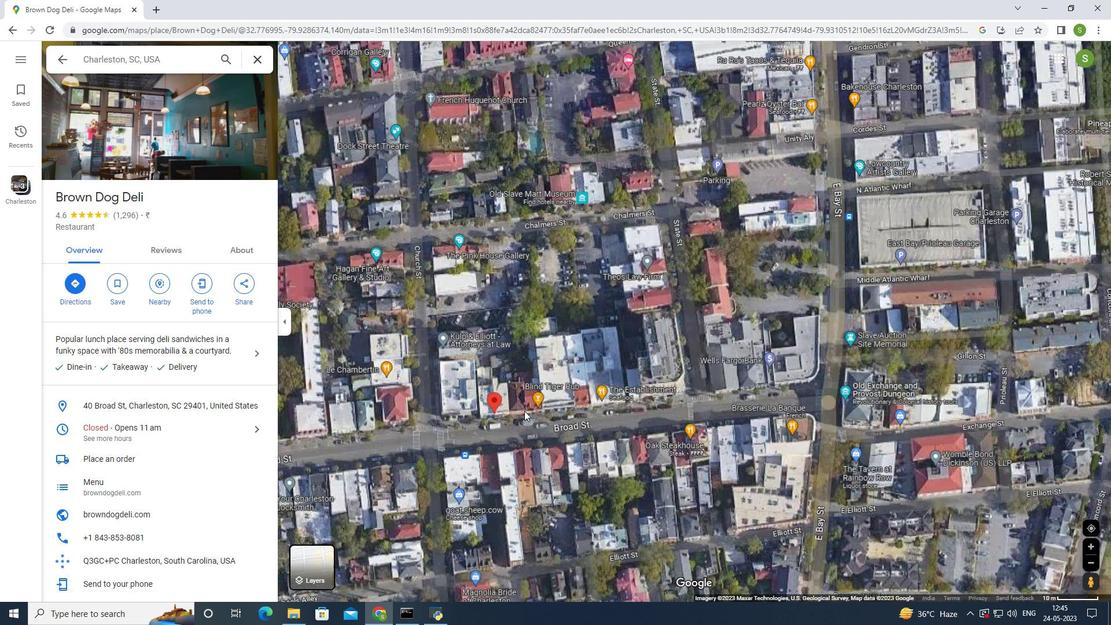 
Action: Mouse scrolled (524, 409) with delta (0, 0)
Screenshot: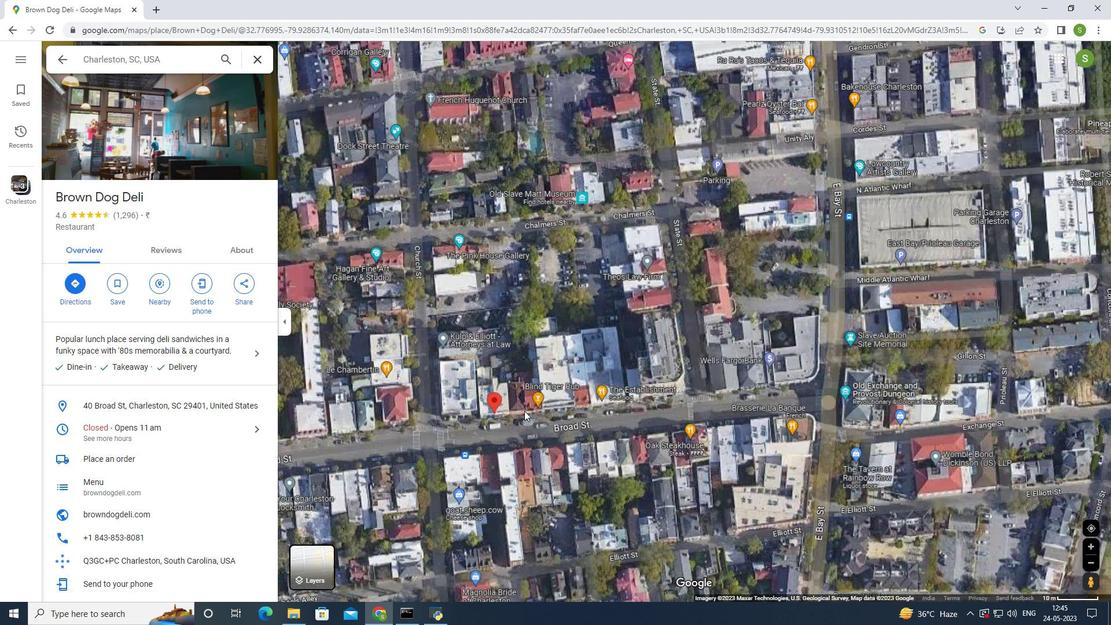 
Action: Mouse scrolled (524, 409) with delta (0, 0)
Screenshot: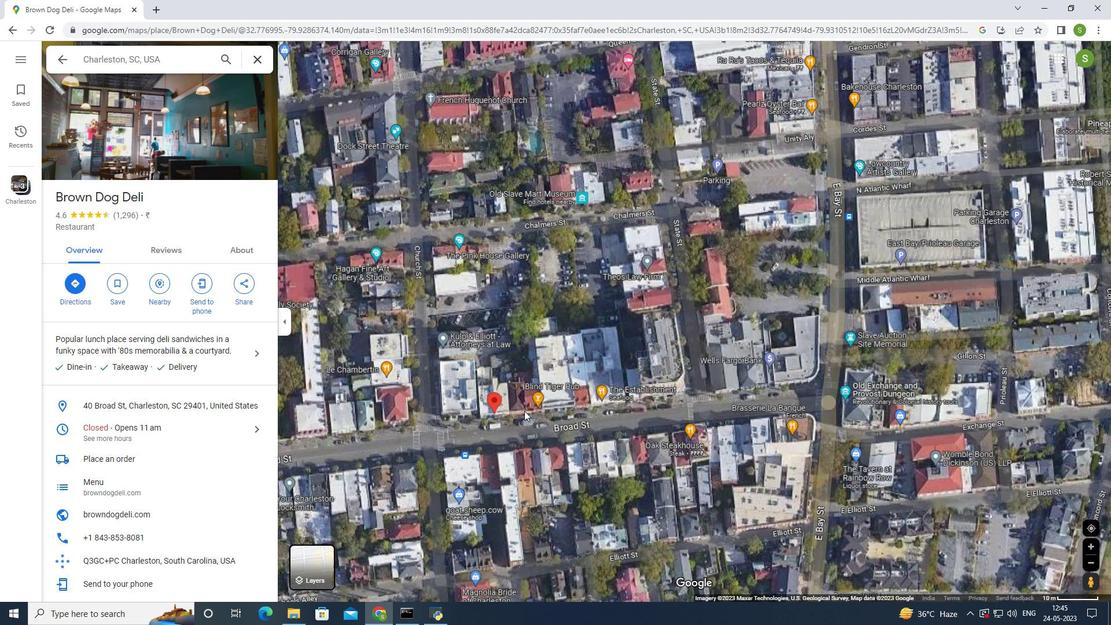 
Action: Mouse moved to (316, 562)
Screenshot: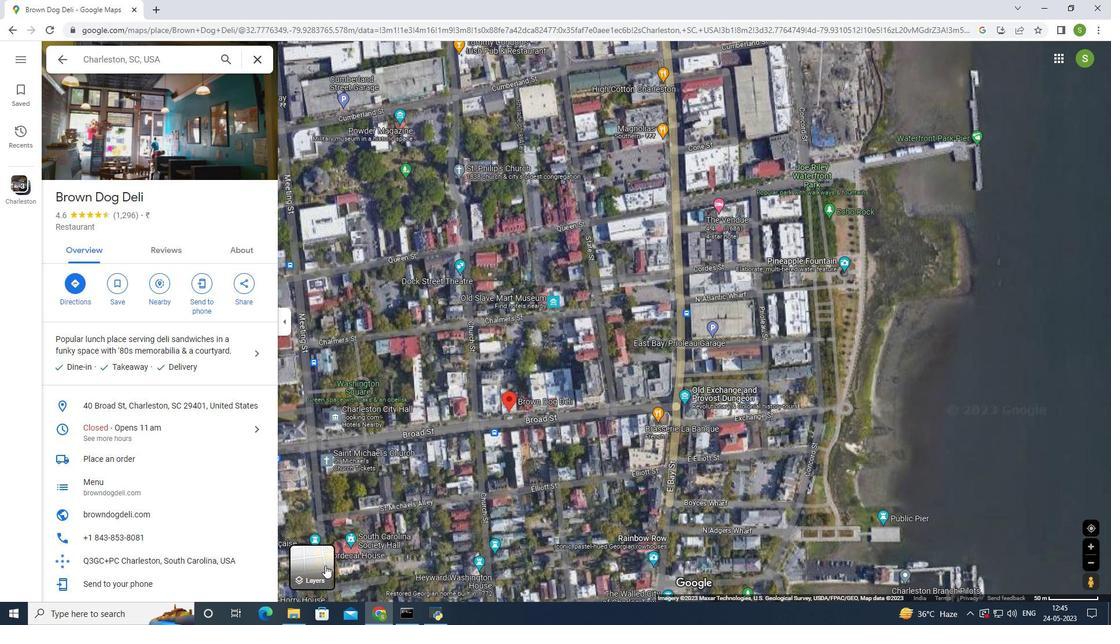 
Action: Mouse pressed left at (316, 562)
Screenshot: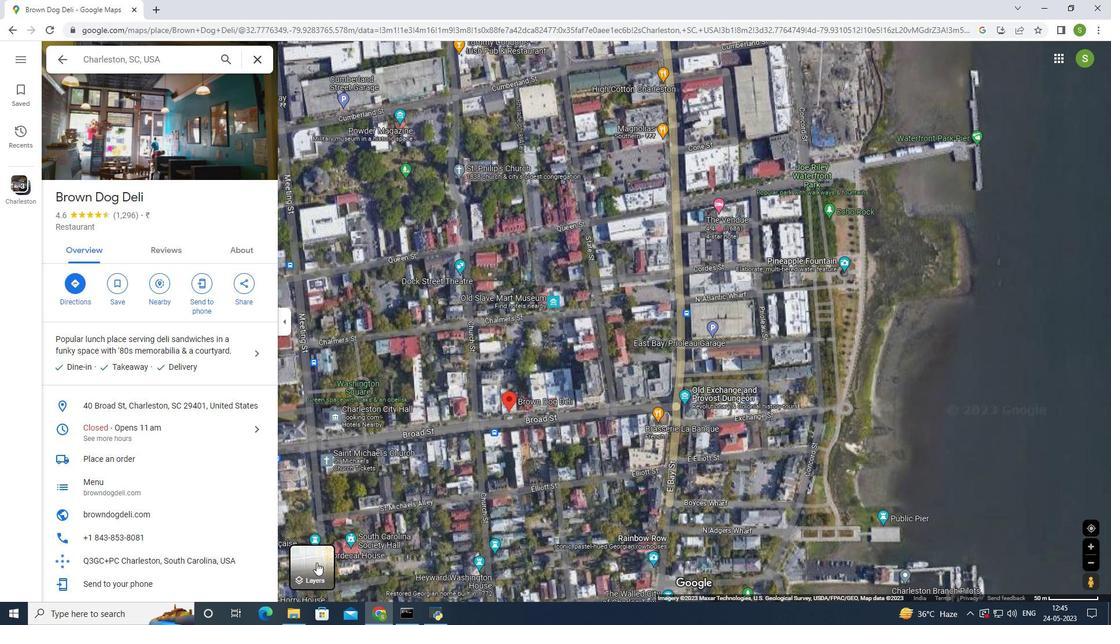 
Action: Mouse moved to (496, 568)
Screenshot: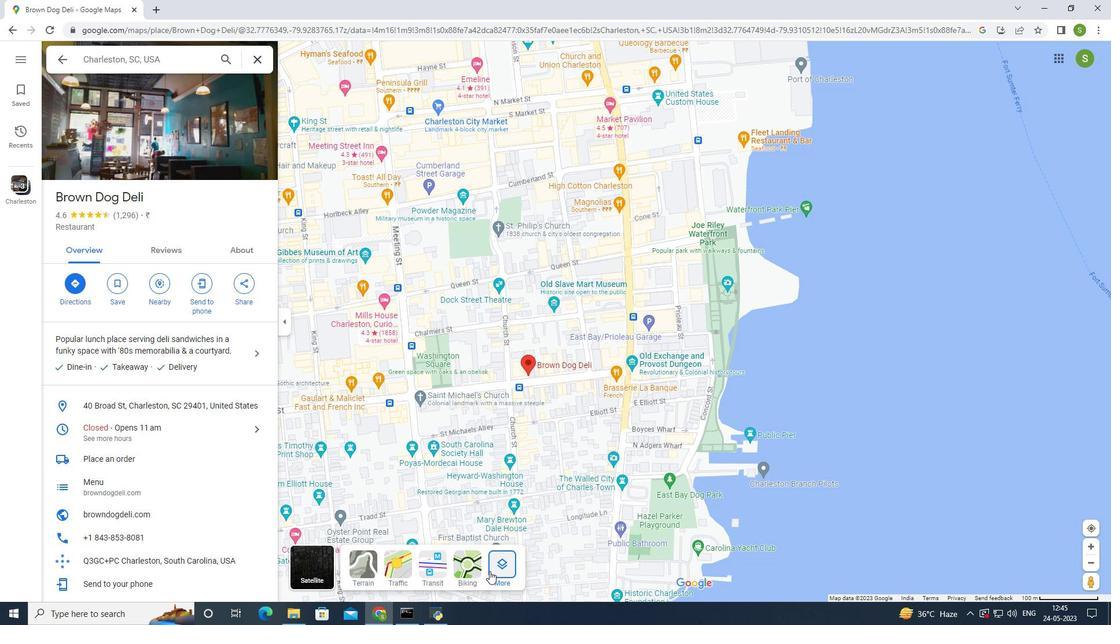 
Action: Mouse pressed left at (496, 568)
Screenshot: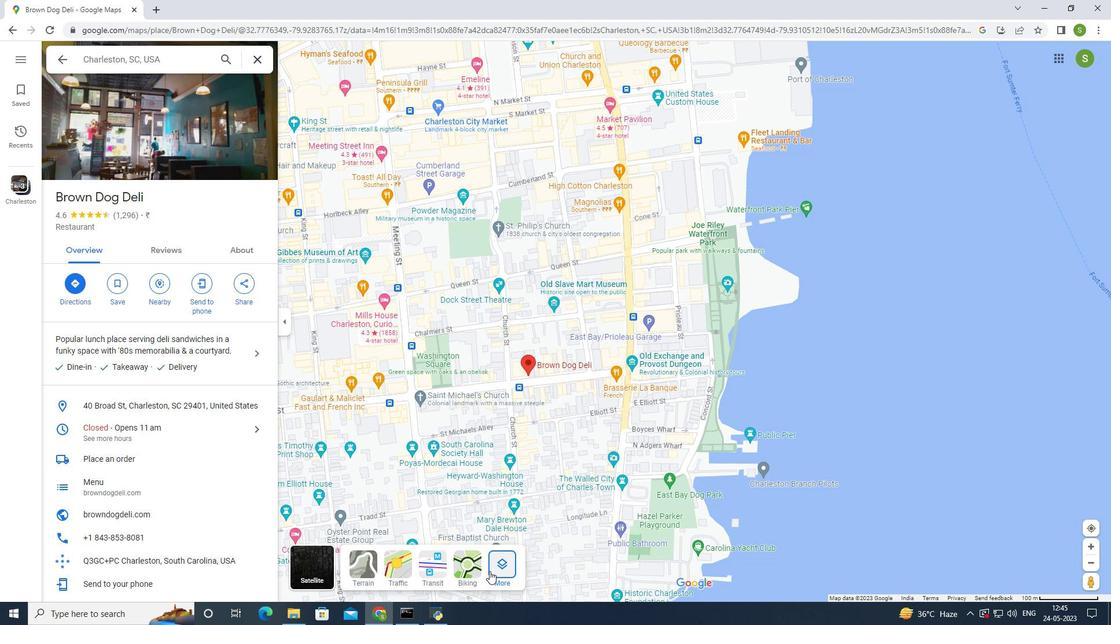 
Action: Mouse moved to (372, 345)
Screenshot: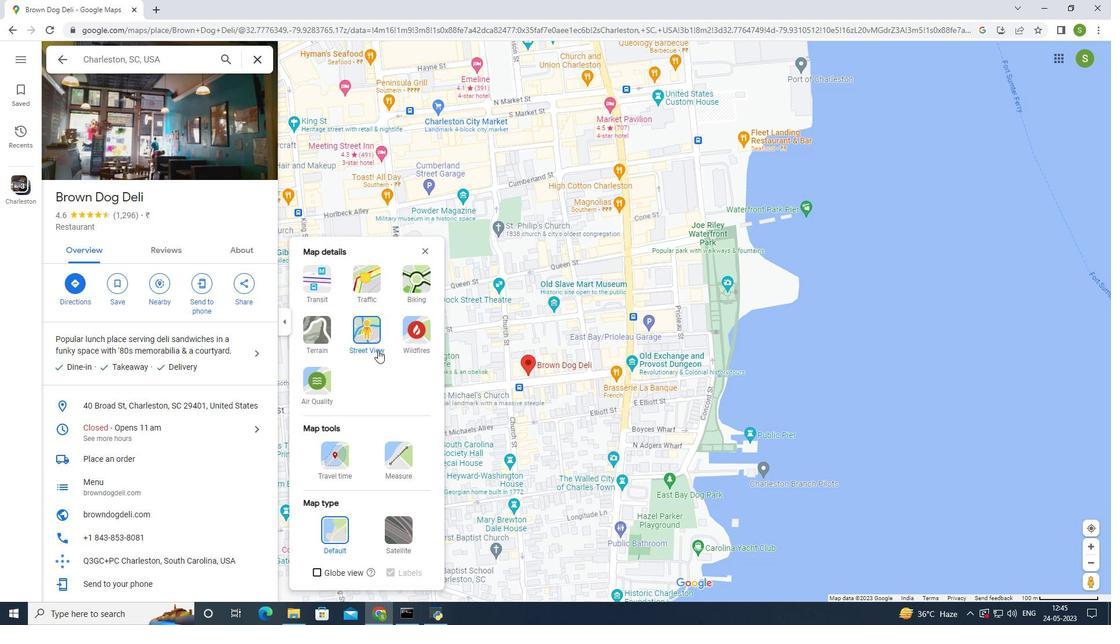 
Action: Mouse pressed left at (372, 345)
Screenshot: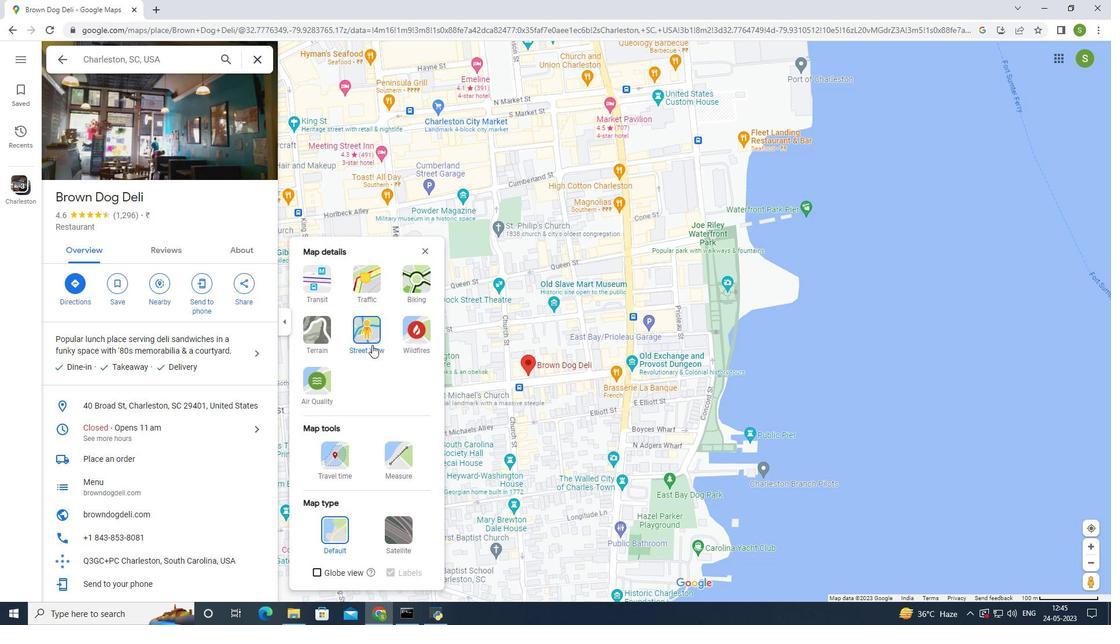 
Action: Mouse moved to (1091, 547)
Screenshot: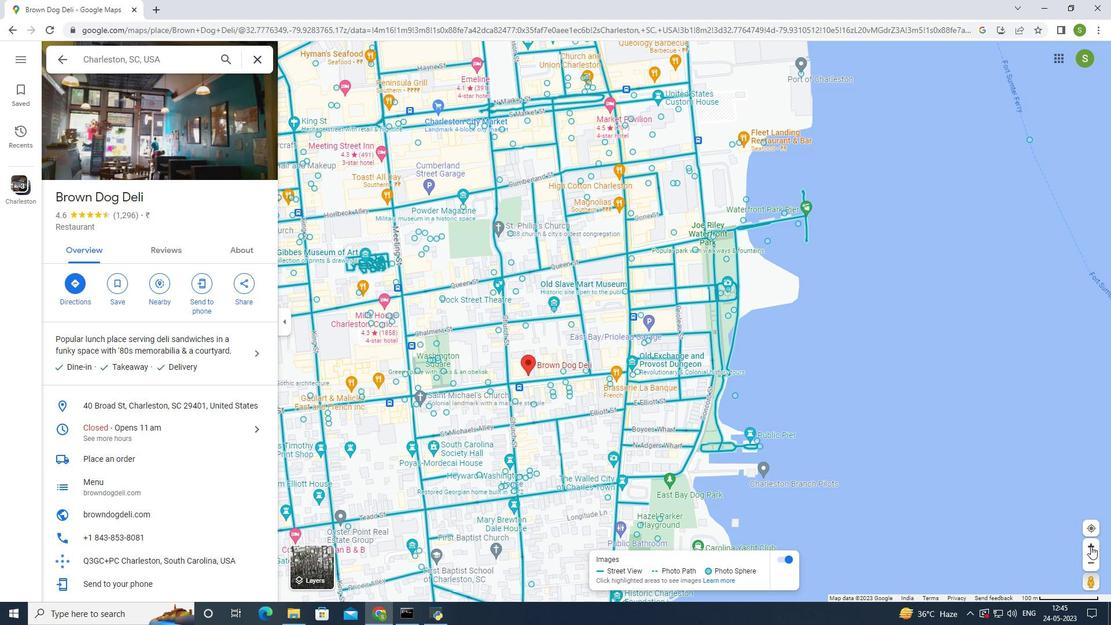 
Action: Mouse pressed left at (1091, 547)
Screenshot: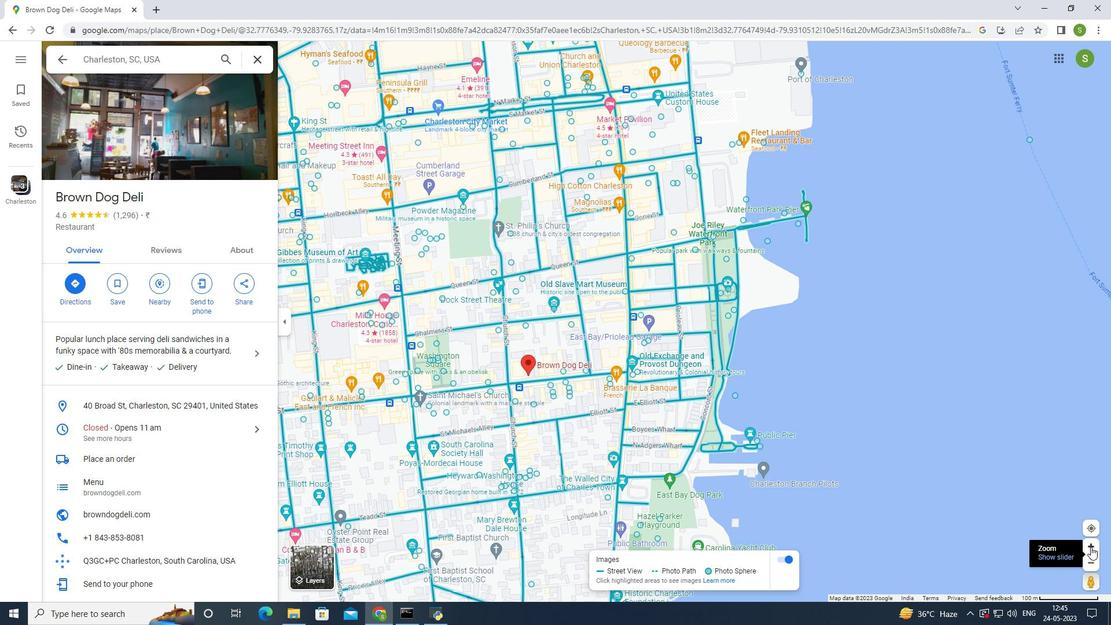 
Action: Mouse moved to (1063, 558)
Screenshot: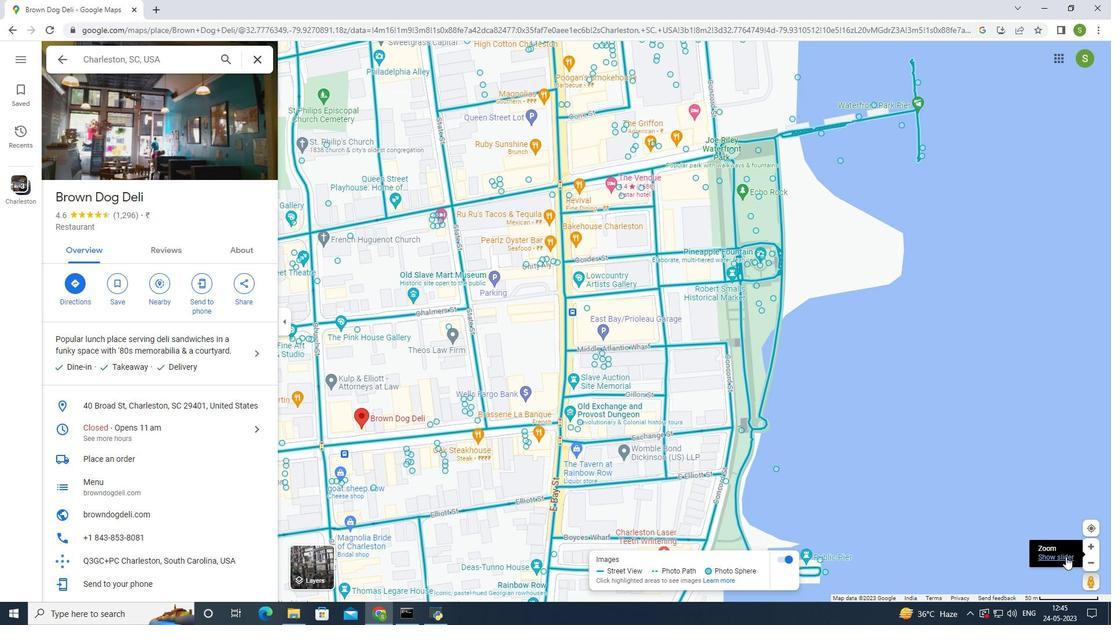 
Action: Mouse pressed left at (1063, 558)
Screenshot: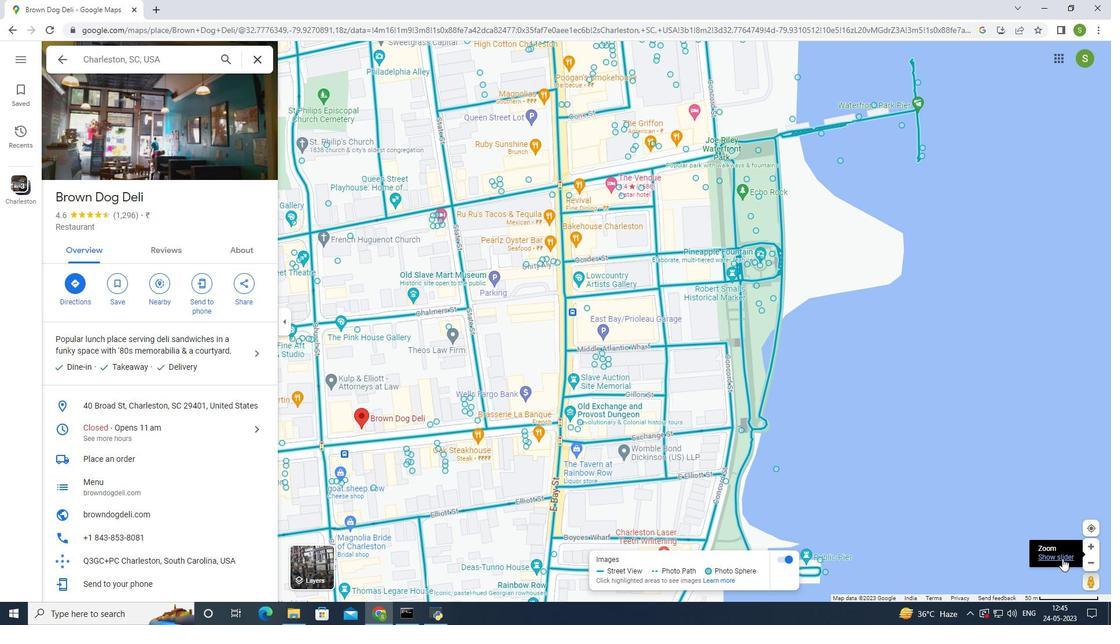 
Action: Mouse moved to (1064, 468)
Screenshot: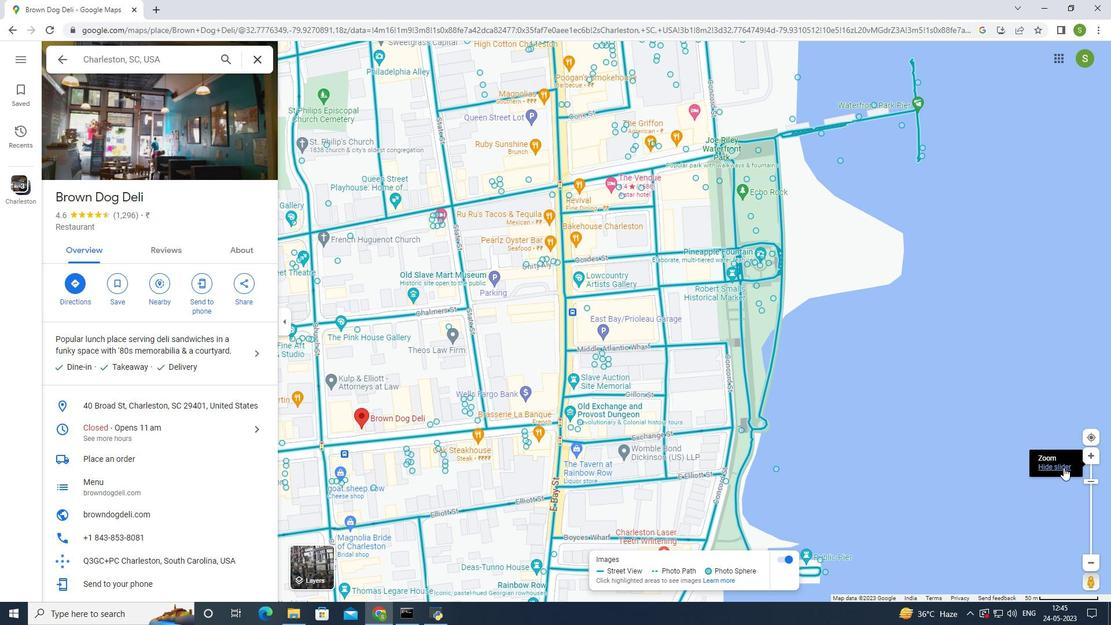 
Action: Mouse pressed left at (1064, 468)
Screenshot: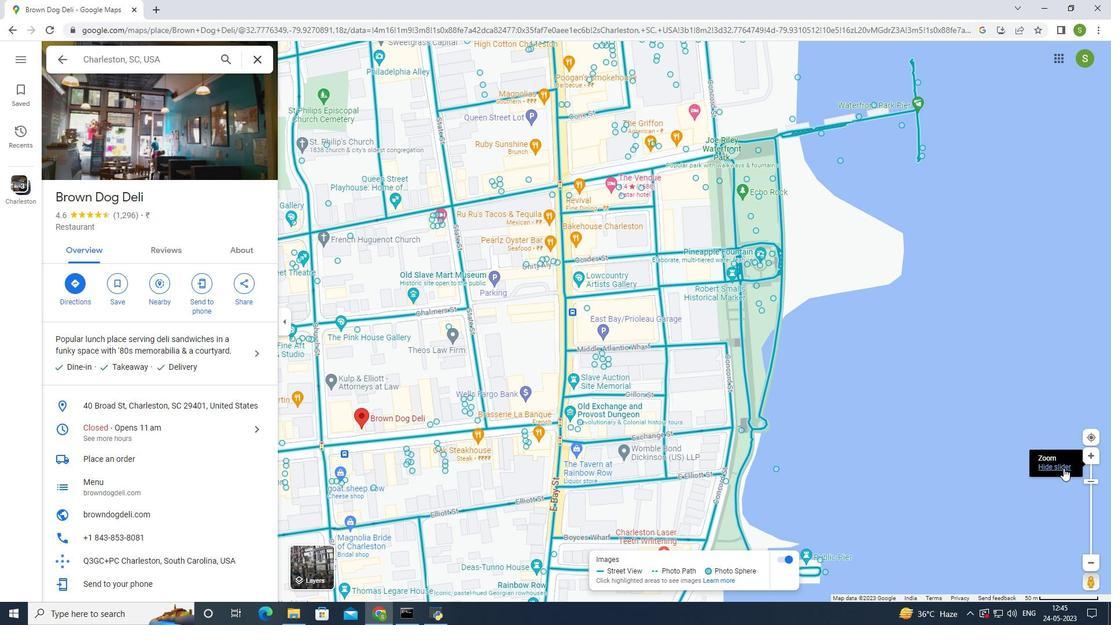 
Action: Mouse moved to (1059, 555)
Screenshot: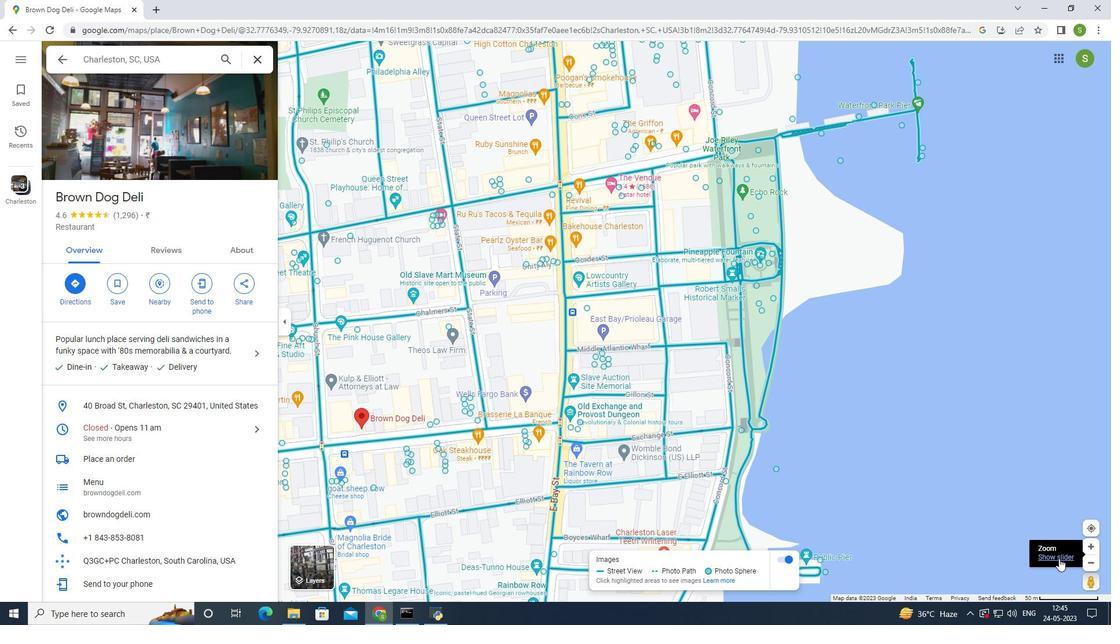 
Action: Mouse pressed left at (1059, 555)
Screenshot: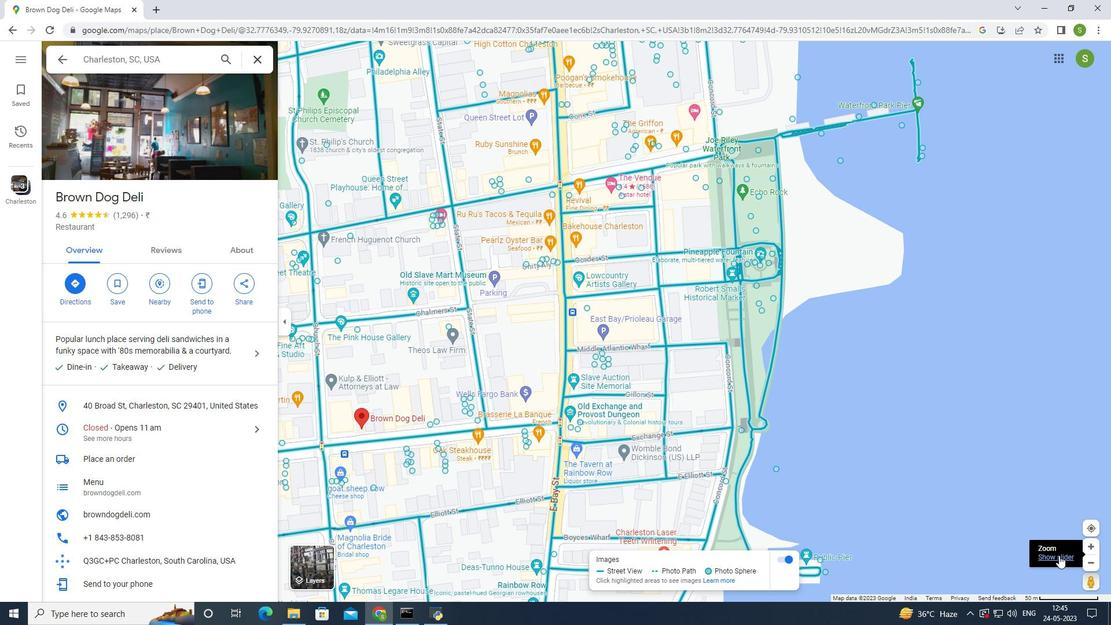 
Action: Mouse pressed left at (1059, 555)
Screenshot: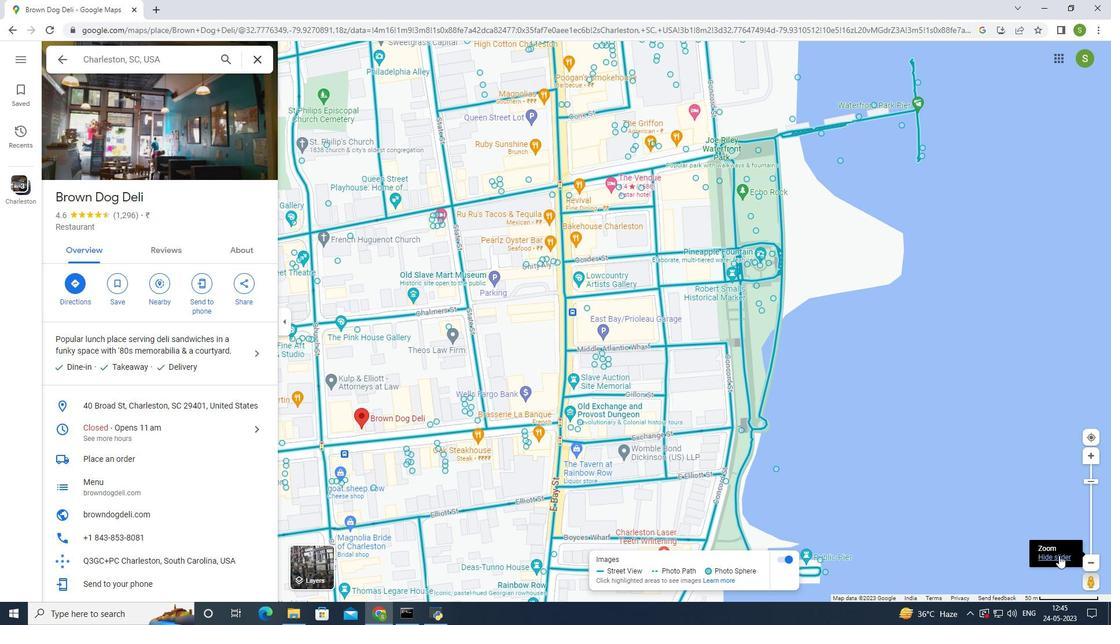 
Action: Mouse moved to (674, 355)
Screenshot: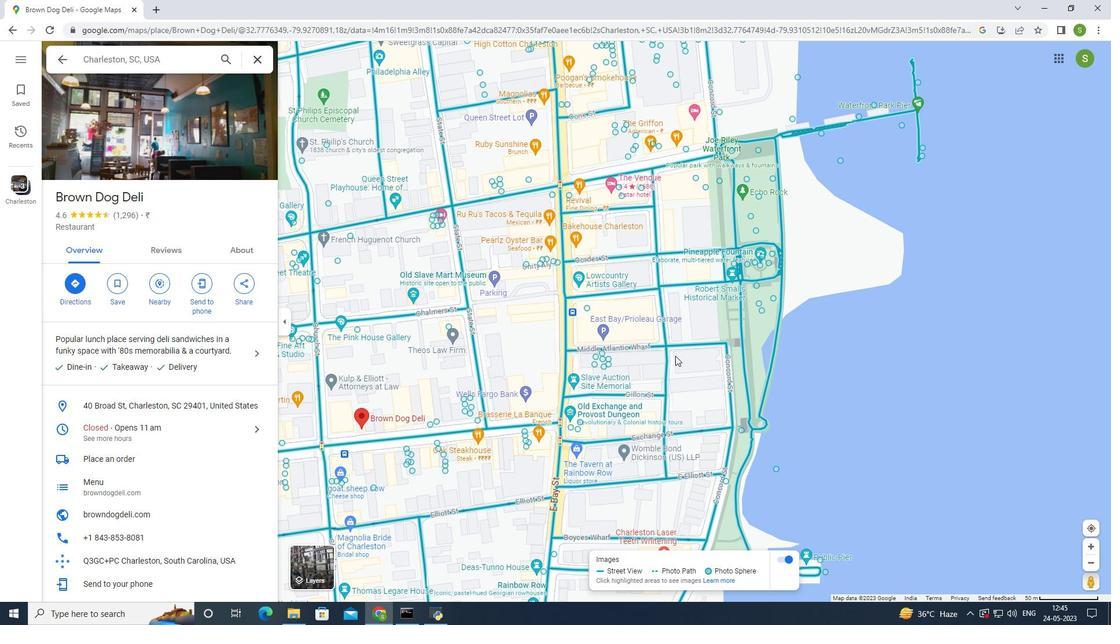 
Action: Mouse scrolled (674, 356) with delta (0, 0)
Screenshot: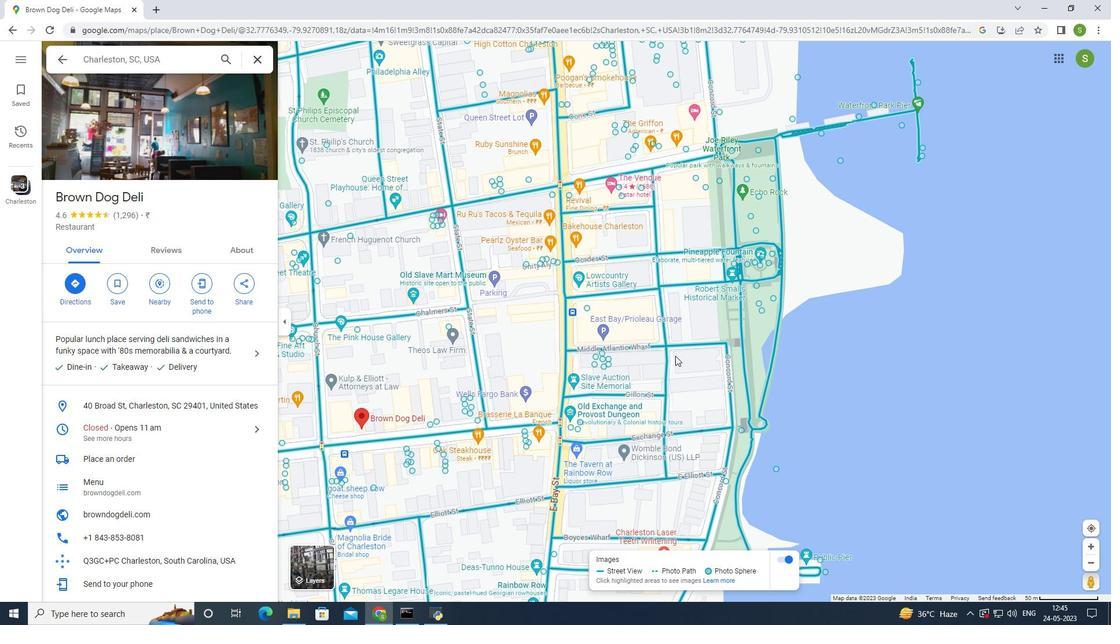 
Action: Mouse moved to (673, 354)
Screenshot: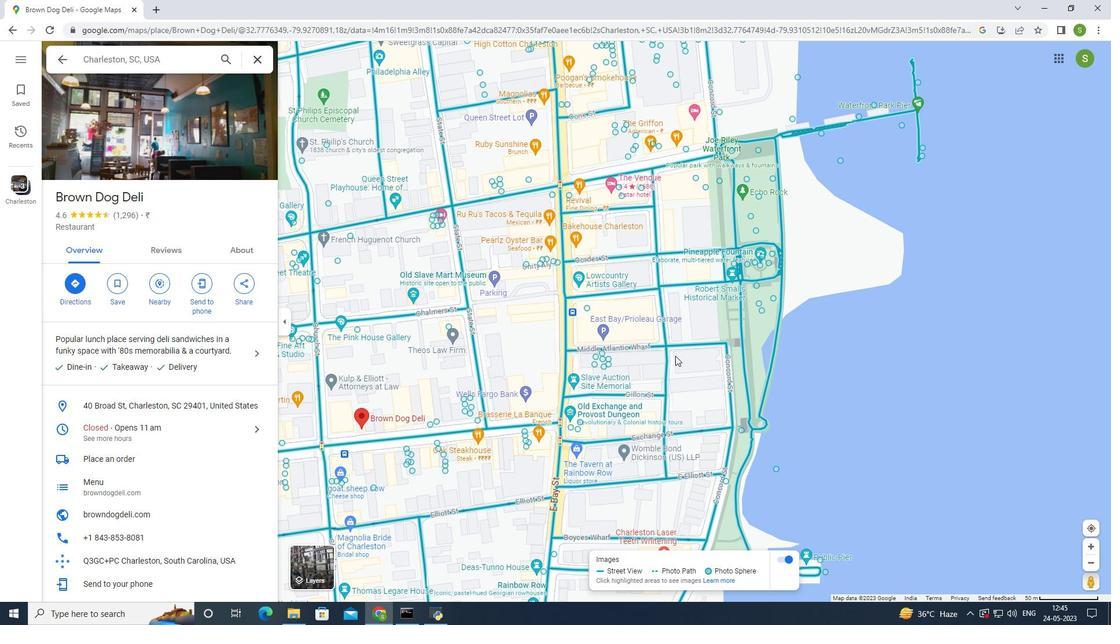 
Action: Mouse scrolled (673, 355) with delta (0, 0)
Screenshot: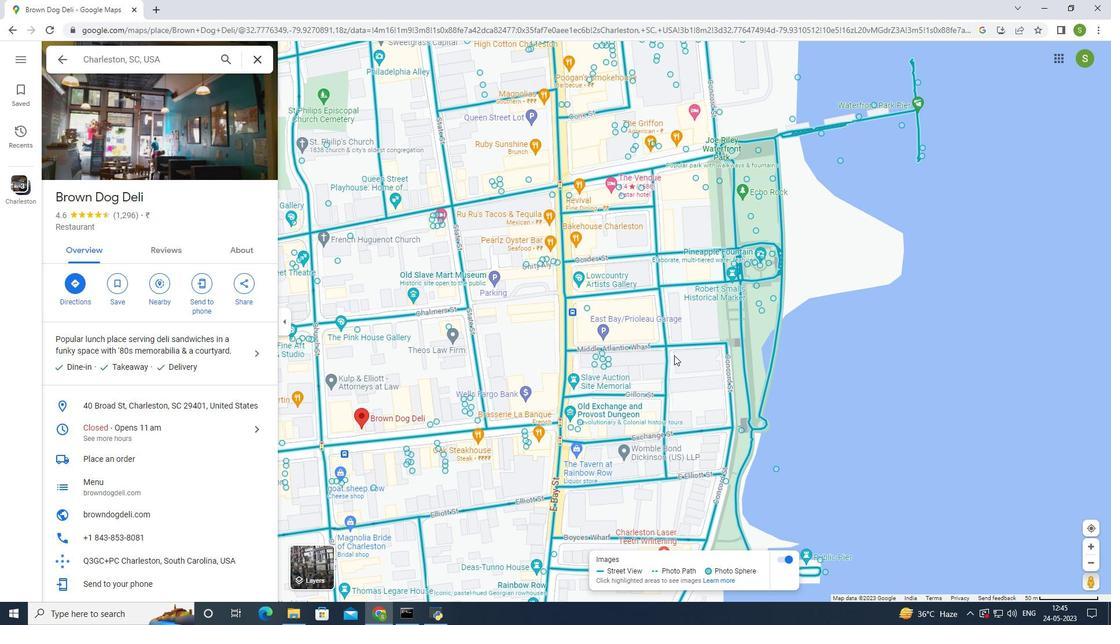 
Action: Mouse scrolled (673, 355) with delta (0, 0)
Screenshot: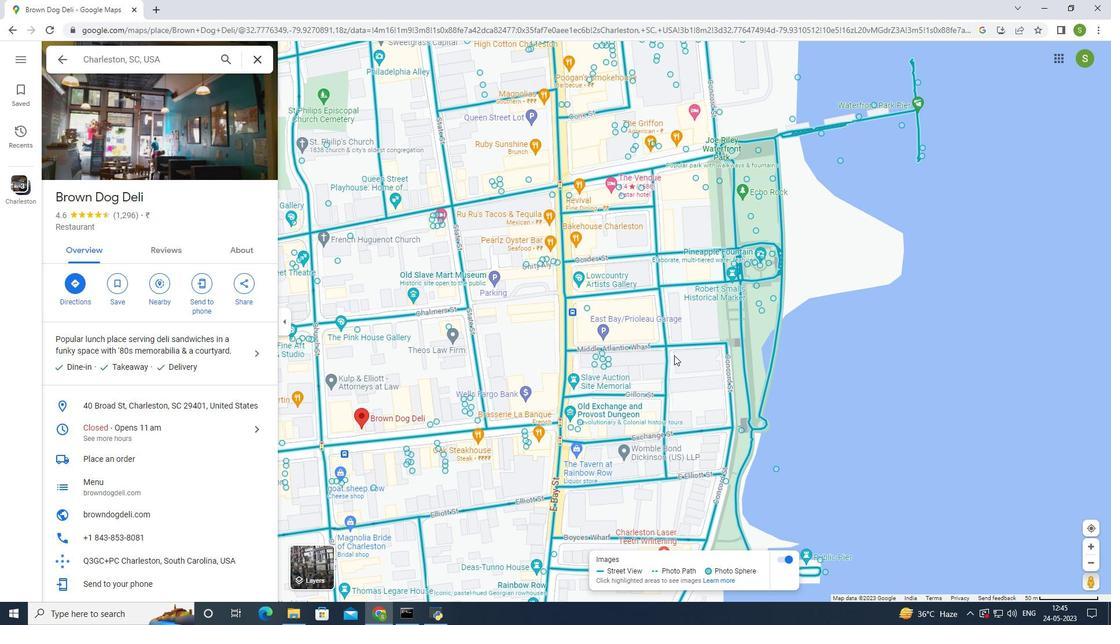 
Action: Mouse moved to (673, 354)
Screenshot: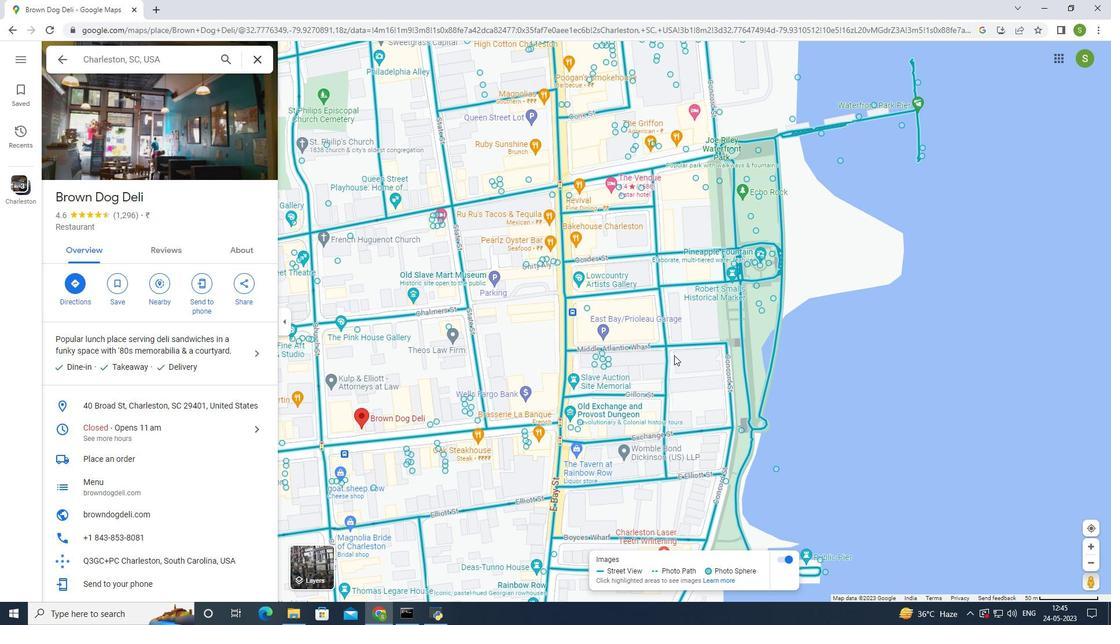 
Action: Mouse scrolled (673, 354) with delta (0, 0)
Screenshot: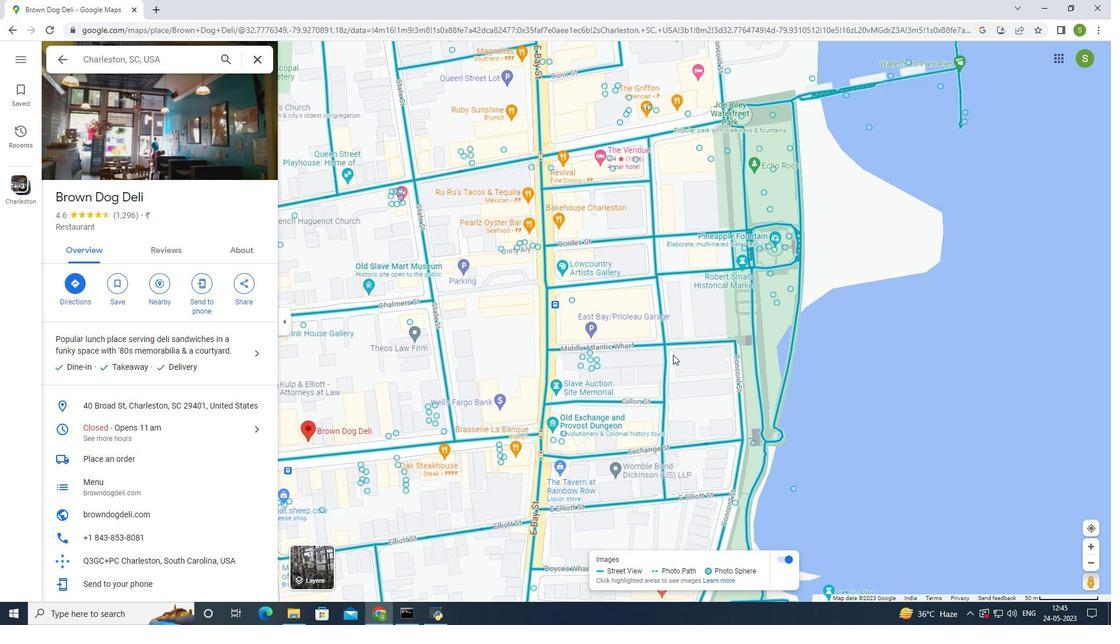 
Action: Mouse scrolled (673, 353) with delta (0, 0)
Screenshot: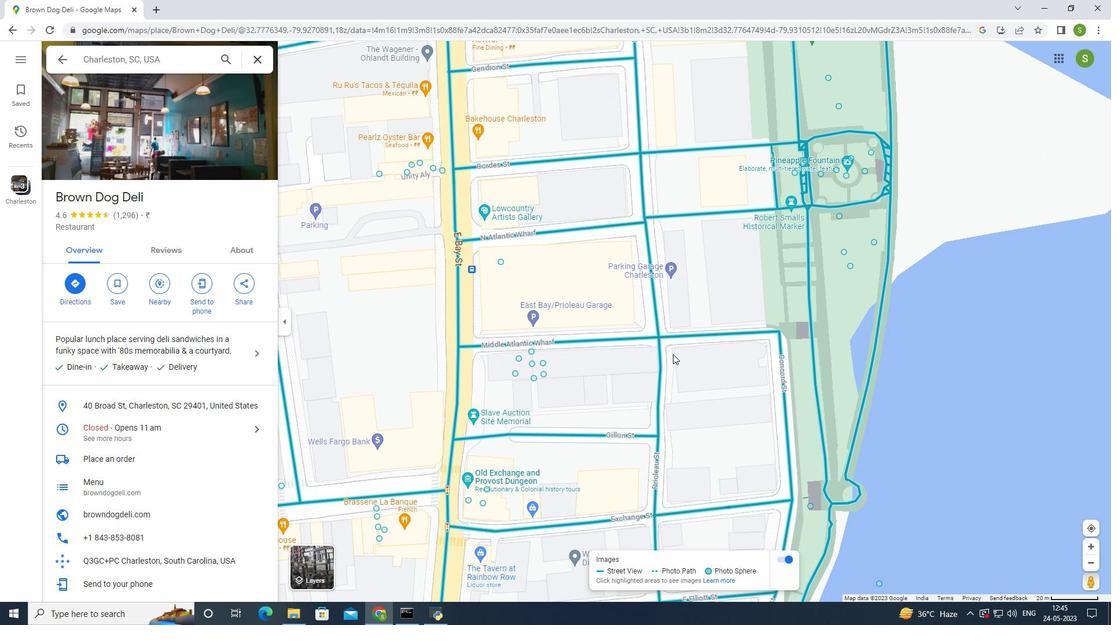 
Action: Mouse scrolled (673, 353) with delta (0, 0)
Screenshot: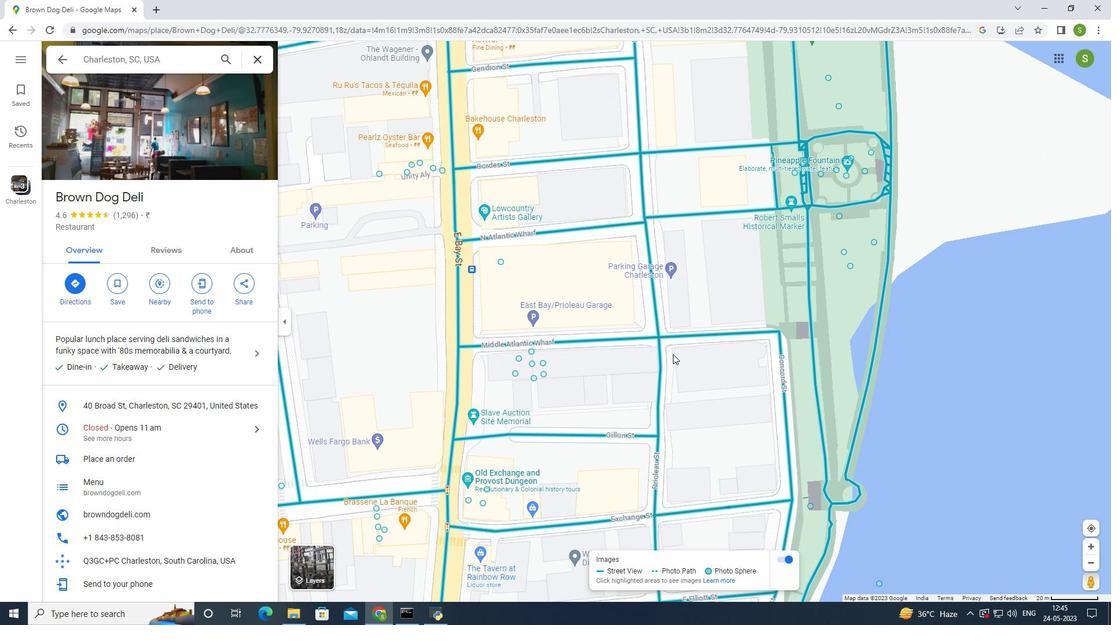 
Action: Mouse scrolled (673, 354) with delta (0, 0)
Screenshot: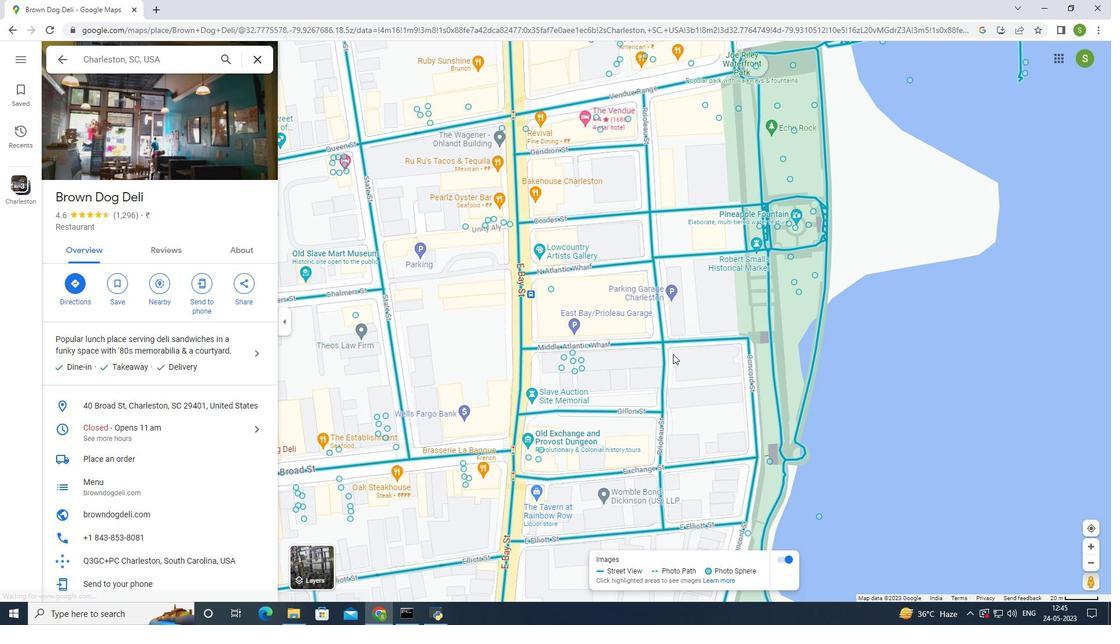 
Action: Mouse scrolled (673, 354) with delta (0, 0)
Screenshot: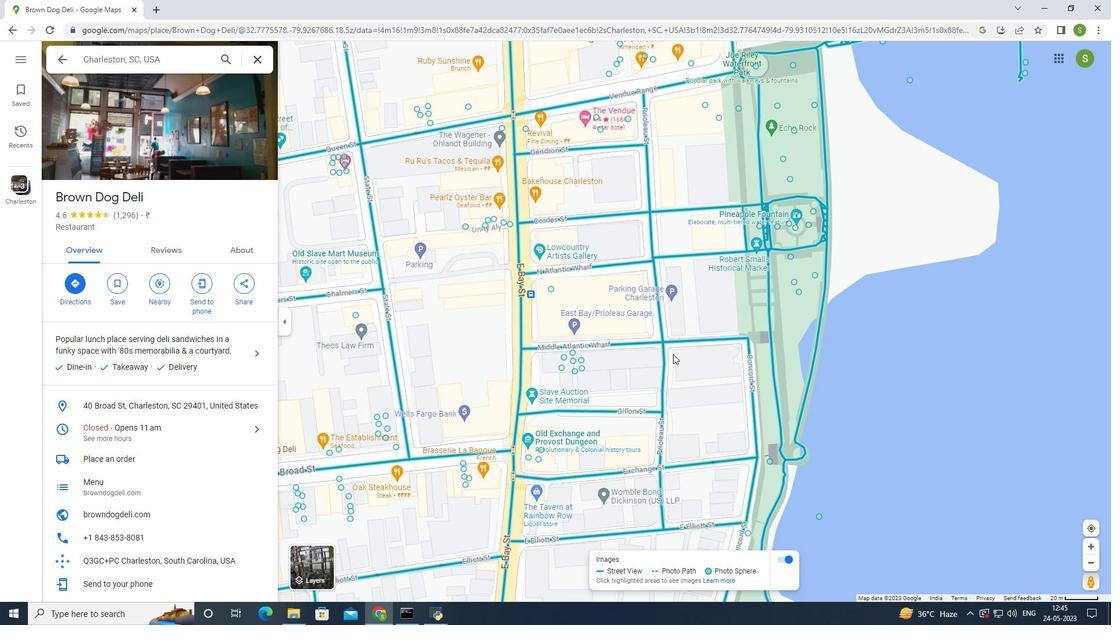 
Action: Mouse scrolled (673, 354) with delta (0, 0)
Screenshot: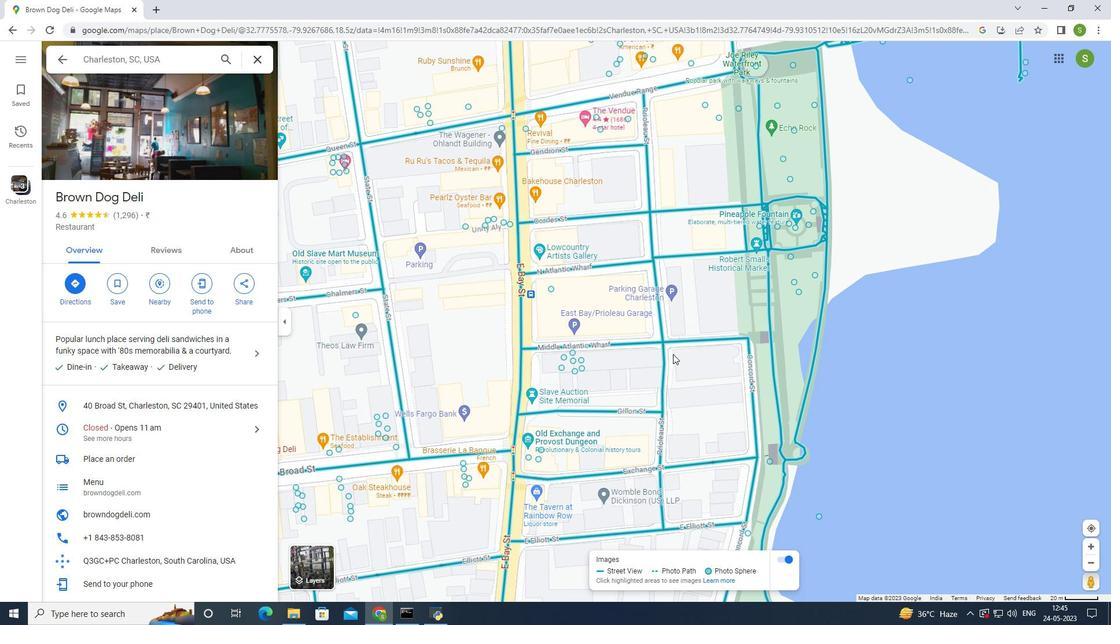 
Action: Mouse scrolled (673, 354) with delta (0, 0)
Screenshot: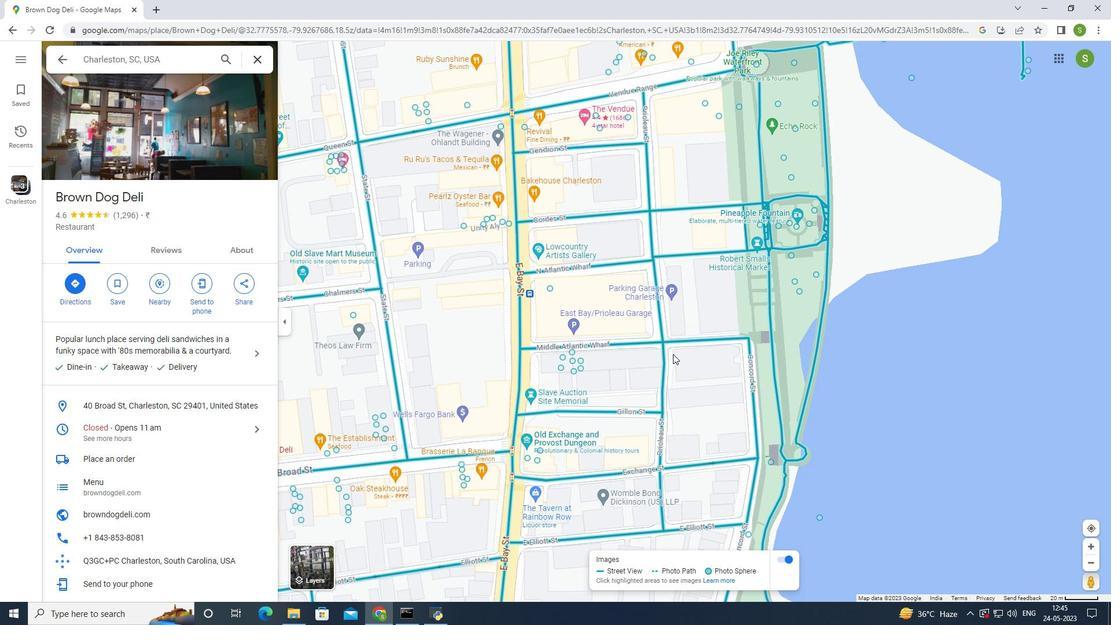 
Action: Mouse moved to (638, 357)
Screenshot: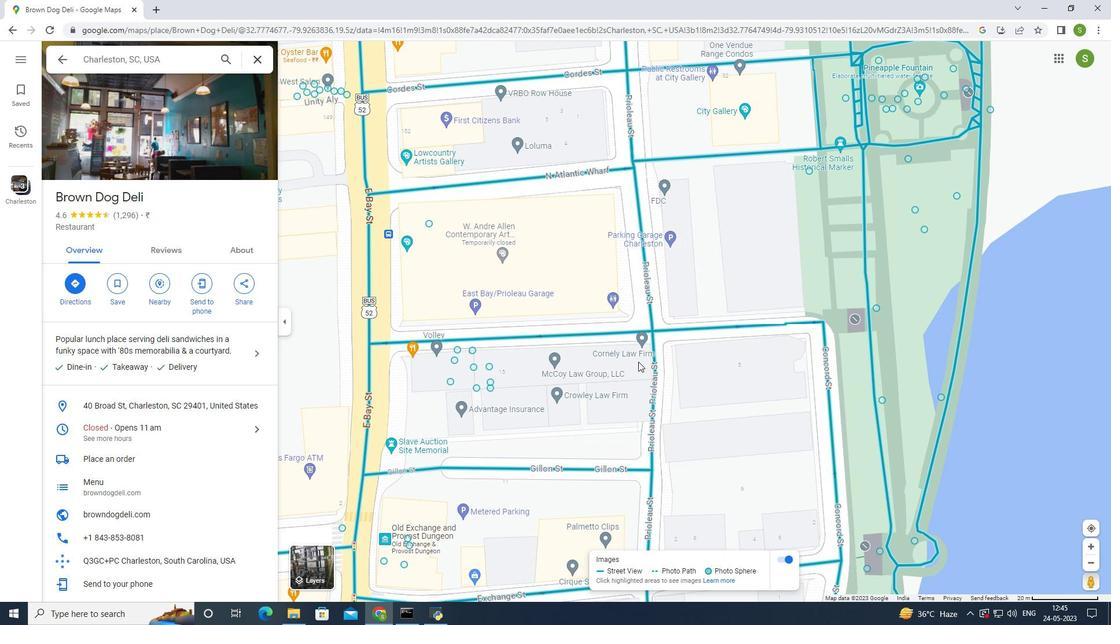 
Action: Mouse scrolled (638, 357) with delta (0, 0)
Screenshot: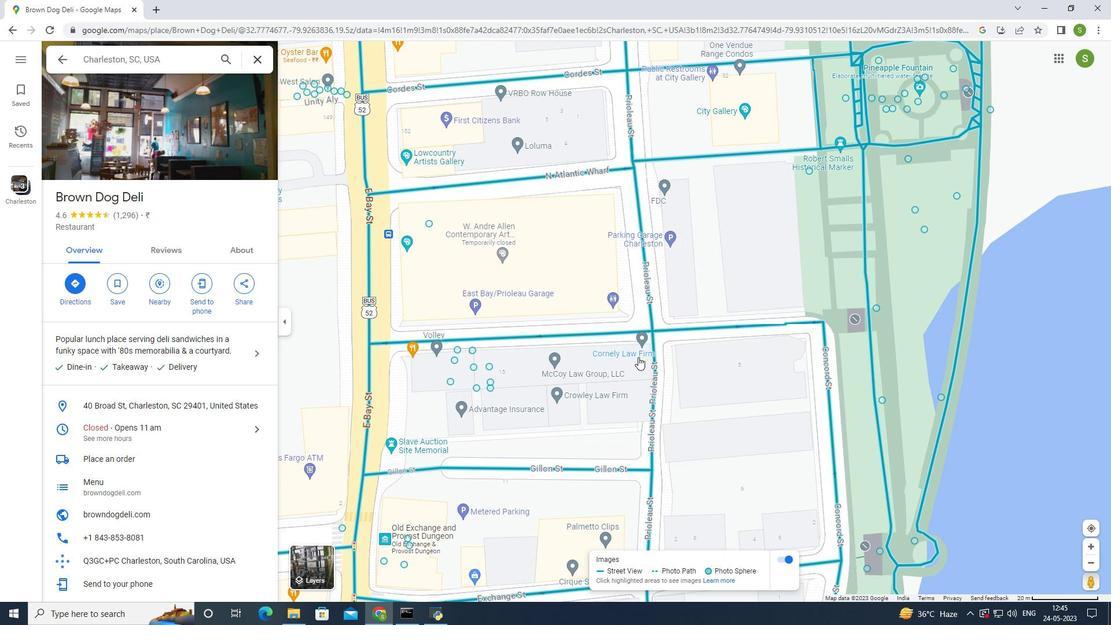 
Action: Mouse moved to (641, 347)
Screenshot: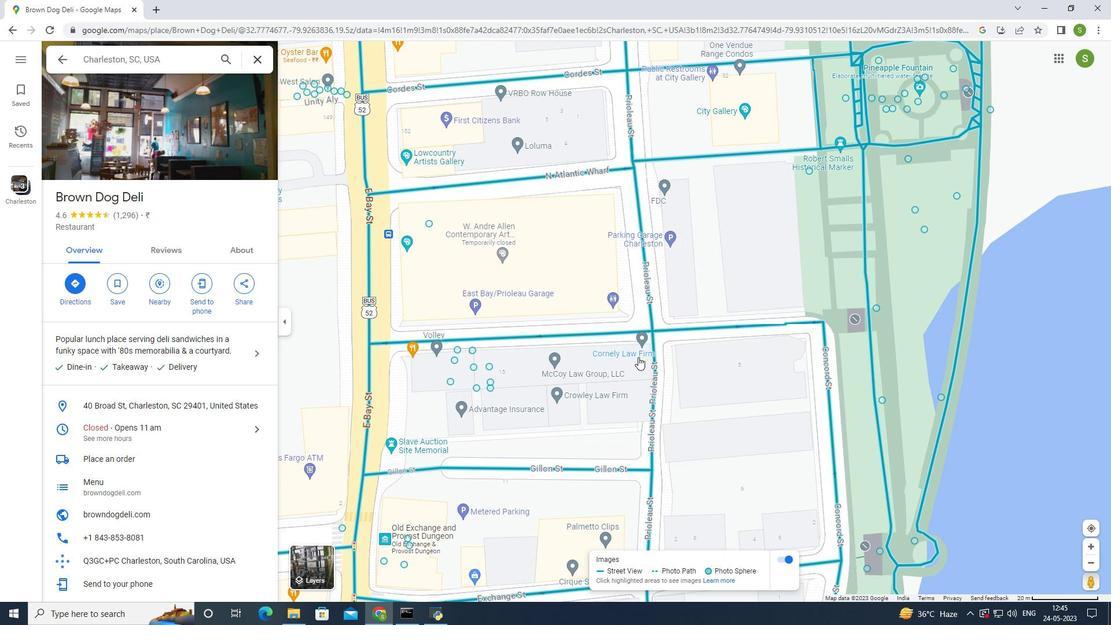 
Action: Mouse scrolled (641, 348) with delta (0, 0)
Screenshot: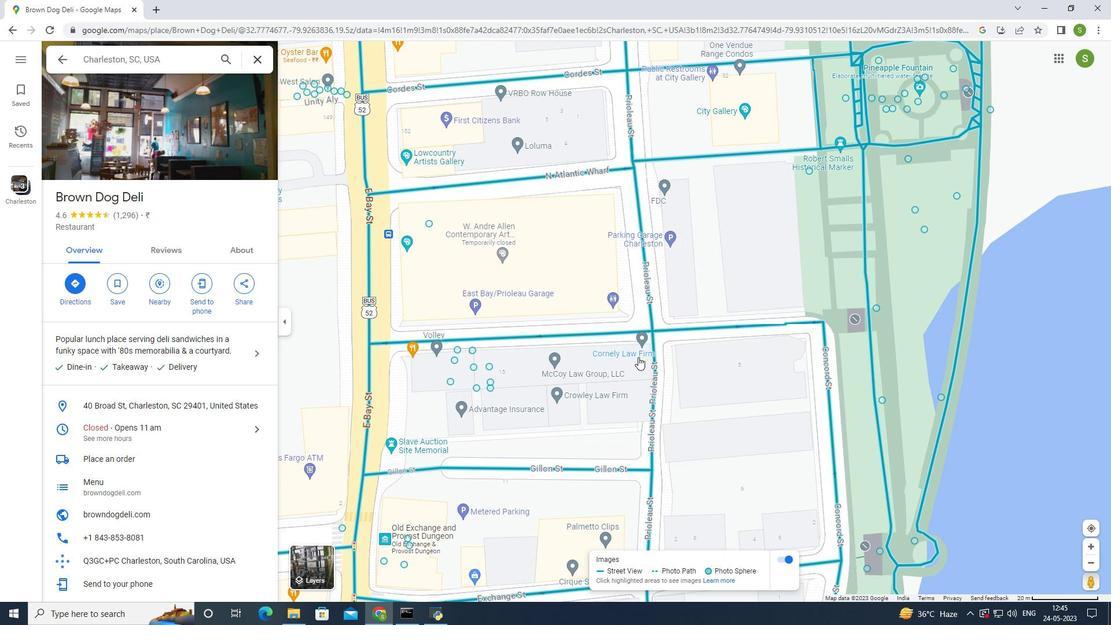 
Action: Mouse moved to (643, 344)
Screenshot: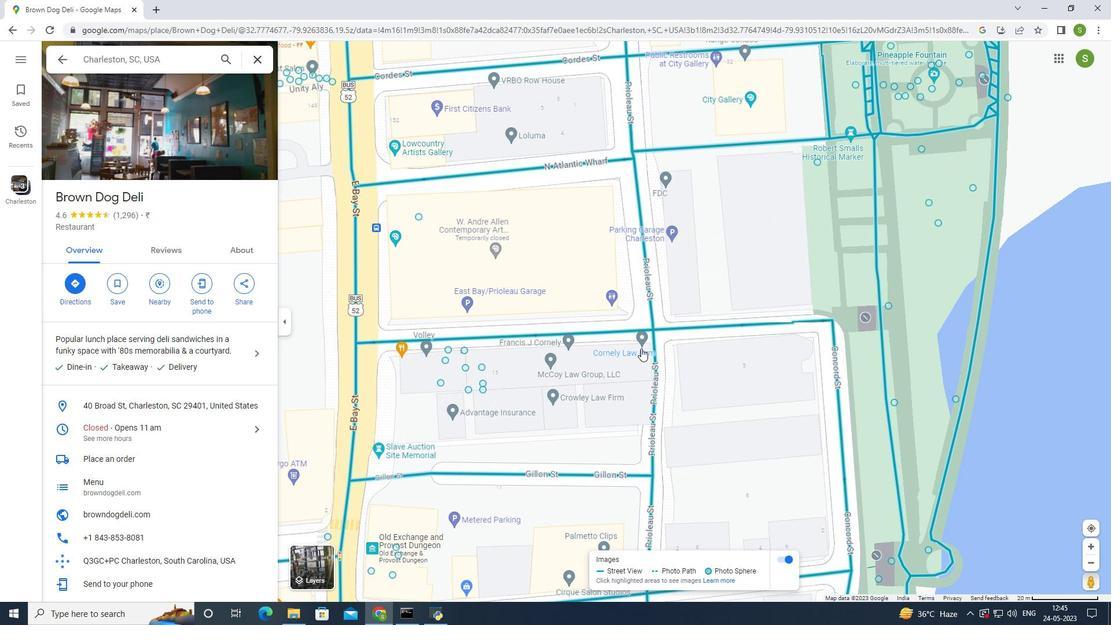
Action: Mouse scrolled (643, 345) with delta (0, 0)
Screenshot: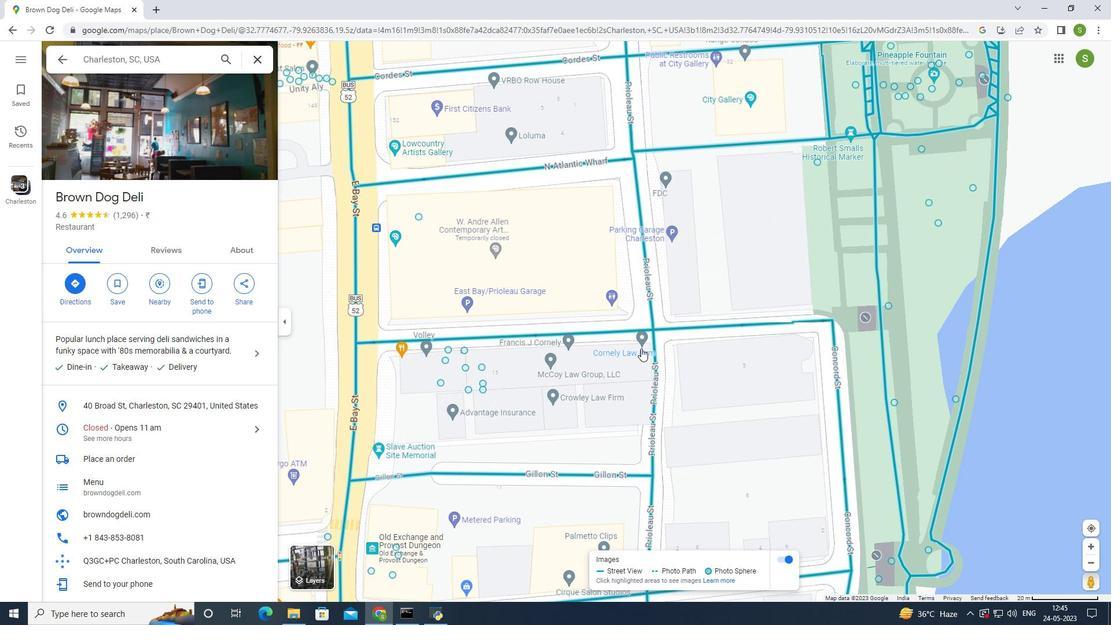 
Action: Mouse scrolled (643, 345) with delta (0, 0)
Screenshot: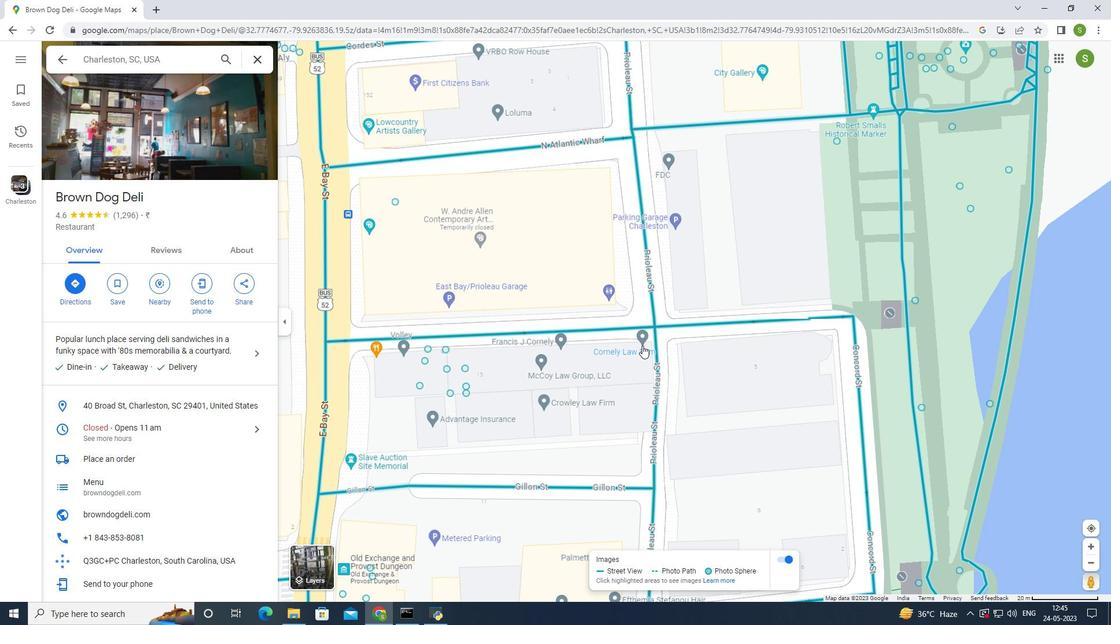 
Action: Mouse scrolled (643, 345) with delta (0, 0)
Screenshot: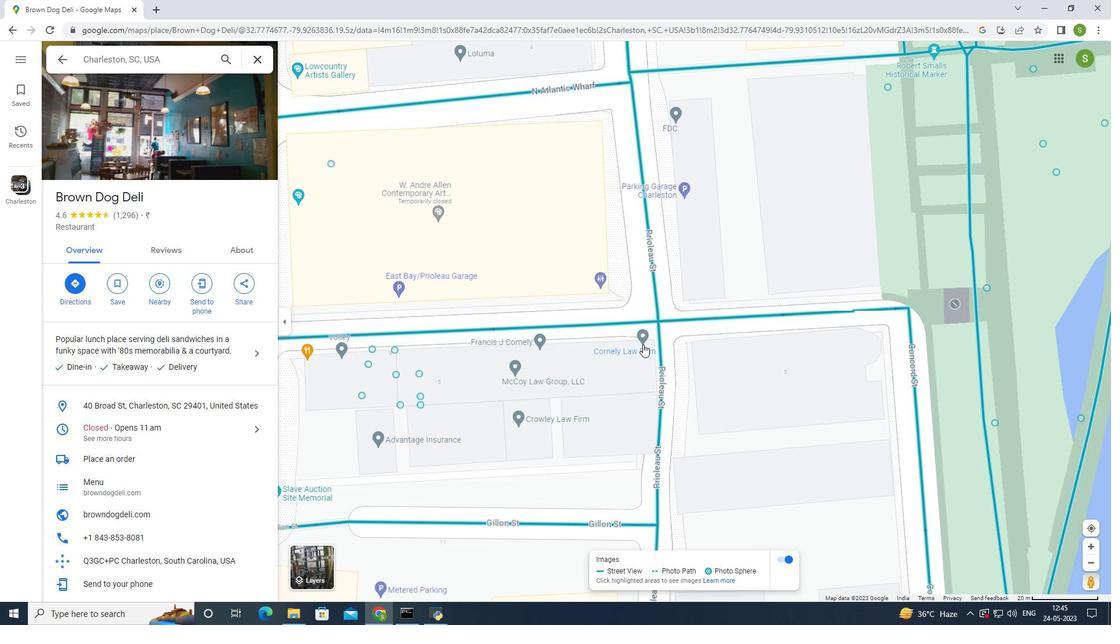 
Action: Mouse moved to (644, 342)
Screenshot: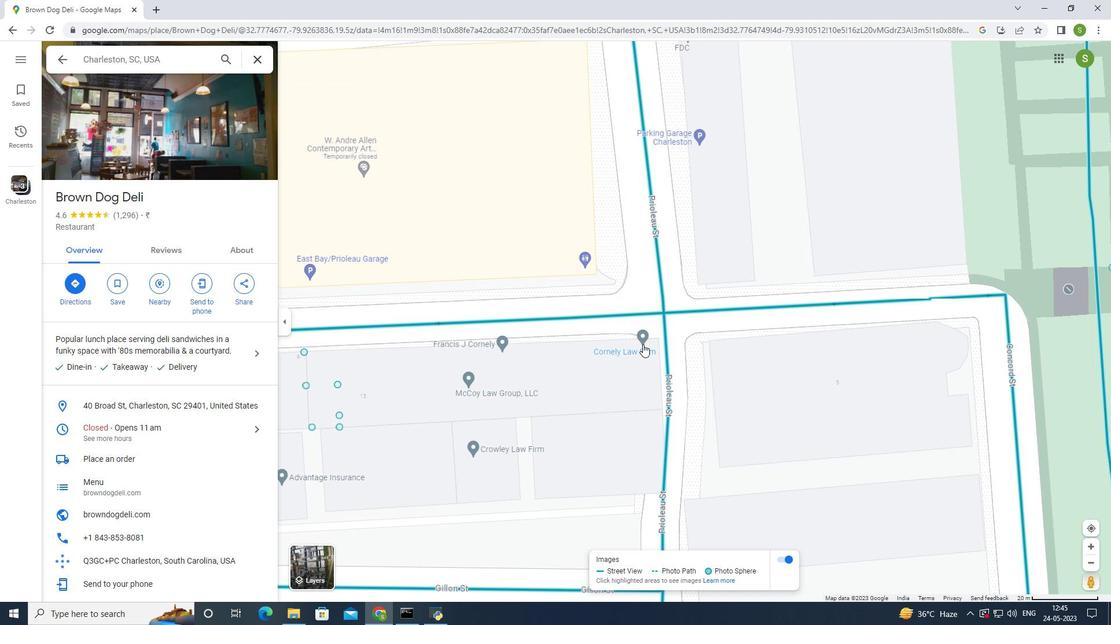 
Action: Mouse scrolled (644, 341) with delta (0, 0)
Screenshot: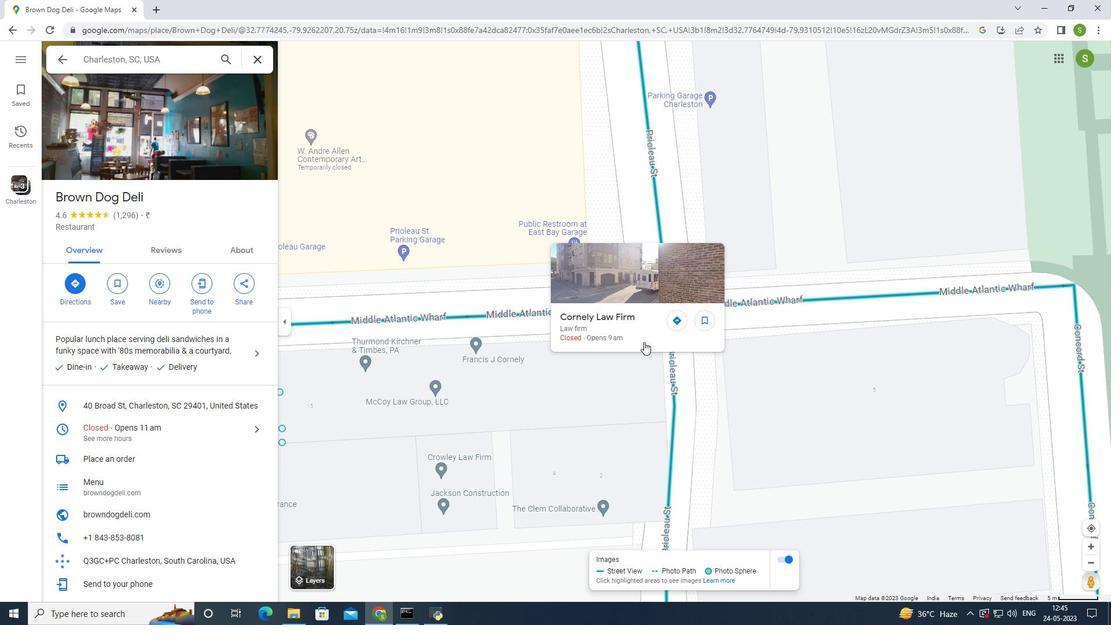 
Action: Mouse scrolled (644, 341) with delta (0, 0)
Screenshot: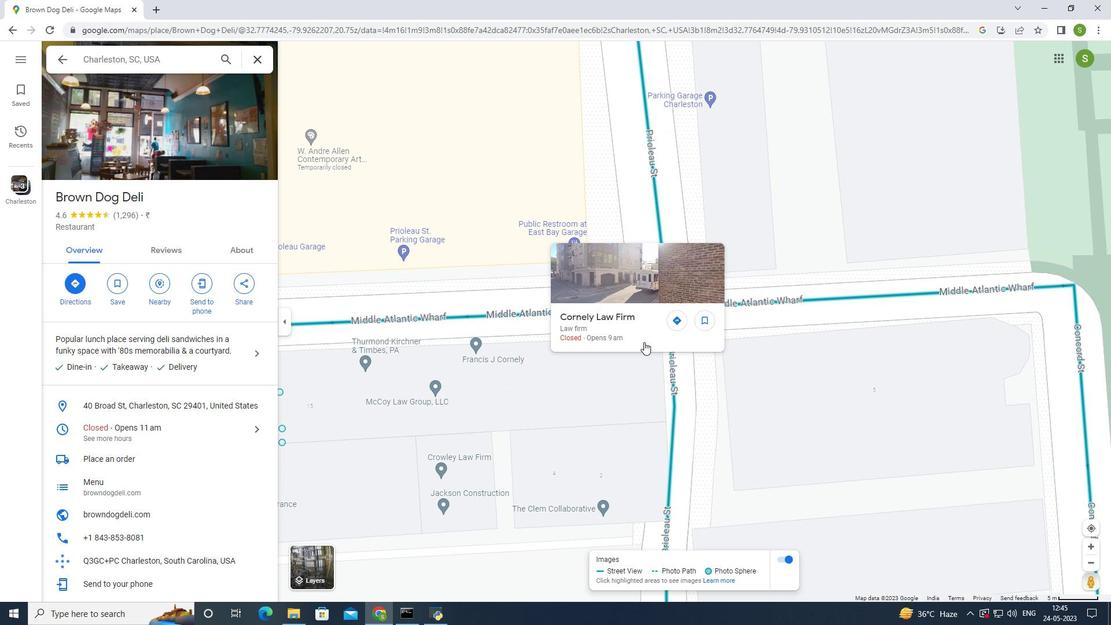 
Action: Mouse scrolled (644, 341) with delta (0, 0)
Screenshot: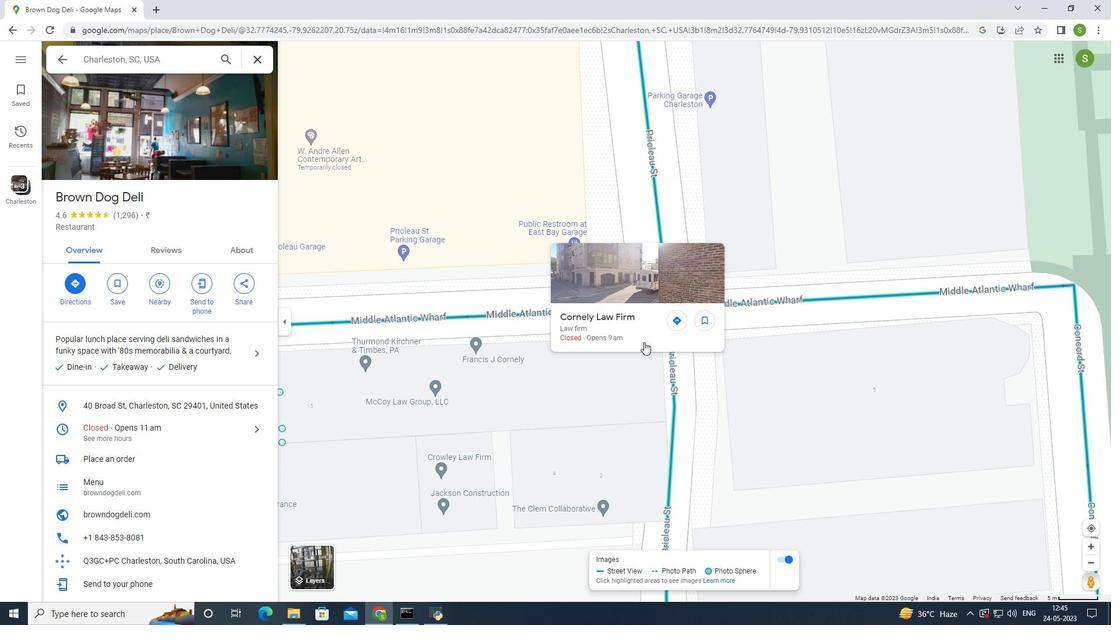 
Action: Mouse scrolled (644, 341) with delta (0, 0)
Screenshot: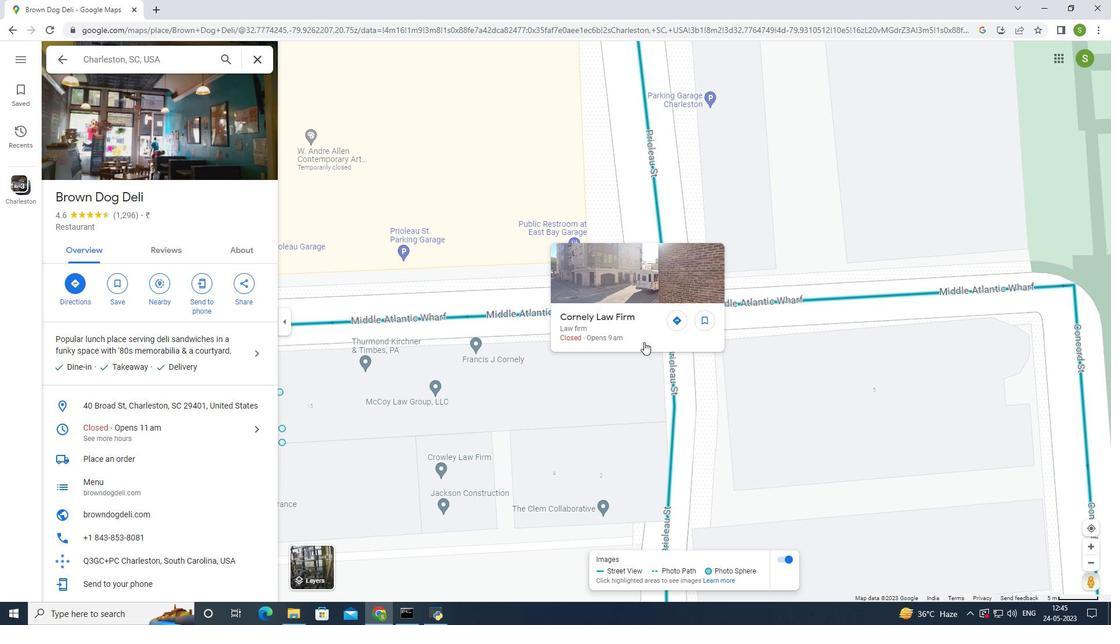 
Action: Mouse moved to (477, 364)
Screenshot: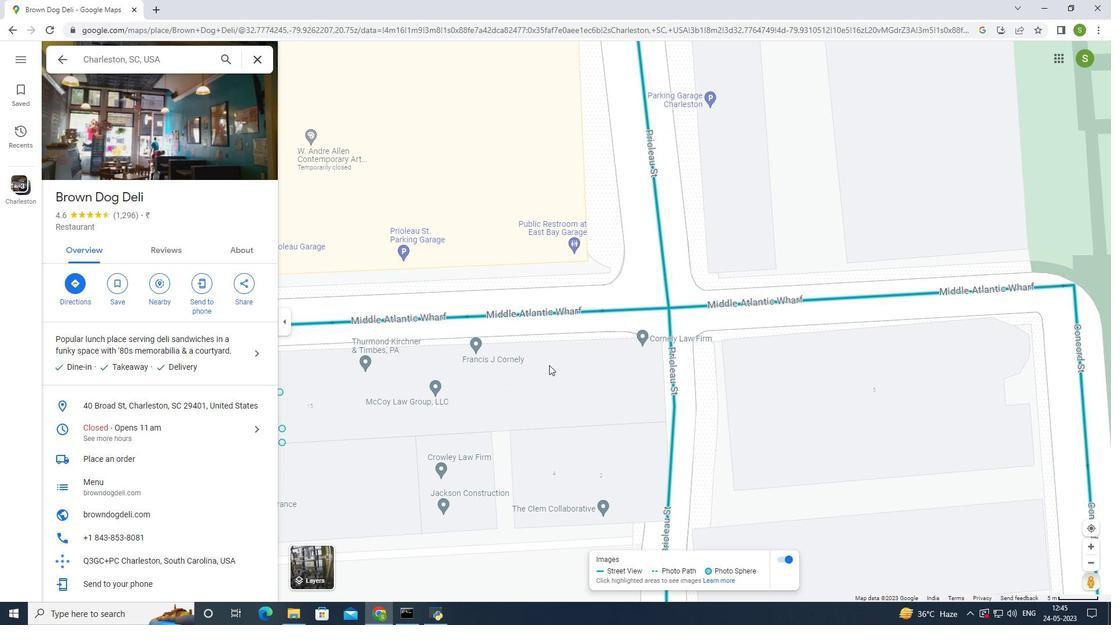 
Action: Mouse scrolled (477, 363) with delta (0, 0)
Screenshot: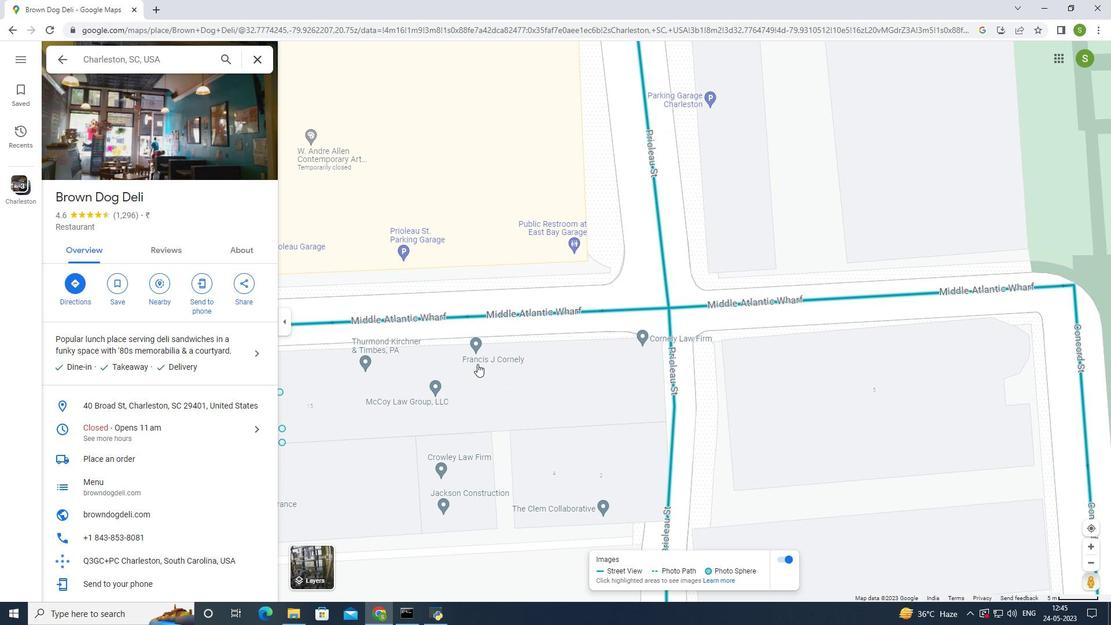 
Action: Mouse scrolled (477, 363) with delta (0, 0)
Screenshot: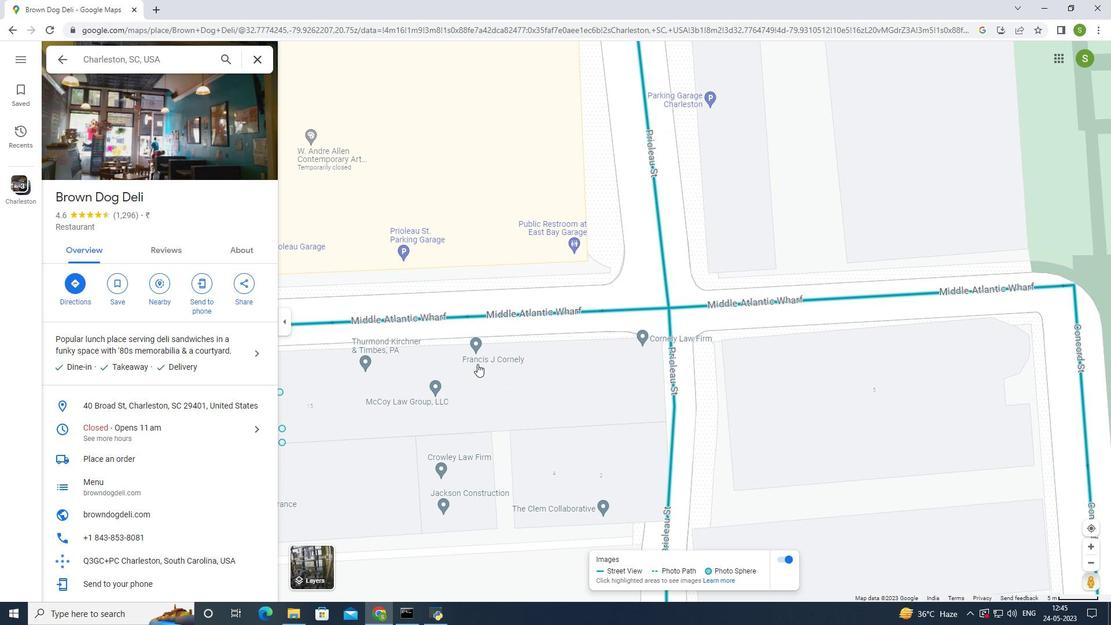
Action: Mouse scrolled (477, 363) with delta (0, 0)
Screenshot: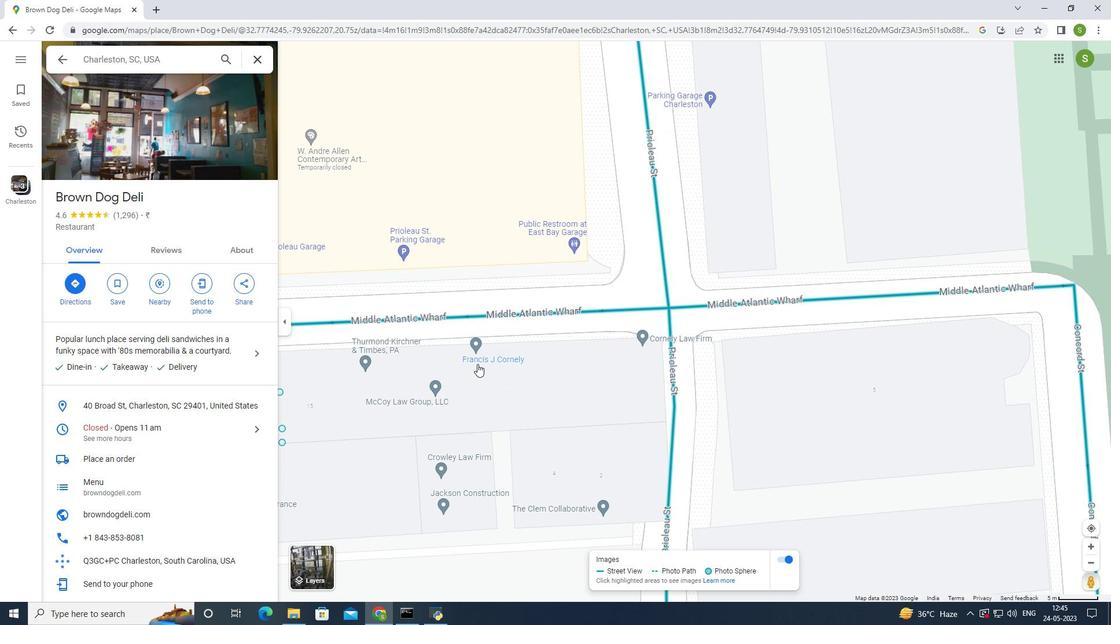 
Action: Mouse moved to (478, 352)
